 Task: Get directions from Chichen Itza, Mexico to Tulum, Quintana Roo, Mexico and explore the nearby restaurants with rating 4.5 and open @ 5:00 Sunday and cuisine any
Action: Mouse moved to (296, 71)
Screenshot: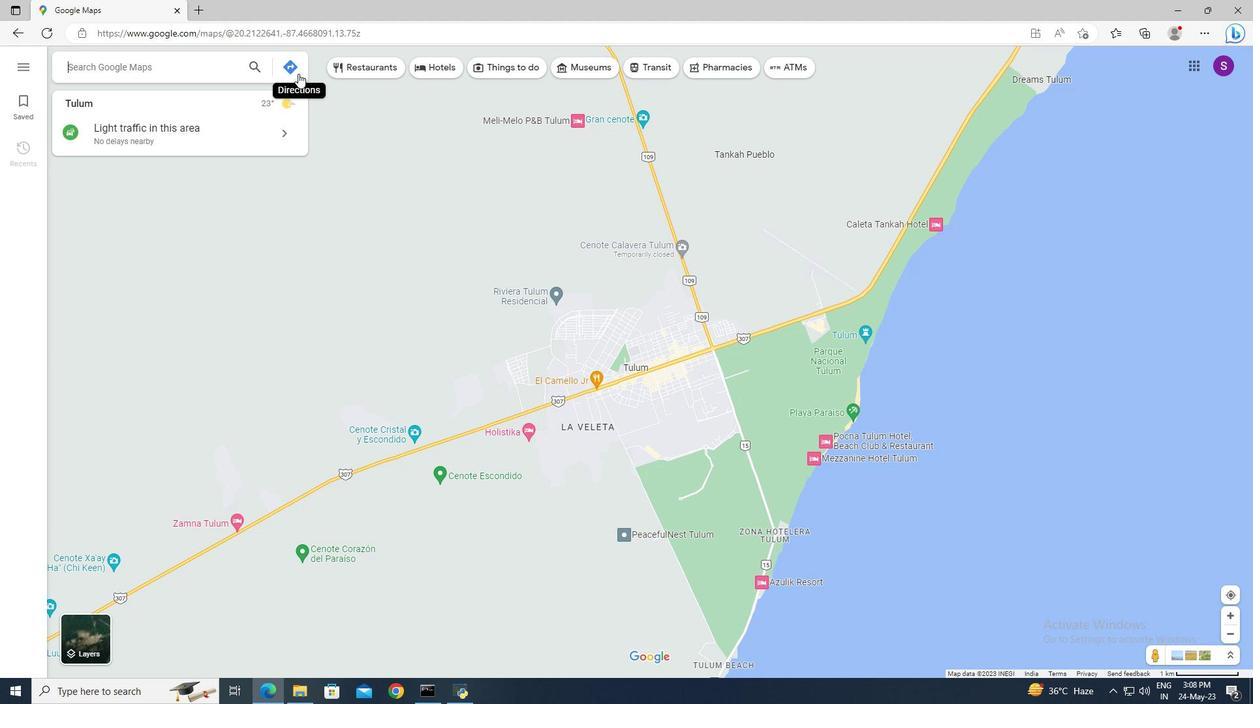 
Action: Mouse pressed left at (296, 71)
Screenshot: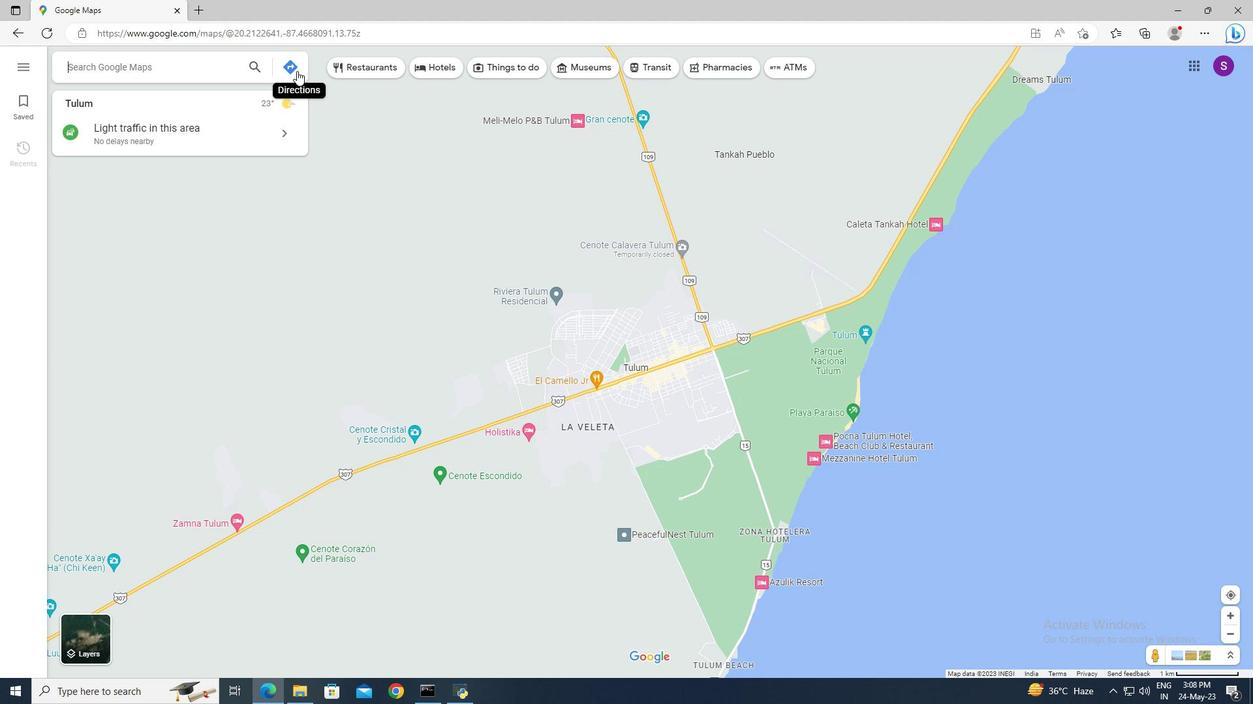 
Action: Mouse moved to (141, 105)
Screenshot: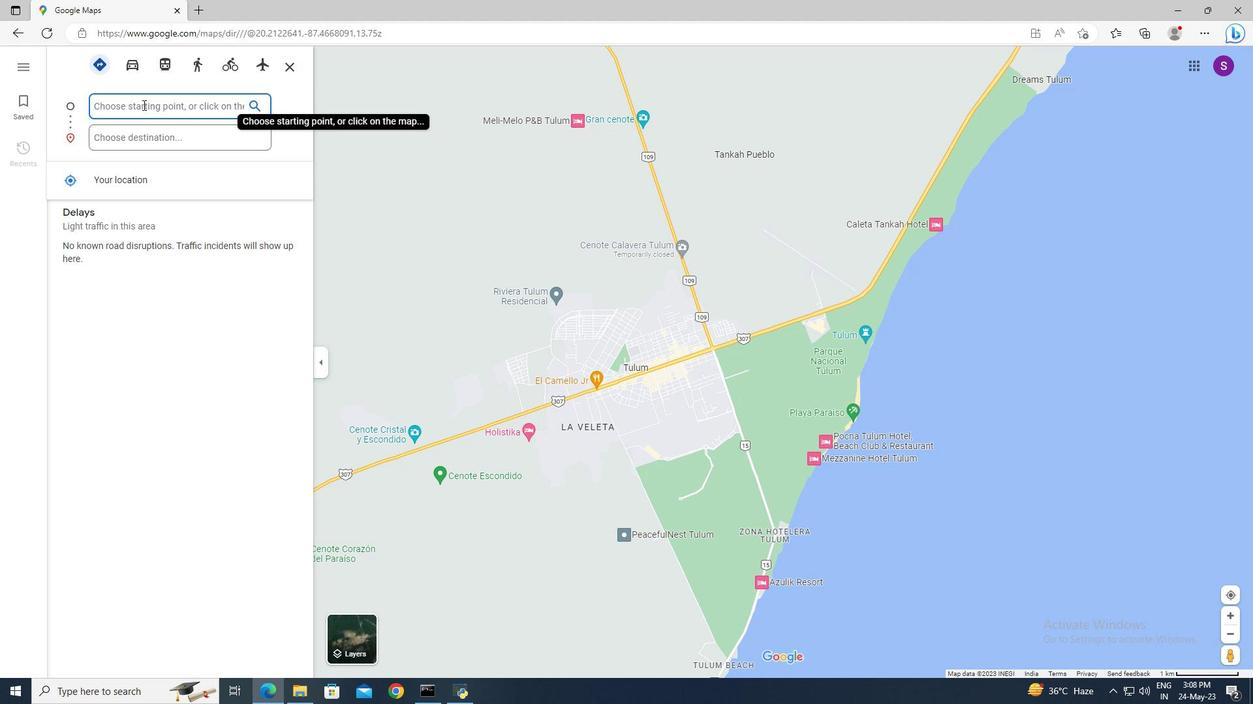 
Action: Mouse pressed left at (141, 105)
Screenshot: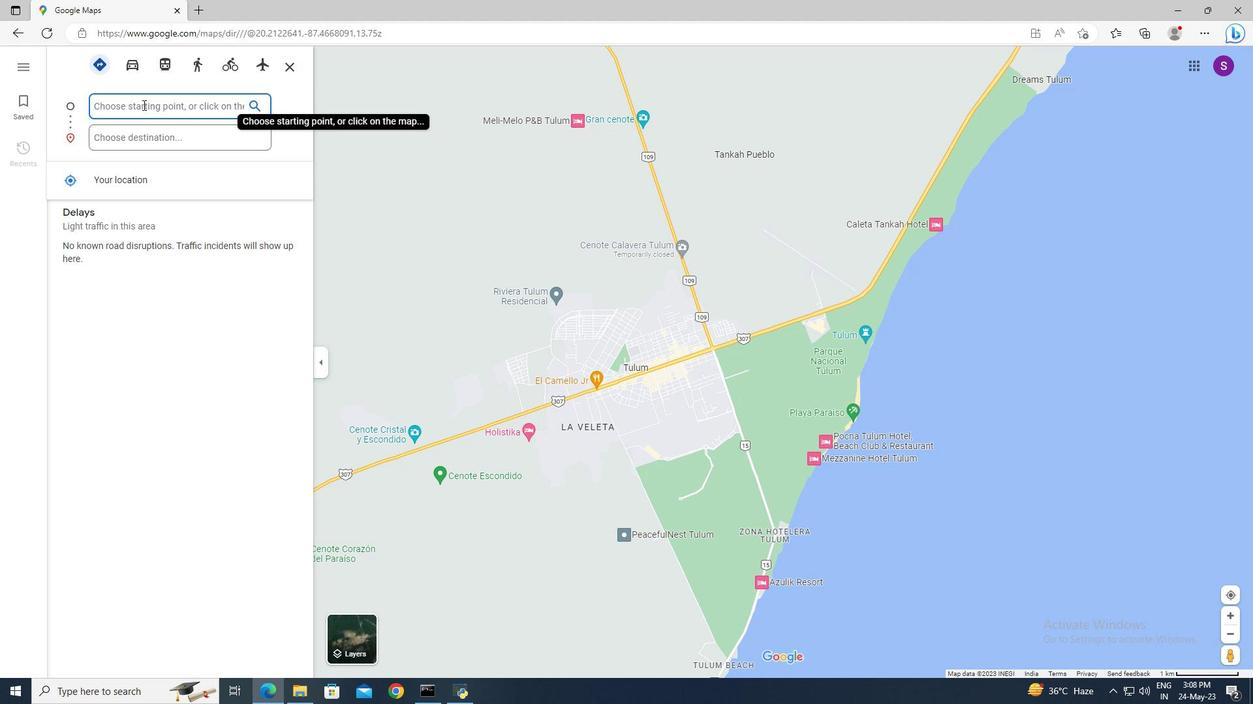 
Action: Mouse moved to (141, 105)
Screenshot: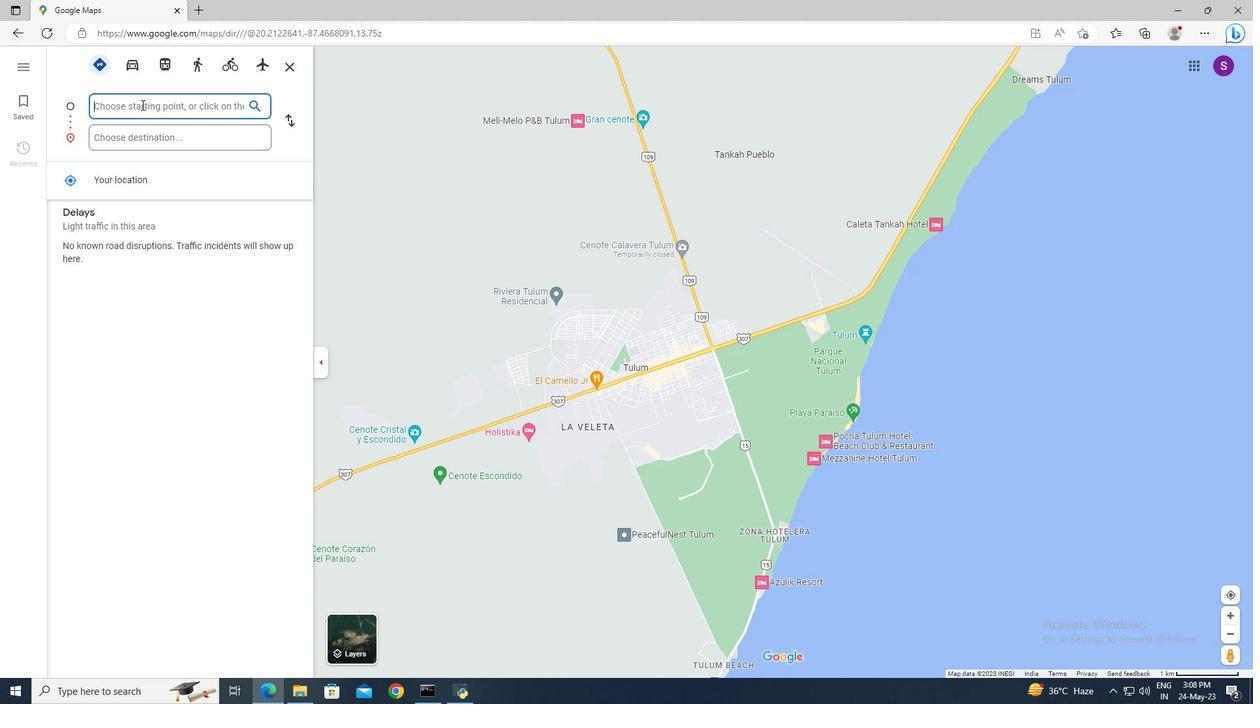 
Action: Key pressed <Key.shift>Chichen<Key.space><Key.shift>Itza,<Key.space><Key.shift>Mexico
Screenshot: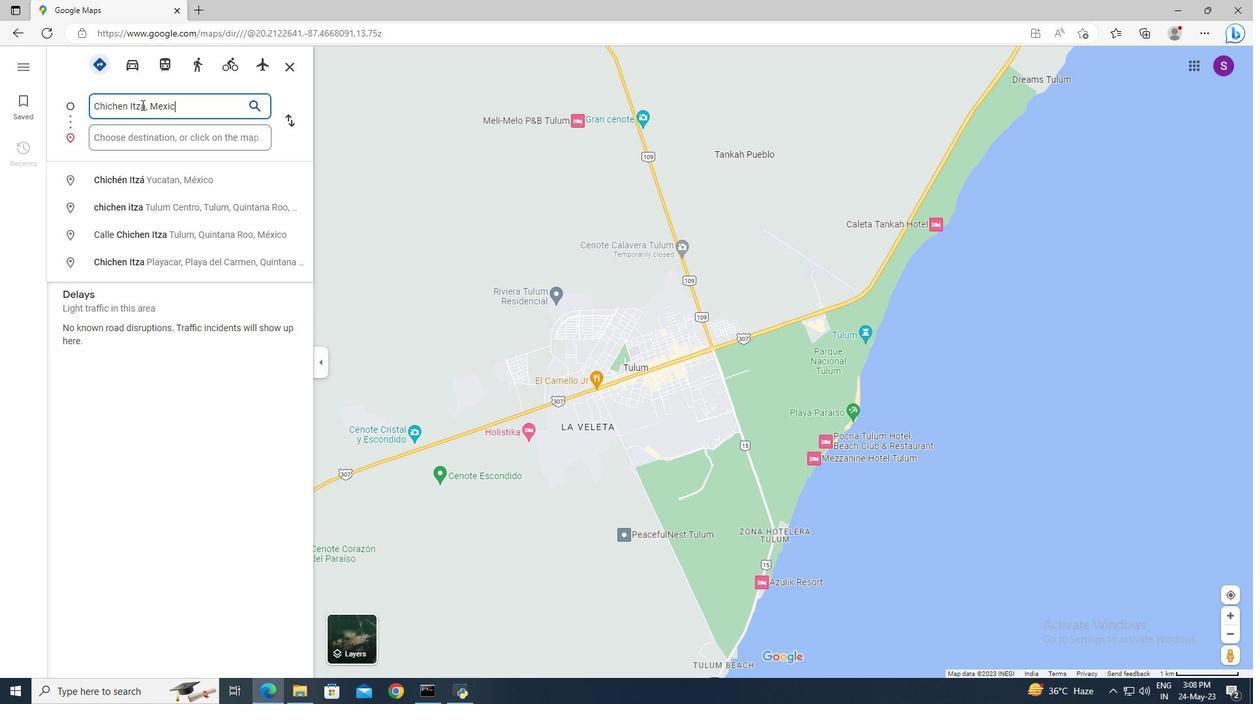 
Action: Mouse moved to (147, 137)
Screenshot: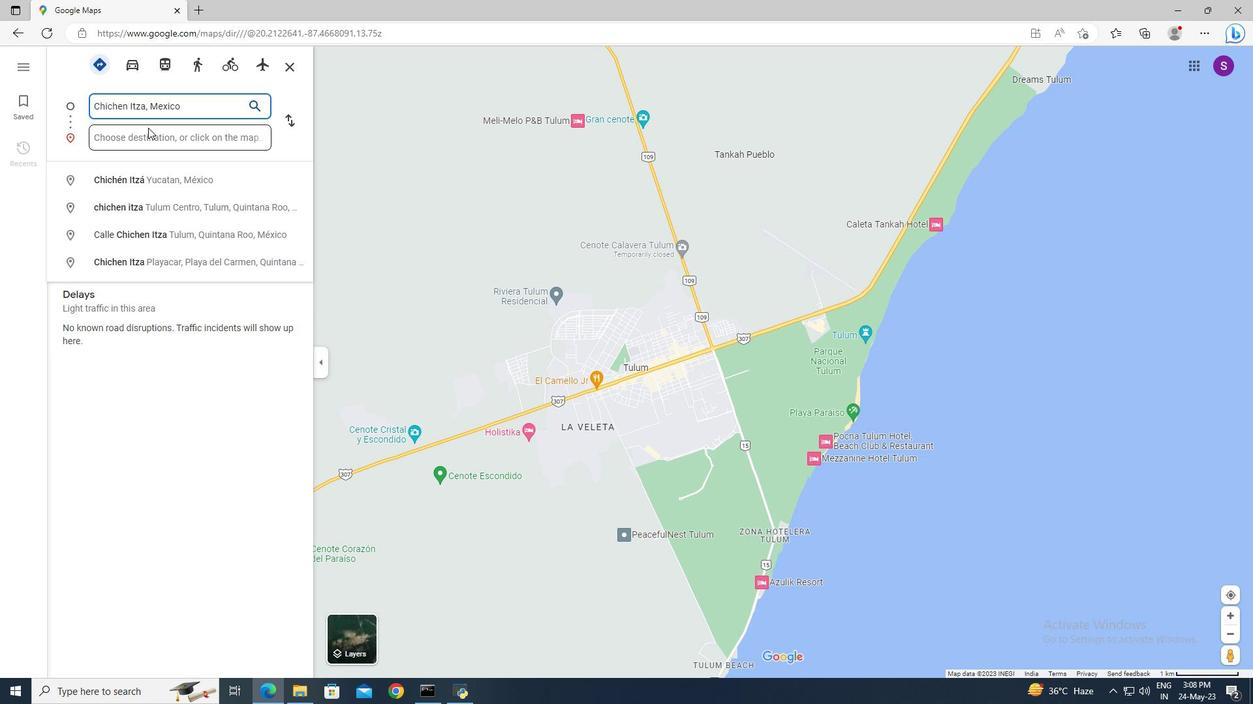 
Action: Mouse pressed left at (147, 137)
Screenshot: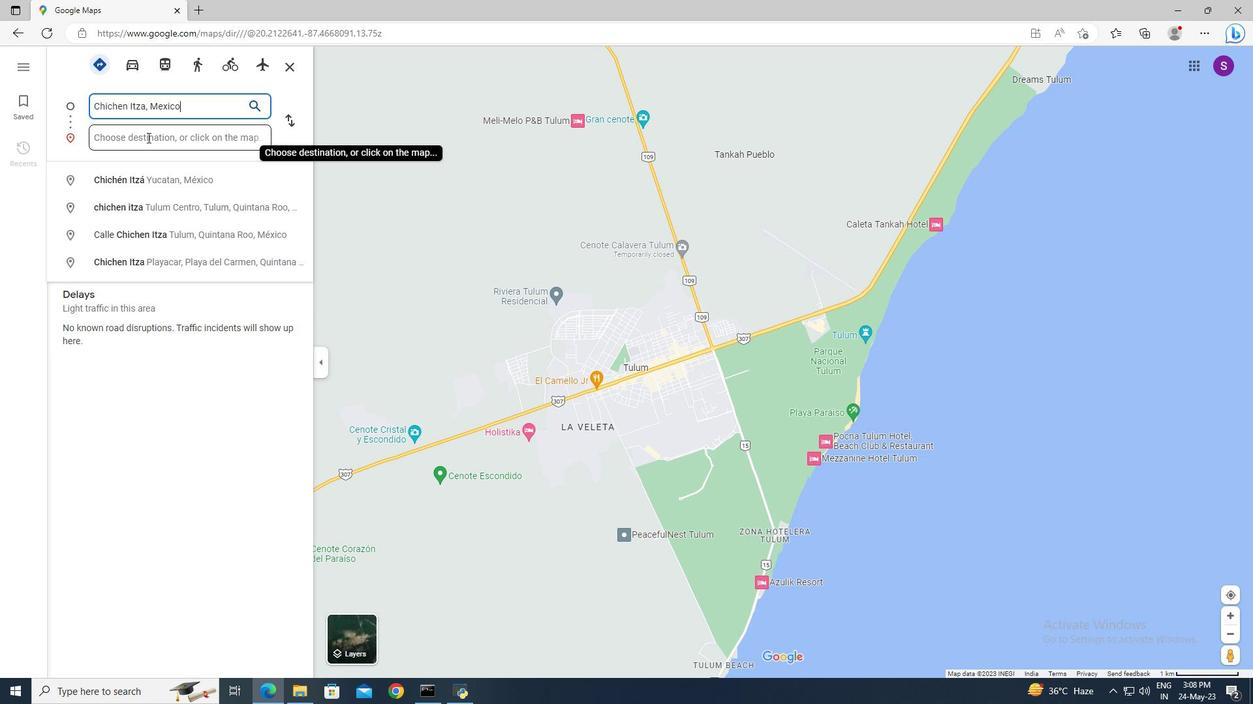 
Action: Key pressed <Key.shift><Key.shift>Tulu,<Key.backspace>m,<Key.space><Key.shift_r><Key.shift_r>Qui
Screenshot: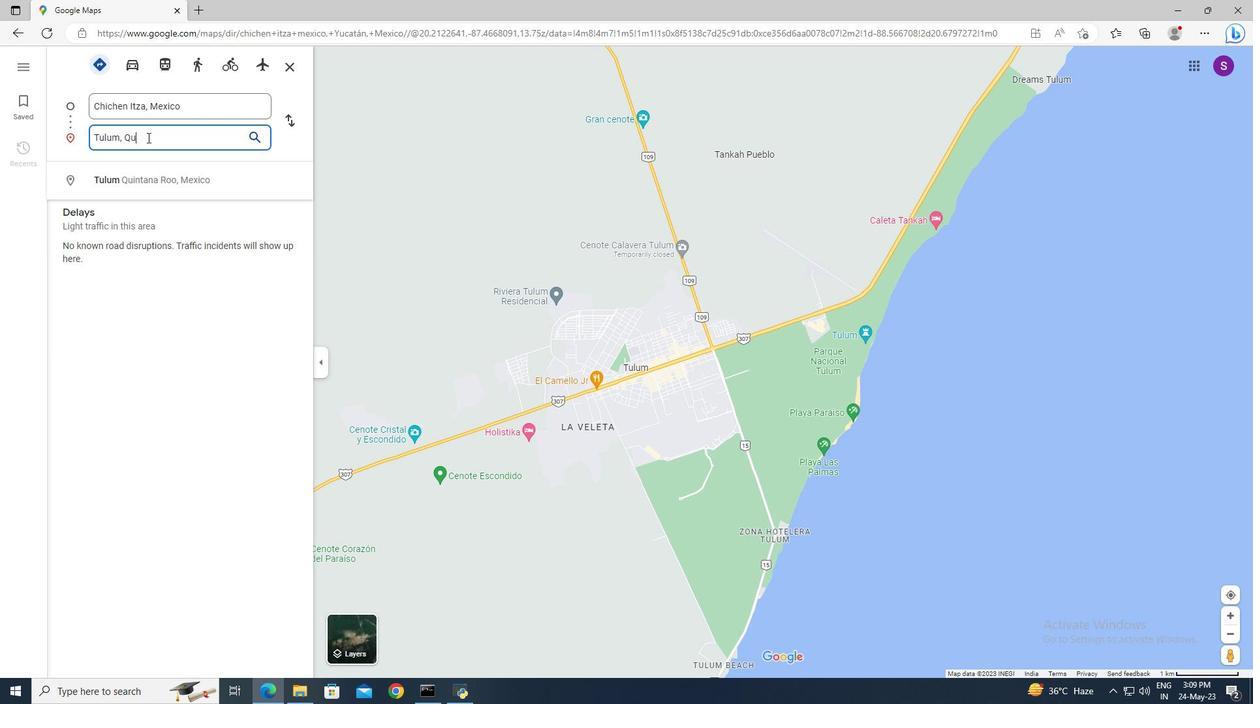 
Action: Mouse moved to (147, 171)
Screenshot: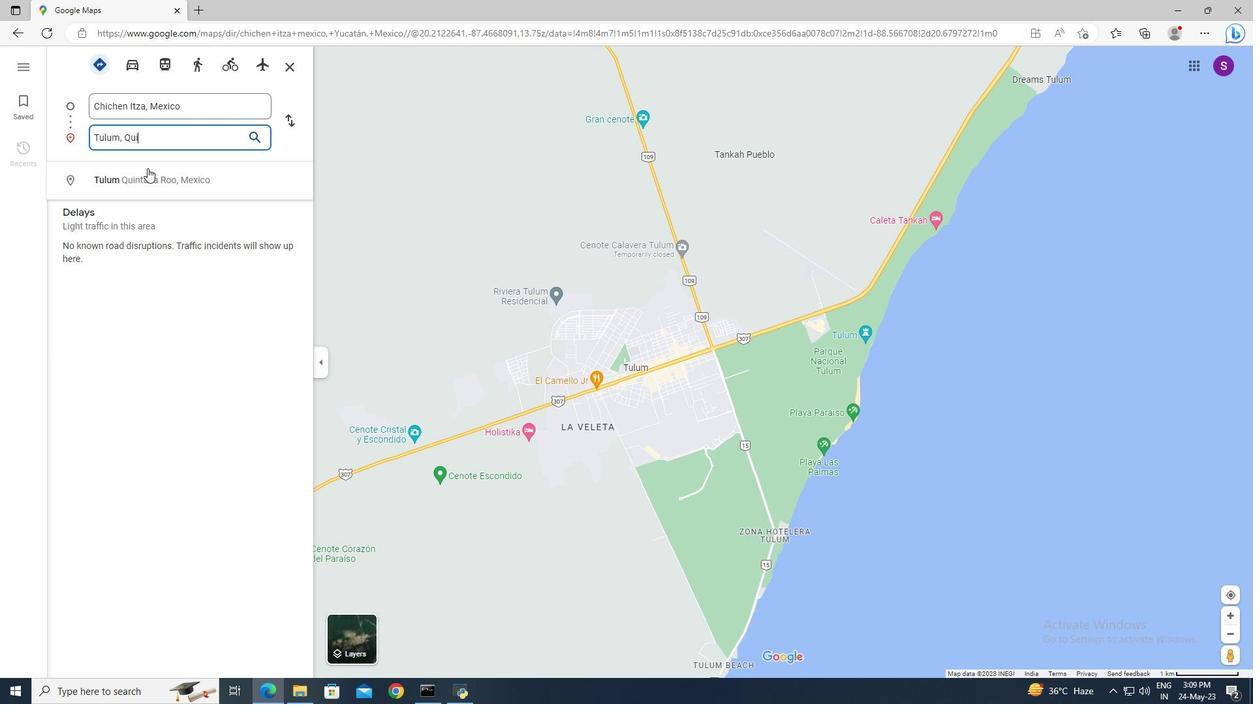 
Action: Mouse pressed left at (147, 171)
Screenshot: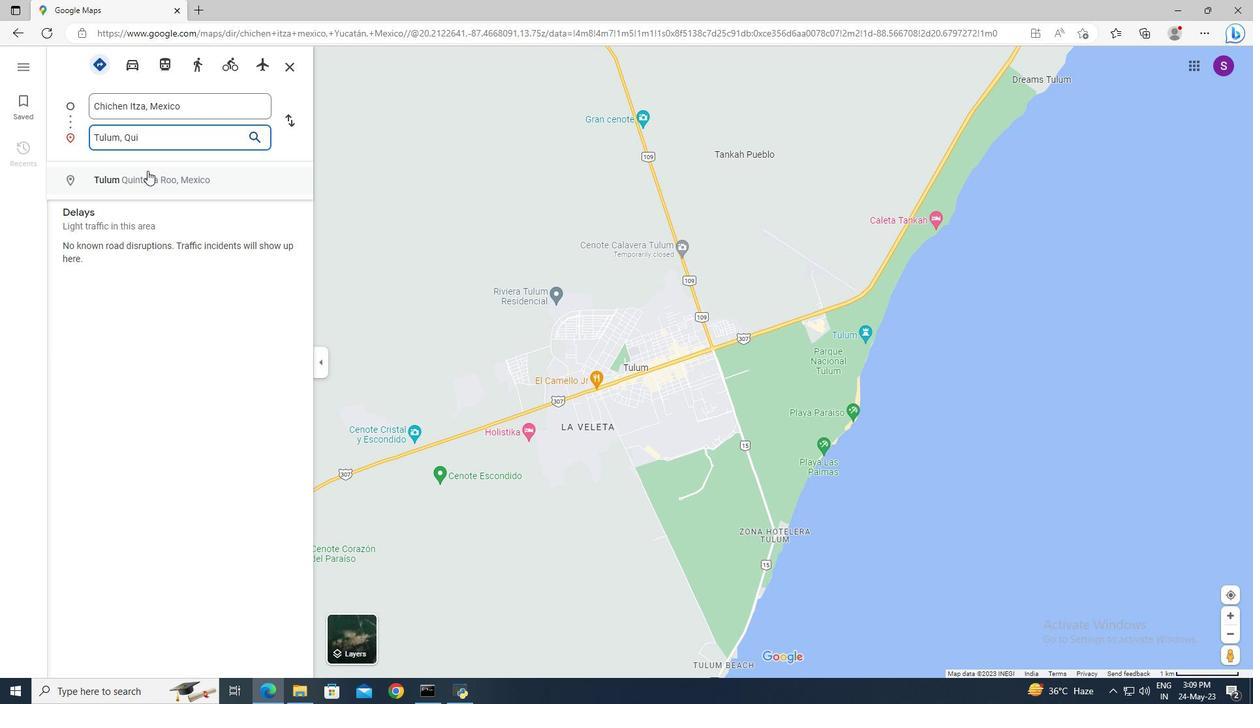 
Action: Mouse moved to (573, 313)
Screenshot: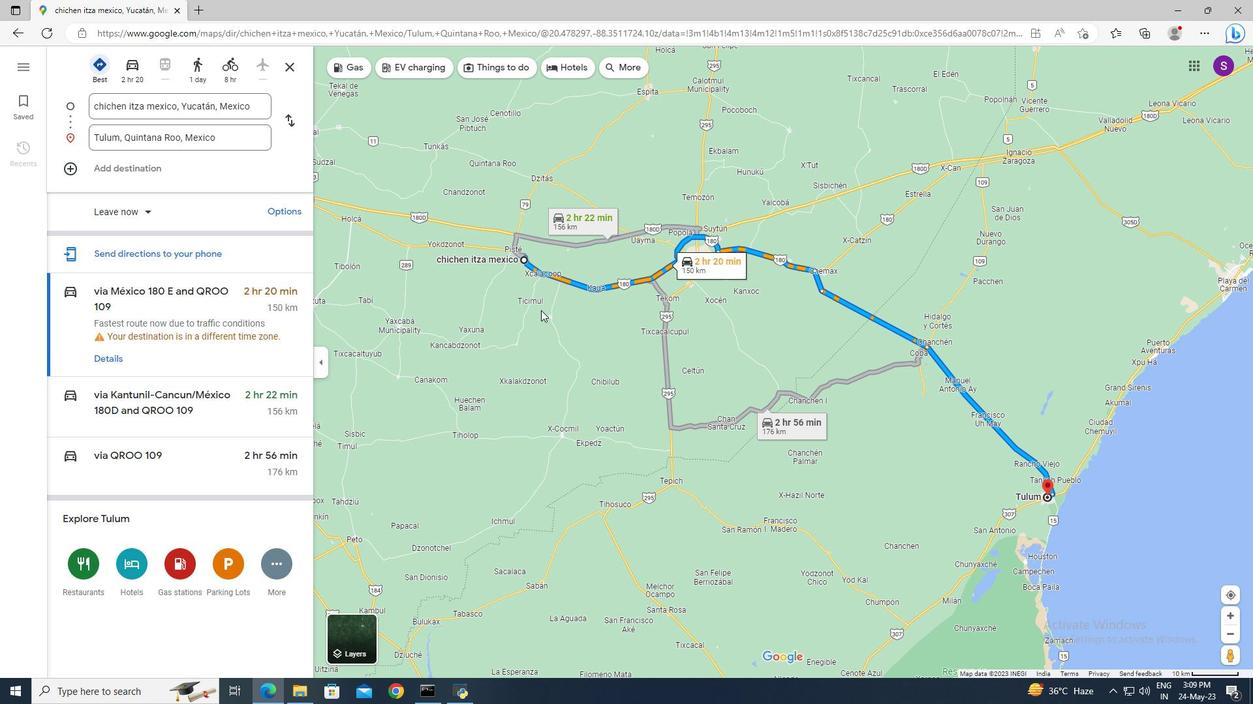 
Action: Mouse scrolled (573, 313) with delta (0, 0)
Screenshot: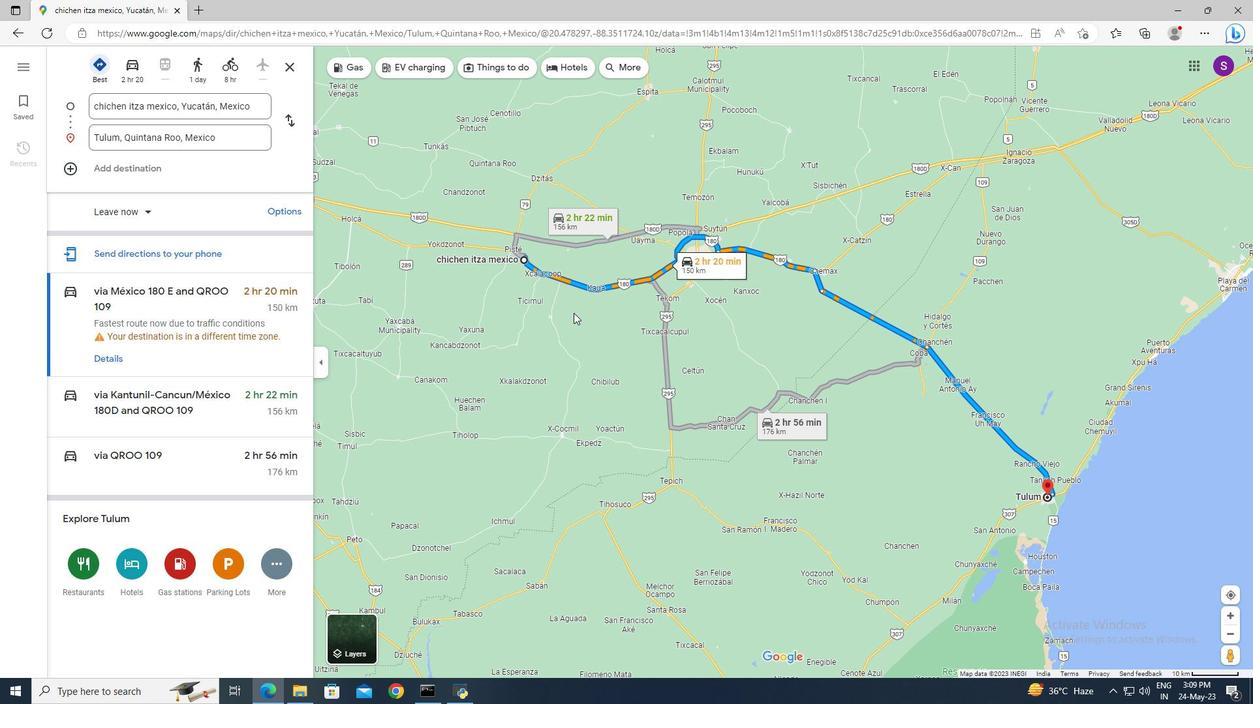 
Action: Mouse scrolled (573, 313) with delta (0, 0)
Screenshot: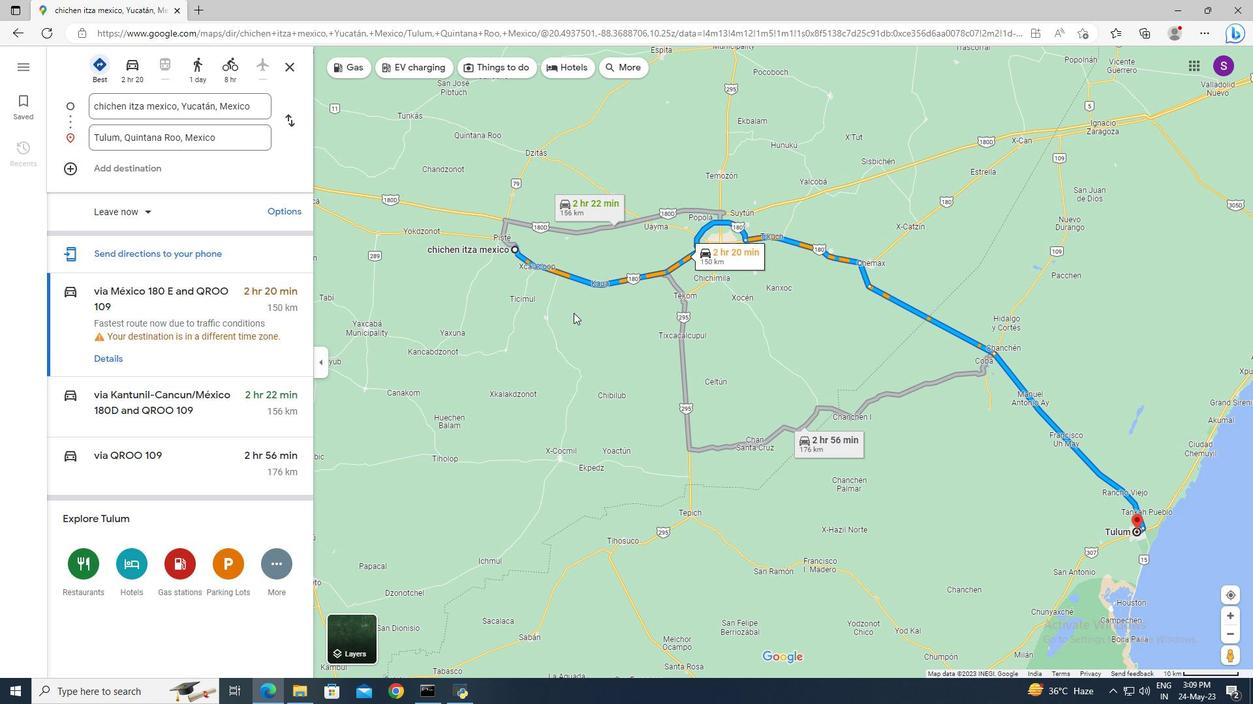 
Action: Mouse moved to (80, 558)
Screenshot: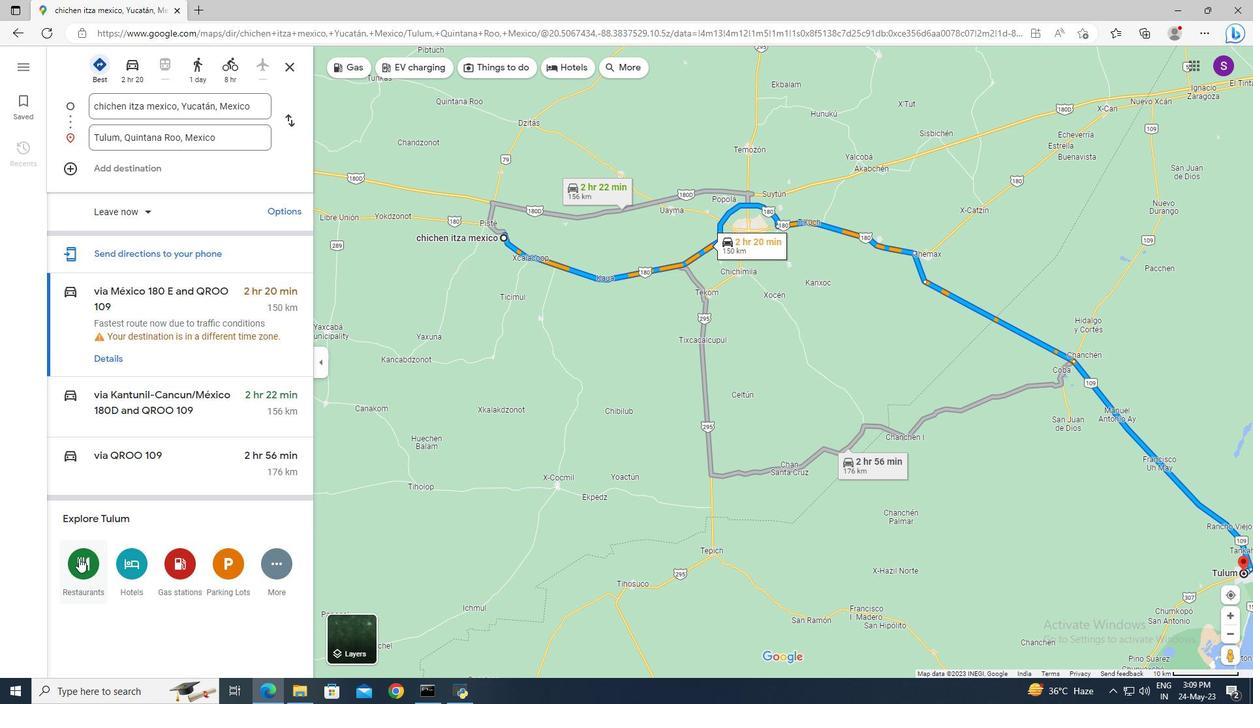 
Action: Mouse pressed left at (80, 558)
Screenshot: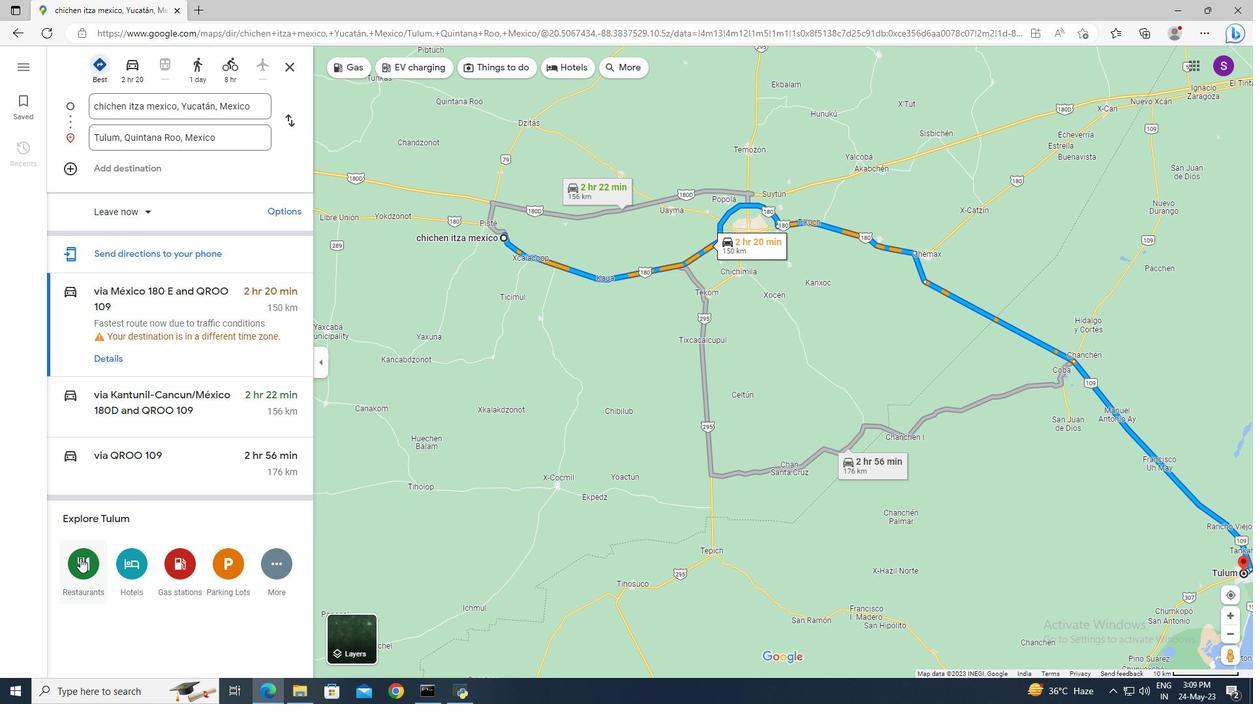 
Action: Mouse moved to (385, 69)
Screenshot: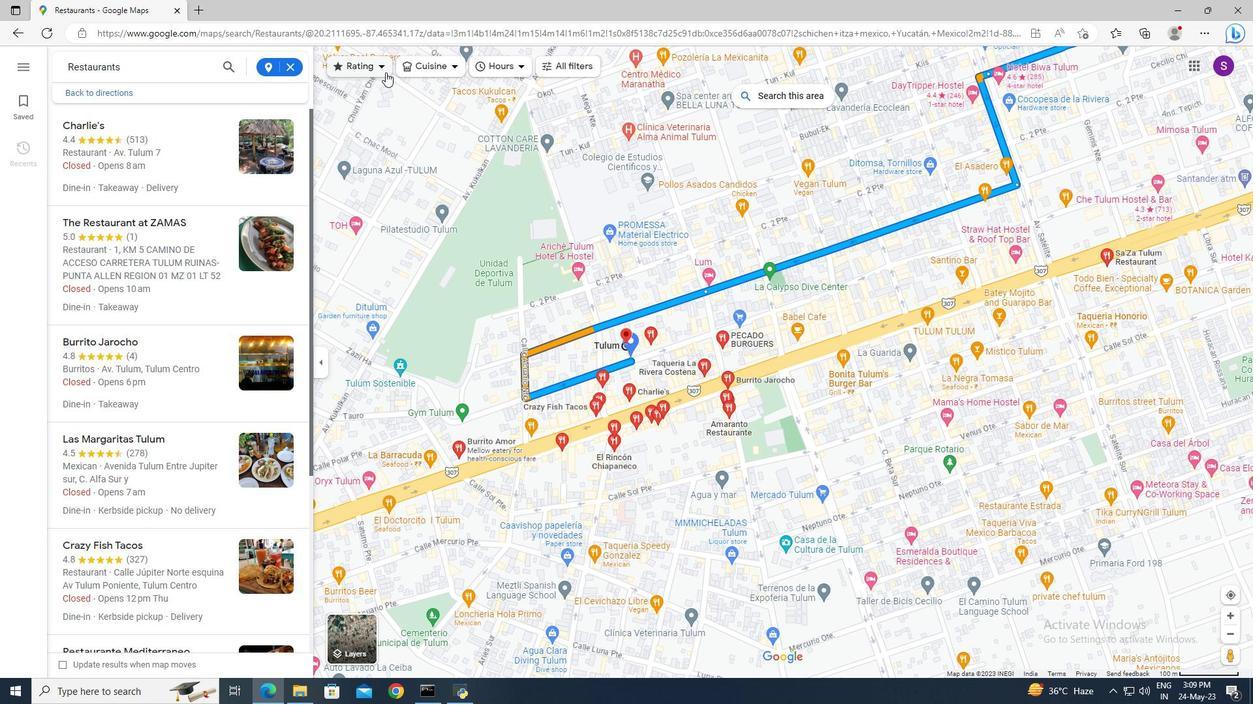 
Action: Mouse pressed left at (385, 69)
Screenshot: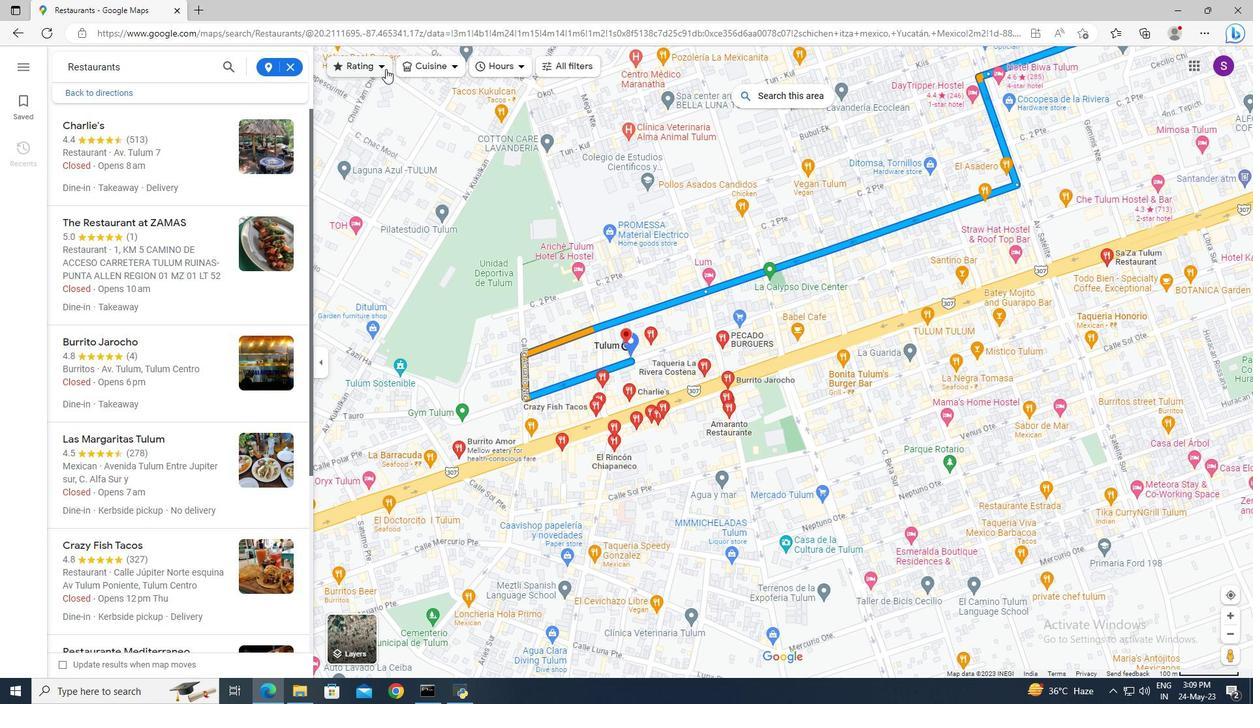 
Action: Mouse moved to (381, 222)
Screenshot: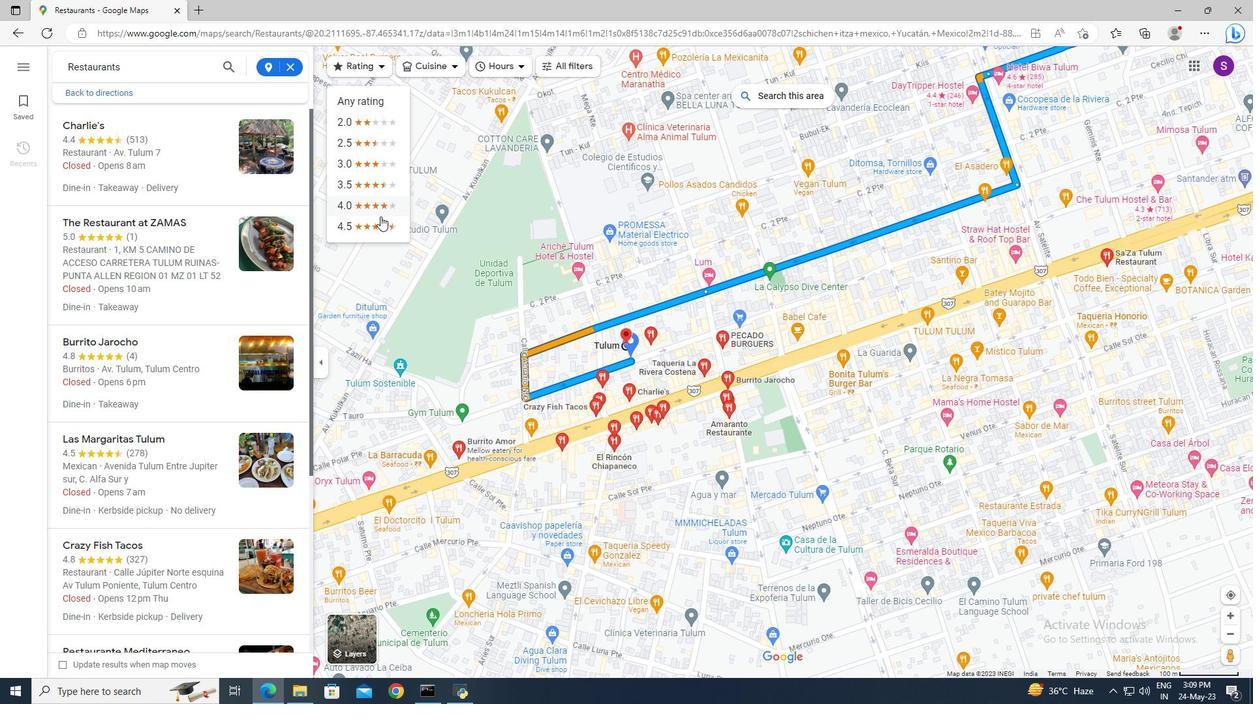 
Action: Mouse pressed left at (381, 222)
Screenshot: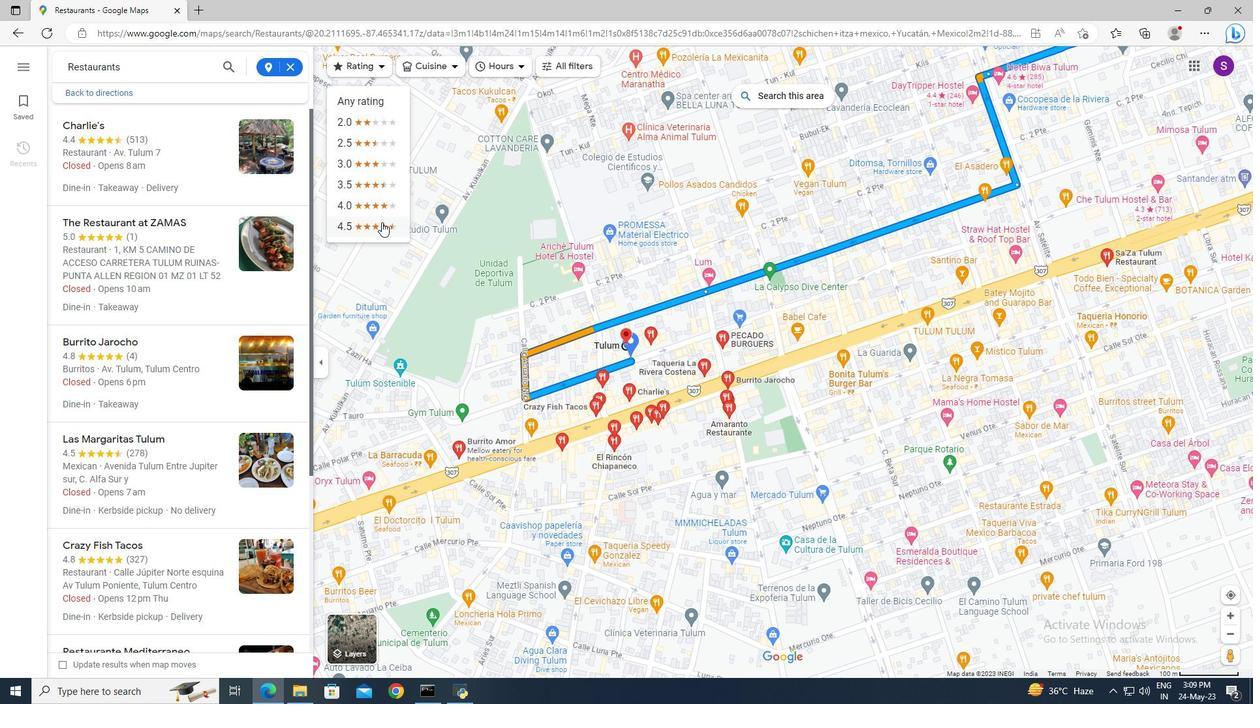 
Action: Mouse moved to (530, 69)
Screenshot: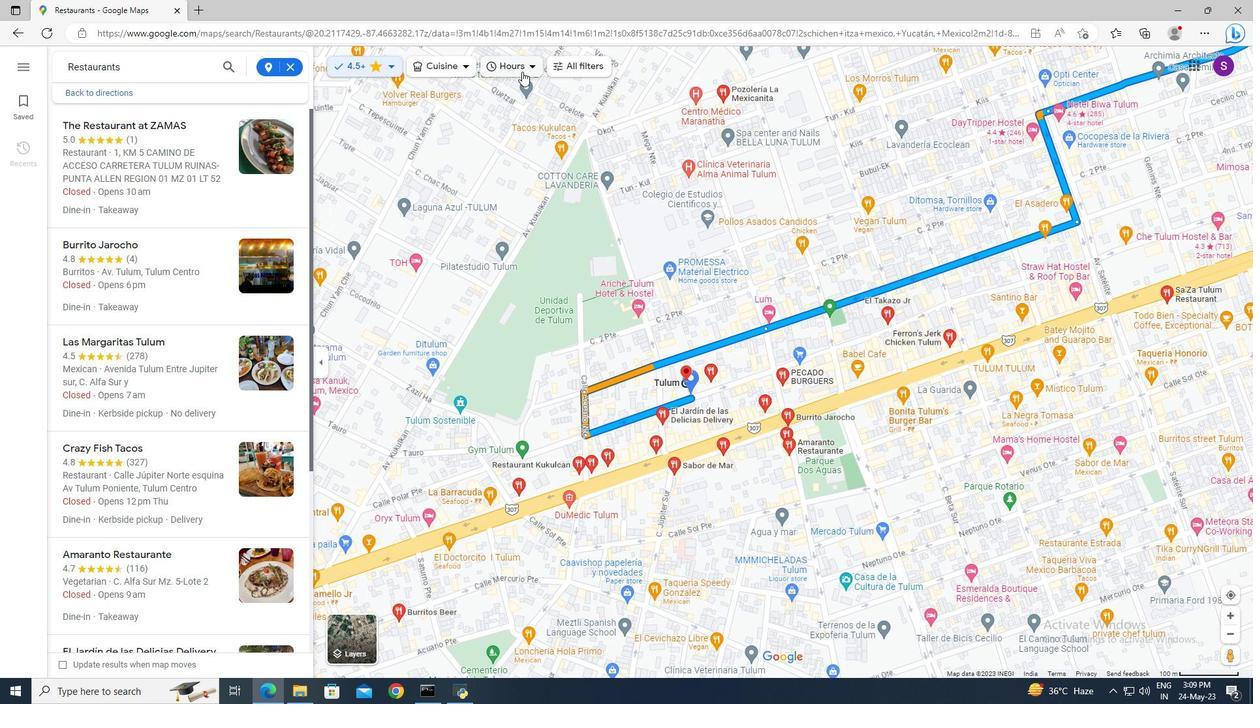 
Action: Mouse pressed left at (530, 69)
Screenshot: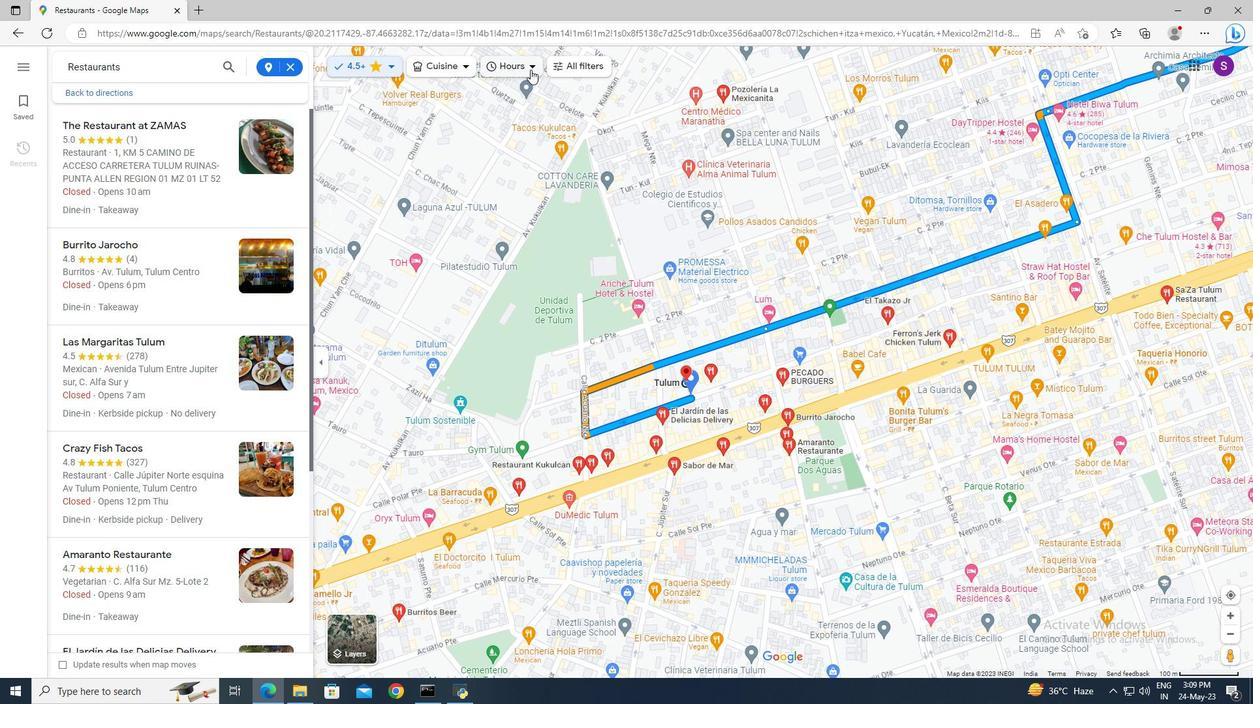 
Action: Mouse moved to (537, 188)
Screenshot: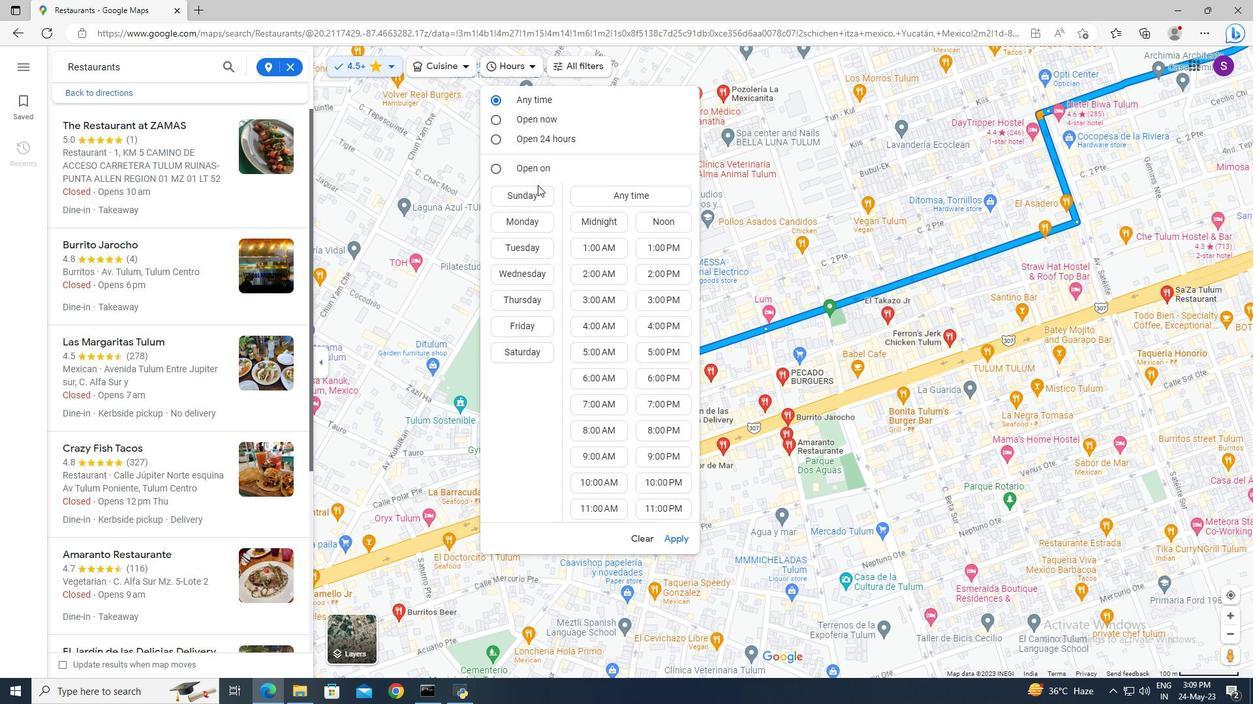 
Action: Mouse pressed left at (537, 188)
Screenshot: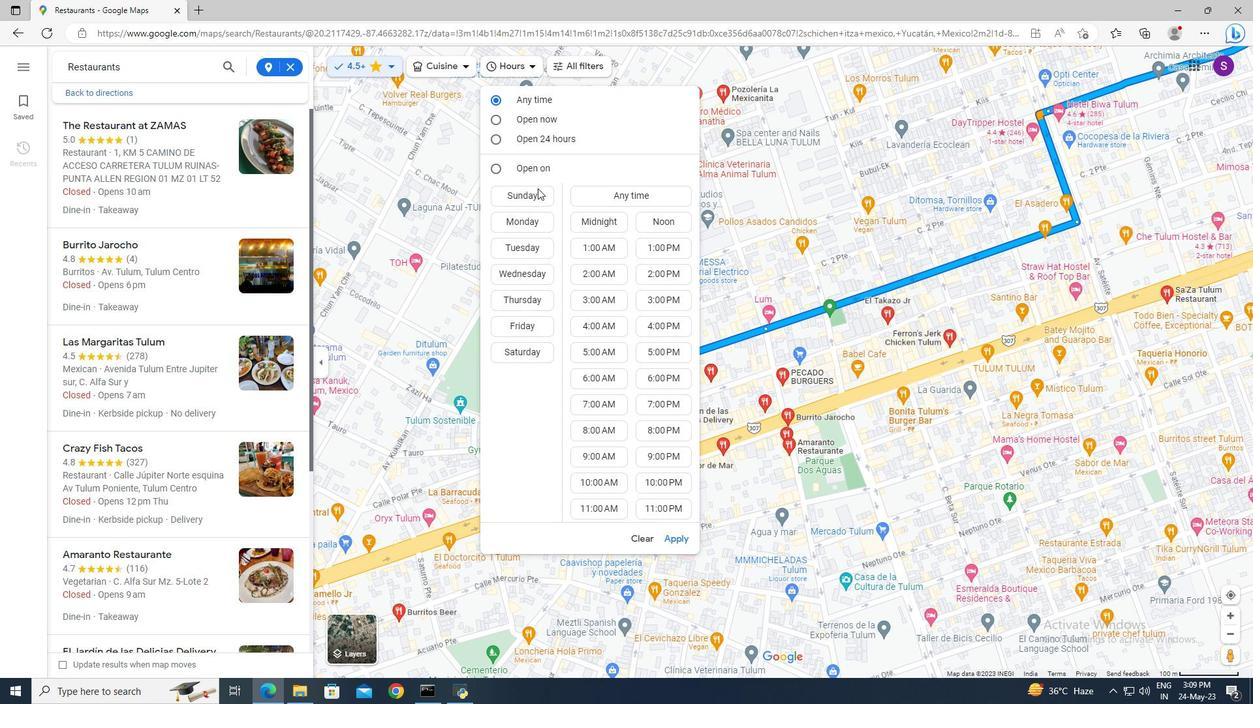 
Action: Mouse moved to (541, 192)
Screenshot: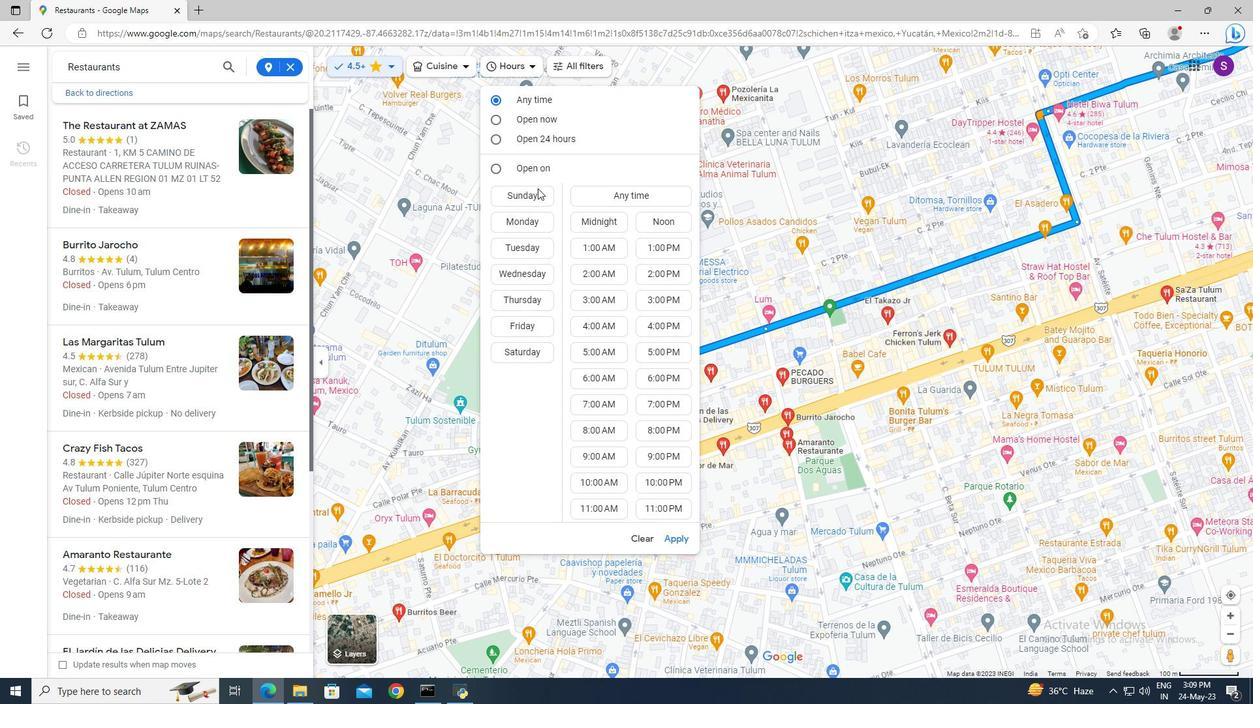 
Action: Mouse pressed left at (541, 192)
Screenshot: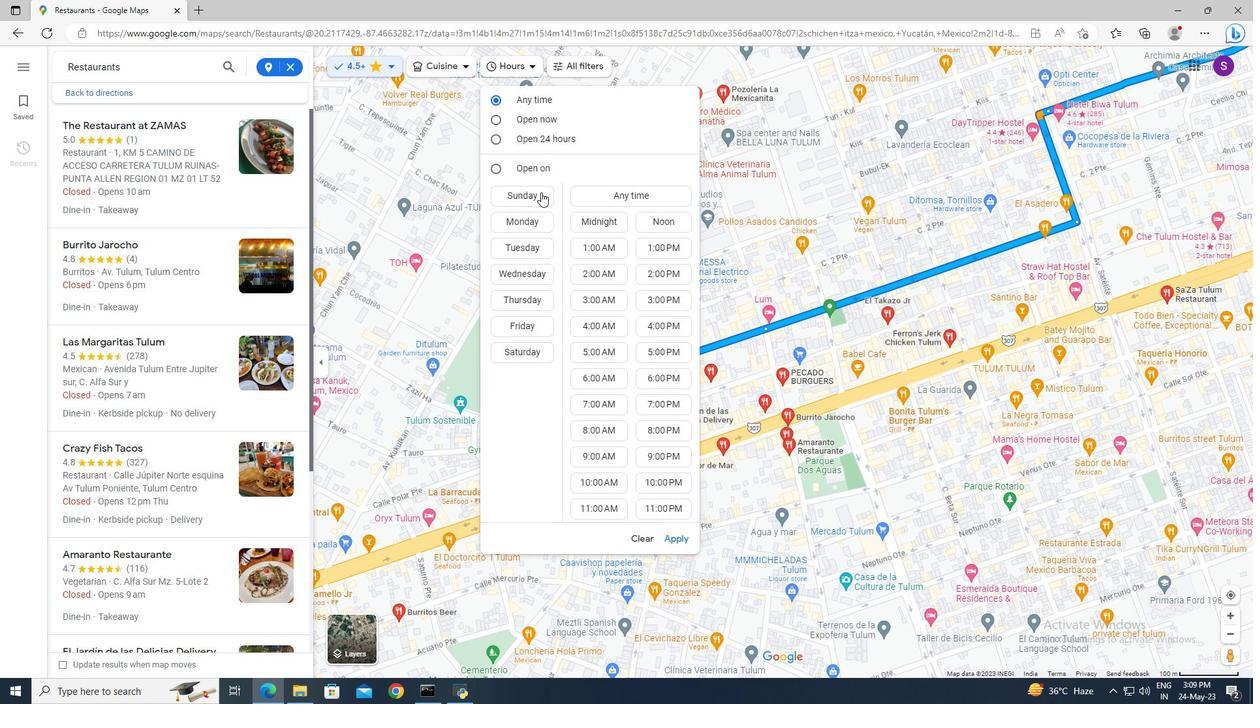 
Action: Mouse moved to (645, 345)
Screenshot: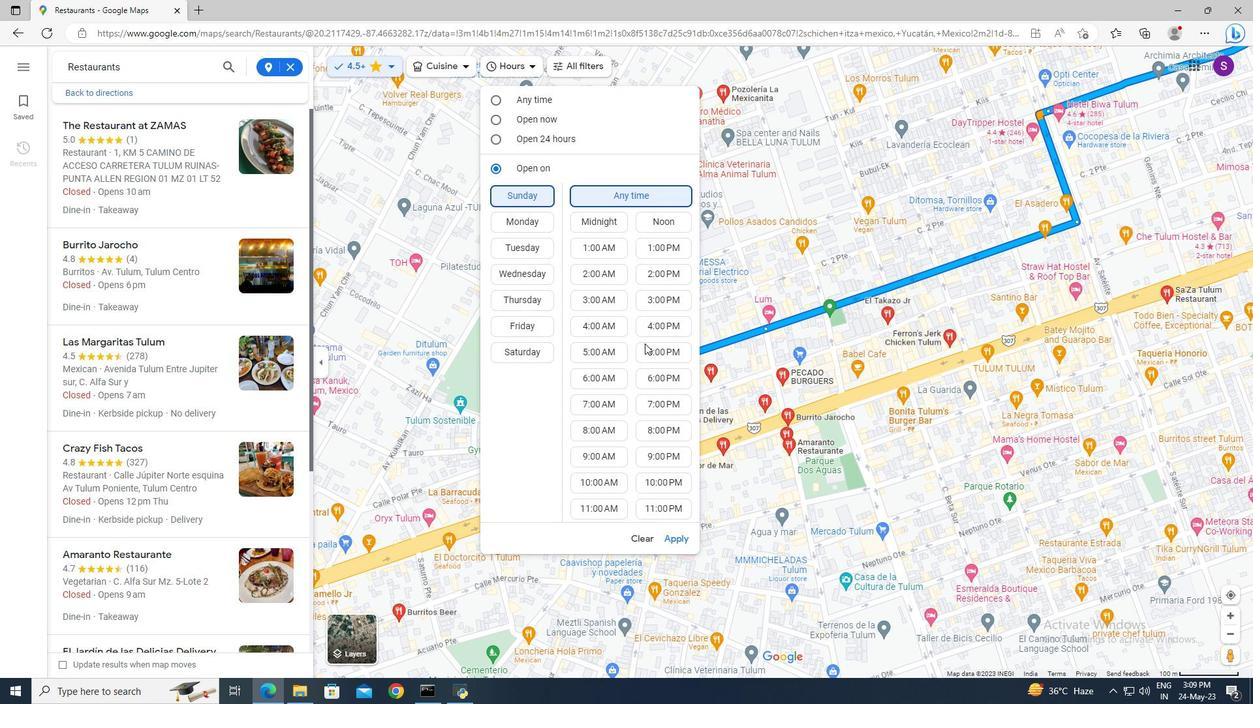 
Action: Mouse pressed left at (645, 345)
Screenshot: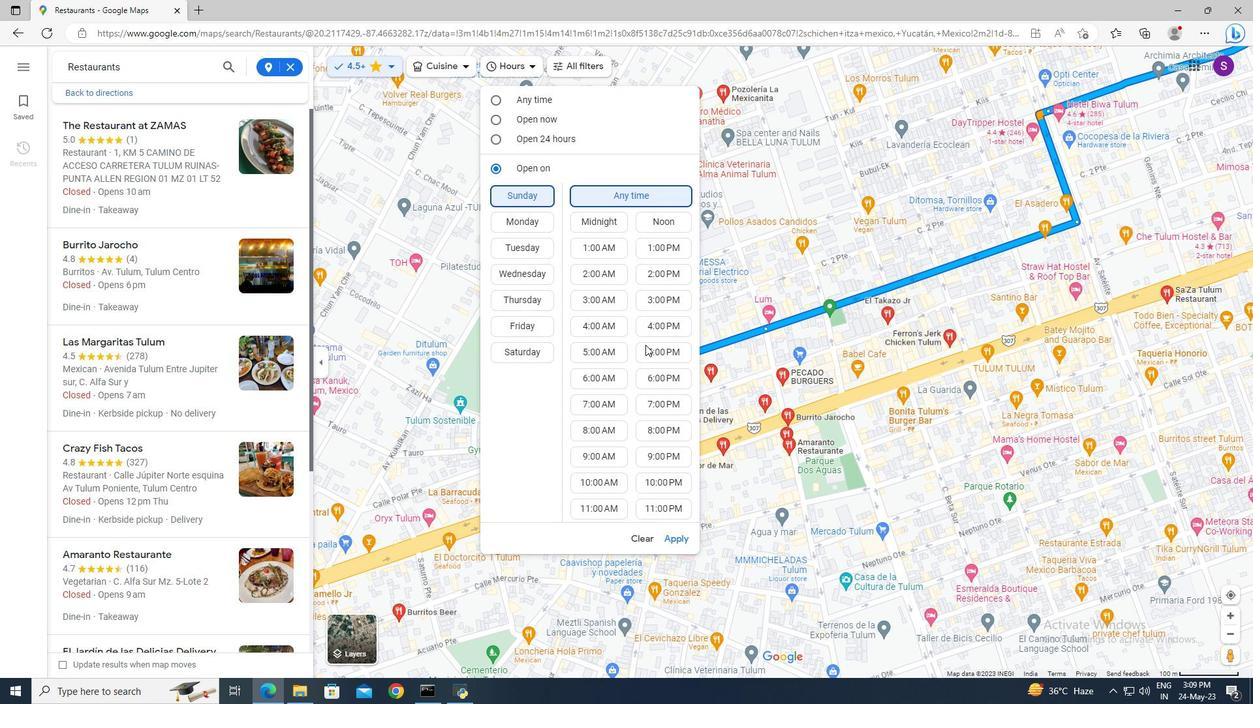 
Action: Mouse moved to (652, 351)
Screenshot: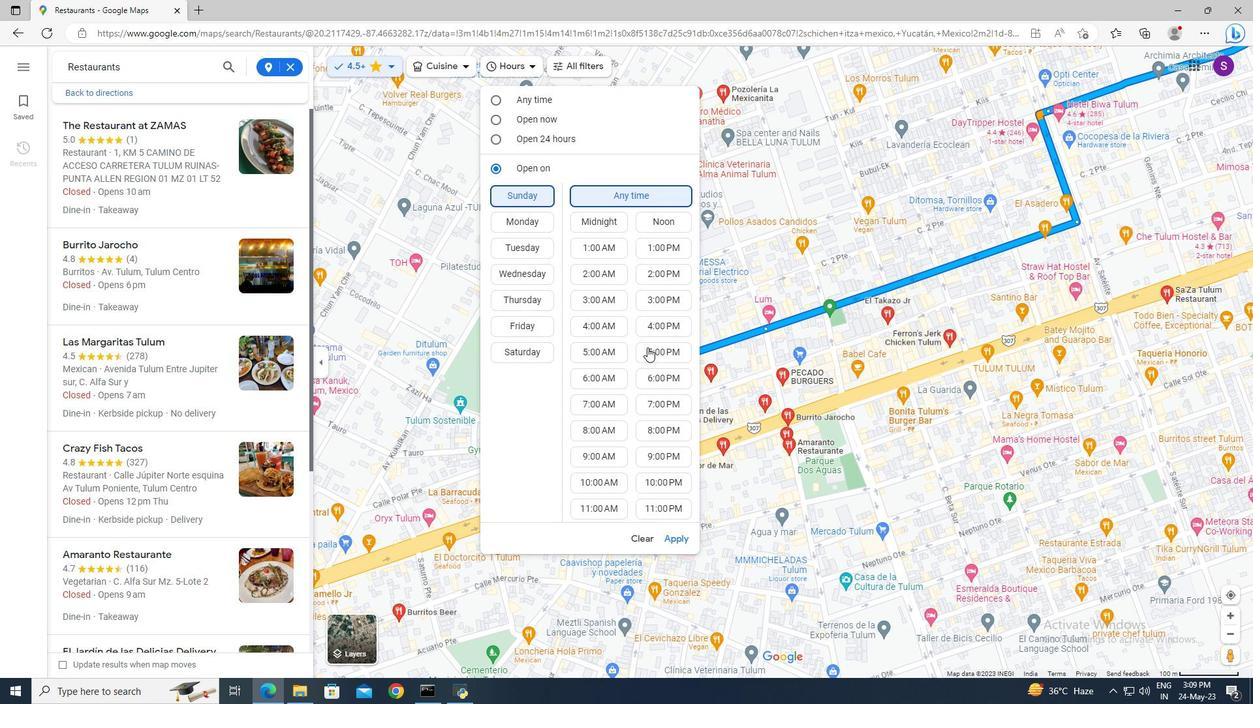 
Action: Mouse pressed left at (652, 351)
Screenshot: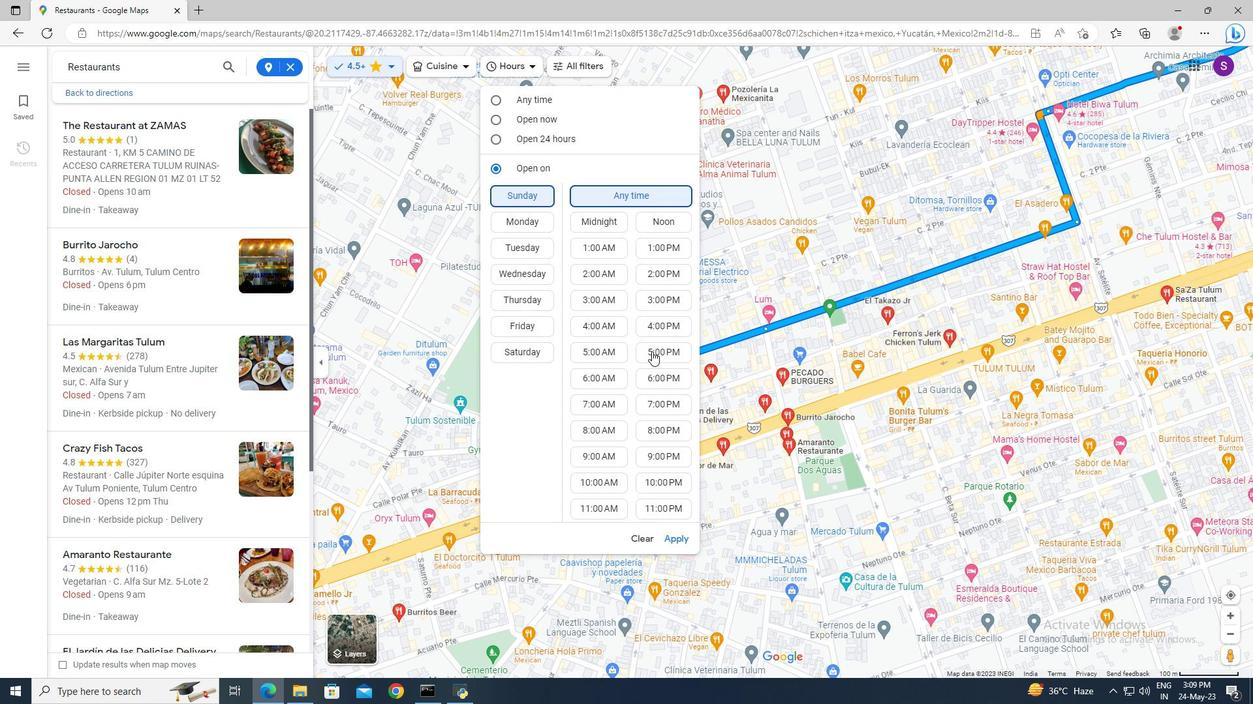 
Action: Mouse moved to (676, 539)
Screenshot: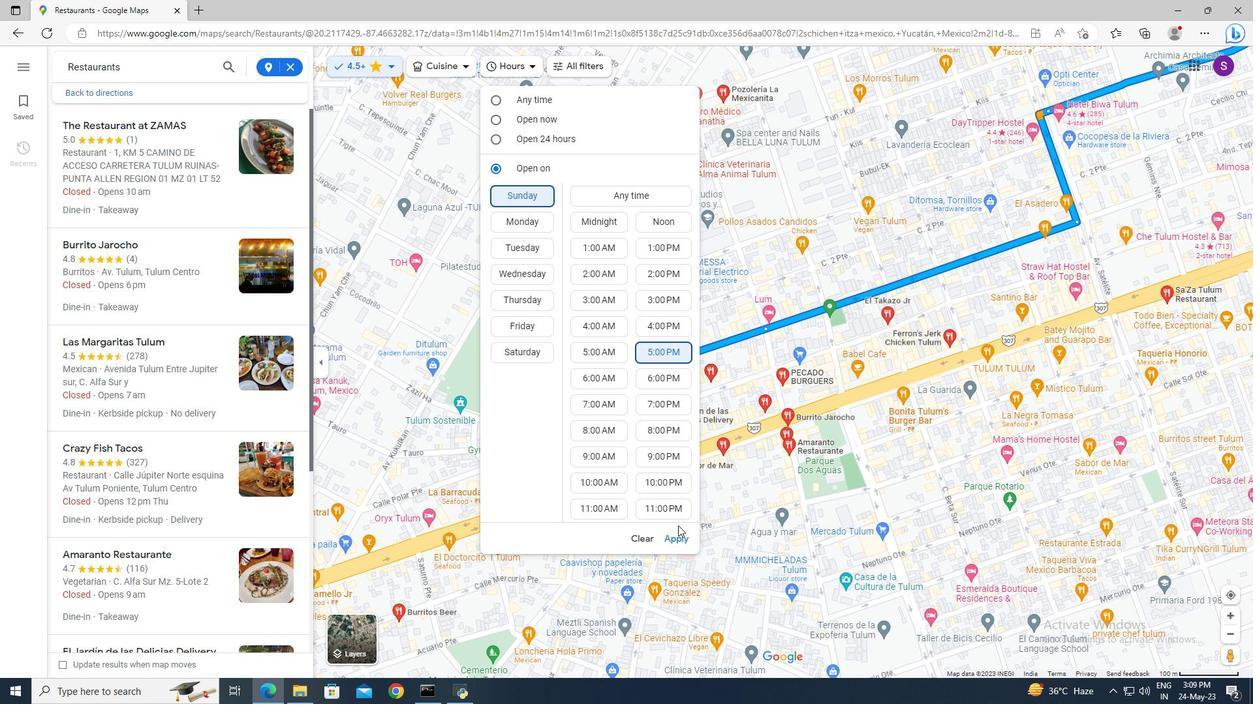 
Action: Mouse pressed left at (676, 539)
Screenshot: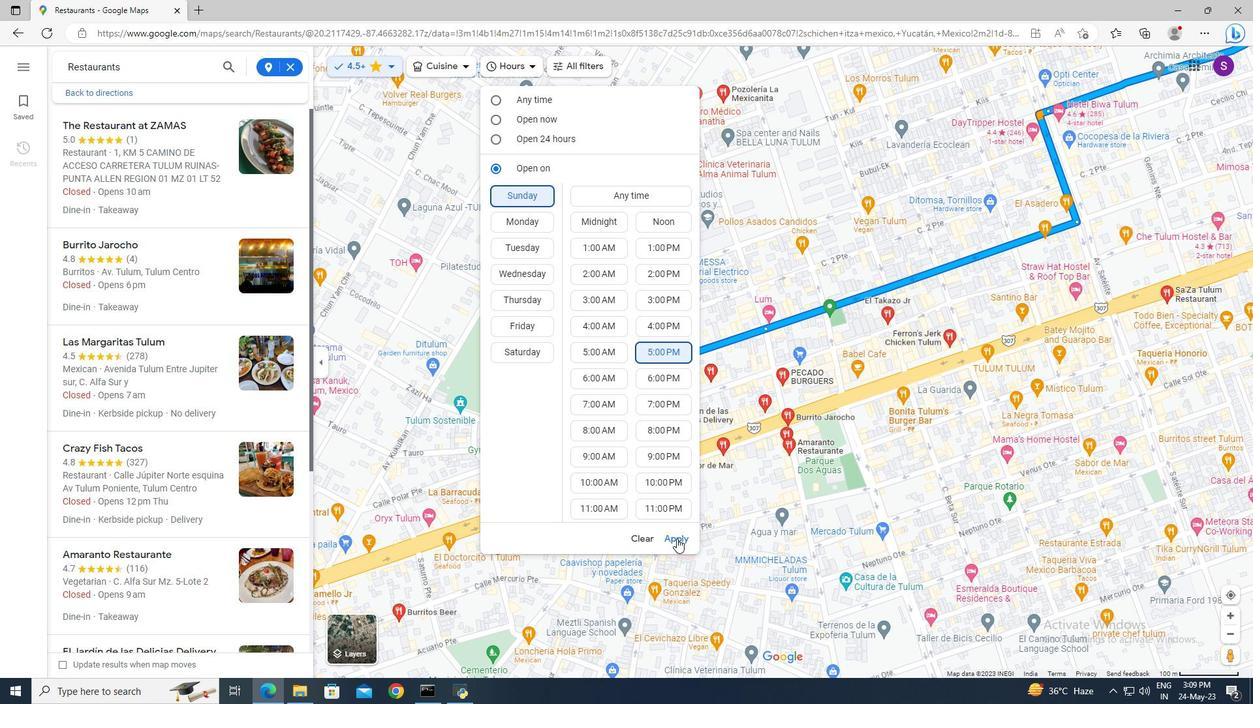 
Action: Mouse moved to (469, 69)
Screenshot: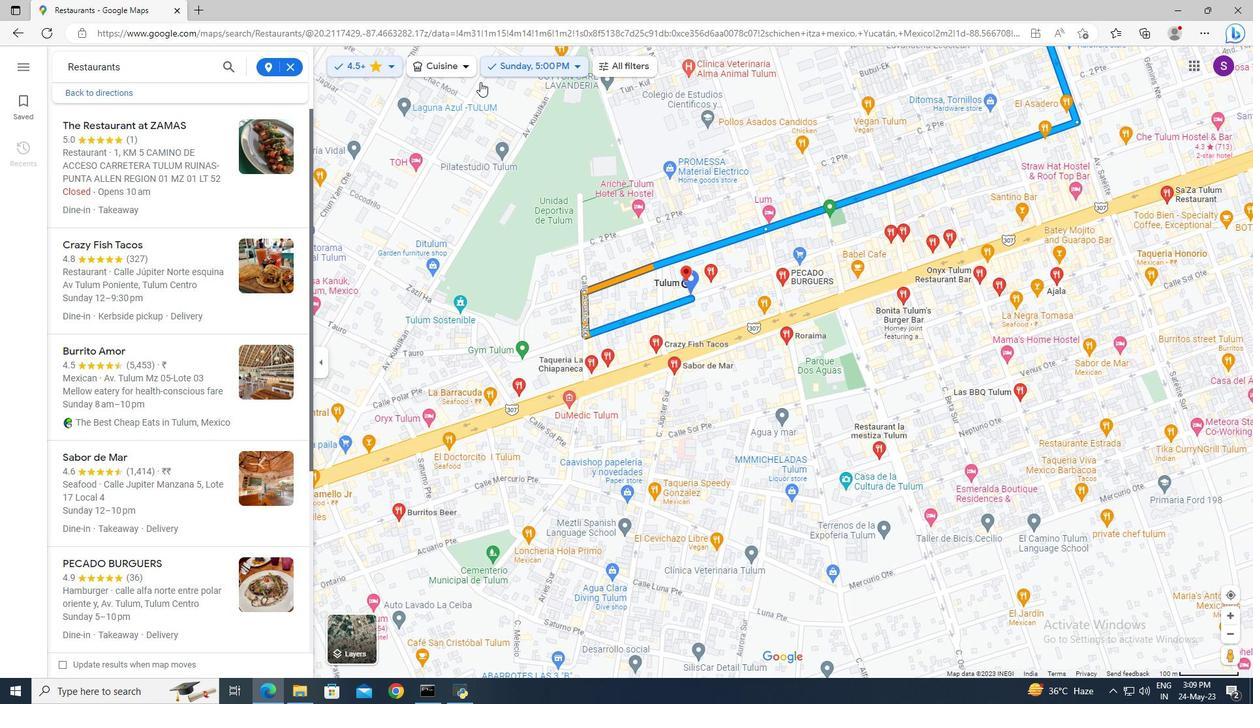 
Action: Mouse pressed left at (469, 69)
Screenshot: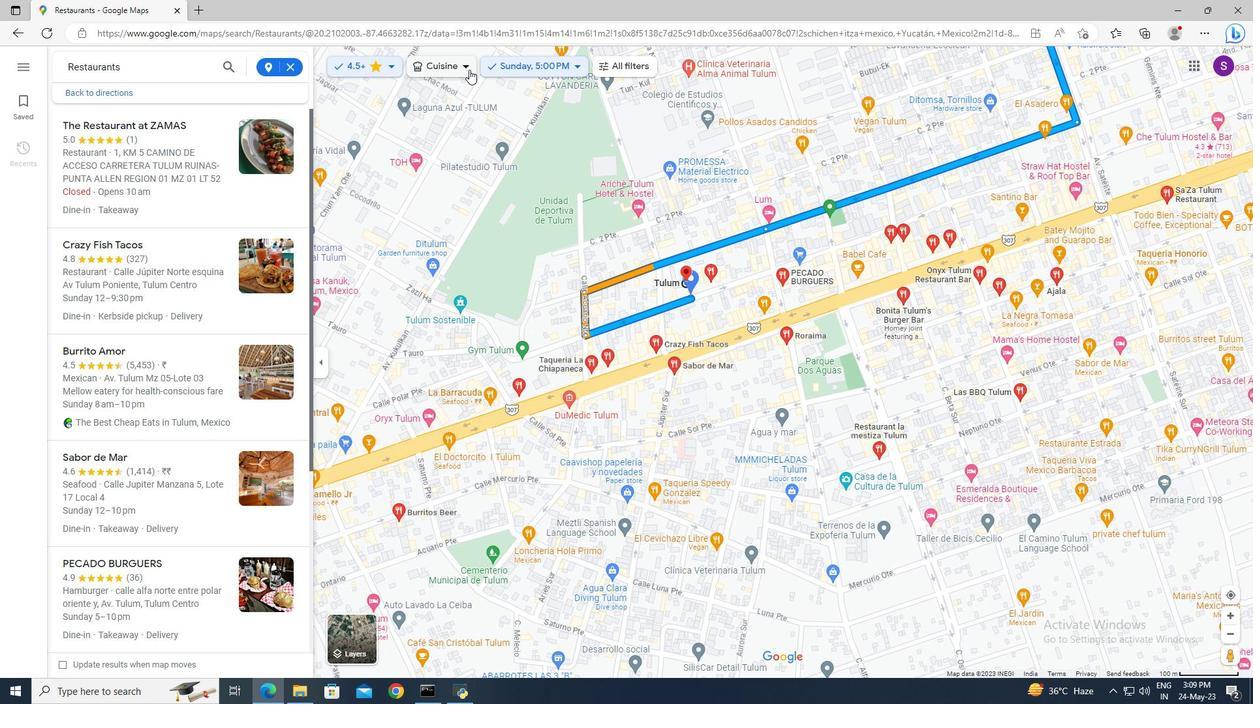 
Action: Mouse moved to (459, 96)
Screenshot: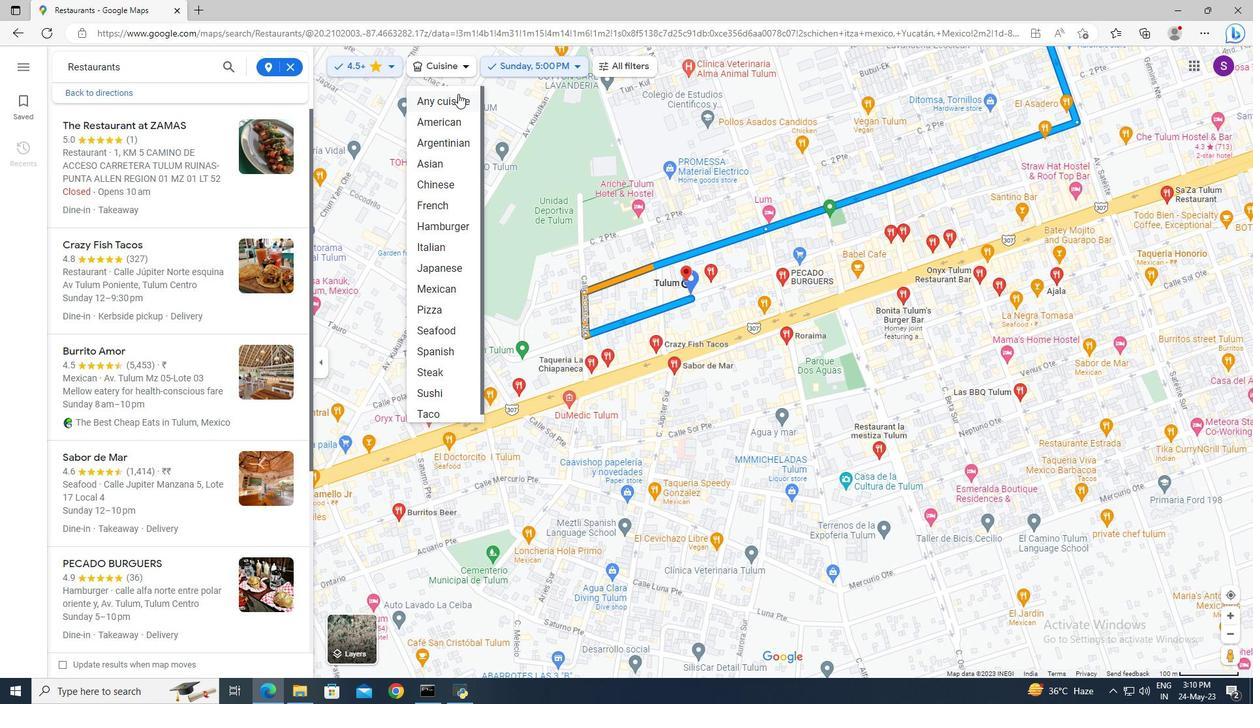 
Action: Mouse pressed left at (459, 96)
Screenshot: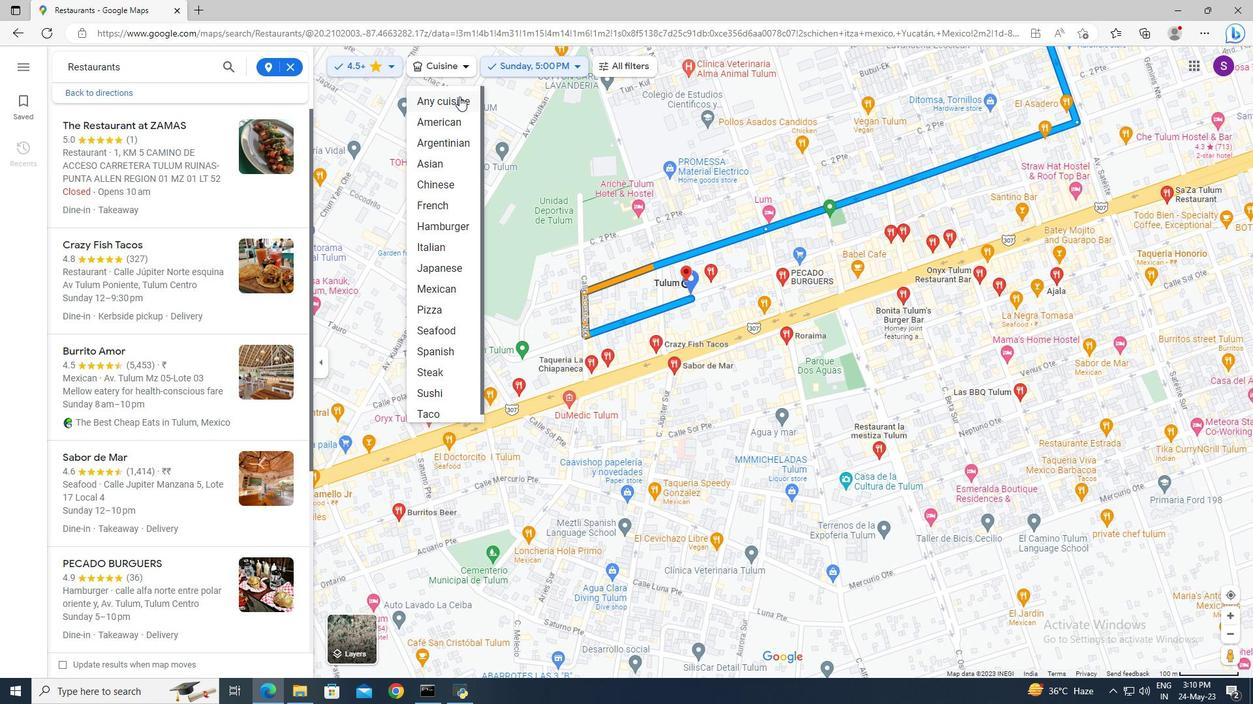 
Action: Mouse moved to (163, 123)
Screenshot: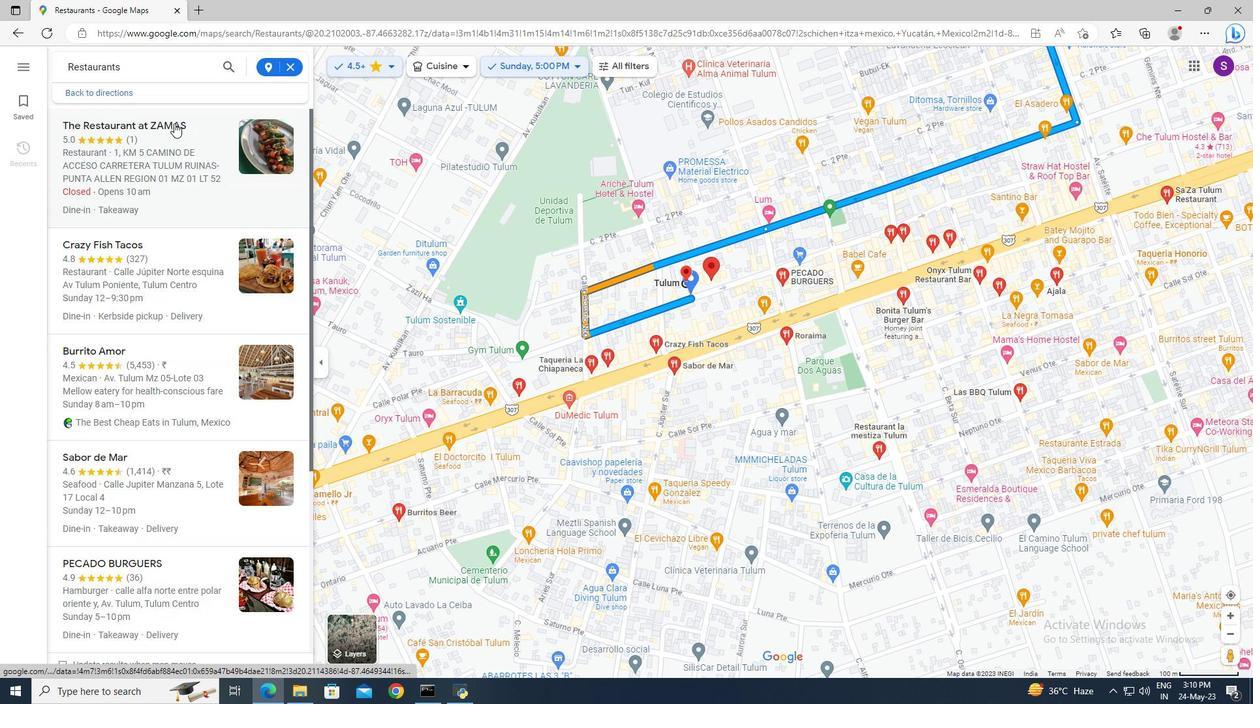 
Action: Mouse pressed left at (163, 123)
Screenshot: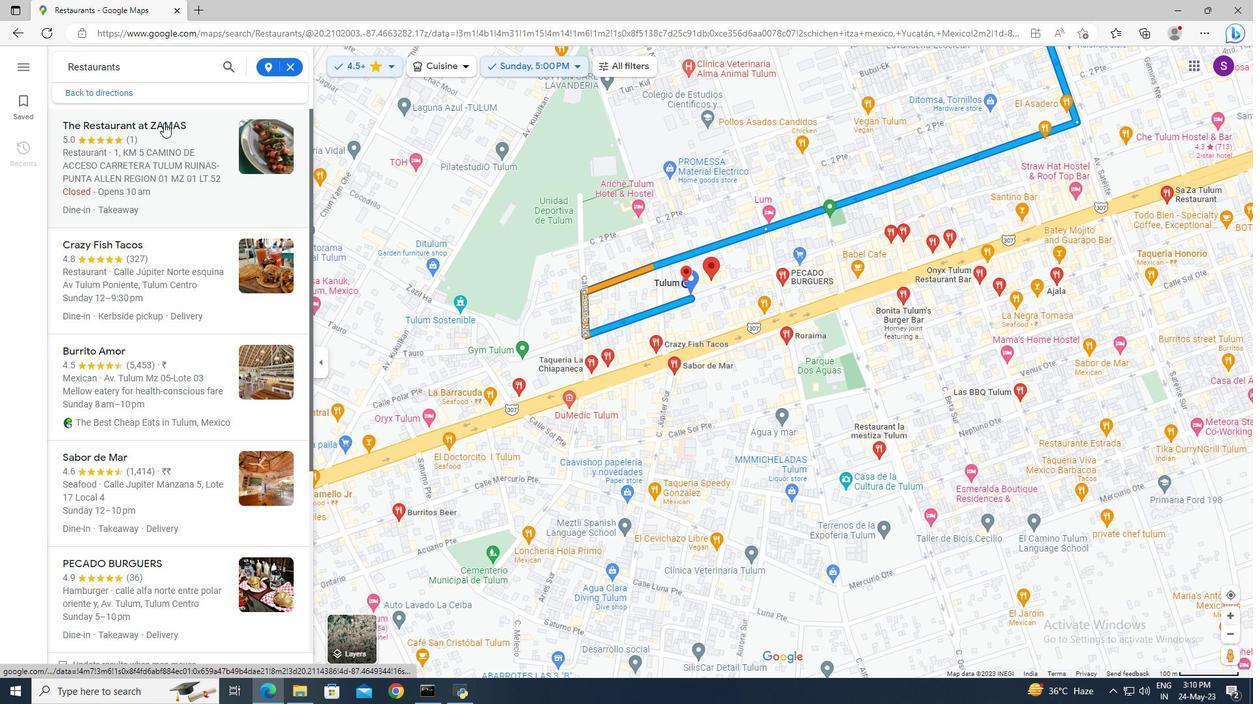 
Action: Mouse moved to (435, 413)
Screenshot: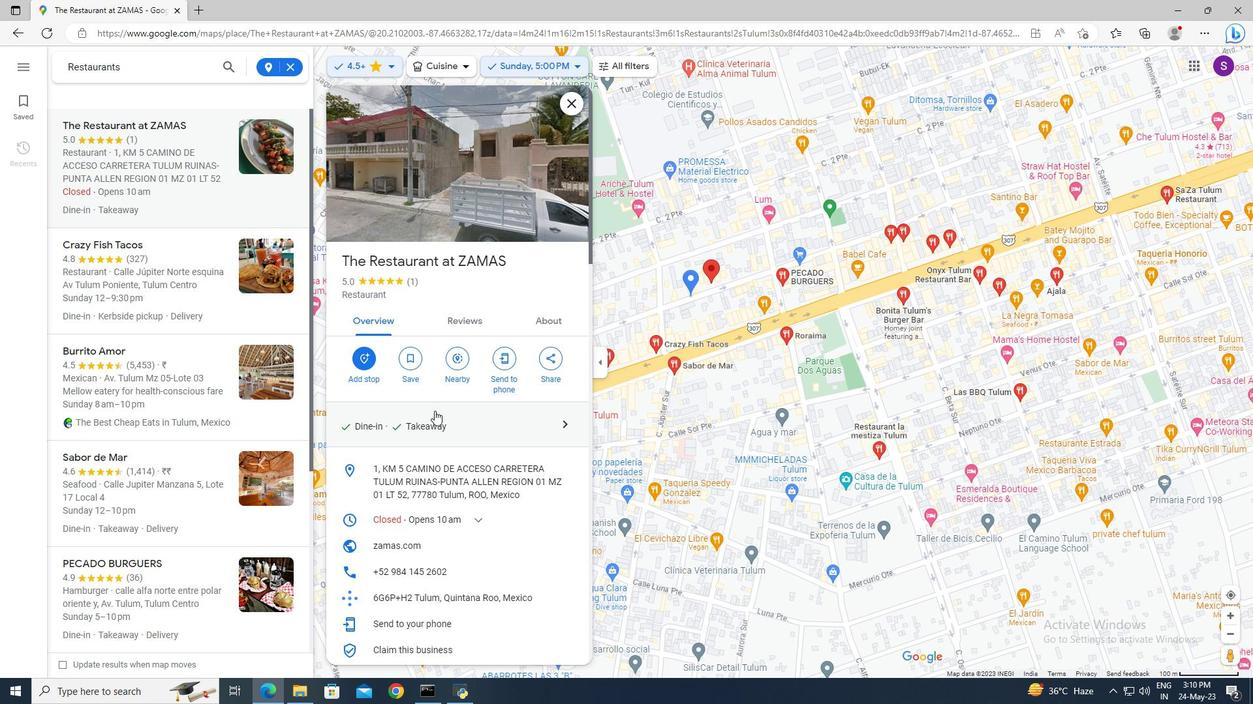 
Action: Mouse scrolled (435, 413) with delta (0, 0)
Screenshot: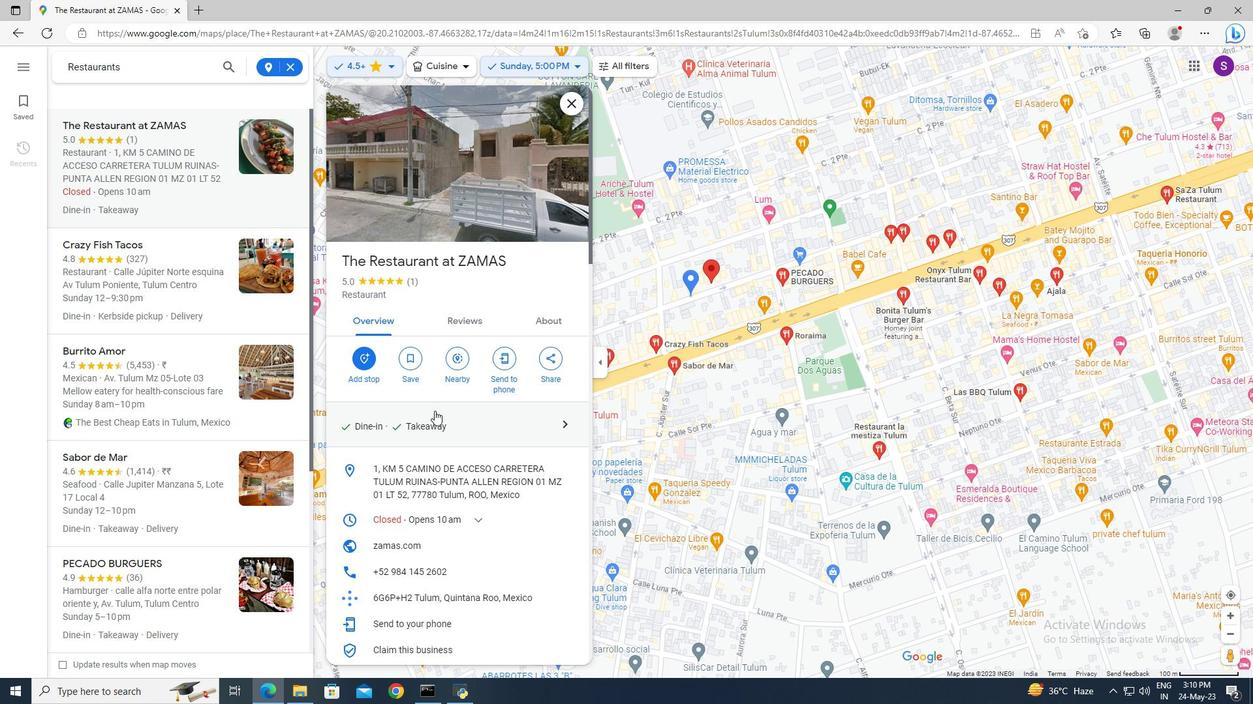 
Action: Mouse scrolled (435, 413) with delta (0, 0)
Screenshot: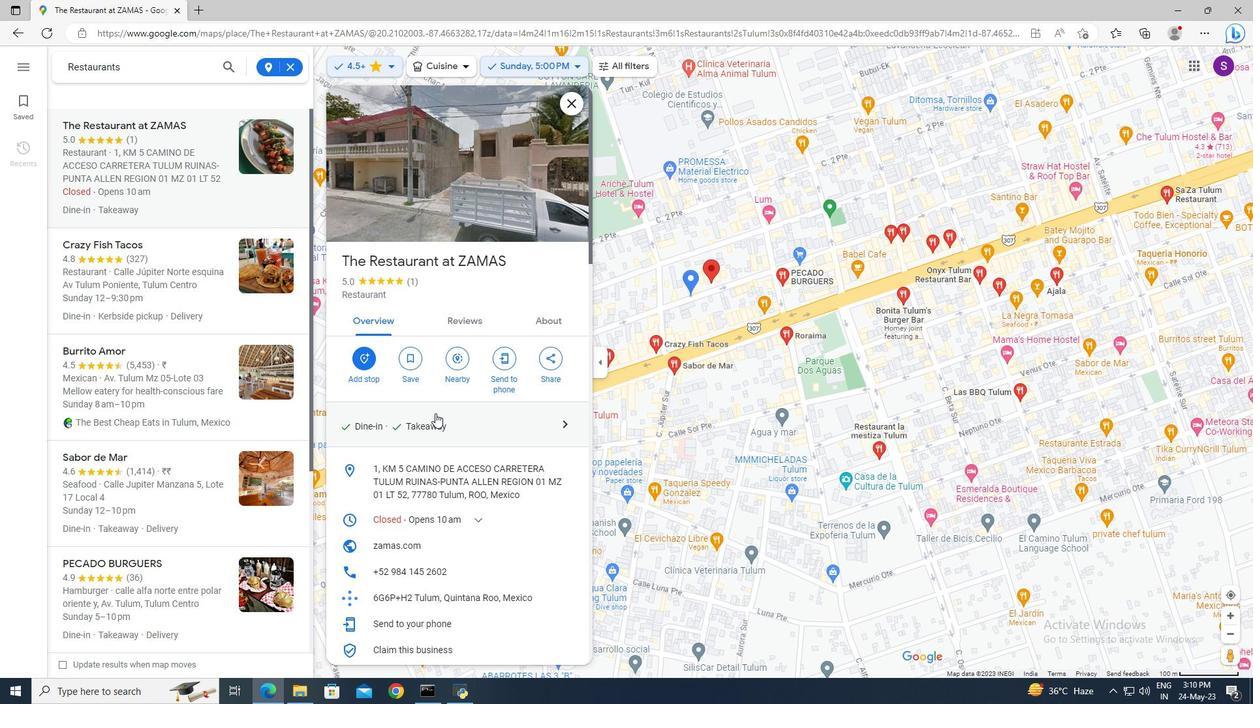 
Action: Mouse scrolled (435, 413) with delta (0, 0)
Screenshot: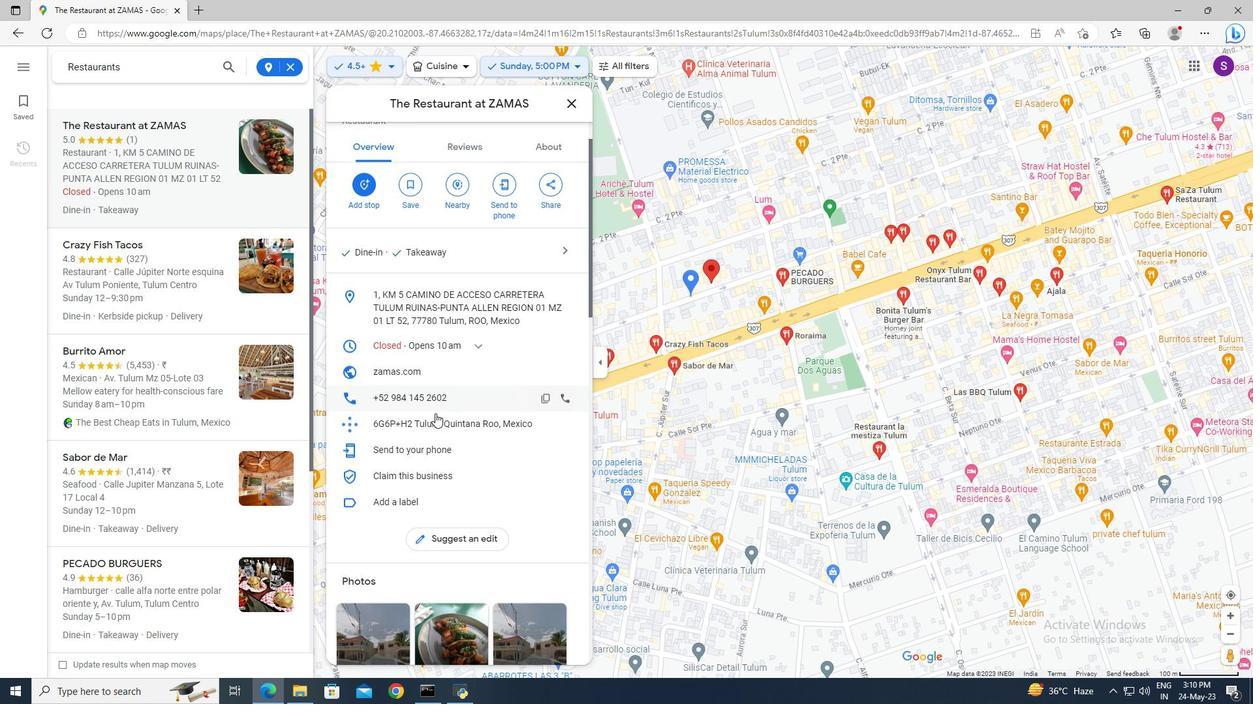 
Action: Mouse scrolled (435, 413) with delta (0, 0)
Screenshot: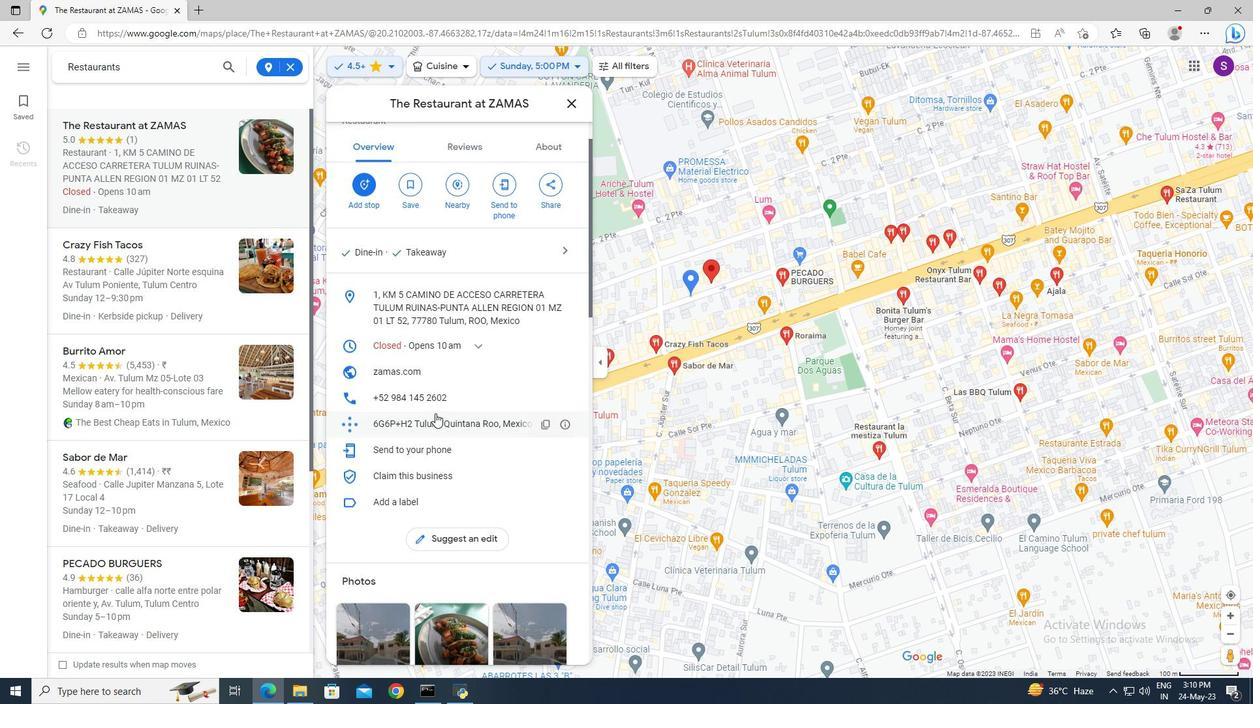 
Action: Mouse scrolled (435, 413) with delta (0, 0)
Screenshot: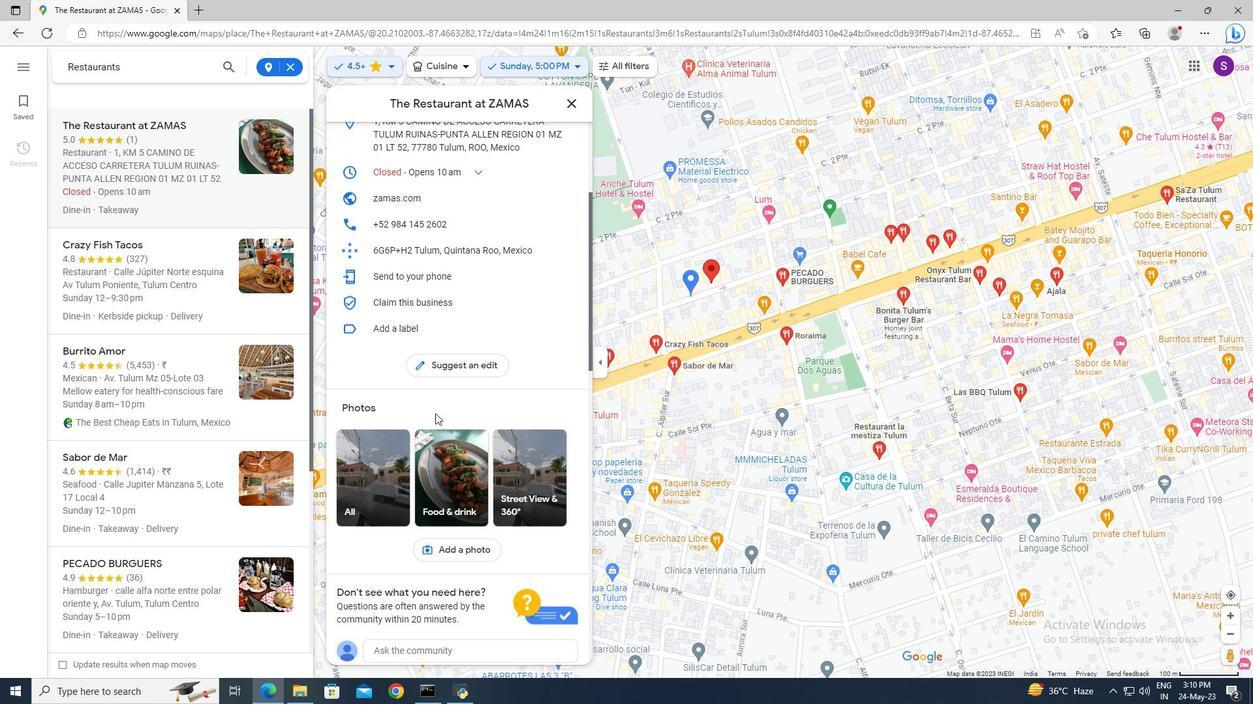 
Action: Mouse moved to (435, 415)
Screenshot: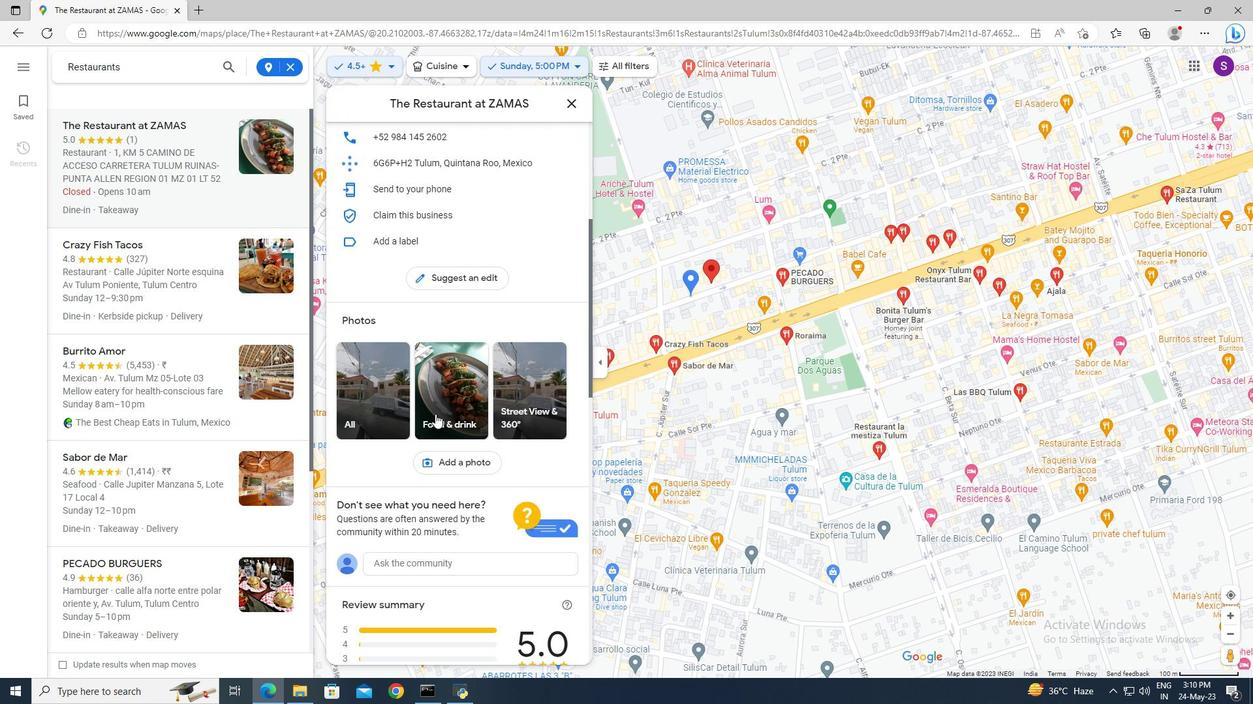 
Action: Mouse scrolled (435, 414) with delta (0, 0)
Screenshot: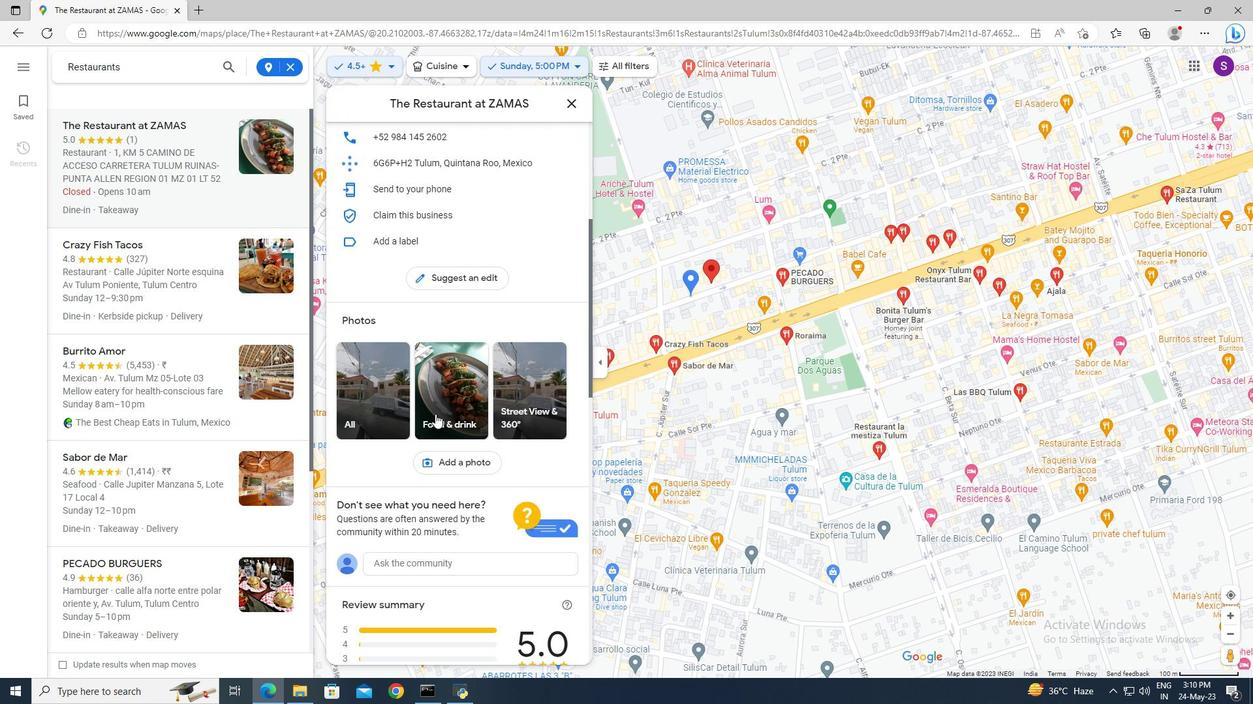 
Action: Mouse scrolled (435, 414) with delta (0, 0)
Screenshot: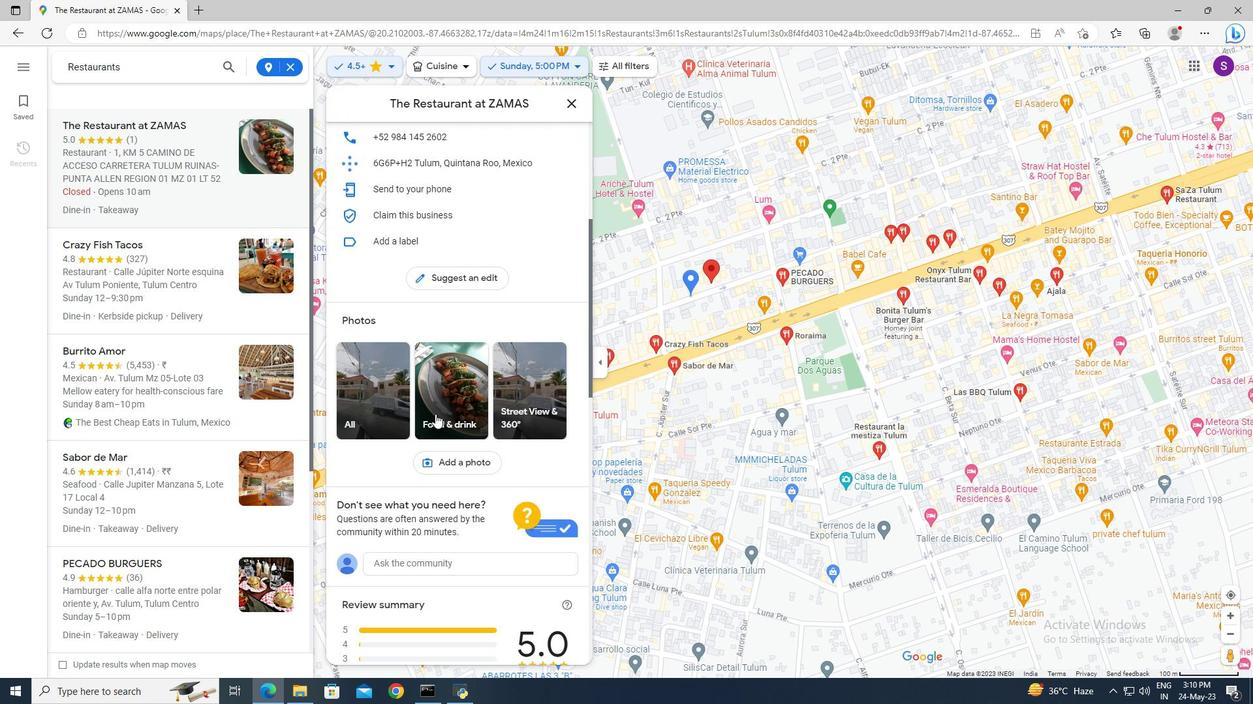 
Action: Mouse scrolled (435, 414) with delta (0, 0)
Screenshot: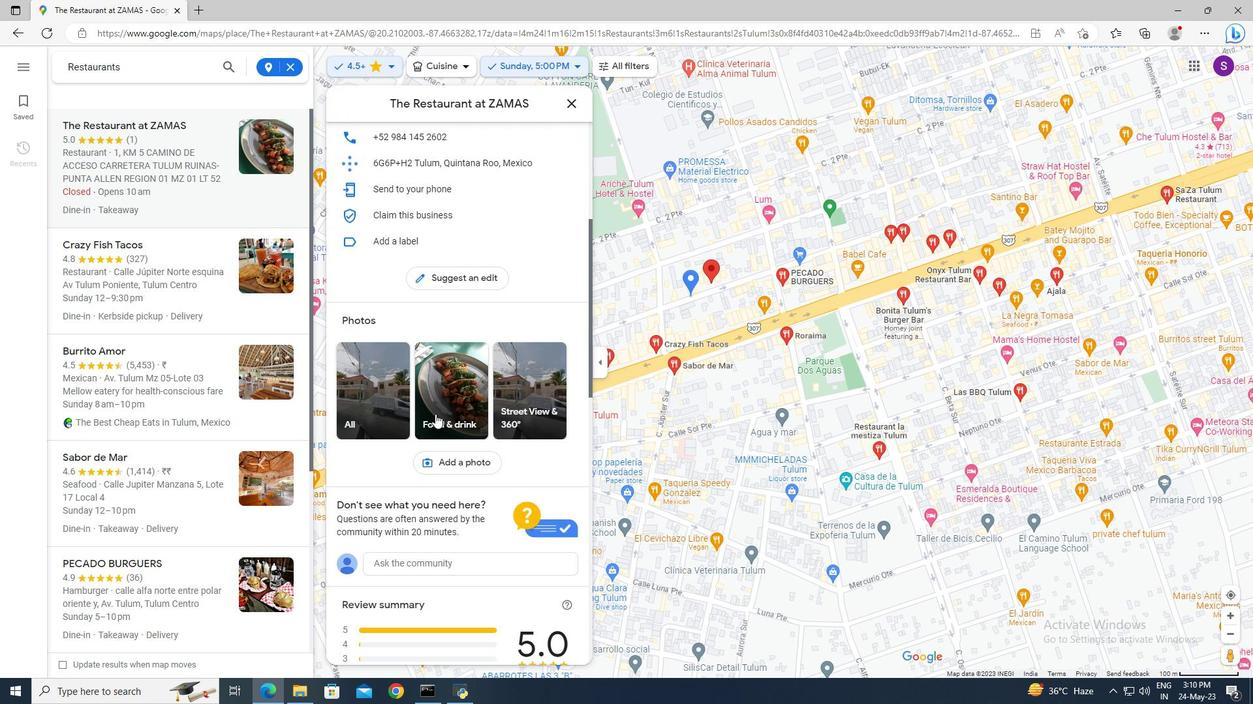 
Action: Mouse scrolled (435, 414) with delta (0, 0)
Screenshot: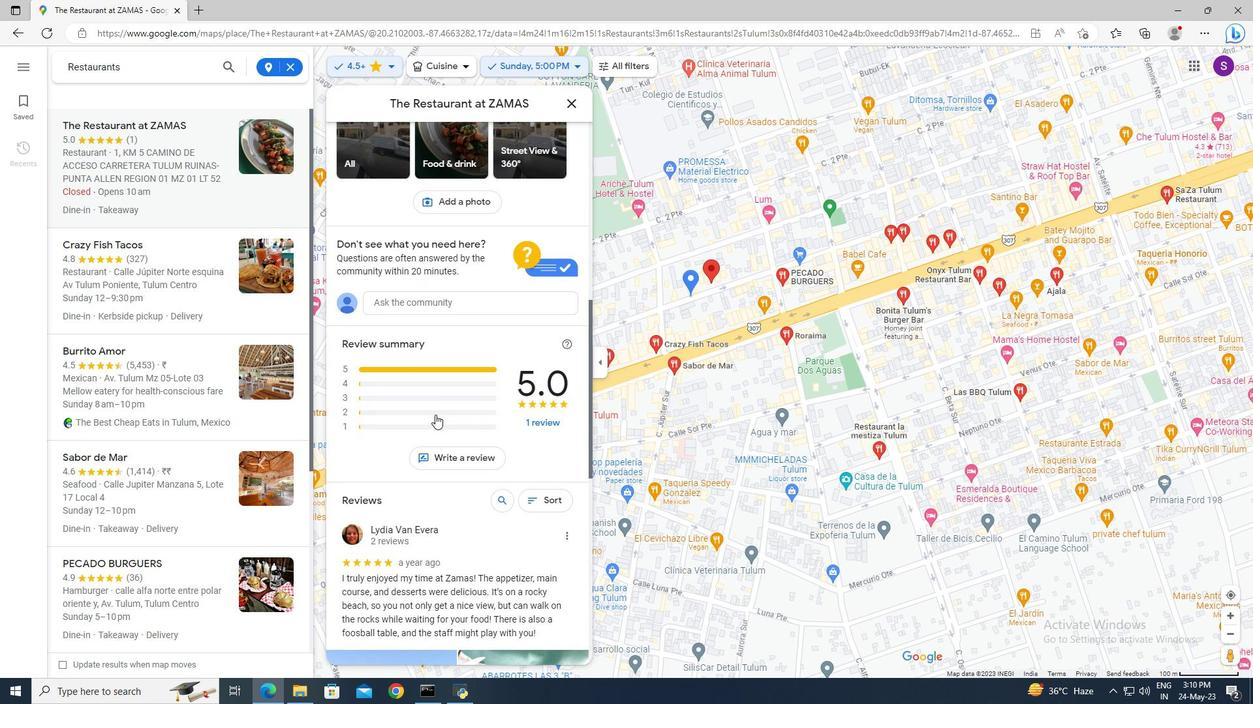 
Action: Mouse scrolled (435, 414) with delta (0, 0)
Screenshot: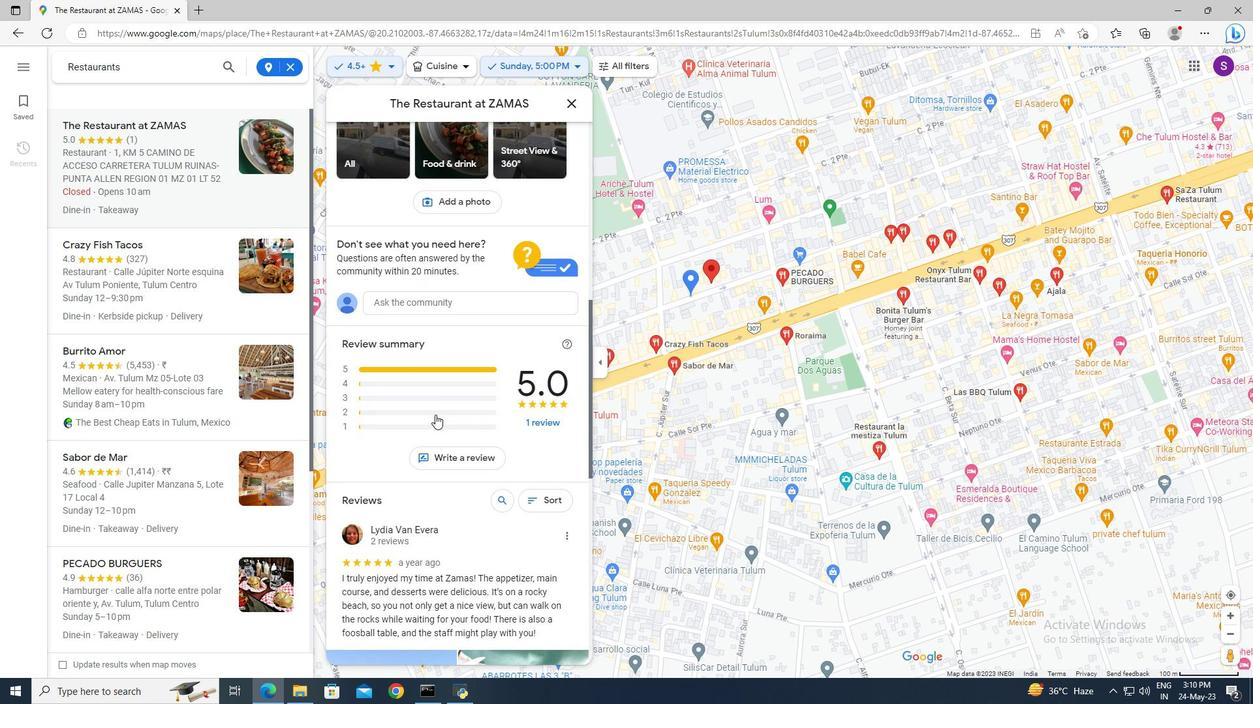 
Action: Mouse scrolled (435, 414) with delta (0, 0)
Screenshot: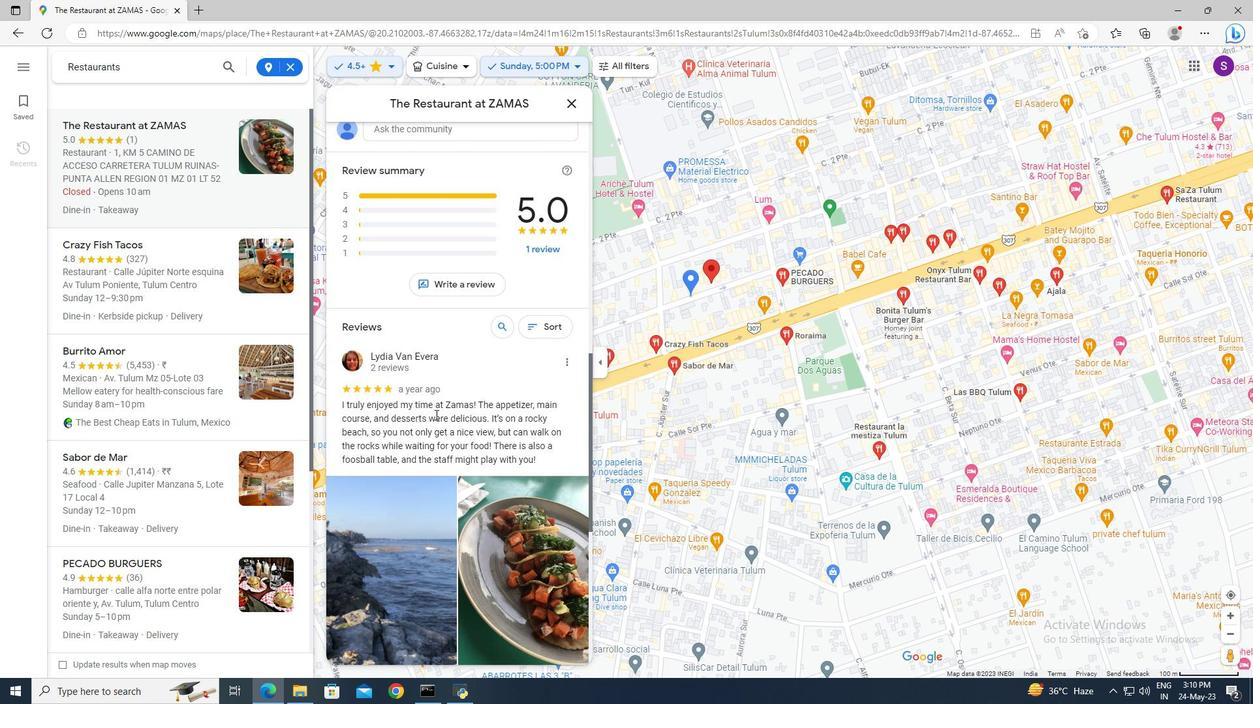 
Action: Mouse scrolled (435, 415) with delta (0, 0)
Screenshot: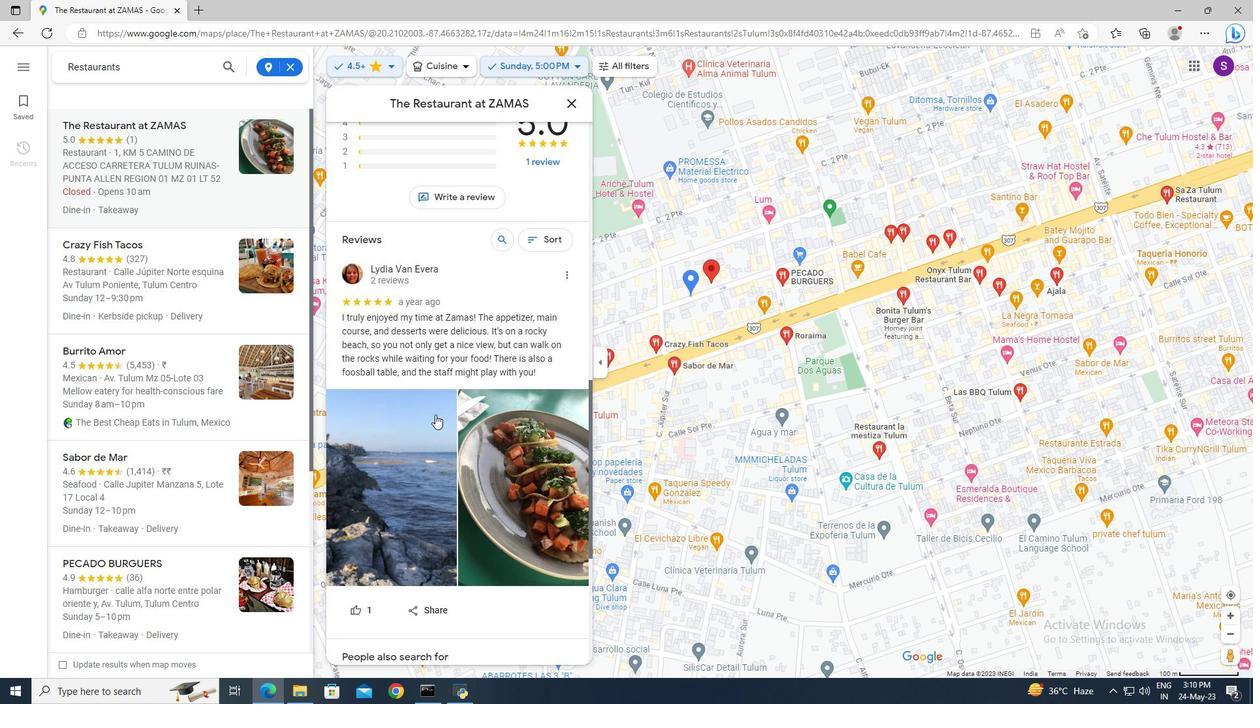 
Action: Mouse scrolled (435, 414) with delta (0, 0)
Screenshot: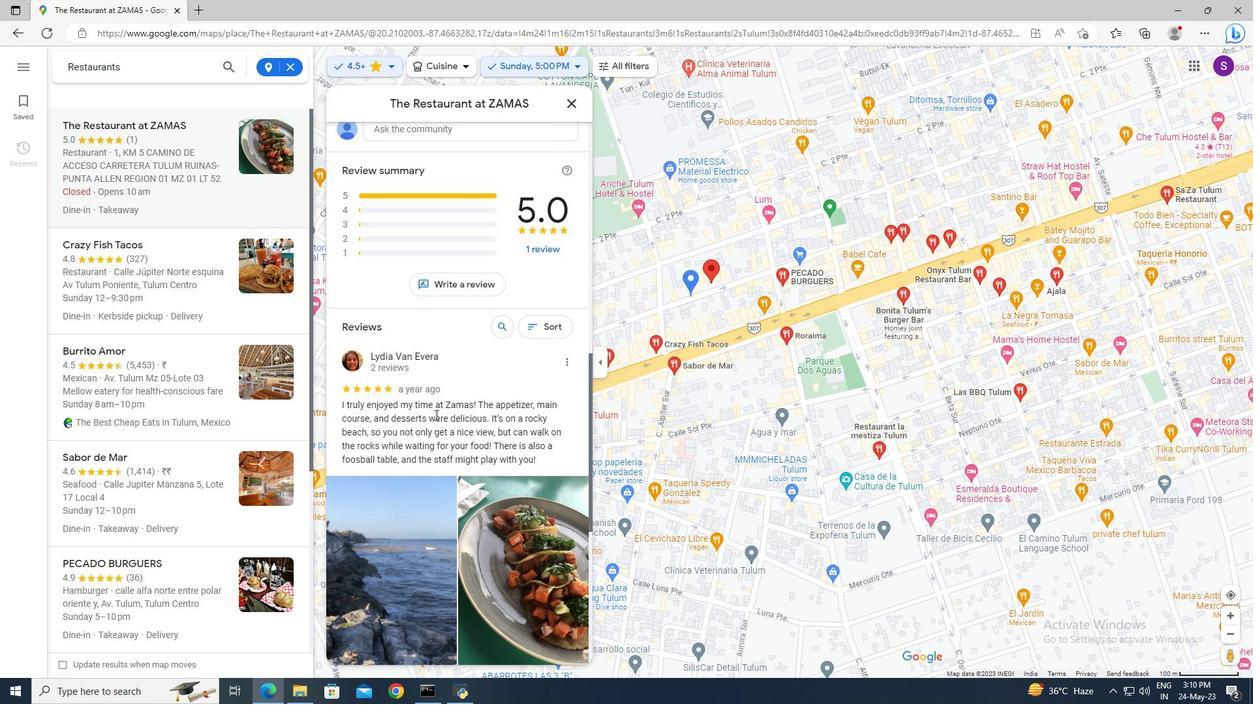 
Action: Mouse scrolled (435, 414) with delta (0, 0)
Screenshot: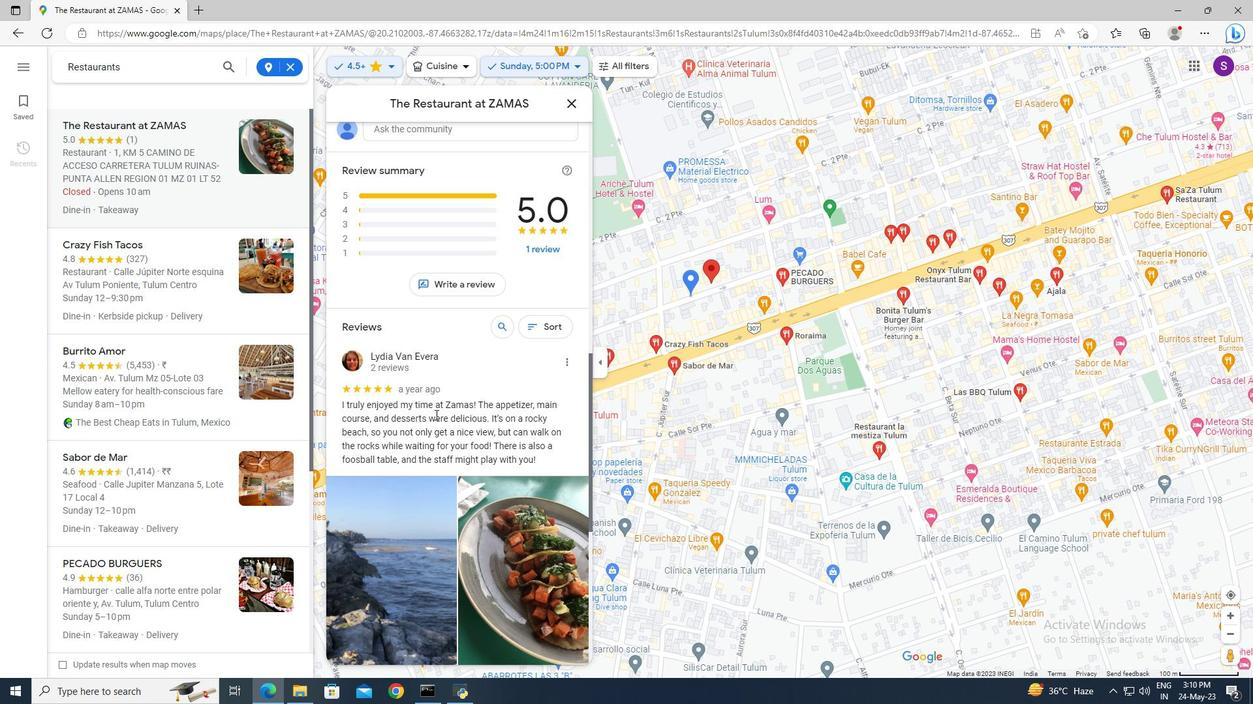 
Action: Mouse scrolled (435, 414) with delta (0, 0)
Screenshot: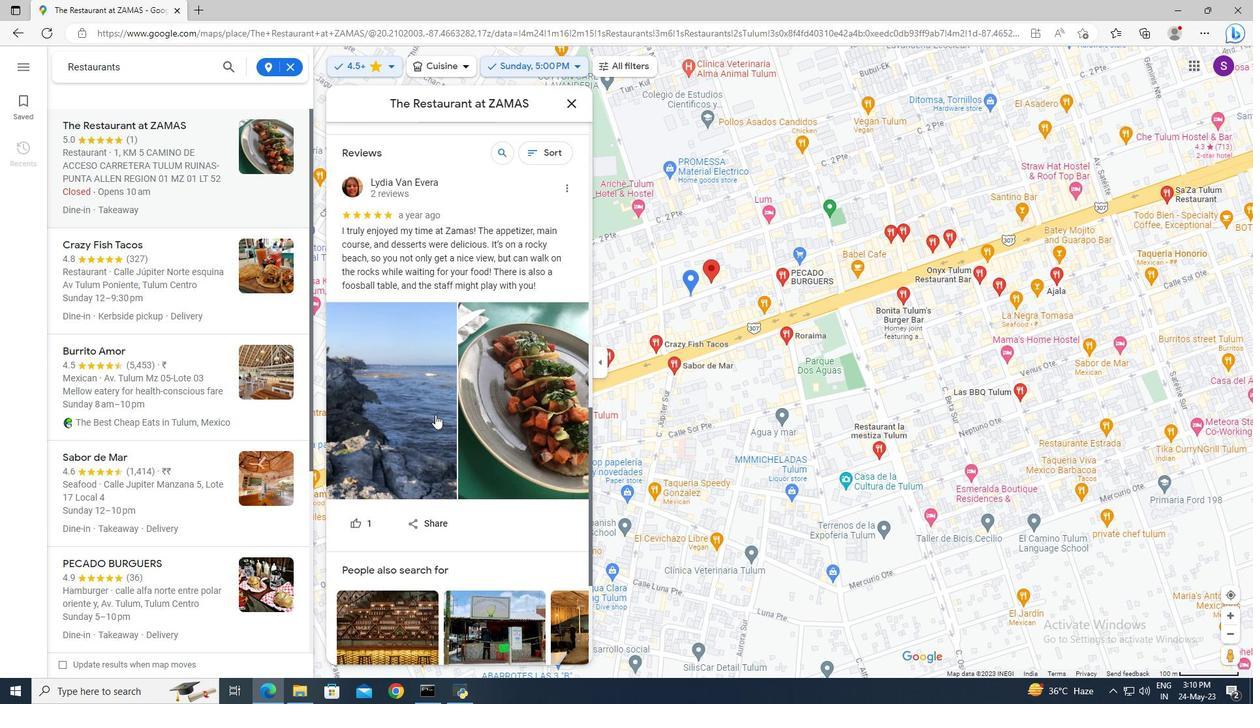 
Action: Mouse scrolled (435, 414) with delta (0, 0)
Screenshot: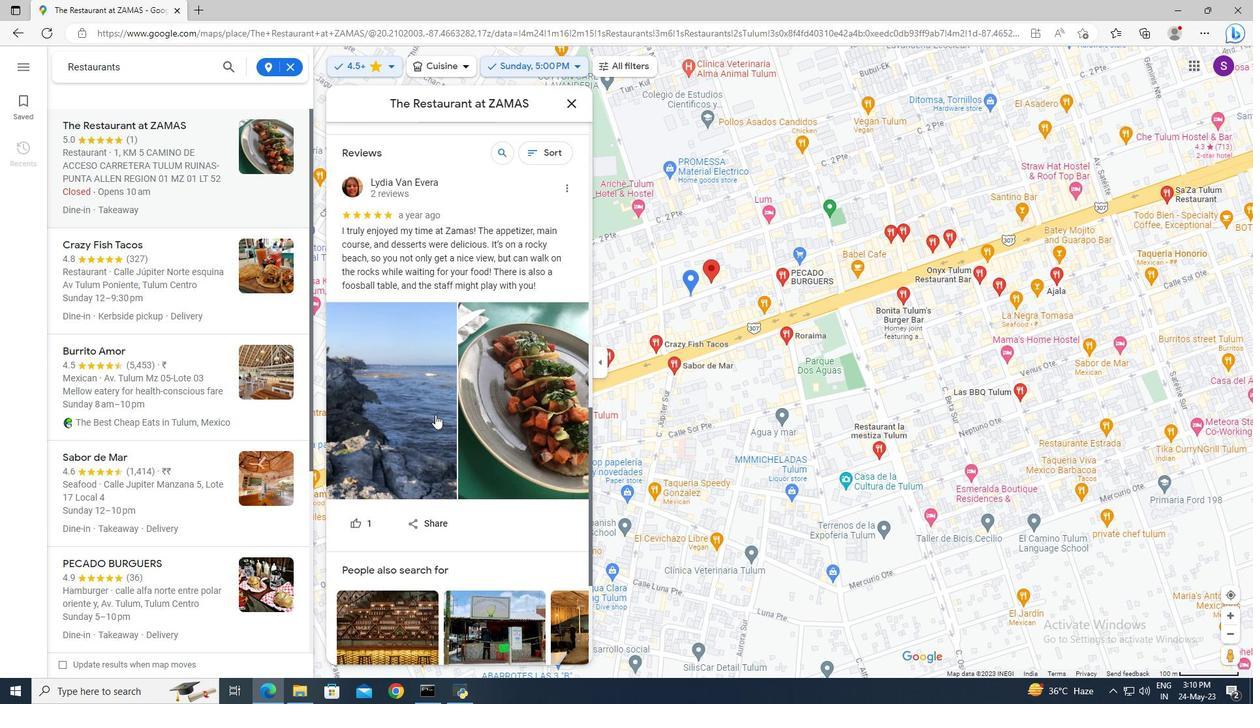 
Action: Mouse scrolled (435, 414) with delta (0, 0)
Screenshot: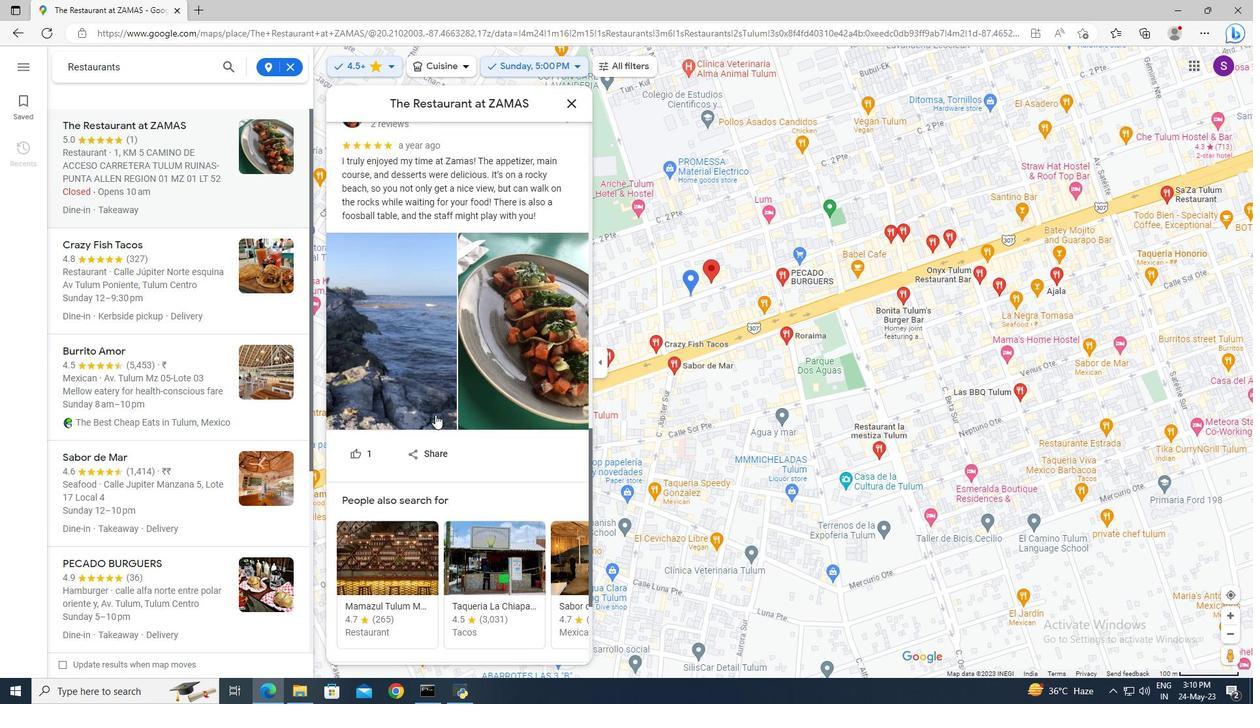 
Action: Mouse scrolled (435, 414) with delta (0, 0)
Screenshot: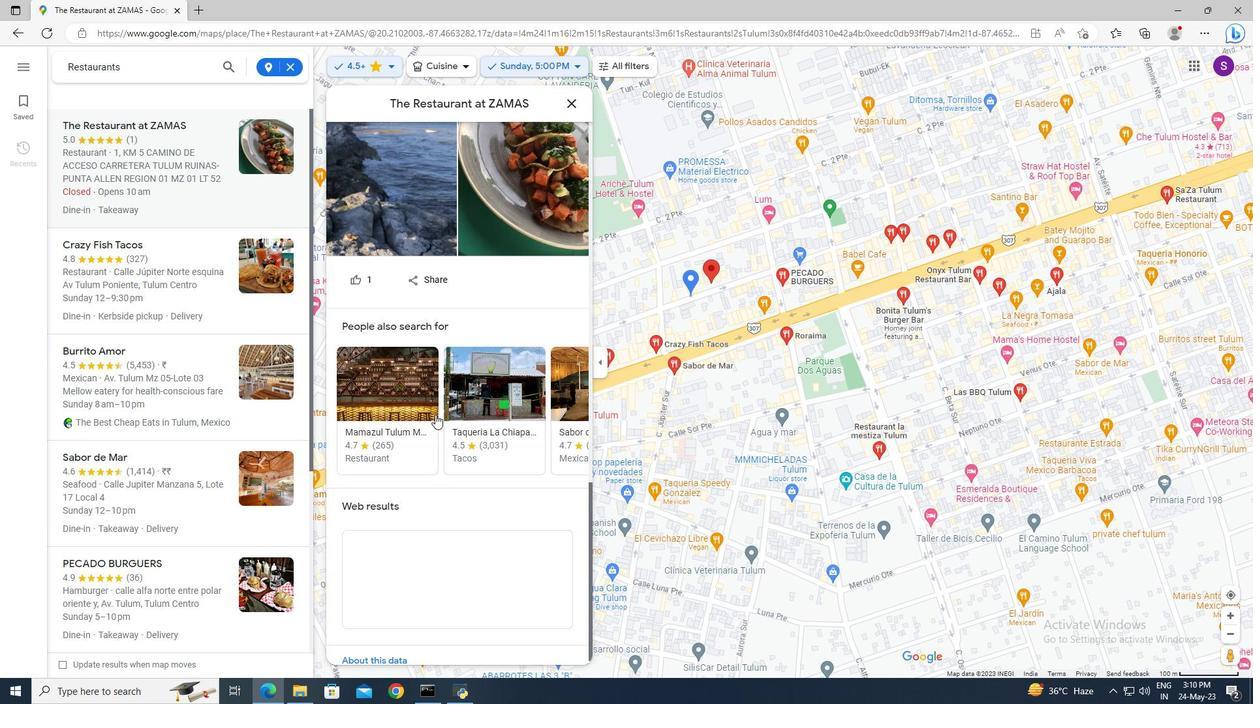 
Action: Mouse scrolled (435, 414) with delta (0, 0)
Screenshot: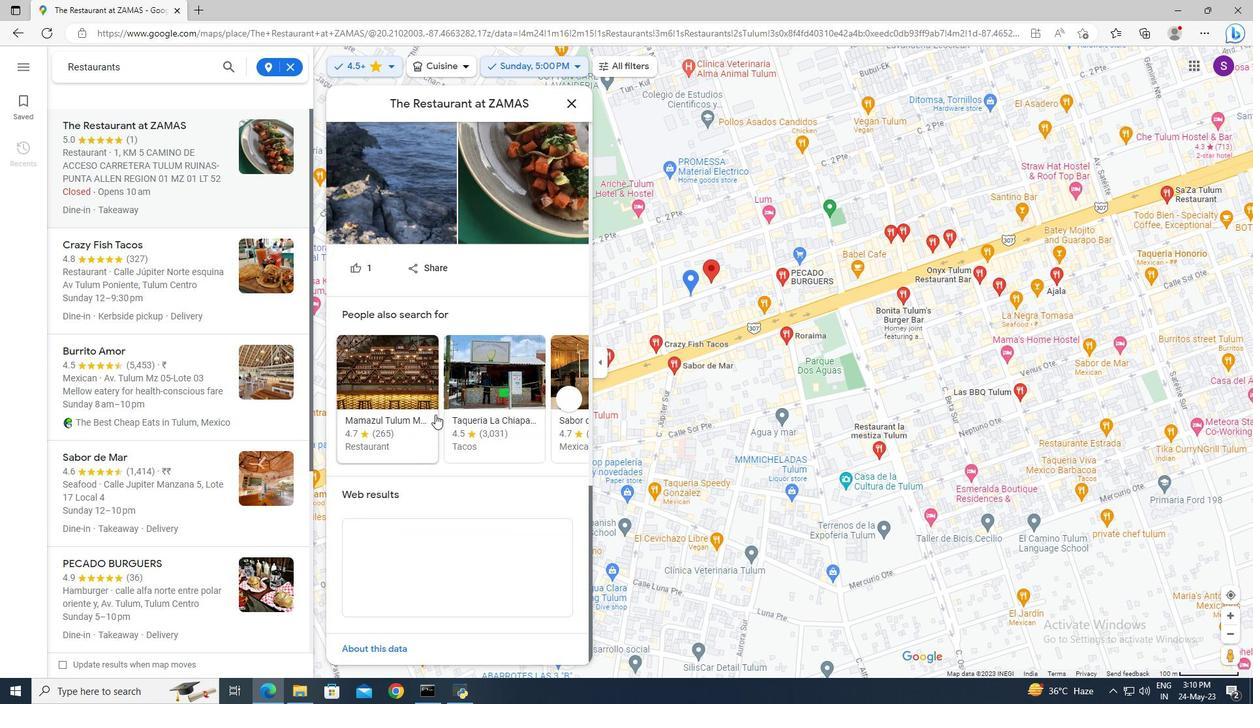 
Action: Mouse scrolled (435, 415) with delta (0, 0)
Screenshot: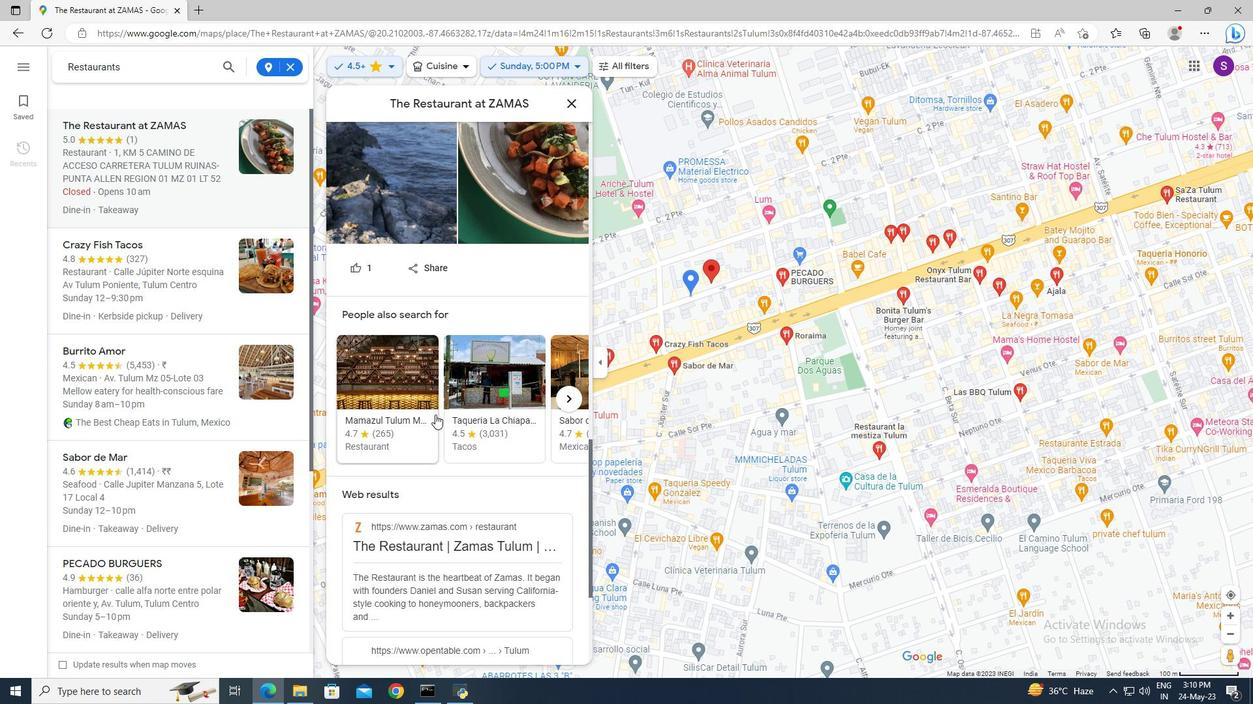 
Action: Mouse scrolled (435, 415) with delta (0, 0)
Screenshot: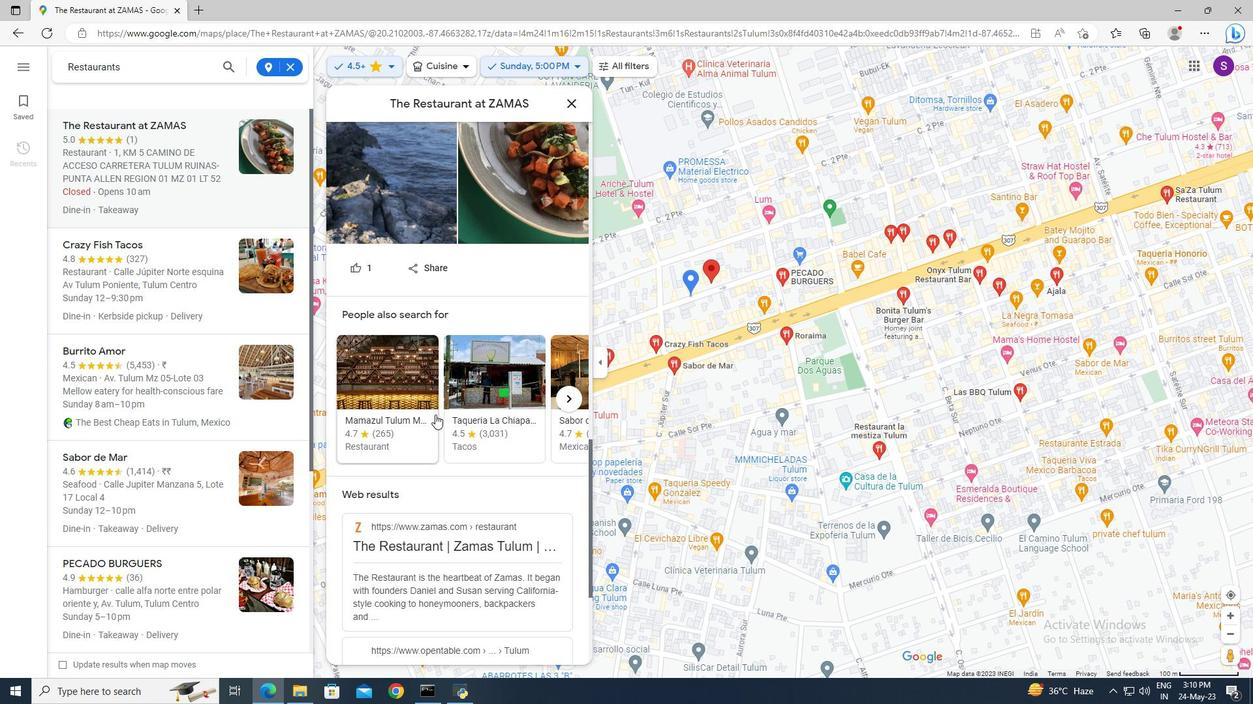 
Action: Mouse scrolled (435, 415) with delta (0, 0)
Screenshot: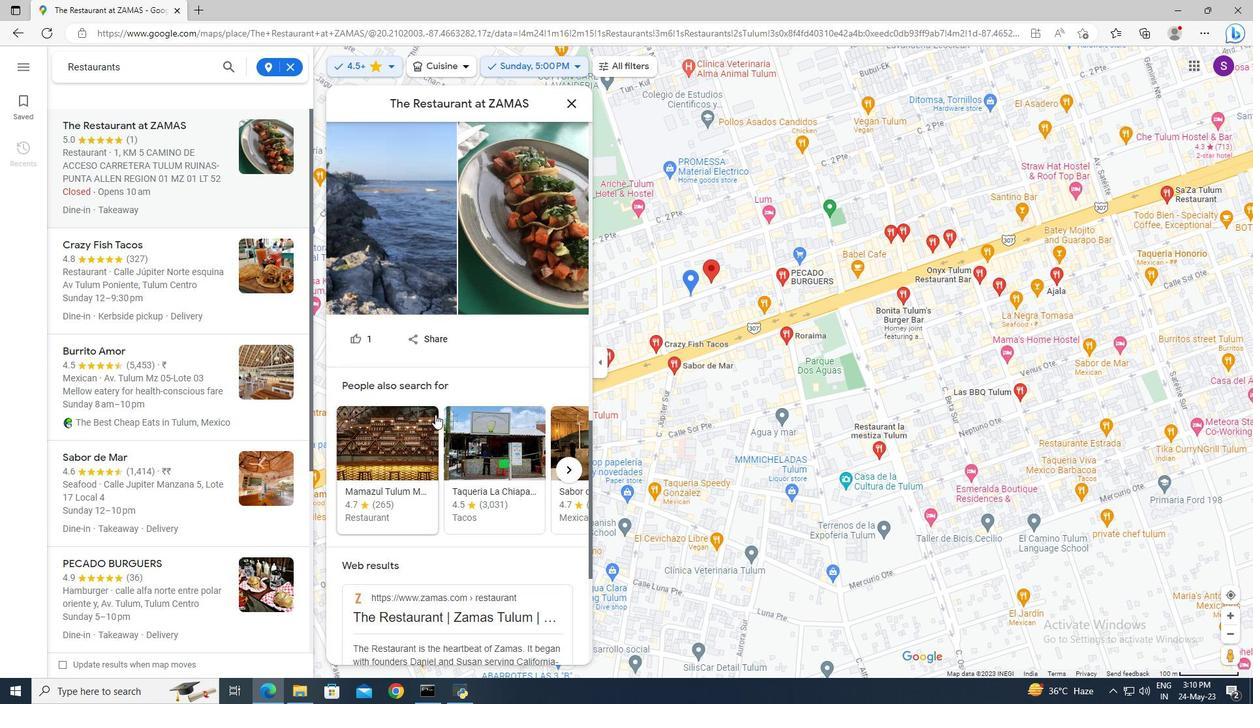 
Action: Mouse scrolled (435, 415) with delta (0, 0)
Screenshot: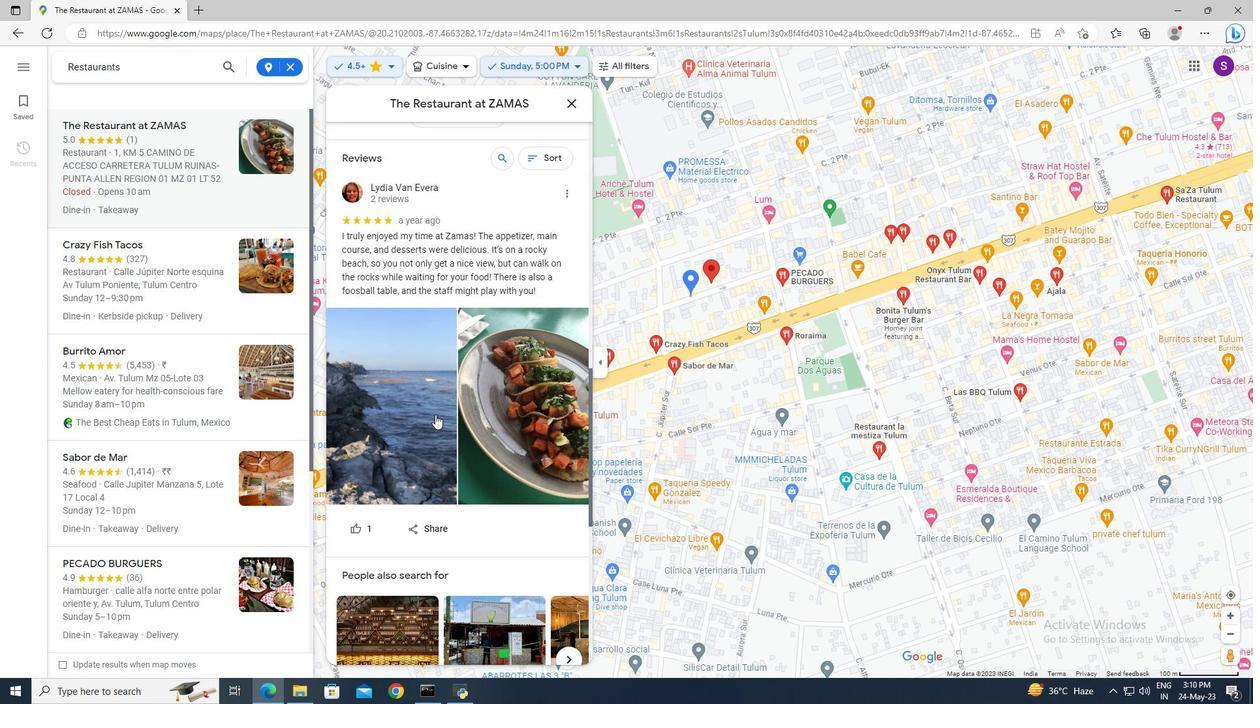 
Action: Mouse scrolled (435, 415) with delta (0, 0)
Screenshot: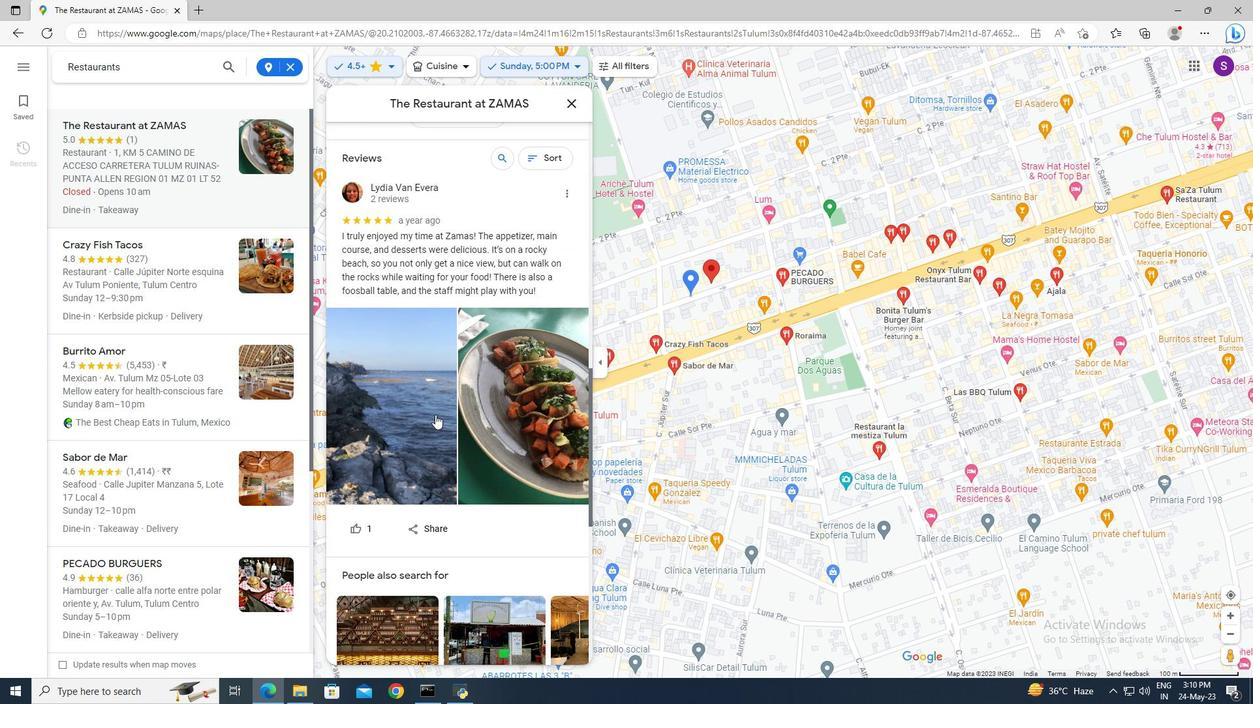 
Action: Mouse scrolled (435, 415) with delta (0, 0)
Screenshot: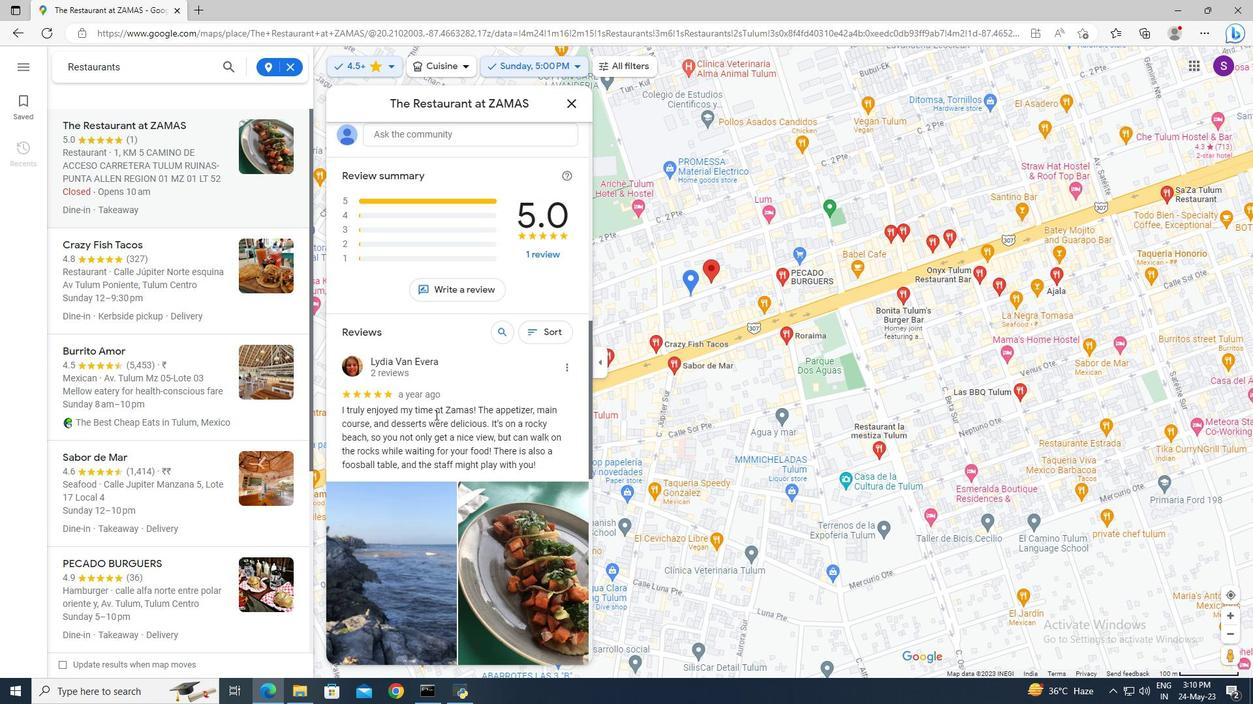 
Action: Mouse scrolled (435, 415) with delta (0, 0)
Screenshot: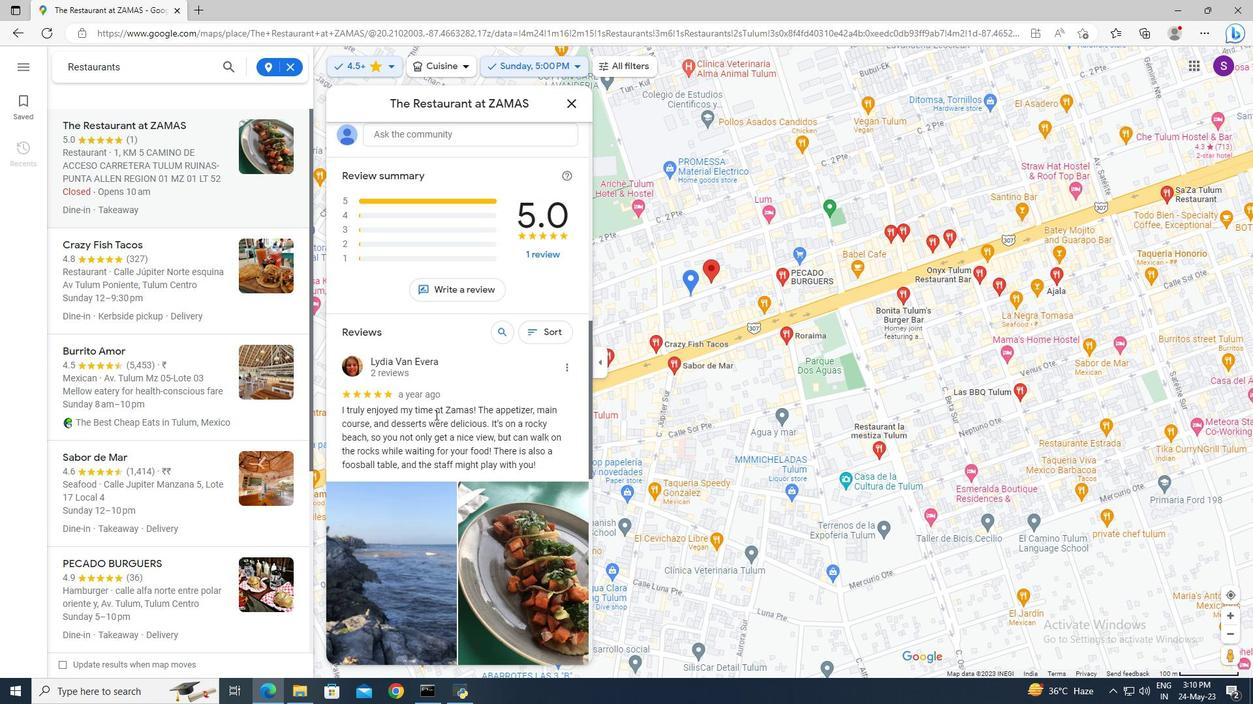 
Action: Mouse scrolled (435, 415) with delta (0, 0)
Screenshot: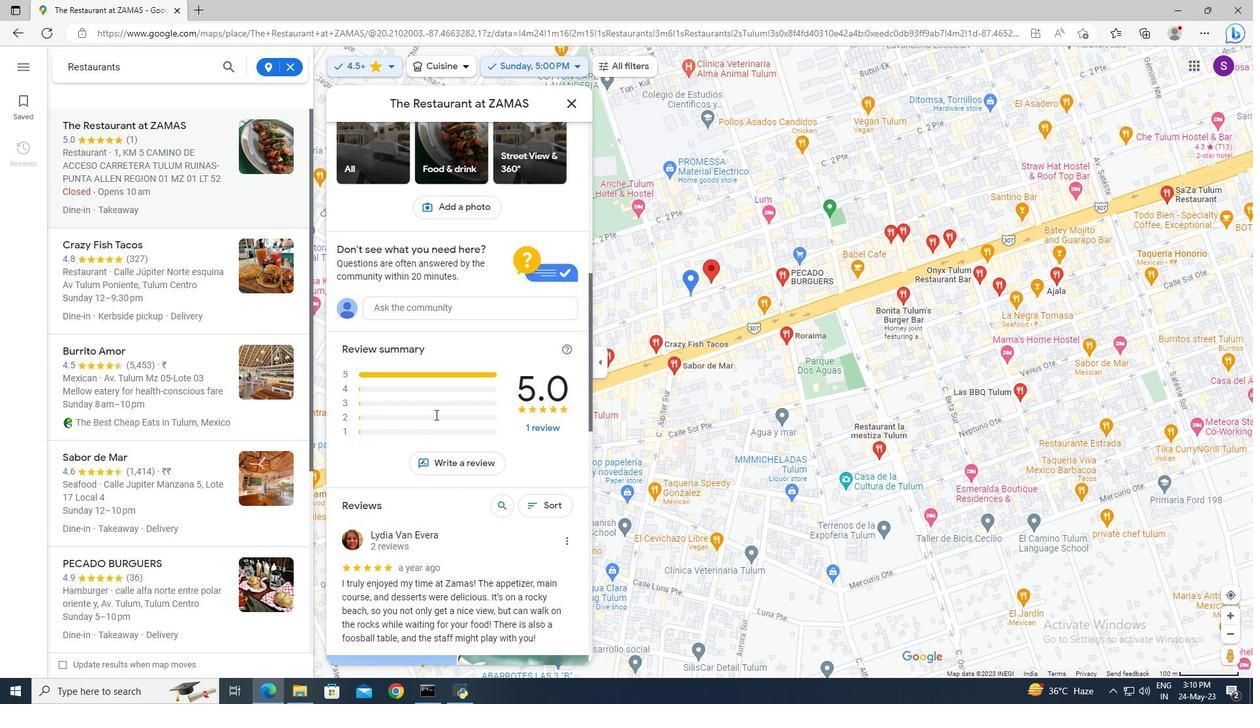 
Action: Mouse scrolled (435, 415) with delta (0, 0)
Screenshot: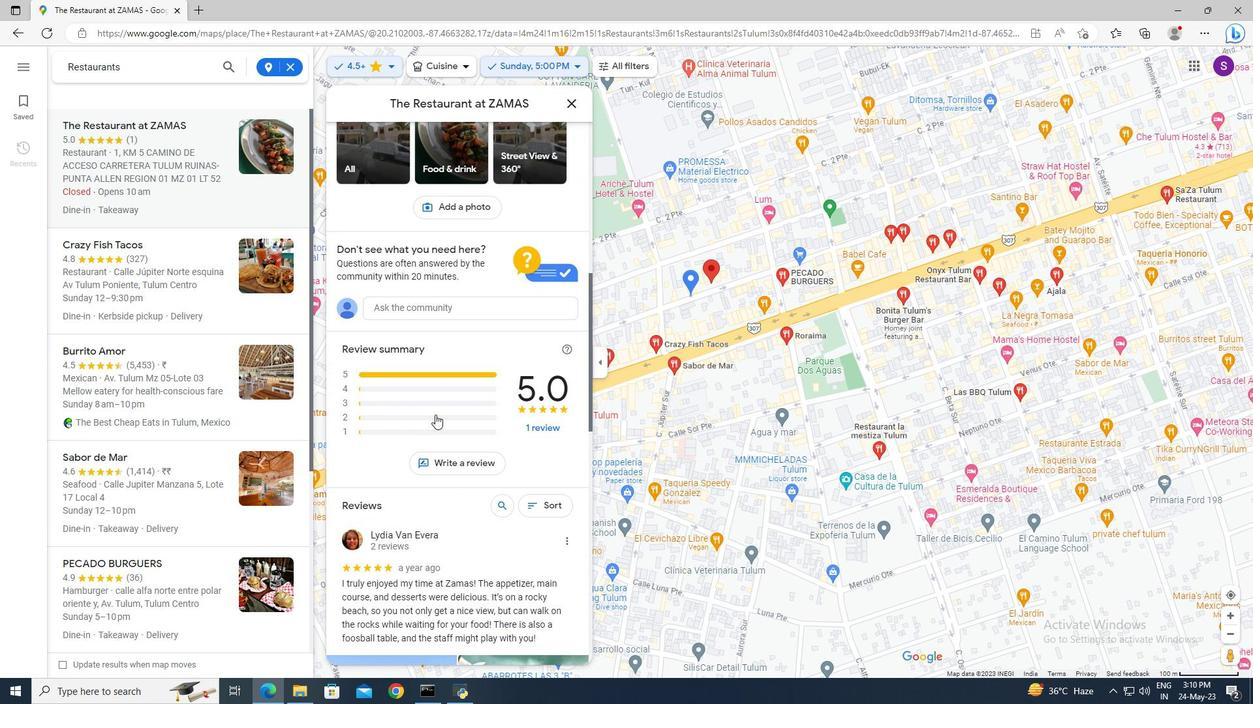 
Action: Mouse scrolled (435, 415) with delta (0, 0)
Screenshot: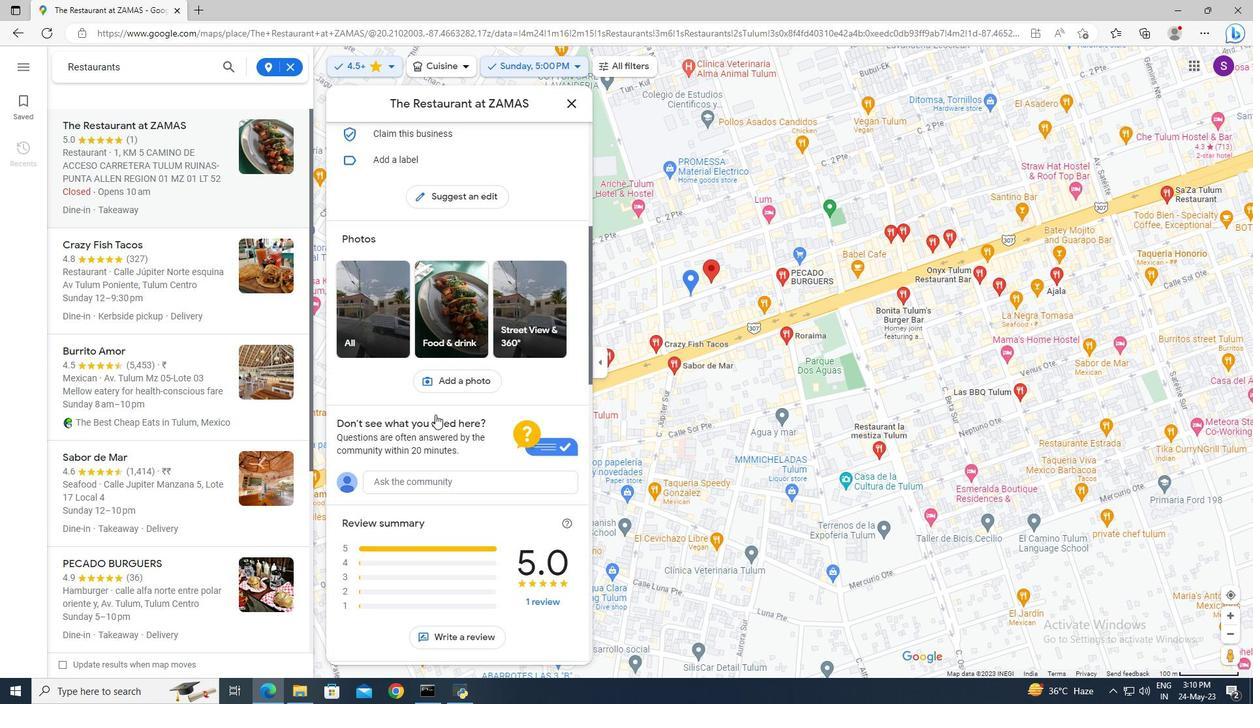 
Action: Mouse scrolled (435, 415) with delta (0, 0)
Screenshot: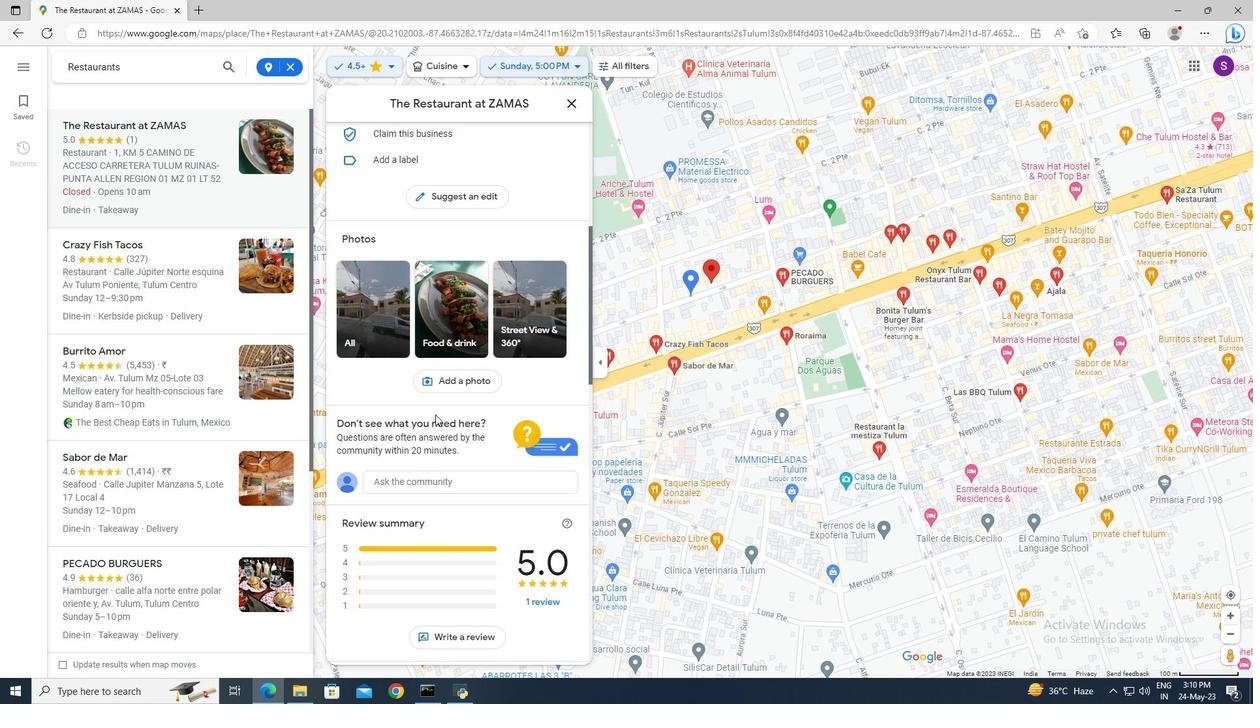 
Action: Mouse scrolled (435, 415) with delta (0, 0)
Screenshot: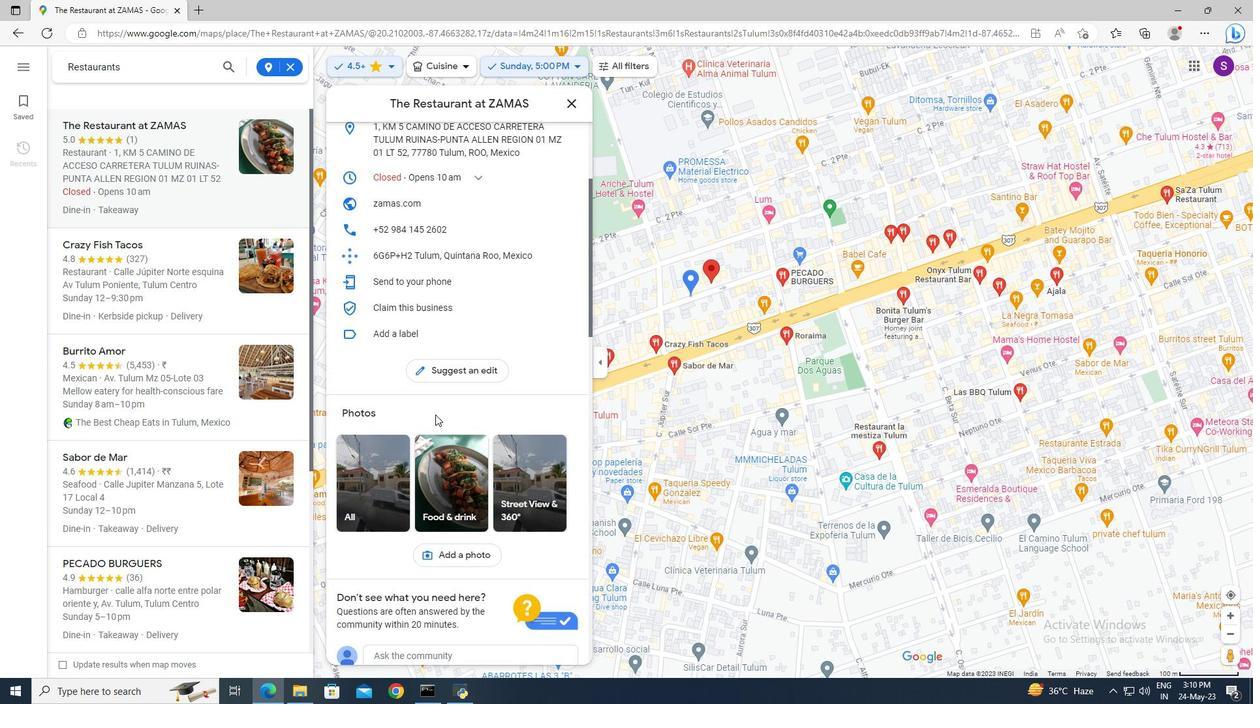 
Action: Mouse scrolled (435, 415) with delta (0, 0)
Screenshot: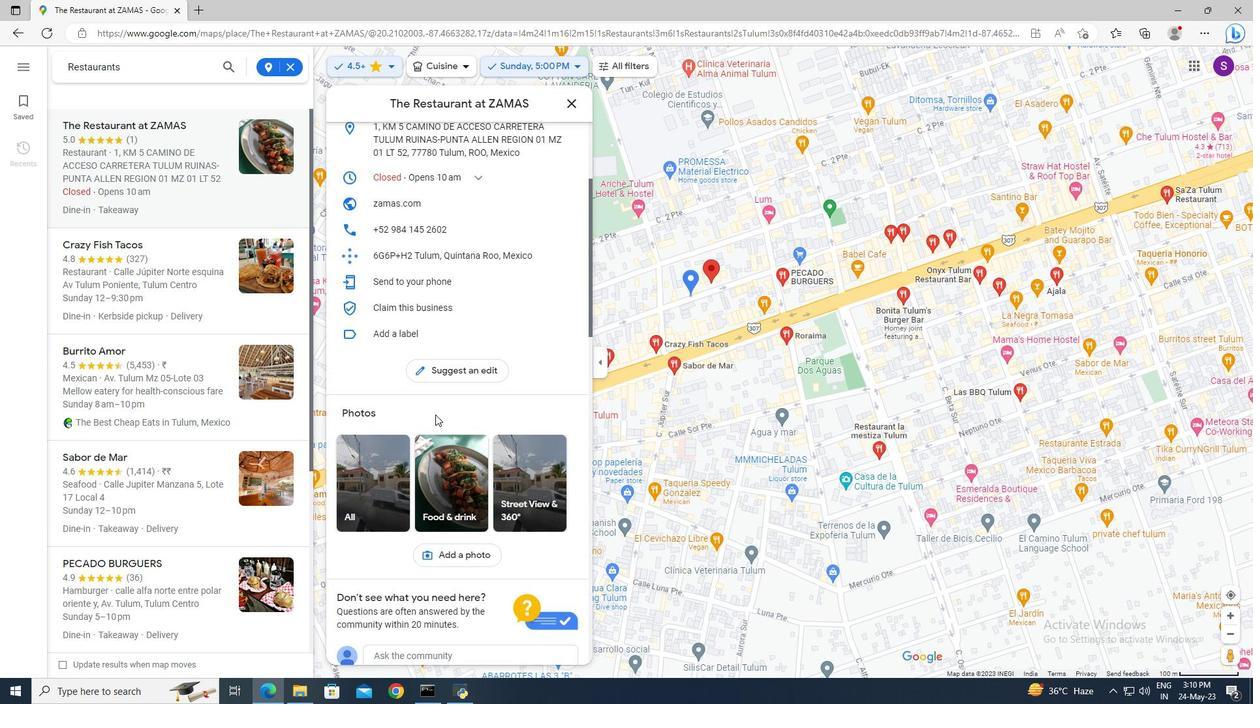 
Action: Mouse moved to (478, 353)
Screenshot: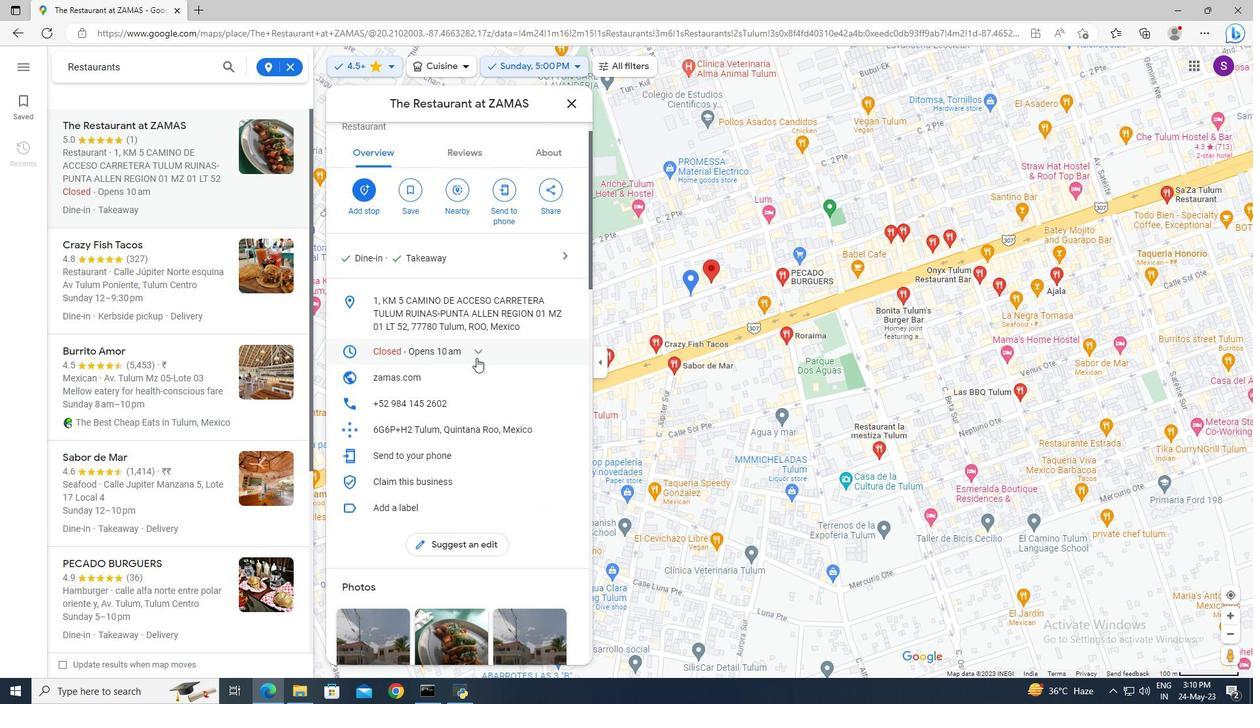 
Action: Mouse scrolled (478, 353) with delta (0, 0)
Screenshot: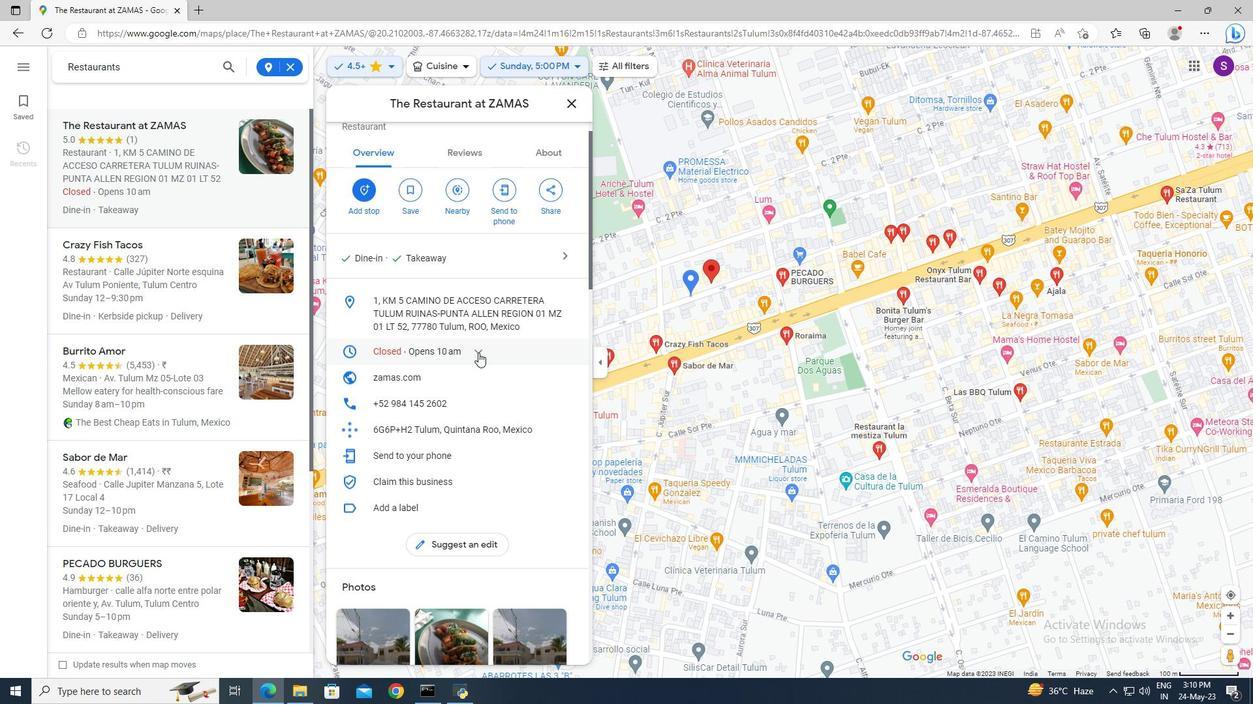 
Action: Mouse scrolled (478, 353) with delta (0, 0)
Screenshot: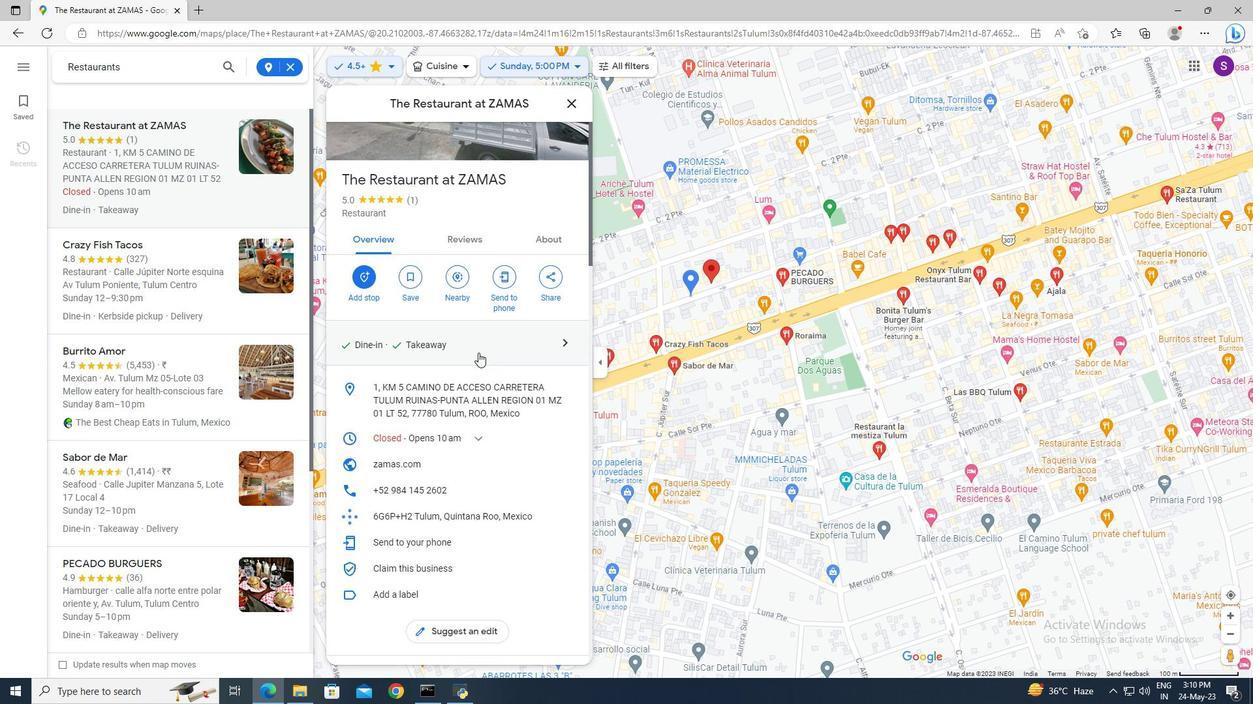 
Action: Mouse moved to (467, 225)
Screenshot: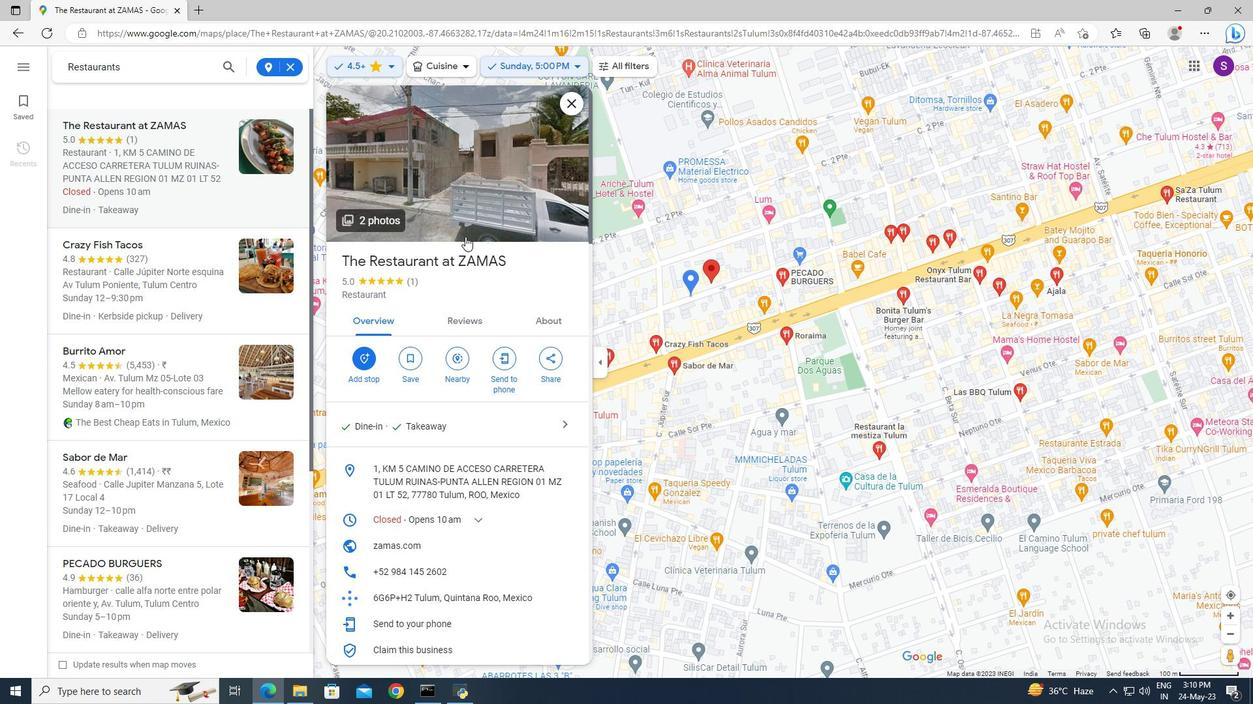 
Action: Mouse pressed left at (467, 225)
Screenshot: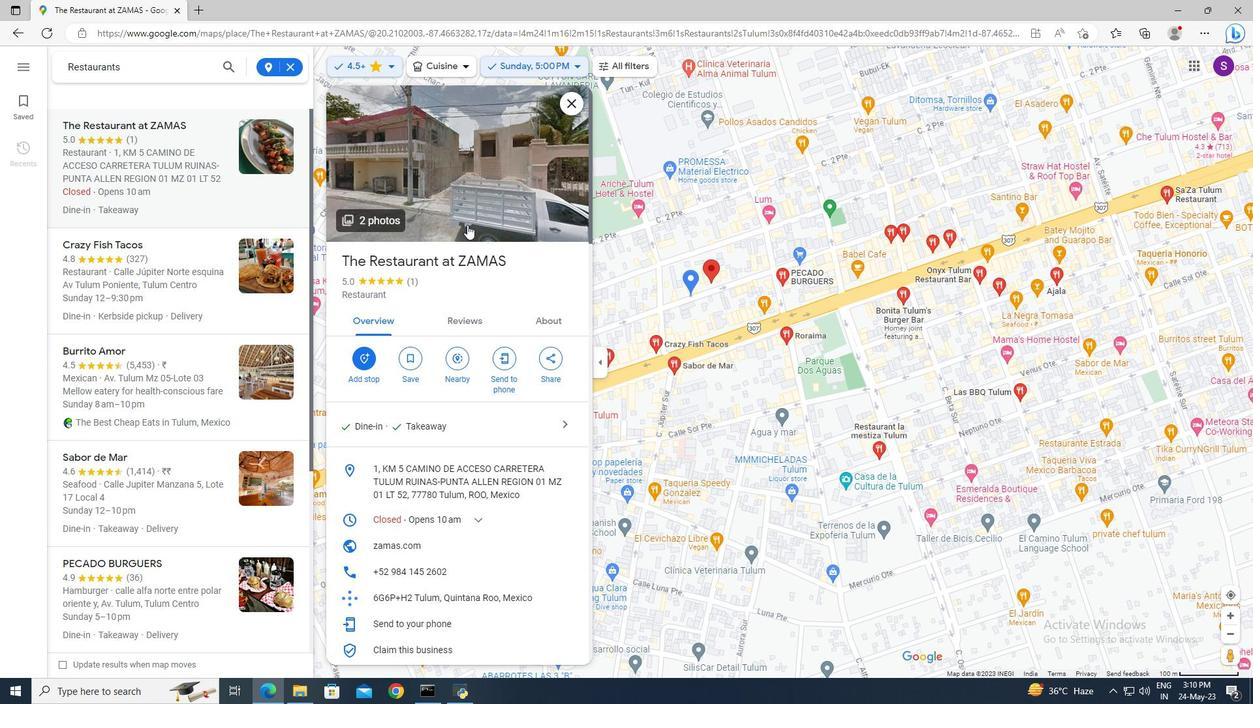 
Action: Mouse moved to (663, 380)
Screenshot: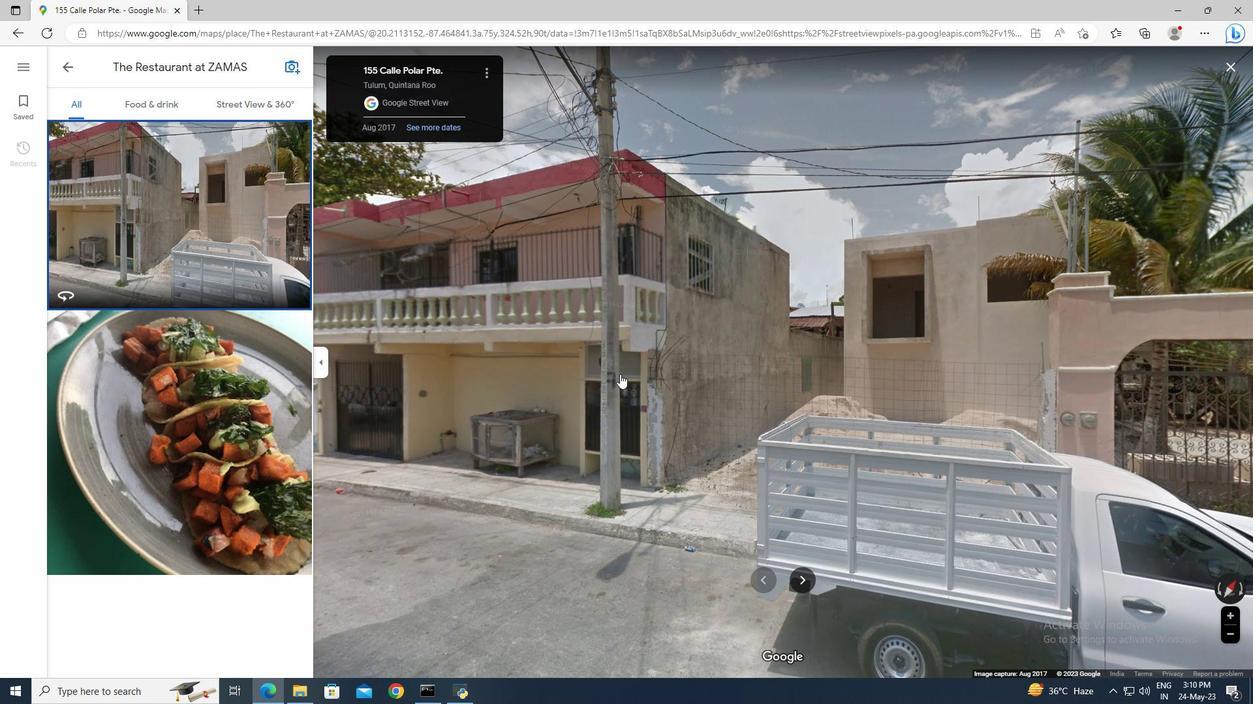 
Action: Mouse pressed left at (663, 380)
Screenshot: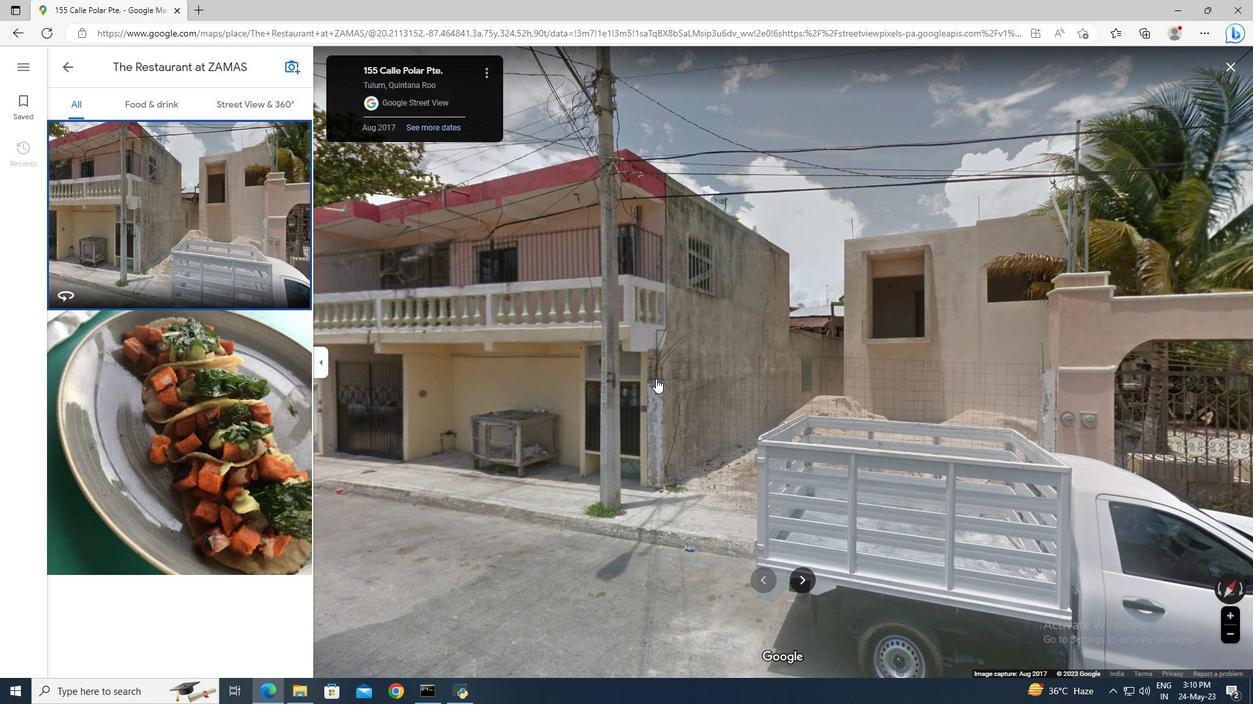 
Action: Mouse moved to (909, 406)
Screenshot: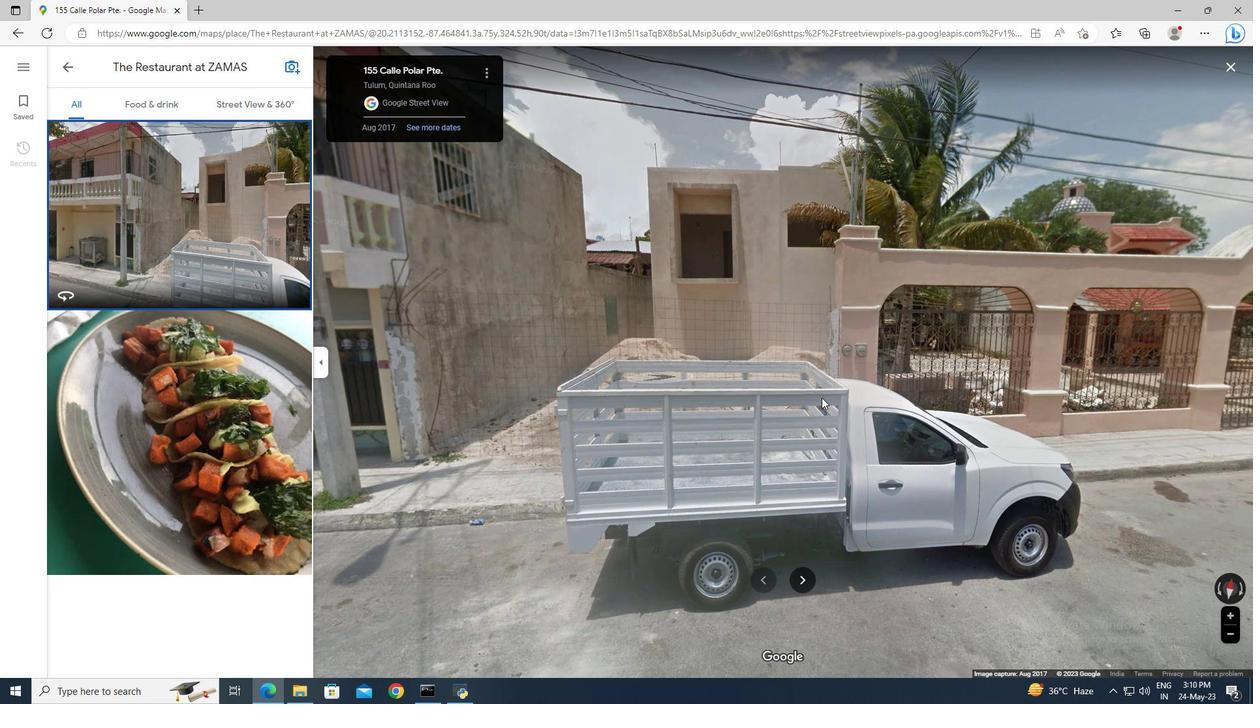 
Action: Mouse pressed left at (909, 406)
Screenshot: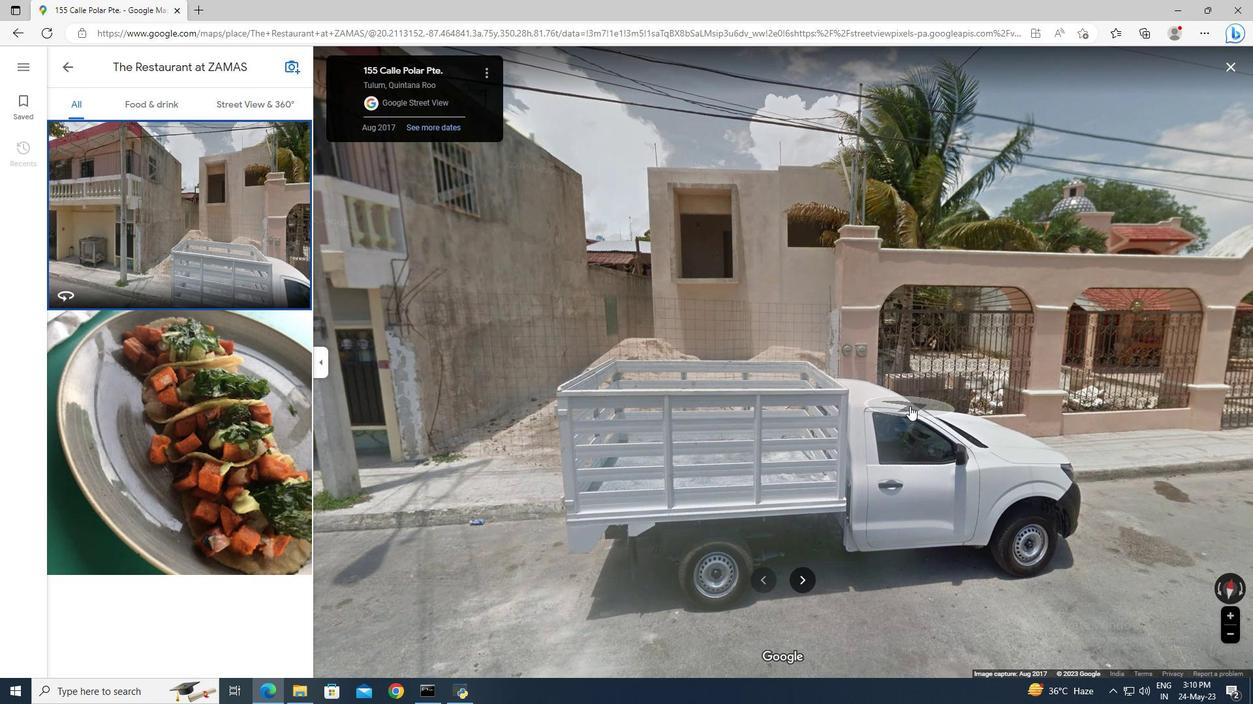 
Action: Mouse moved to (944, 321)
Screenshot: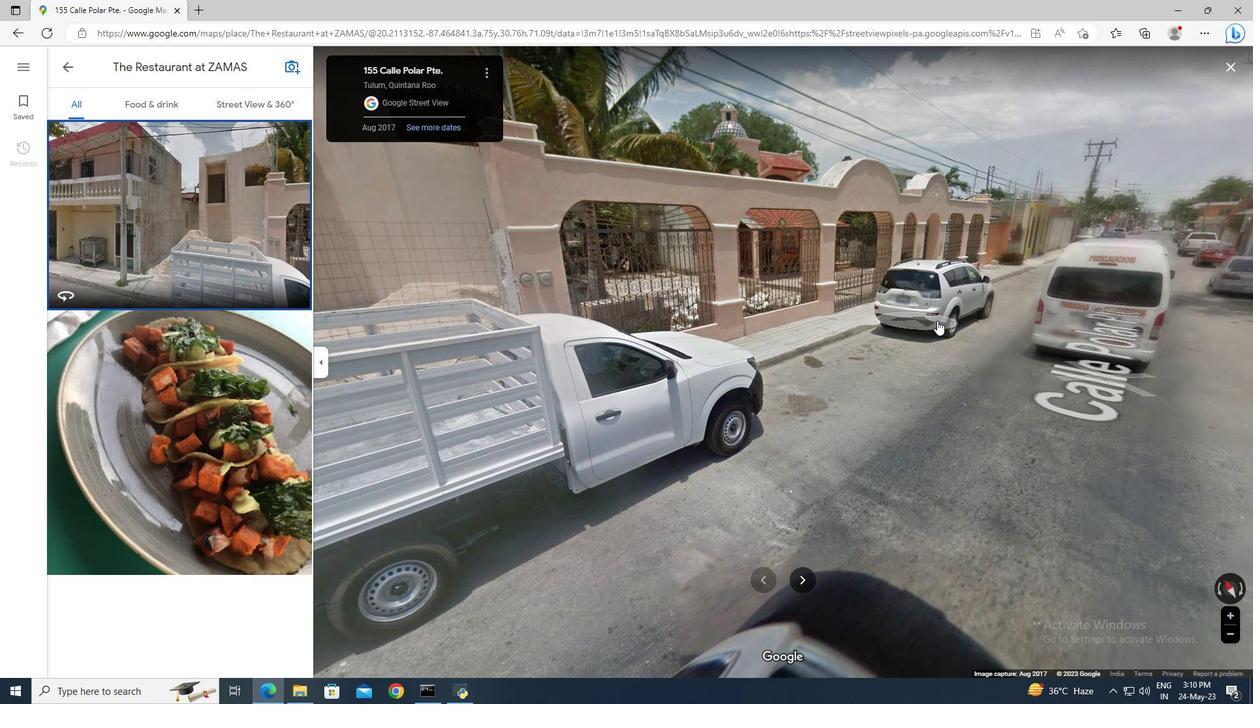 
Action: Mouse pressed left at (944, 321)
Screenshot: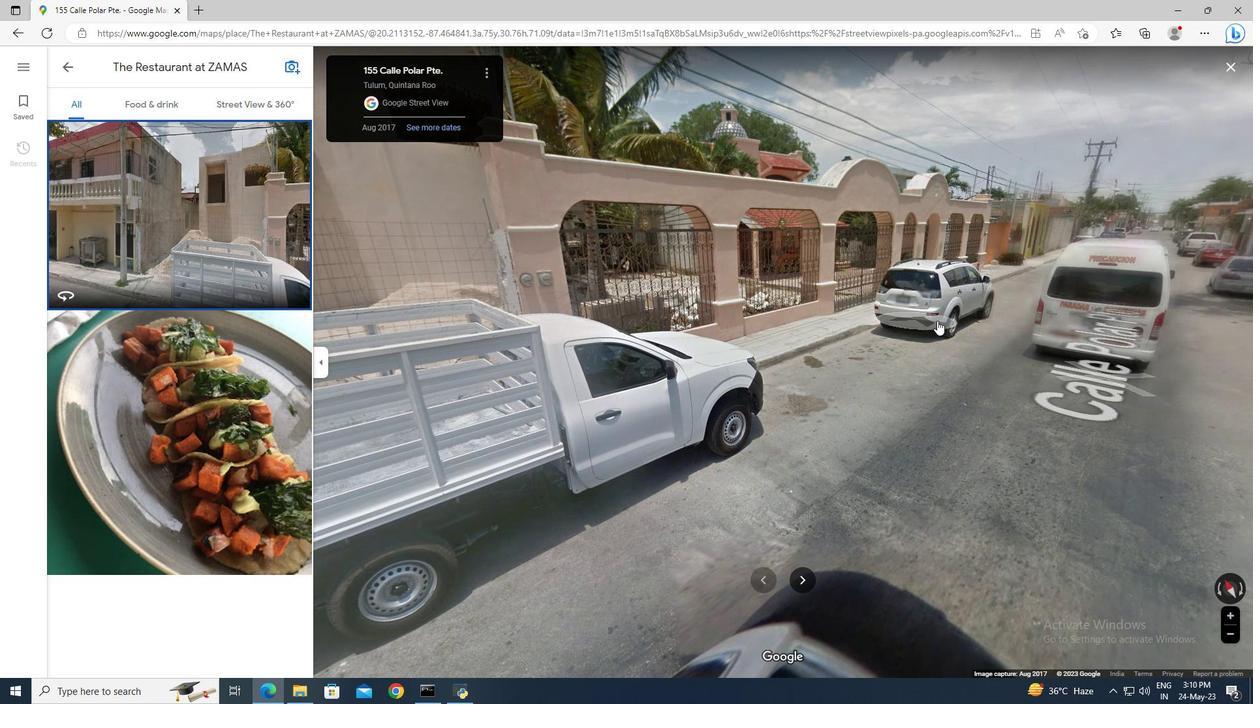 
Action: Mouse moved to (721, 339)
Screenshot: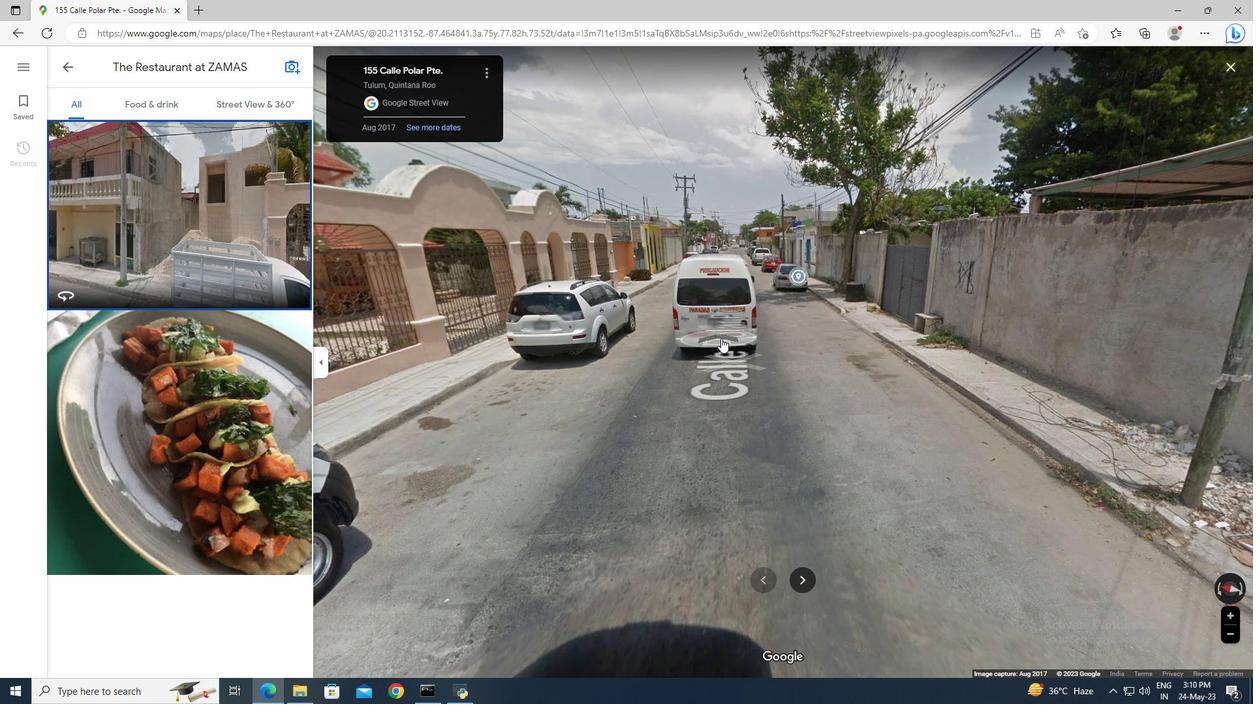 
Action: Mouse pressed left at (721, 339)
Screenshot: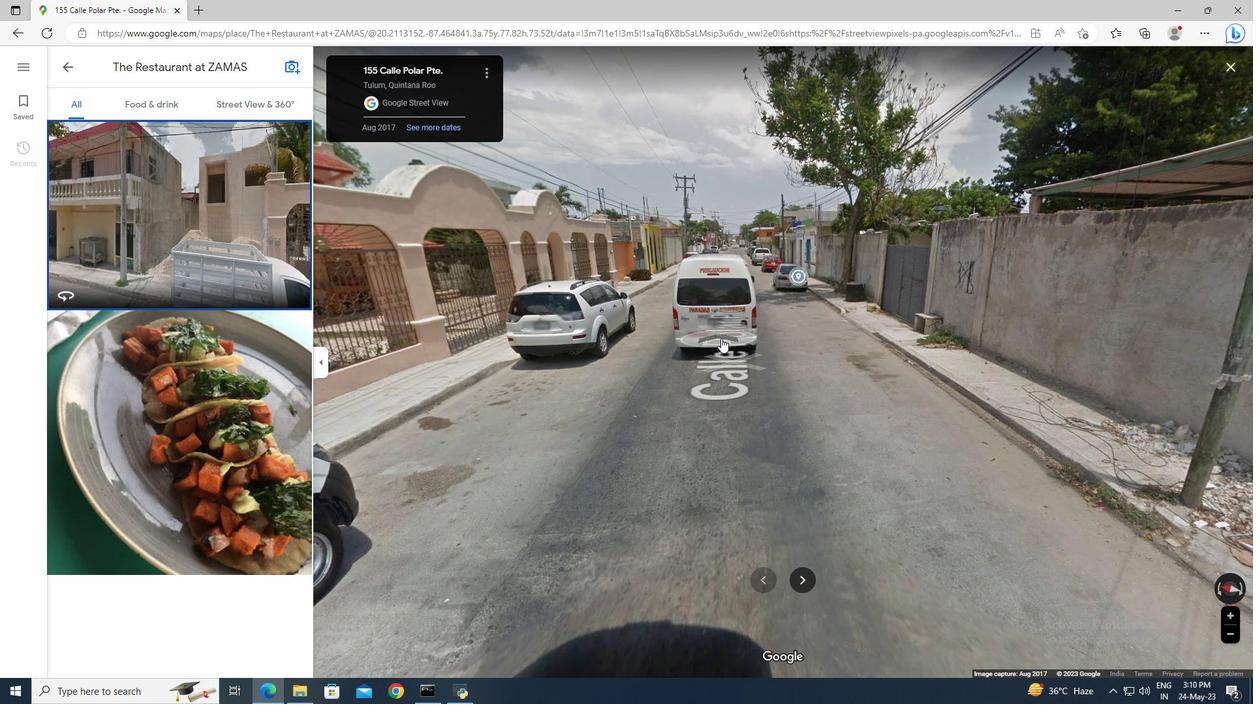 
Action: Mouse moved to (757, 417)
Screenshot: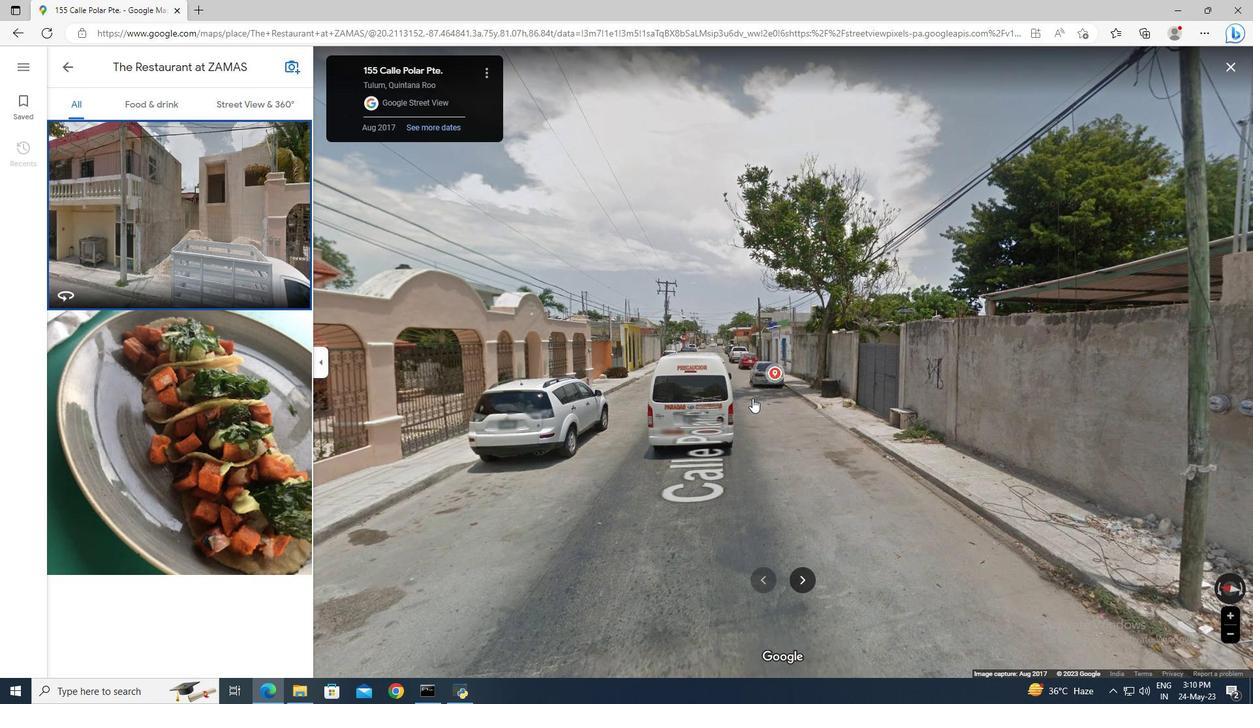 
Action: Mouse pressed left at (752, 402)
Screenshot: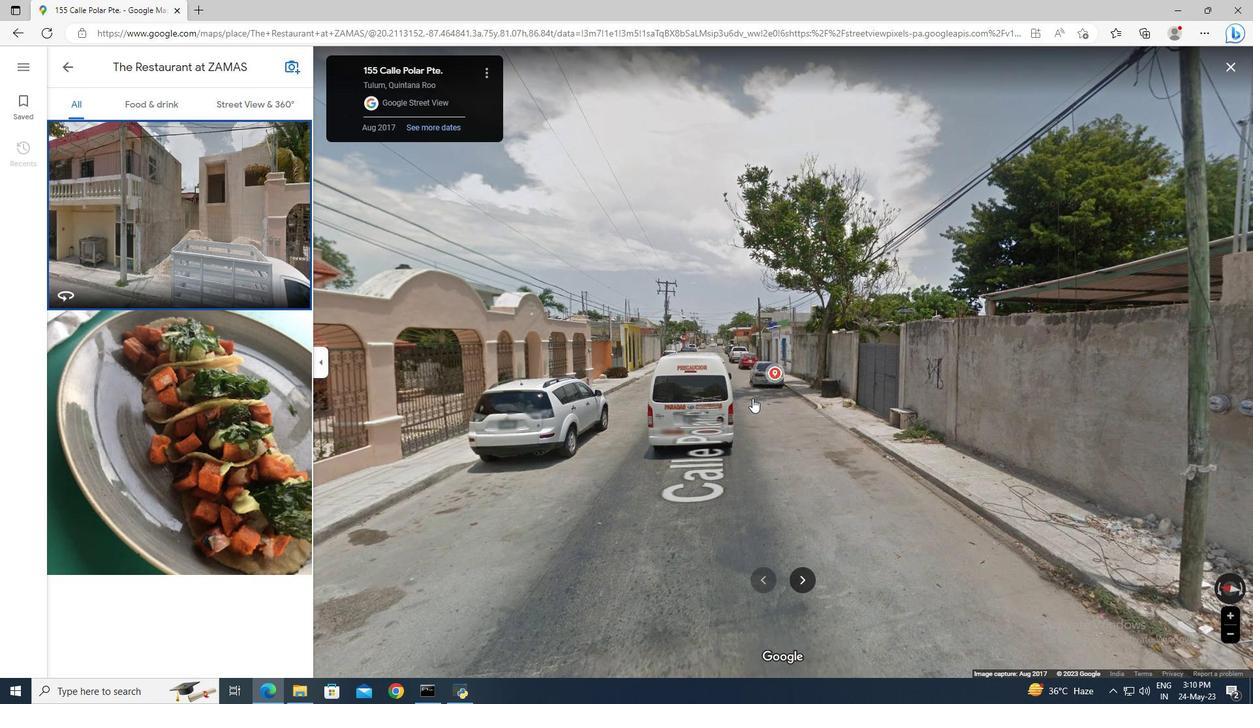 
Action: Mouse moved to (830, 400)
Screenshot: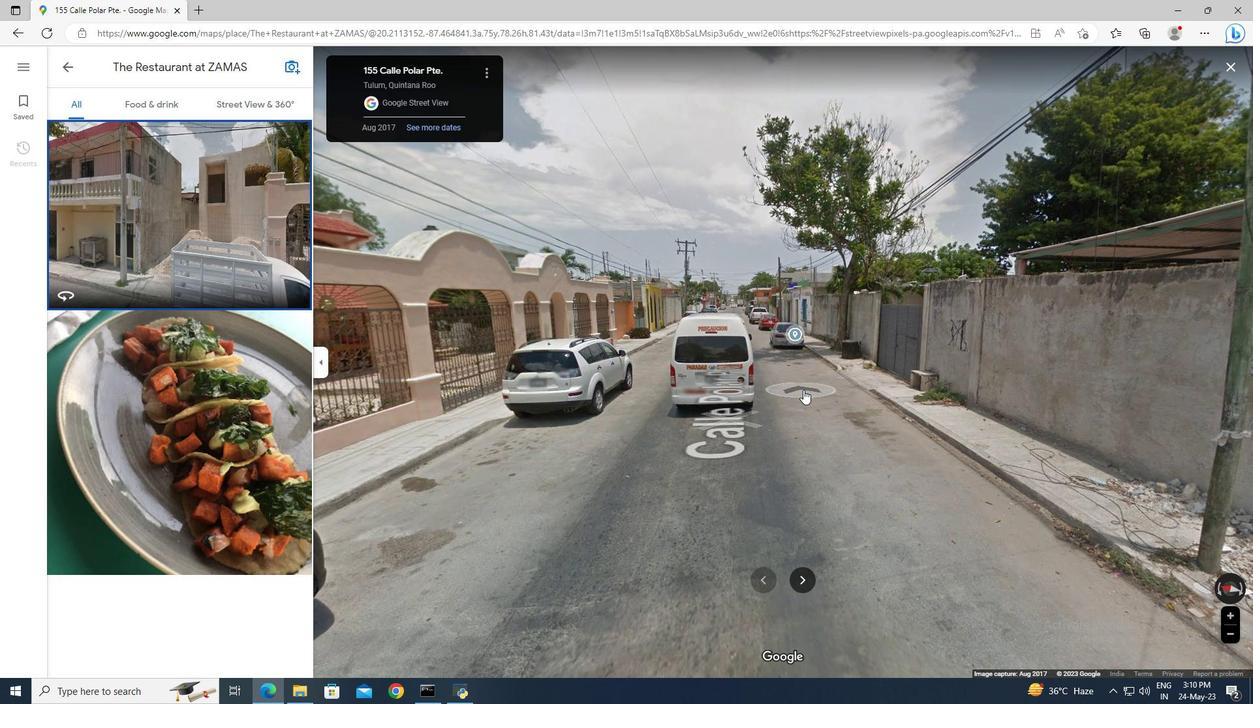 
Action: Mouse pressed left at (830, 400)
Screenshot: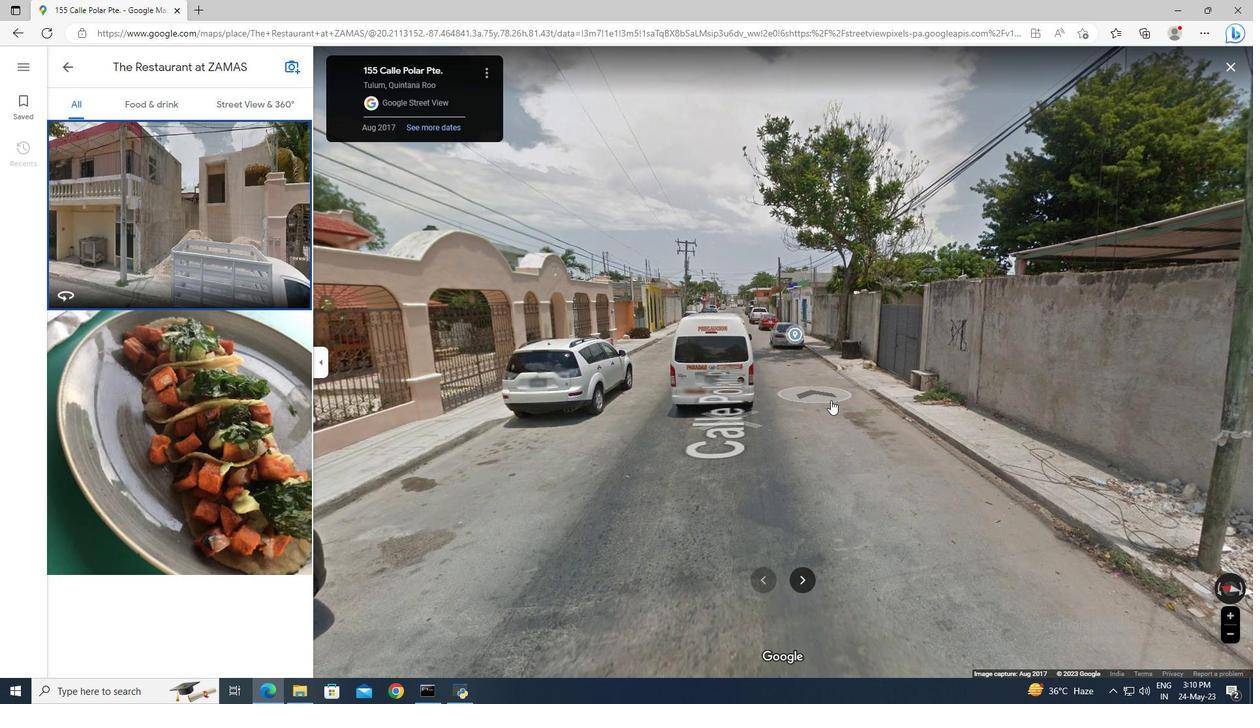 
Action: Mouse moved to (537, 396)
Screenshot: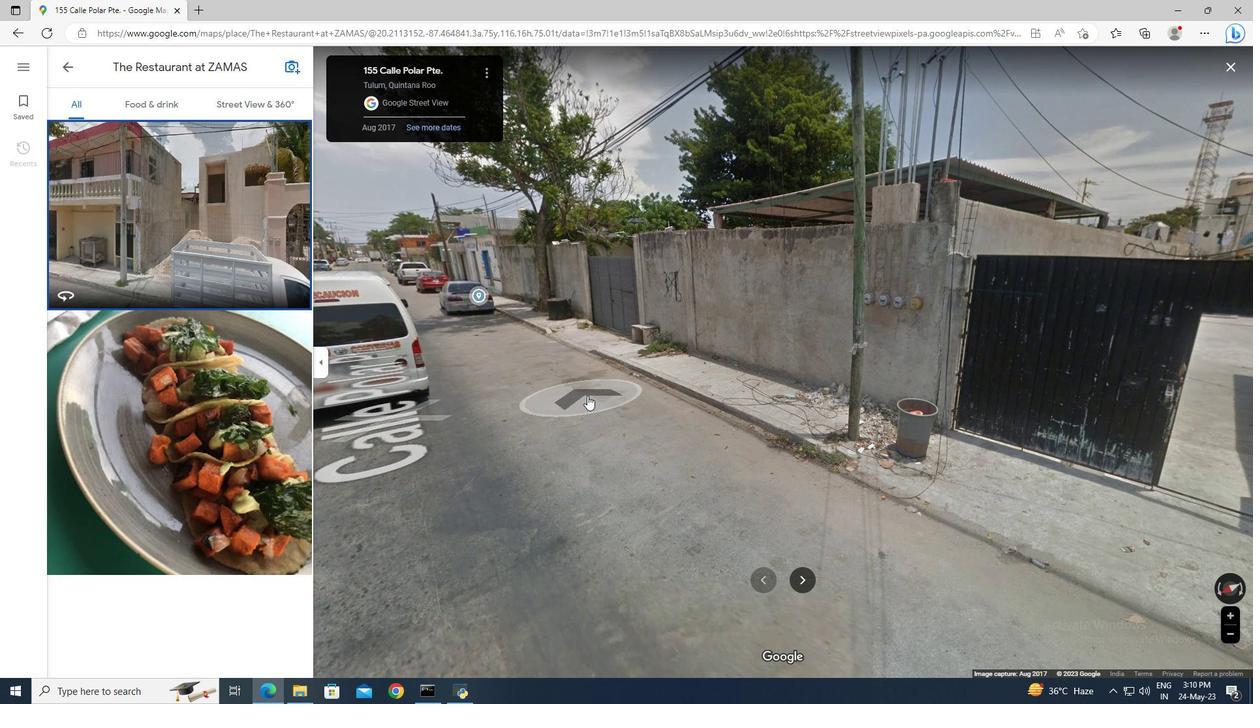 
Action: Mouse pressed left at (537, 396)
Screenshot: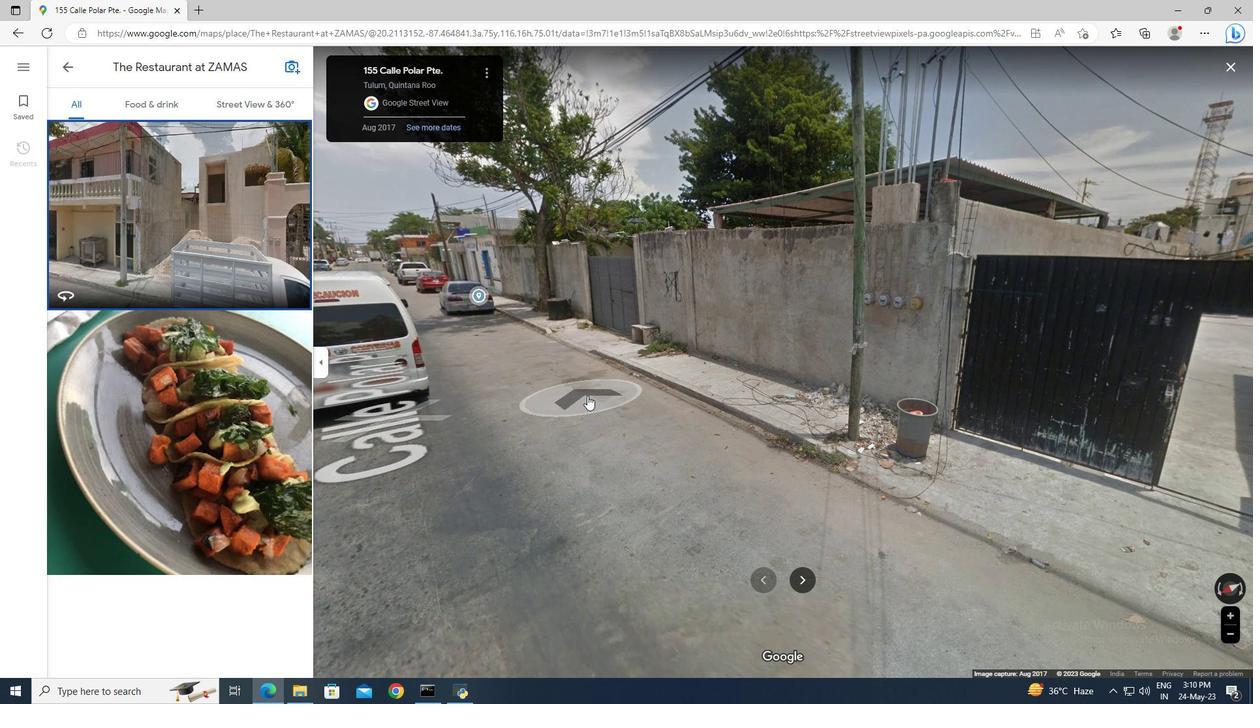 
Action: Mouse moved to (633, 301)
Screenshot: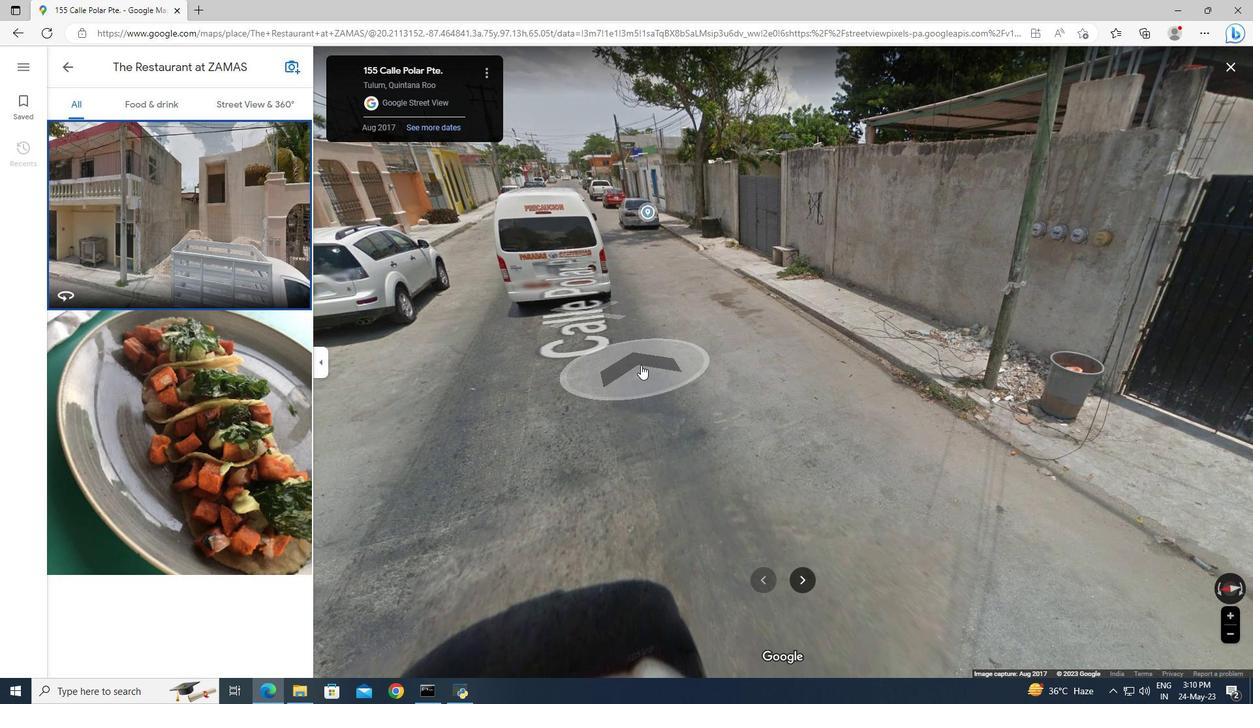 
Action: Mouse pressed left at (633, 301)
Screenshot: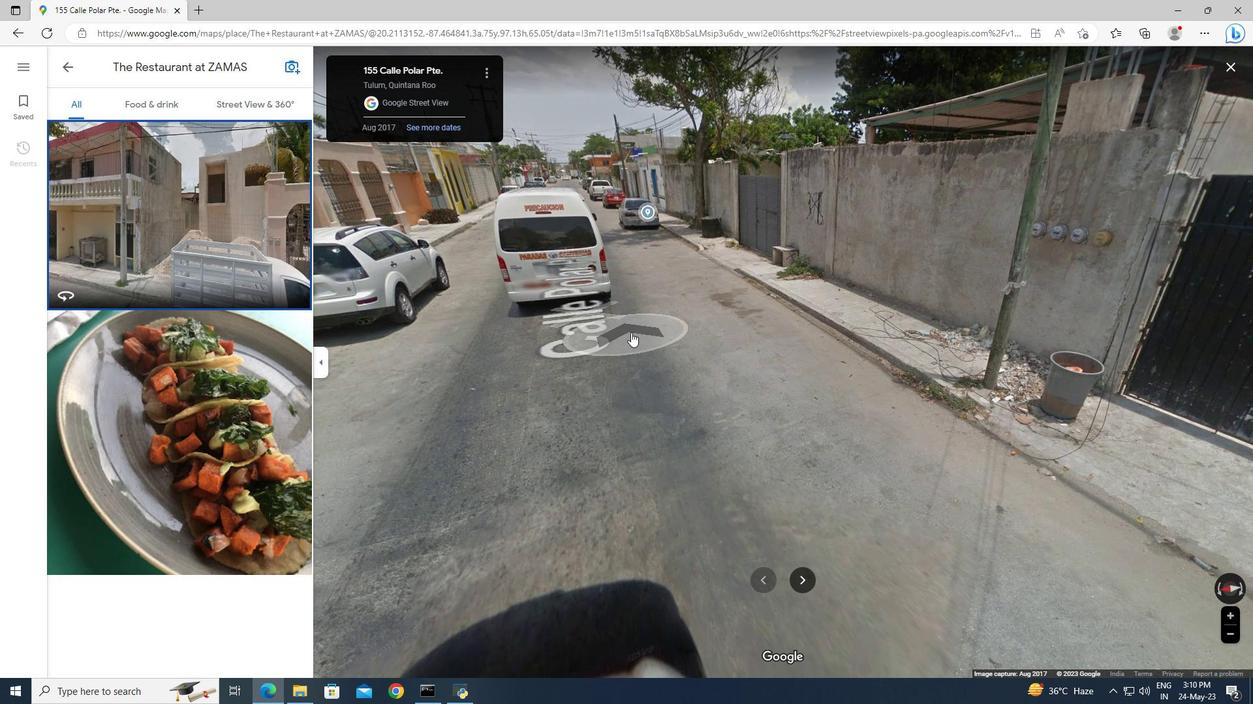 
Action: Mouse moved to (582, 396)
Screenshot: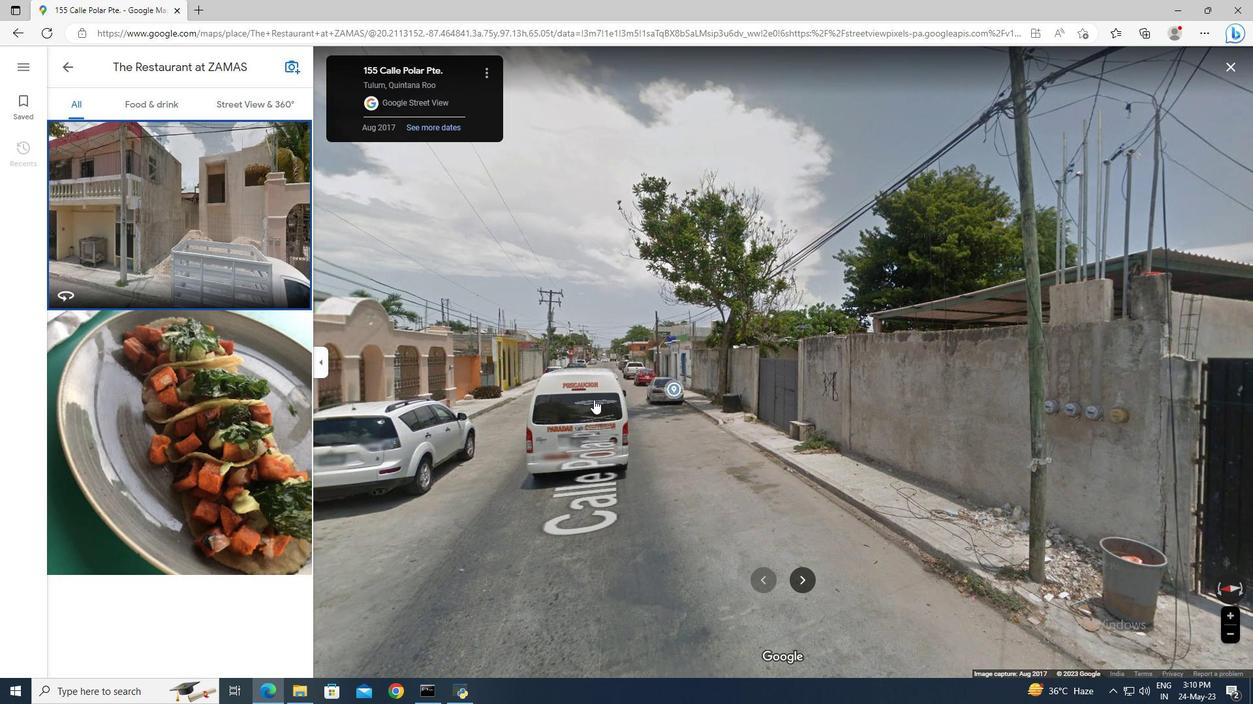 
Action: Mouse pressed left at (582, 396)
Screenshot: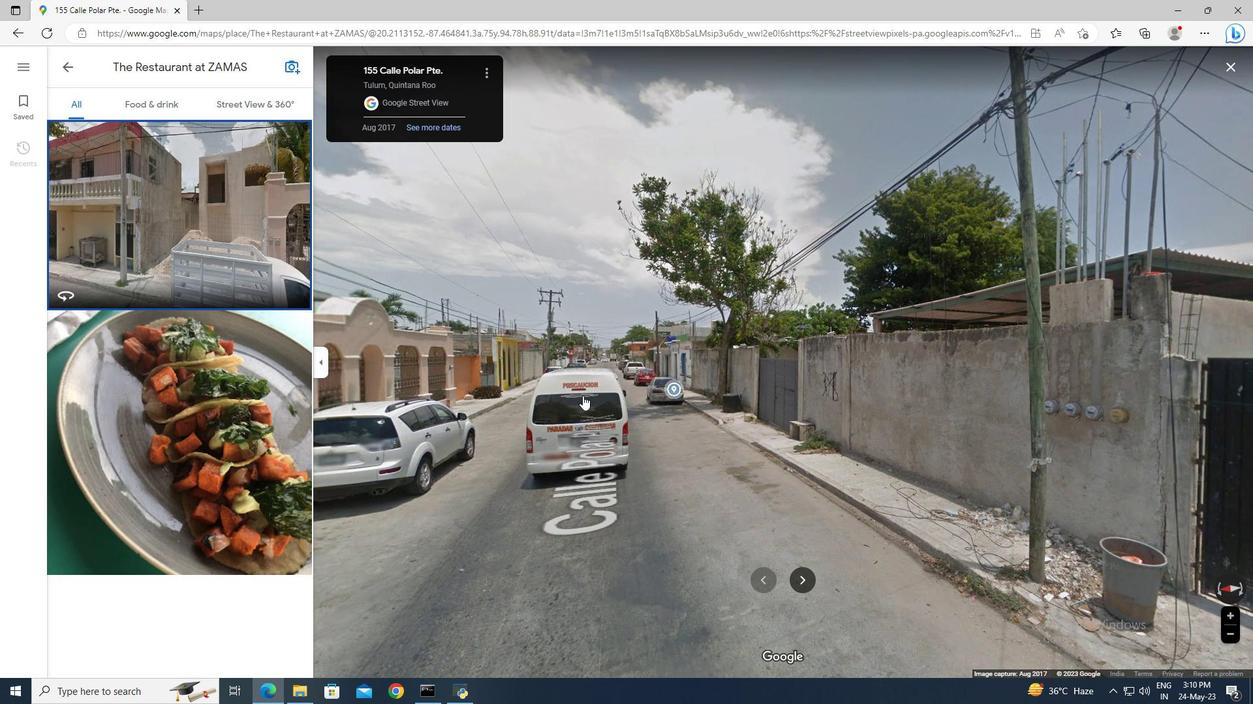 
Action: Mouse moved to (488, 398)
Screenshot: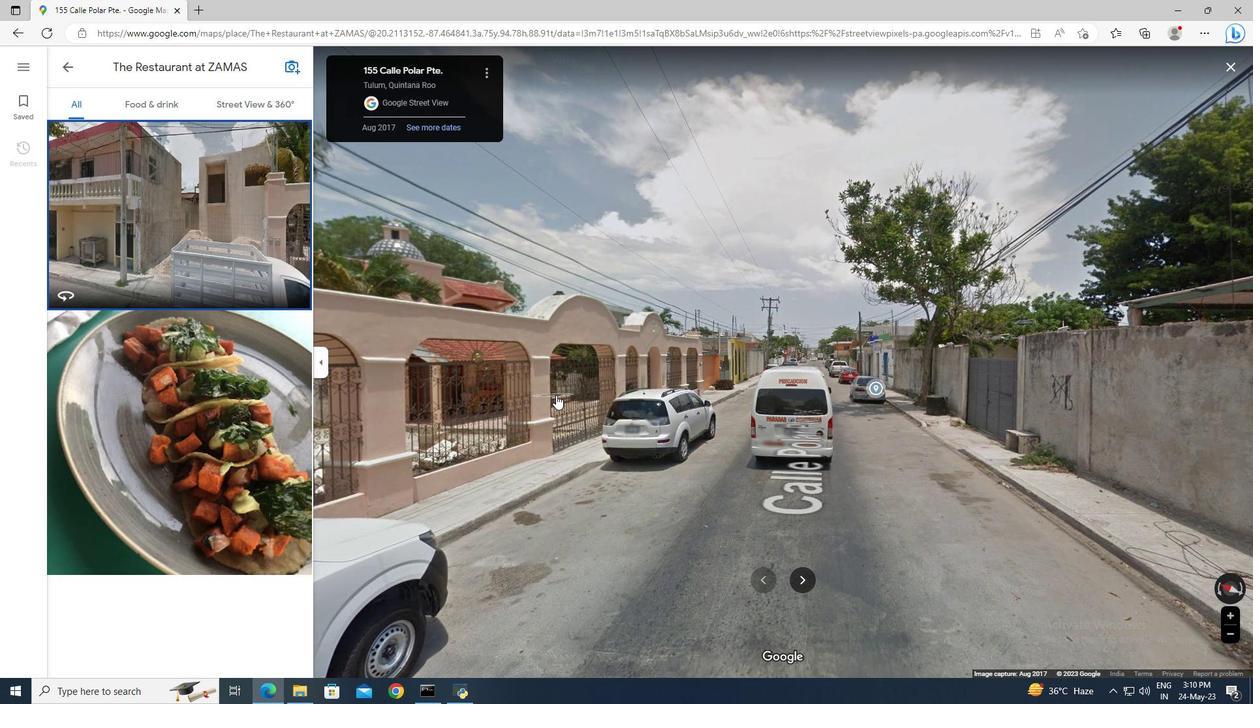 
Action: Mouse pressed left at (488, 398)
Screenshot: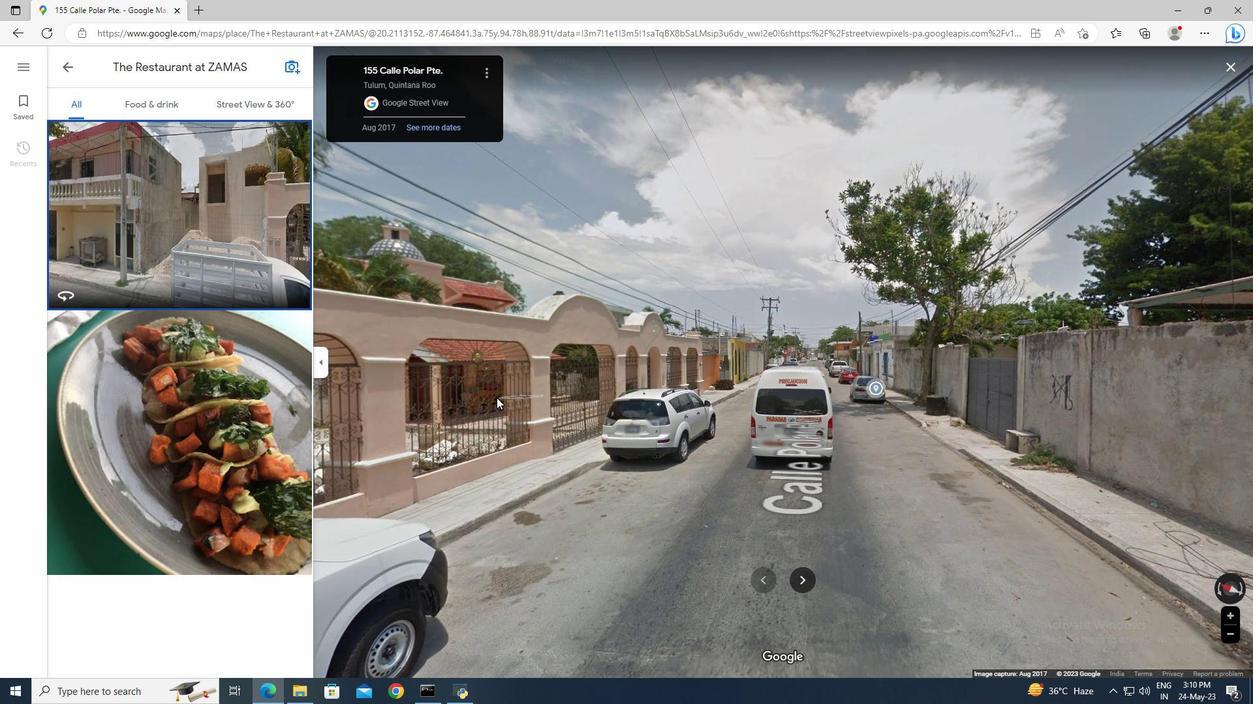 
Action: Mouse moved to (272, 403)
Screenshot: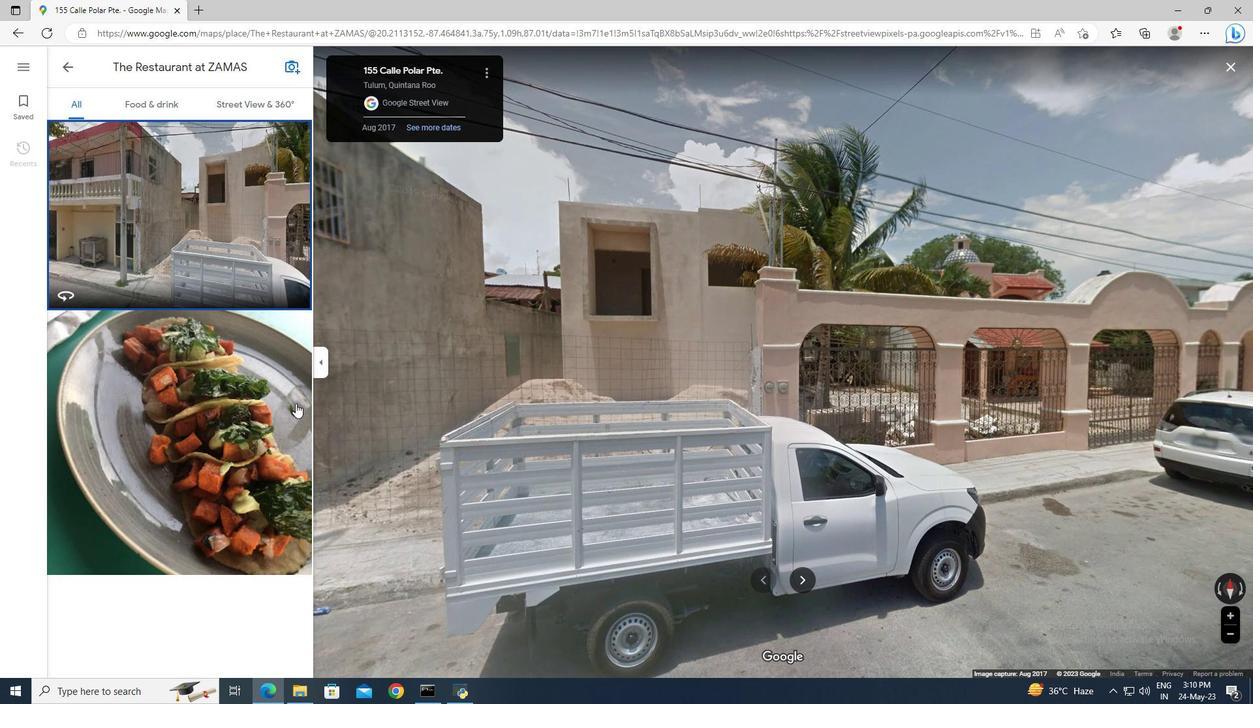 
Action: Mouse pressed left at (272, 403)
Screenshot: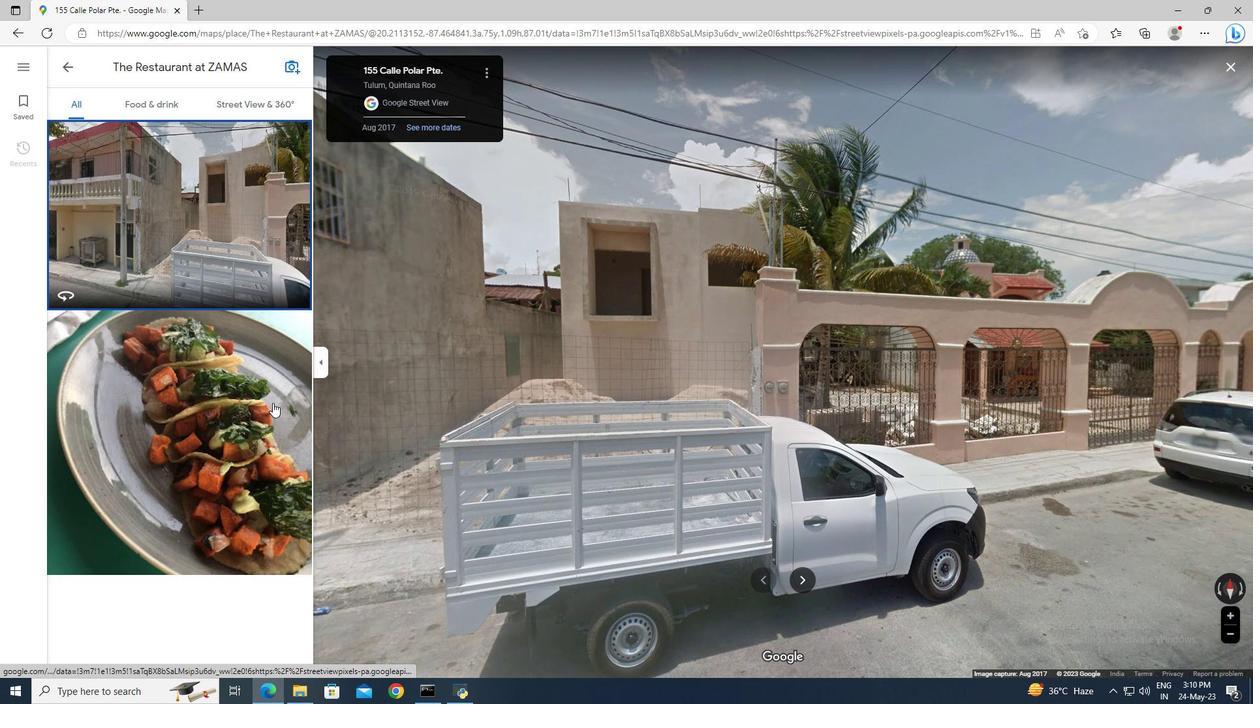 
Action: Mouse moved to (1232, 62)
Screenshot: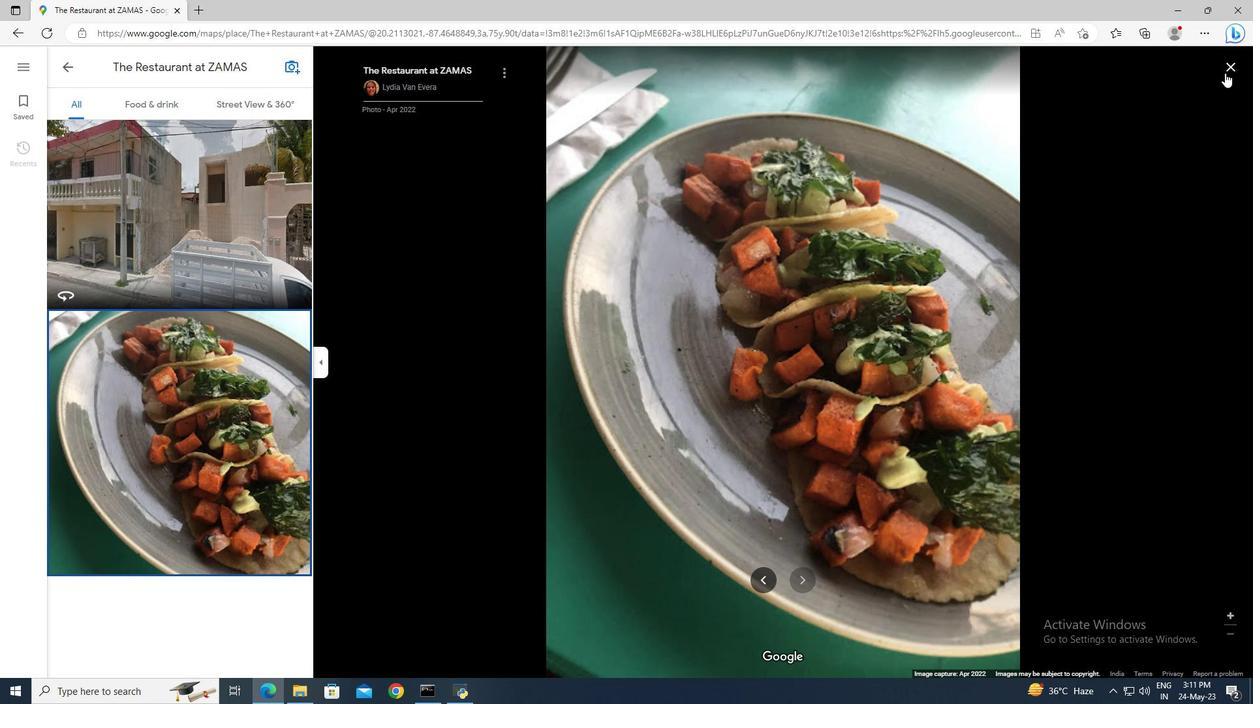 
Action: Mouse pressed left at (1232, 62)
Screenshot: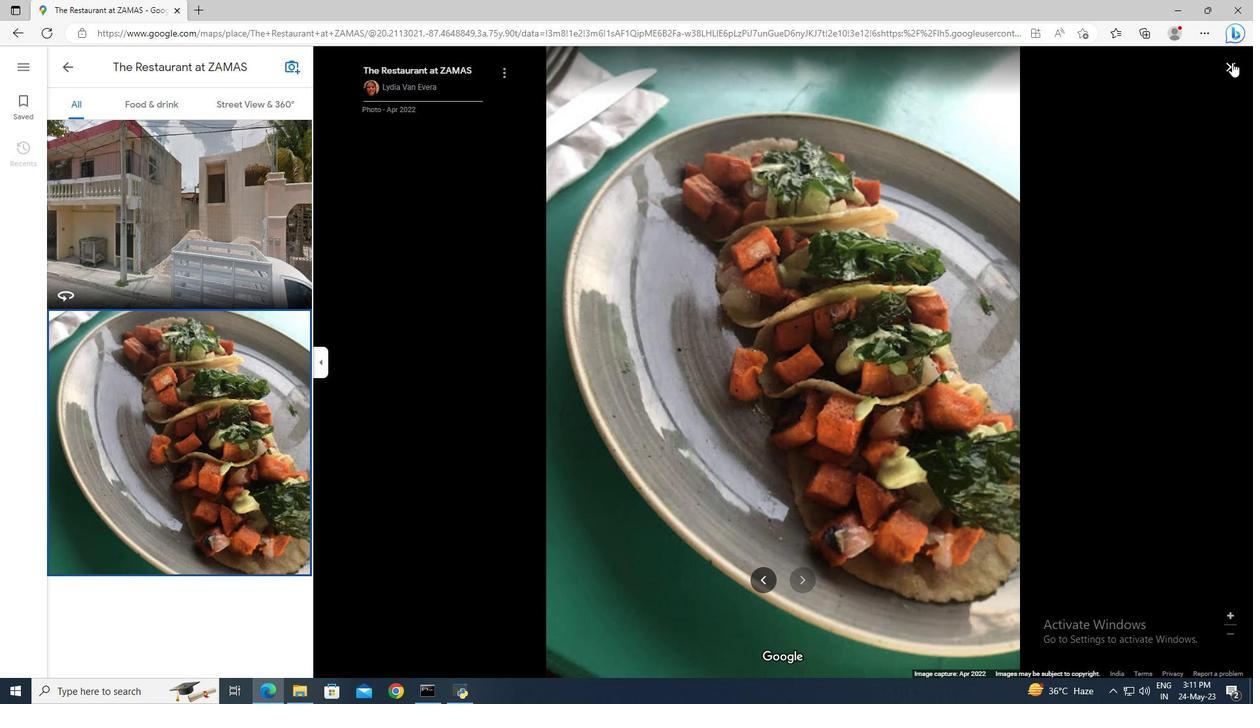 
Action: Mouse moved to (129, 250)
Screenshot: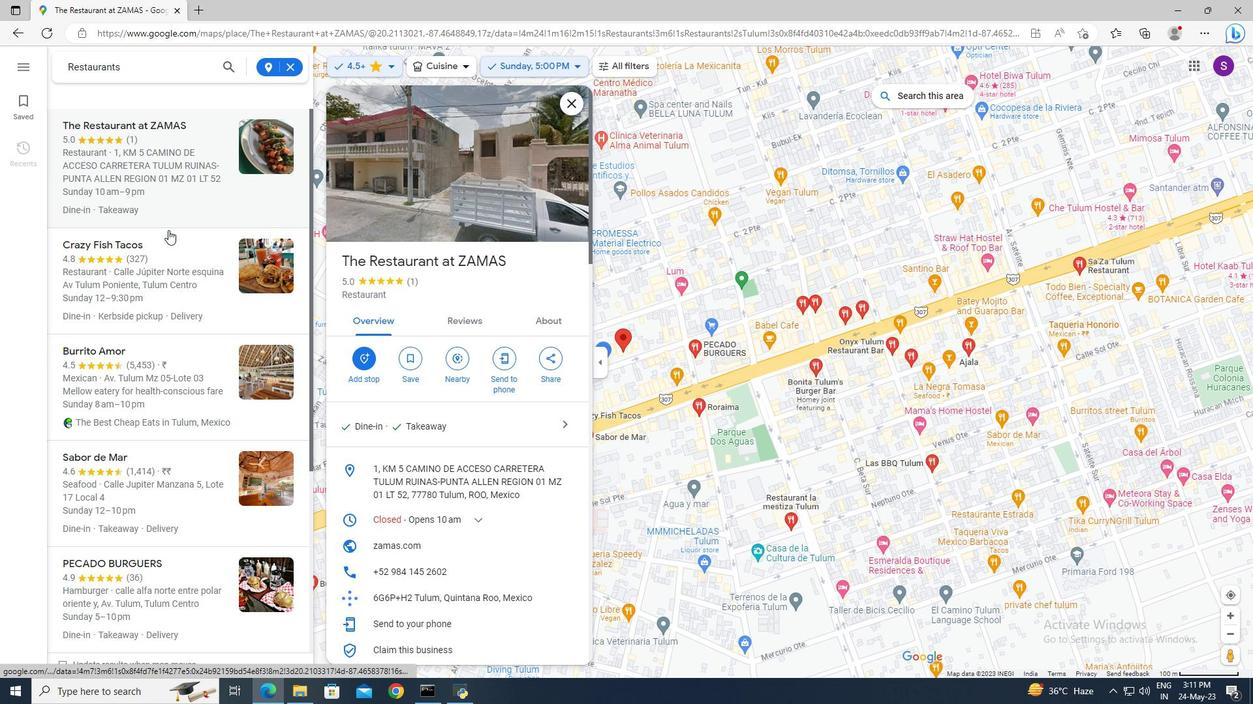 
Action: Mouse pressed left at (129, 250)
Screenshot: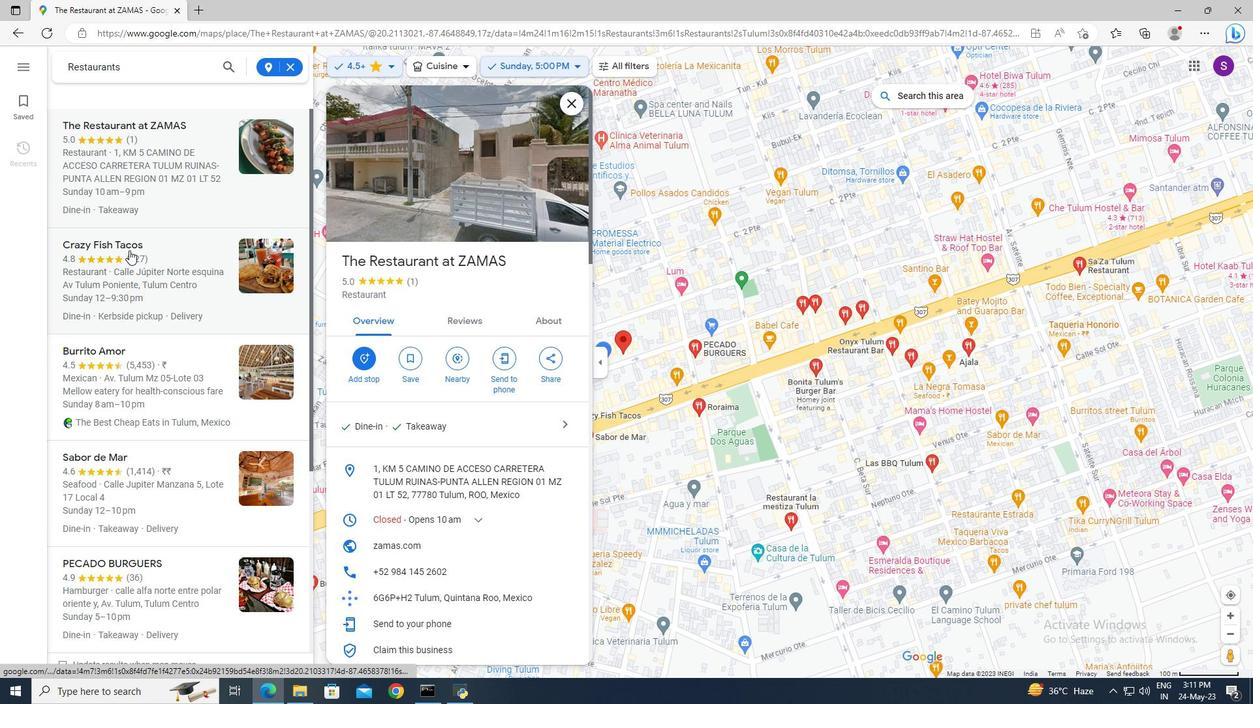 
Action: Mouse moved to (412, 274)
Screenshot: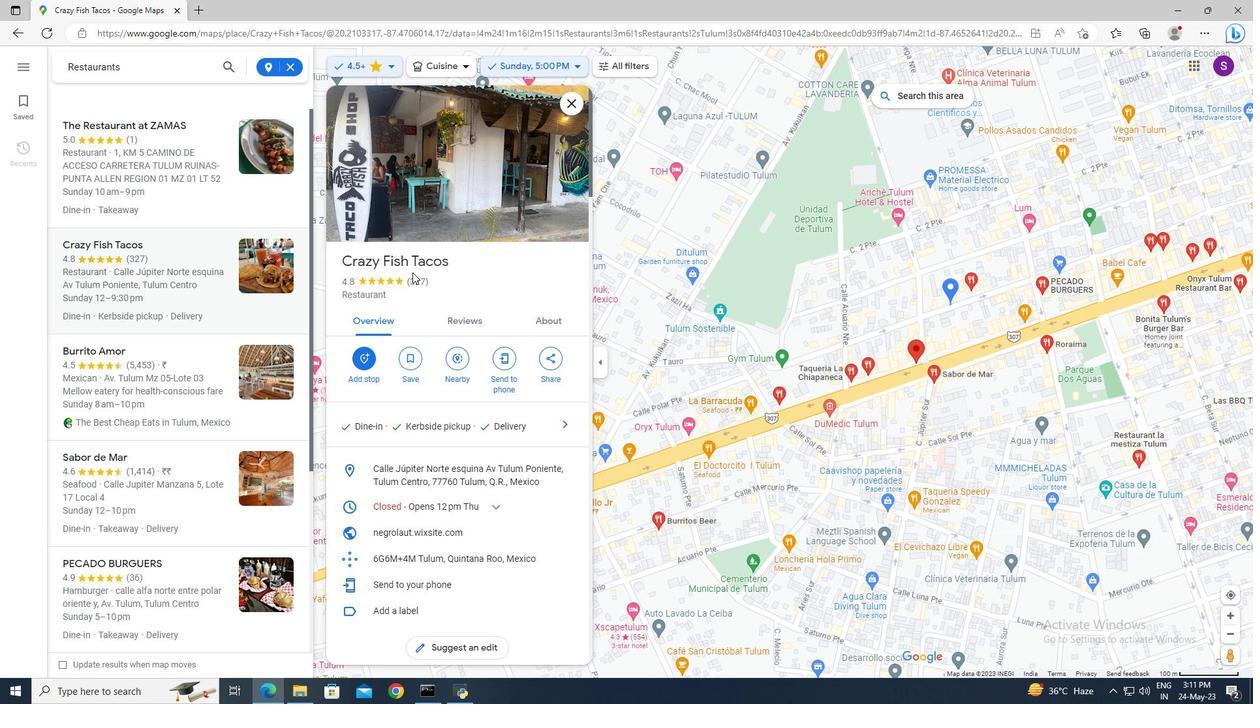 
Action: Mouse scrolled (412, 273) with delta (0, 0)
Screenshot: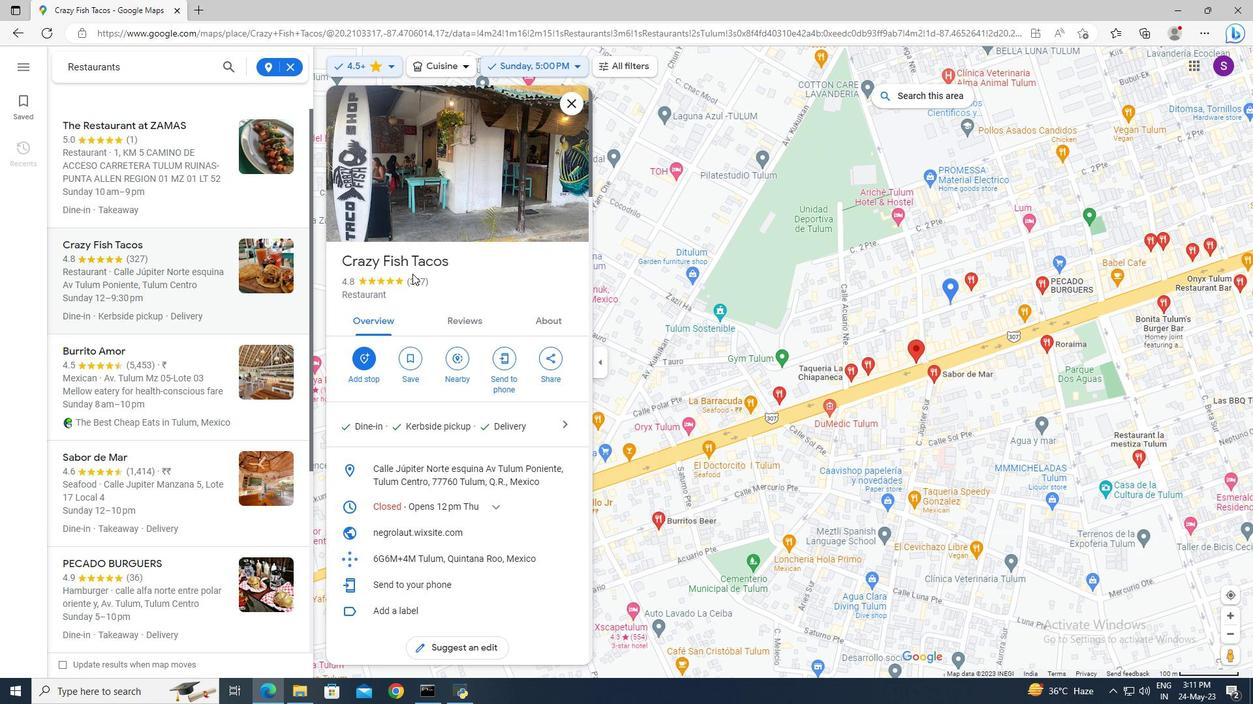 
Action: Mouse scrolled (412, 273) with delta (0, 0)
Screenshot: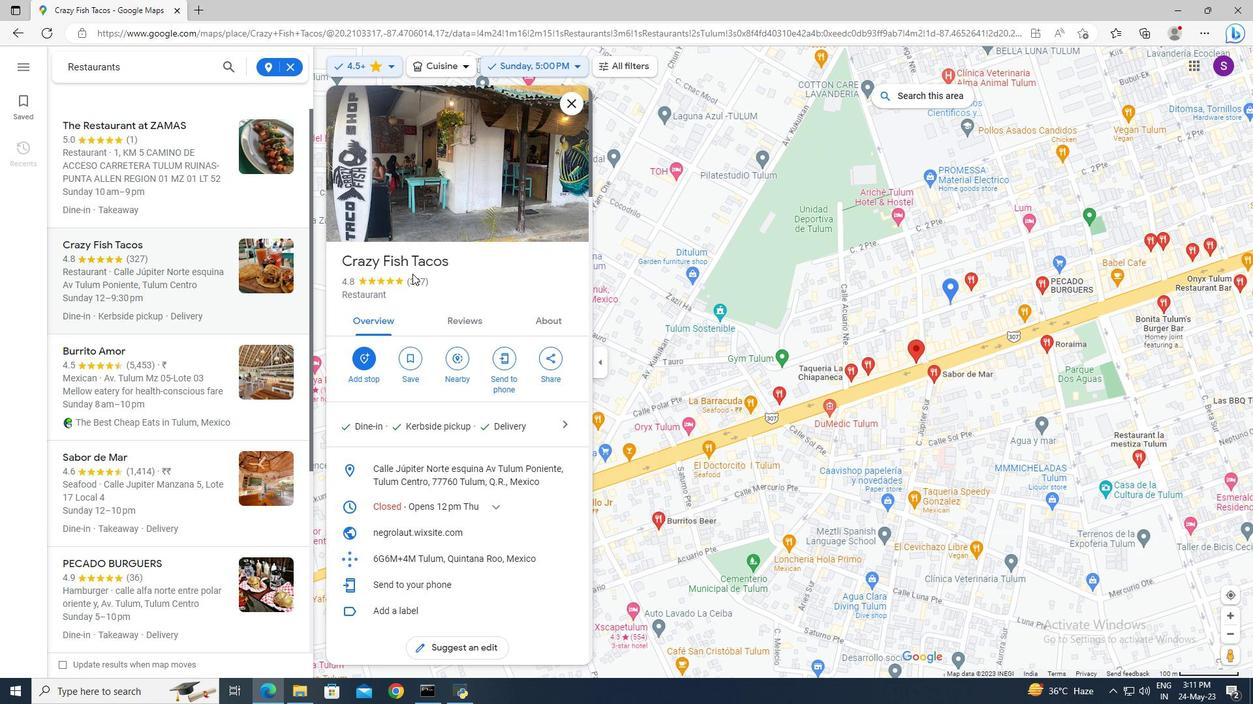 
Action: Mouse scrolled (412, 274) with delta (0, 0)
Screenshot: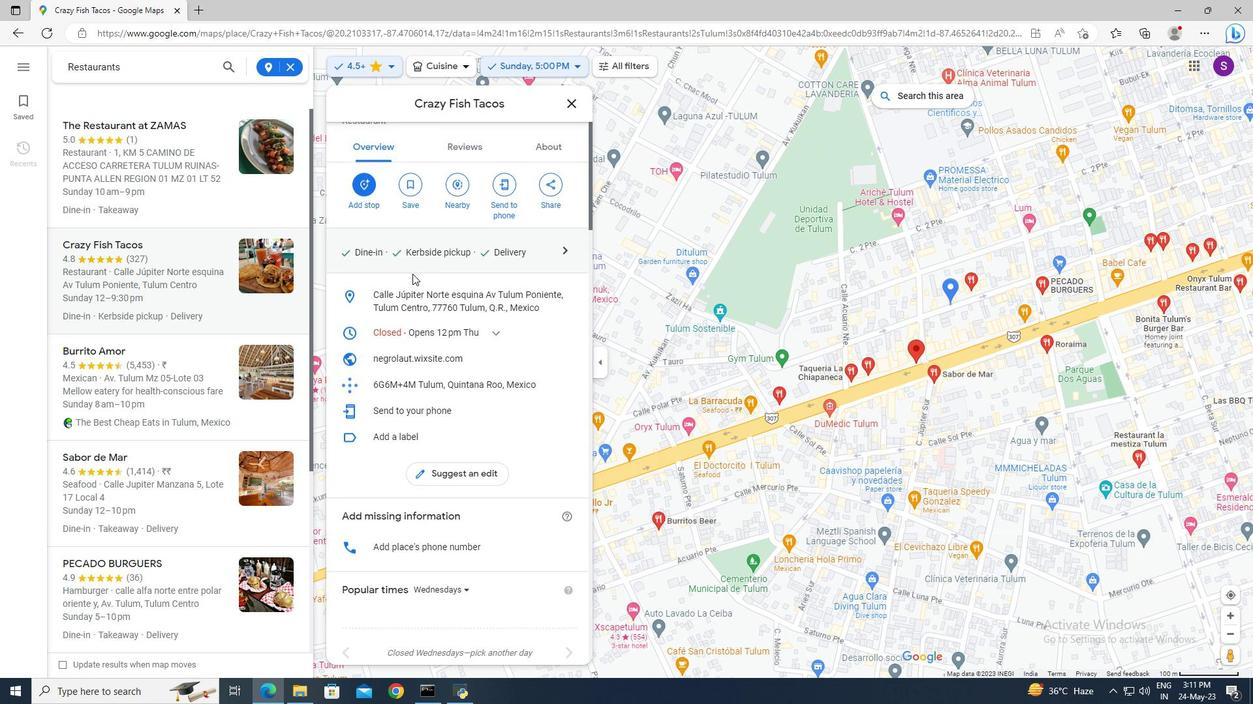 
Action: Mouse scrolled (412, 273) with delta (0, 0)
Screenshot: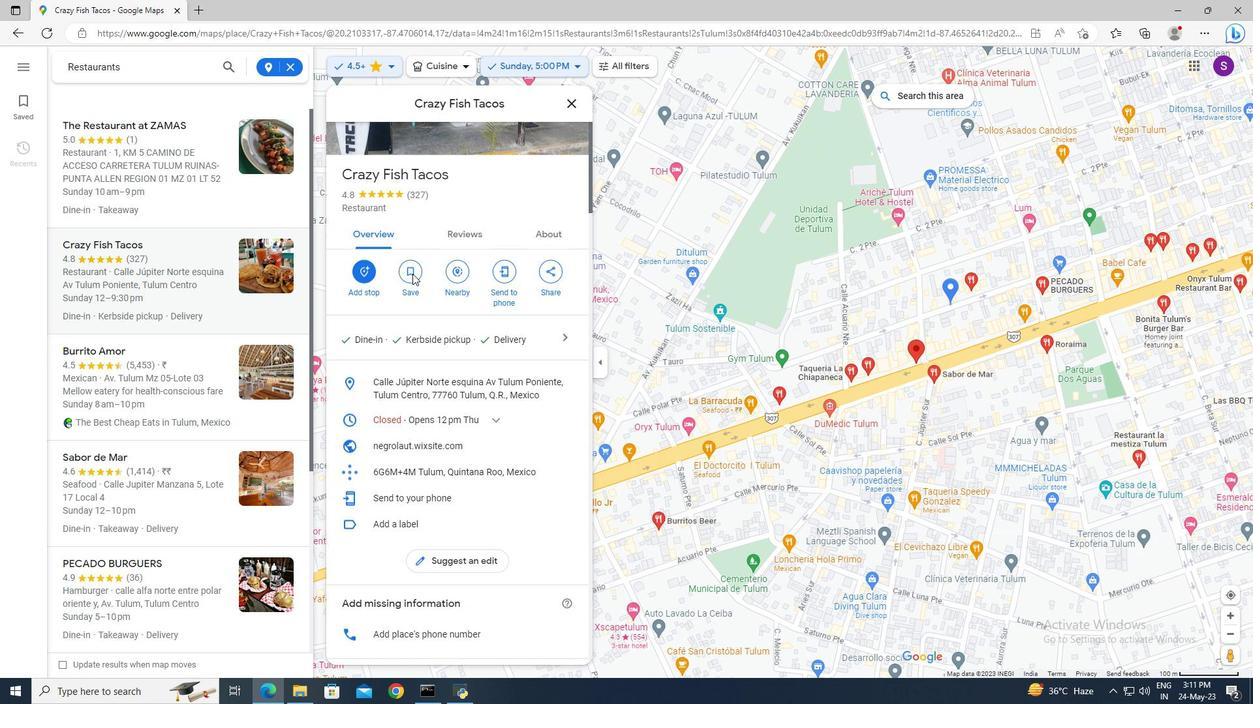 
Action: Mouse scrolled (412, 273) with delta (0, 0)
Screenshot: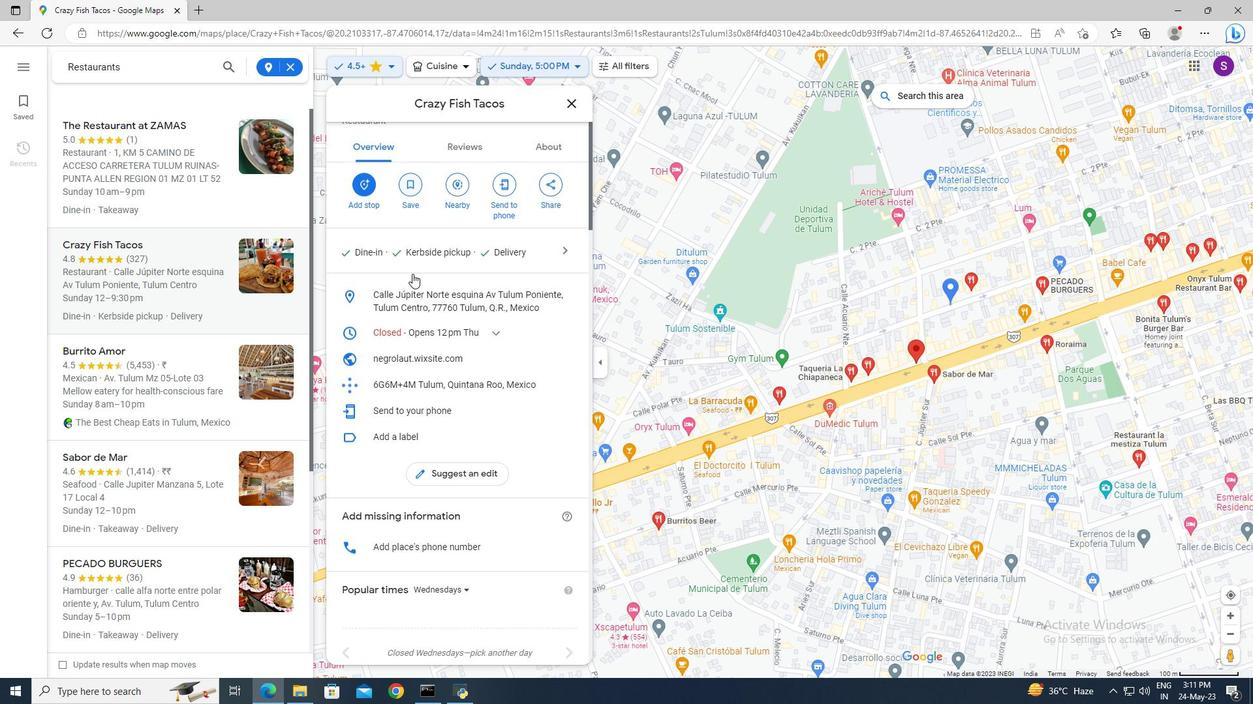 
Action: Mouse scrolled (412, 273) with delta (0, 0)
Screenshot: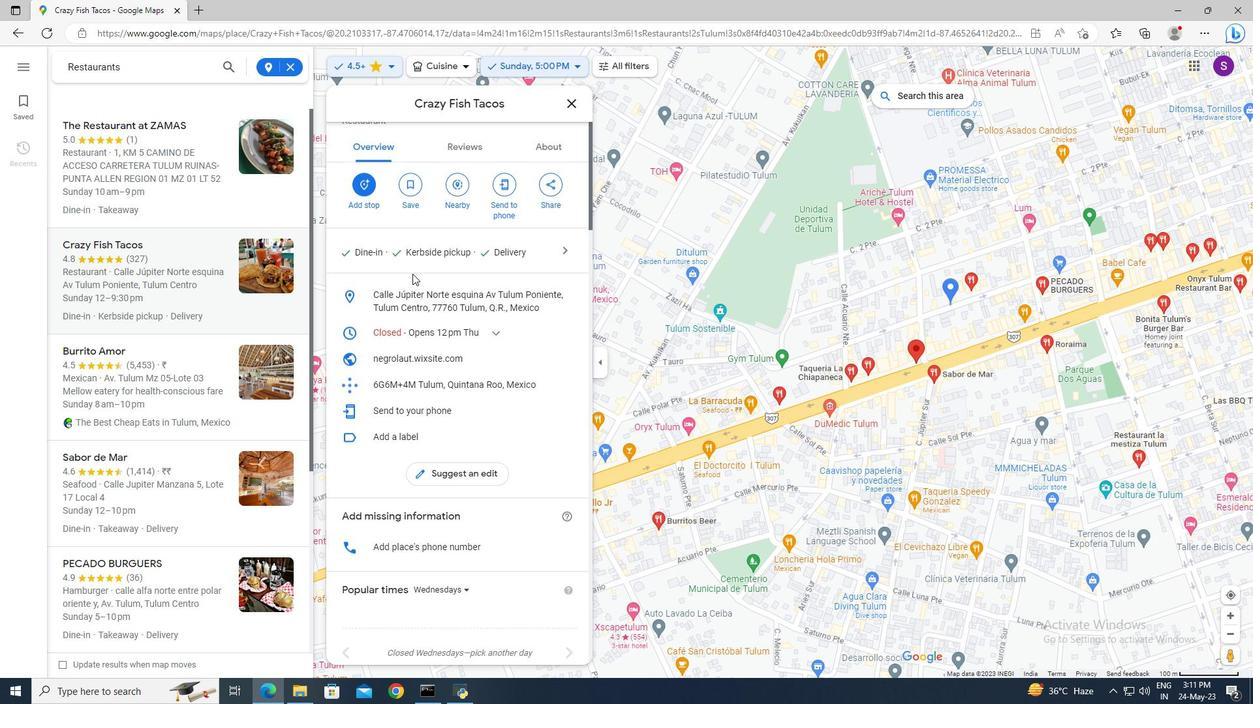 
Action: Mouse scrolled (412, 273) with delta (0, 0)
Screenshot: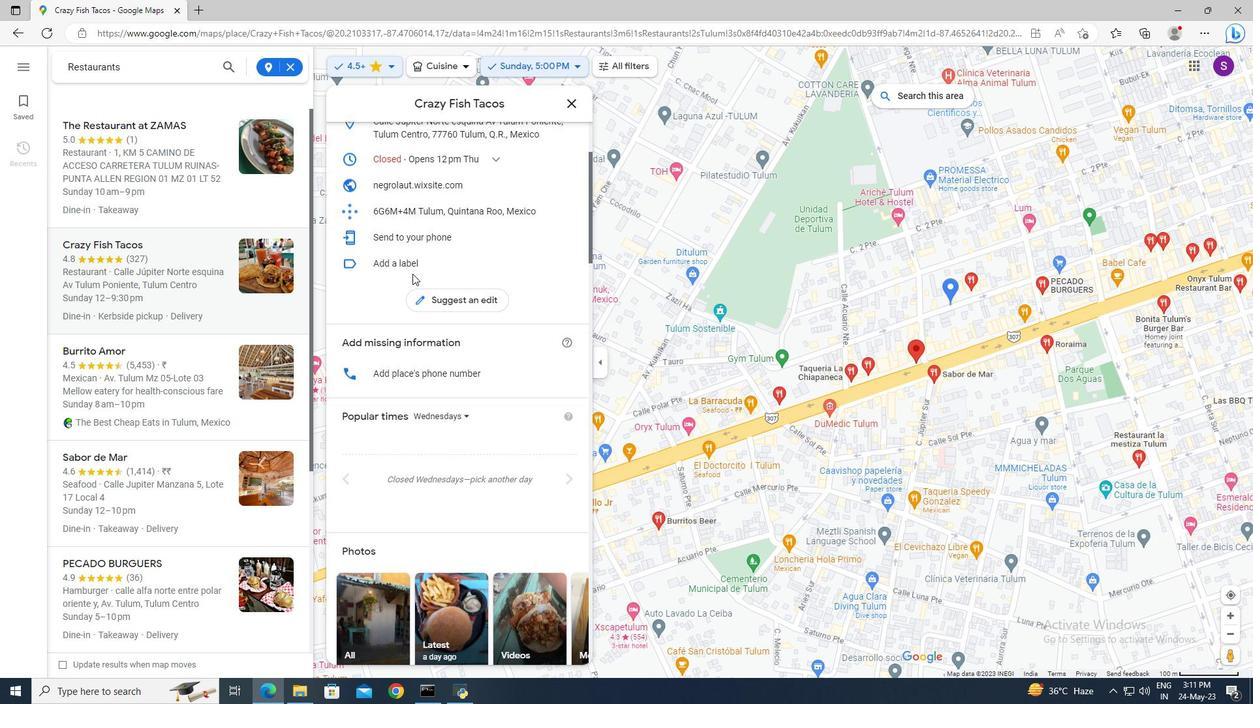 
Action: Mouse moved to (409, 278)
Screenshot: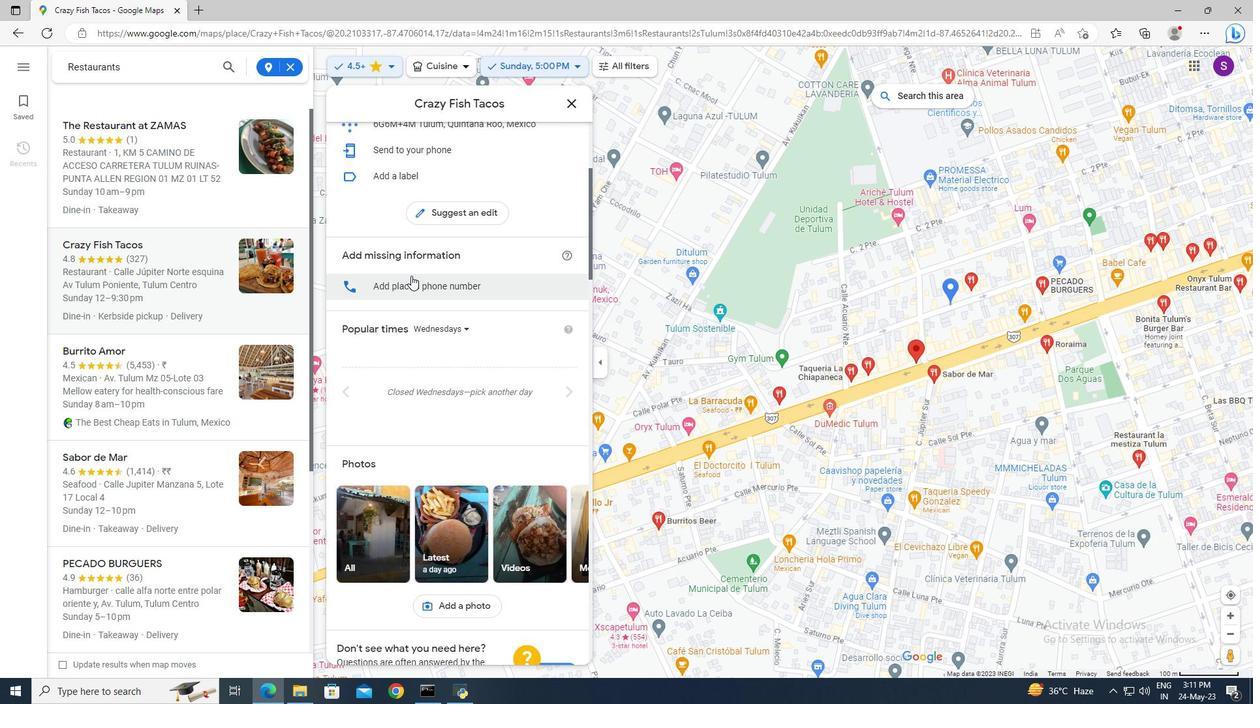 
Action: Mouse scrolled (409, 277) with delta (0, 0)
Screenshot: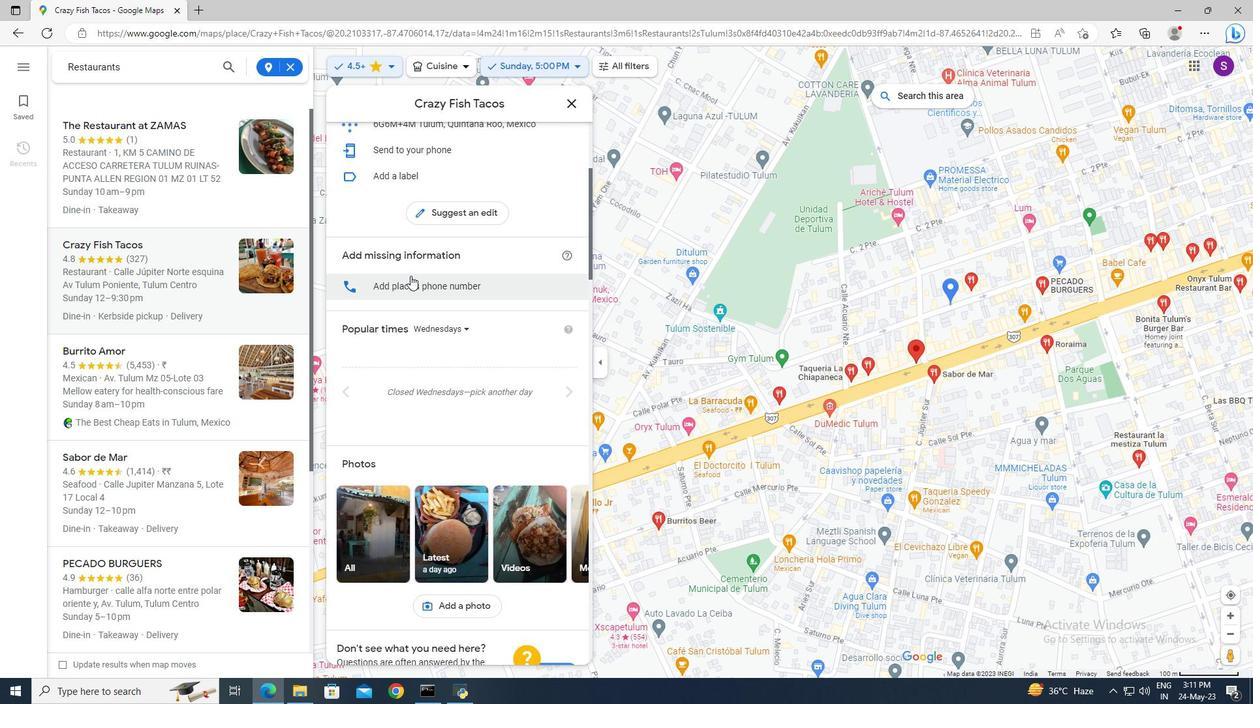 
Action: Mouse moved to (408, 278)
Screenshot: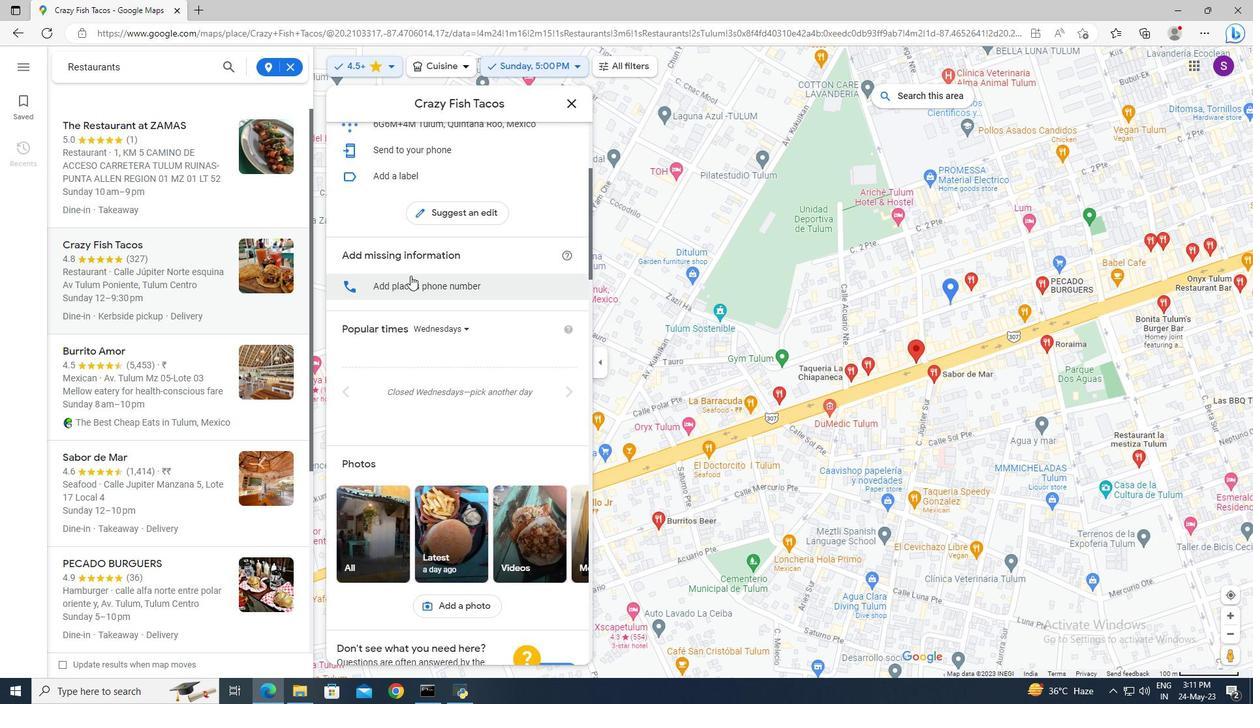 
Action: Mouse scrolled (408, 277) with delta (0, 0)
Screenshot: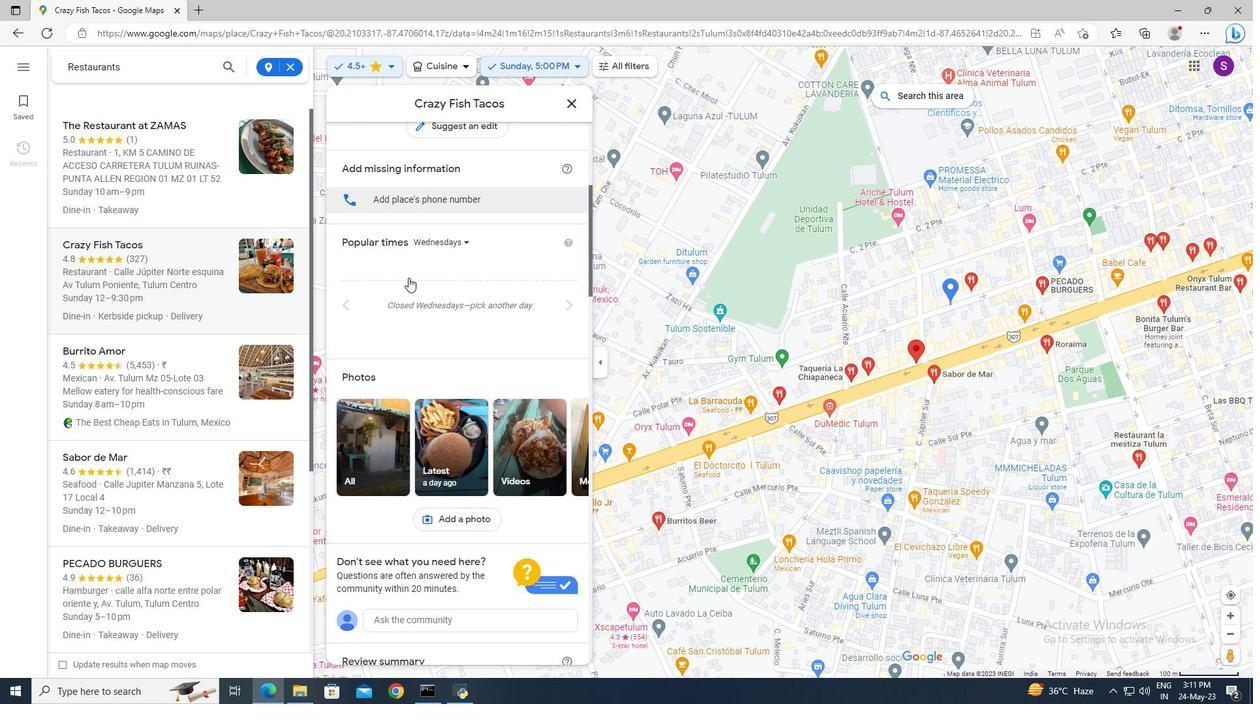 
Action: Mouse scrolled (408, 277) with delta (0, 0)
Screenshot: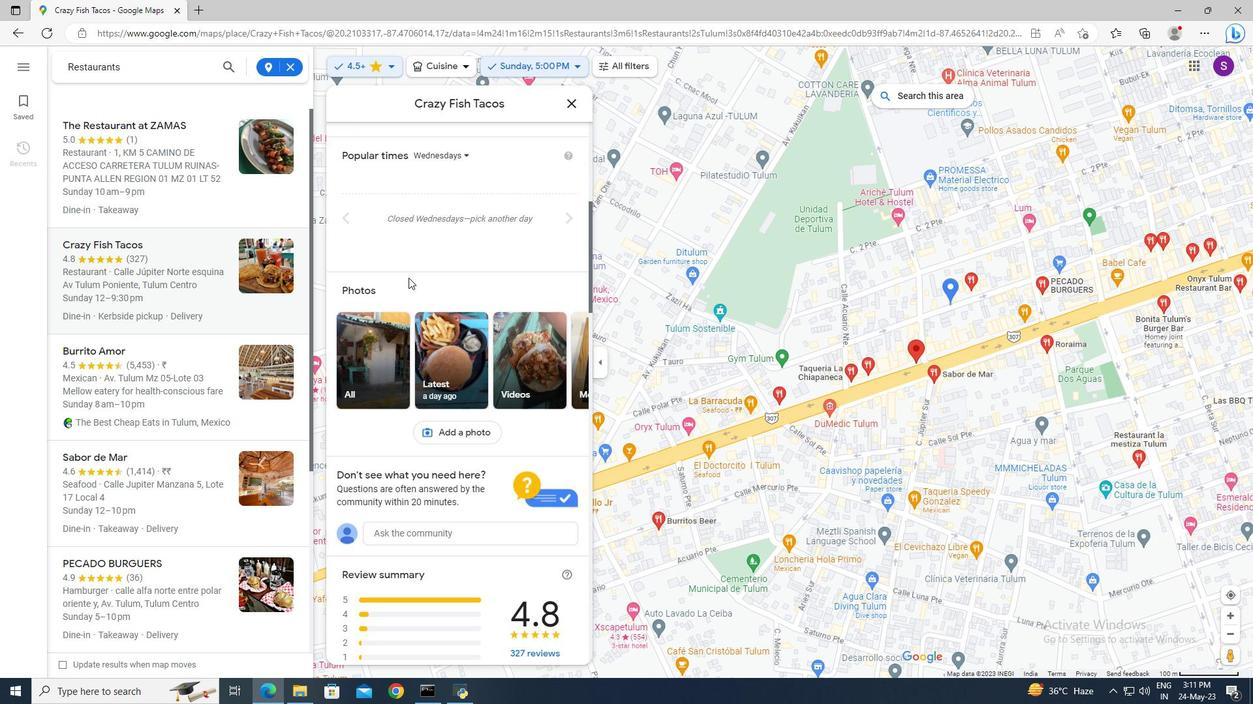 
Action: Mouse moved to (407, 278)
Screenshot: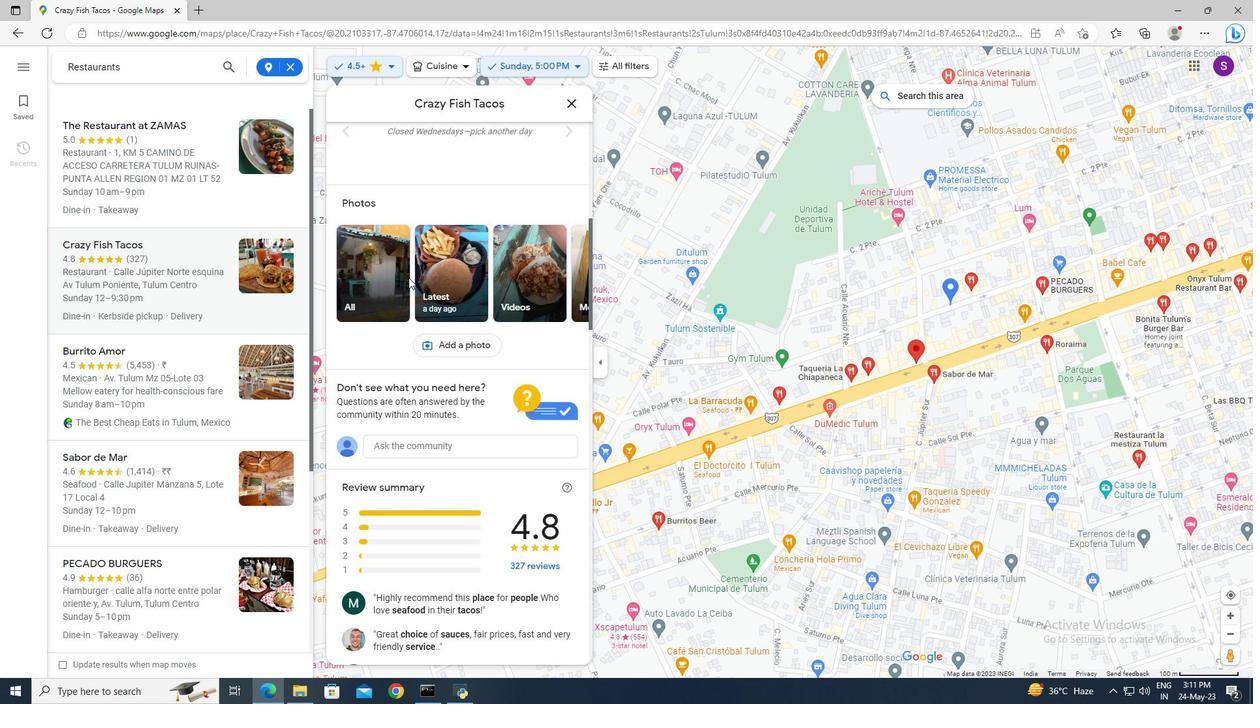 
Action: Mouse scrolled (407, 277) with delta (0, 0)
Screenshot: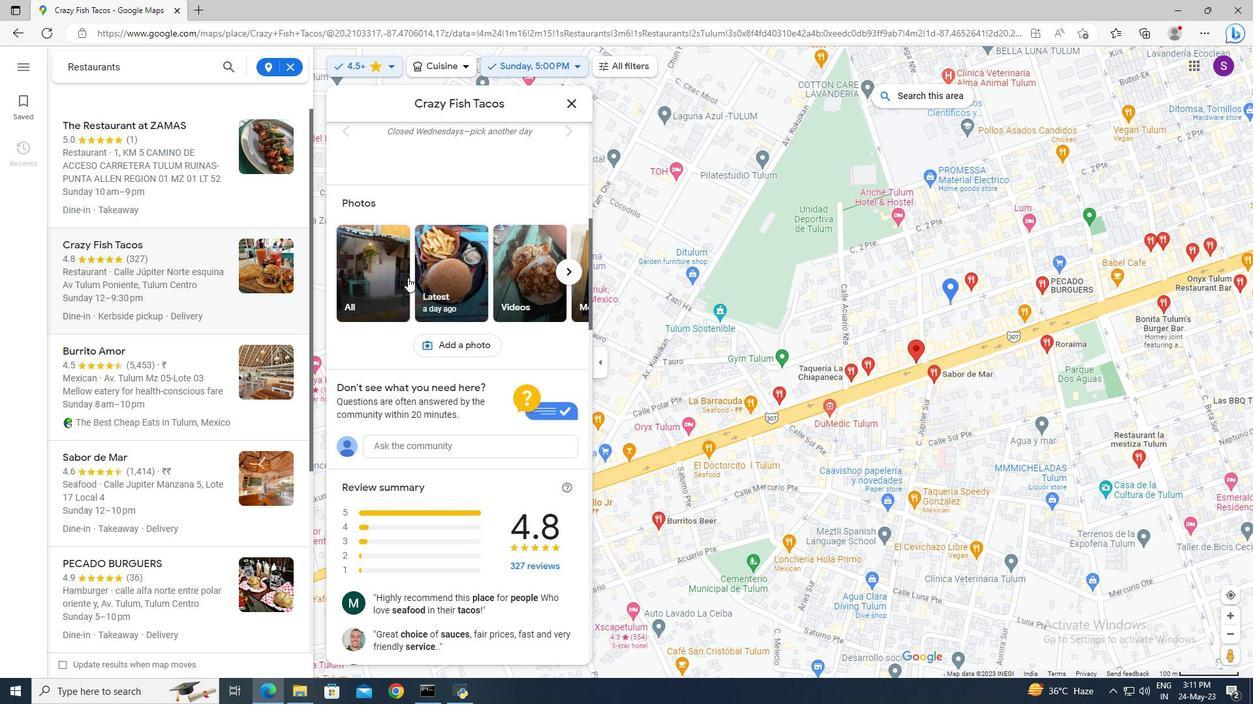 
Action: Mouse scrolled (407, 277) with delta (0, 0)
Screenshot: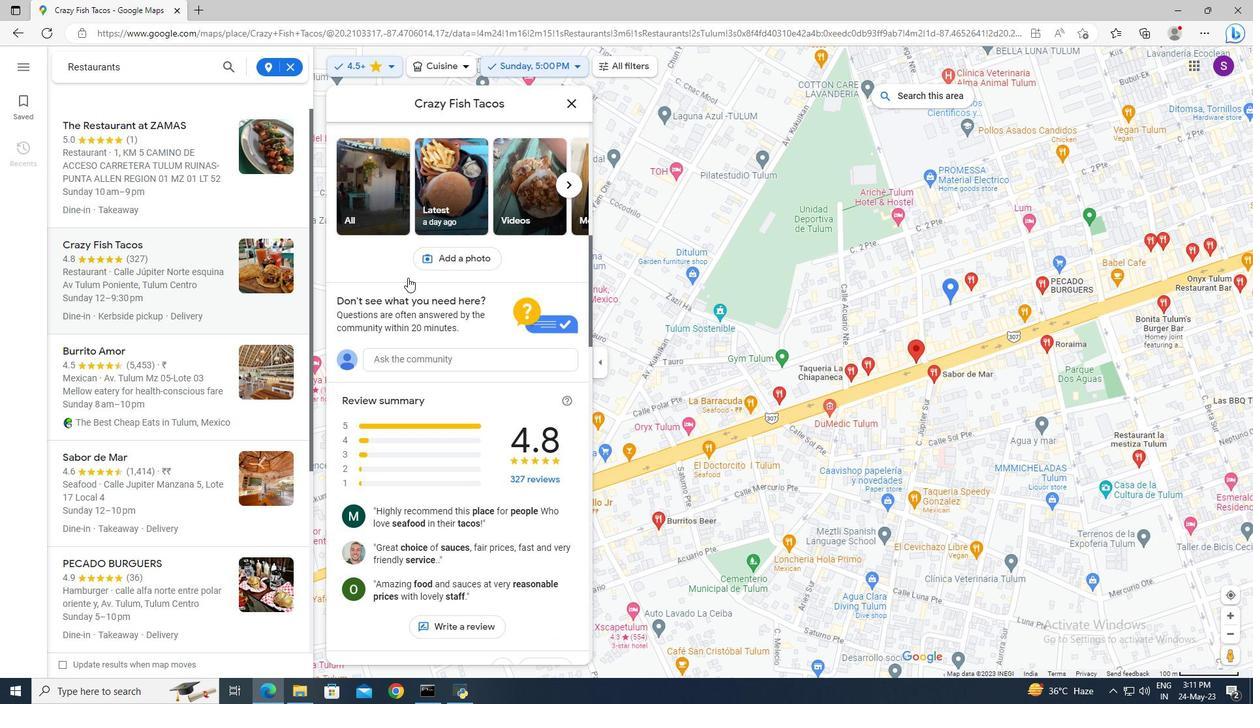 
Action: Mouse moved to (407, 278)
Screenshot: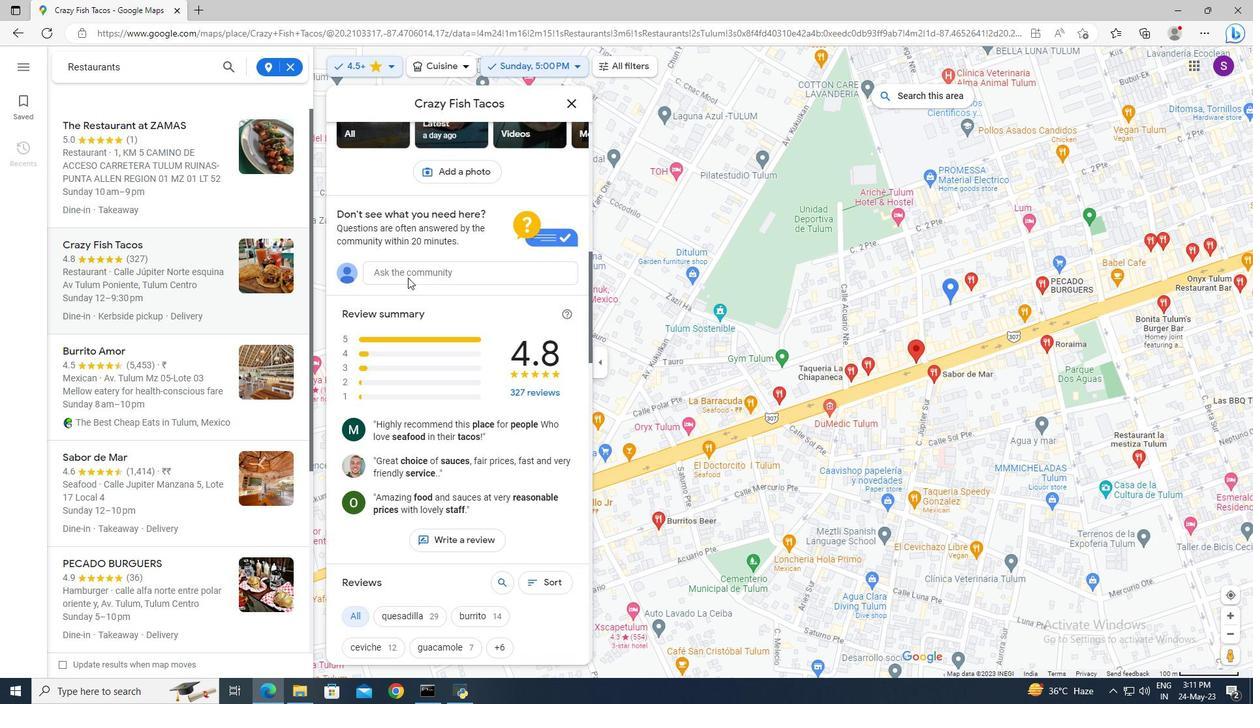 
Action: Mouse scrolled (407, 277) with delta (0, 0)
Screenshot: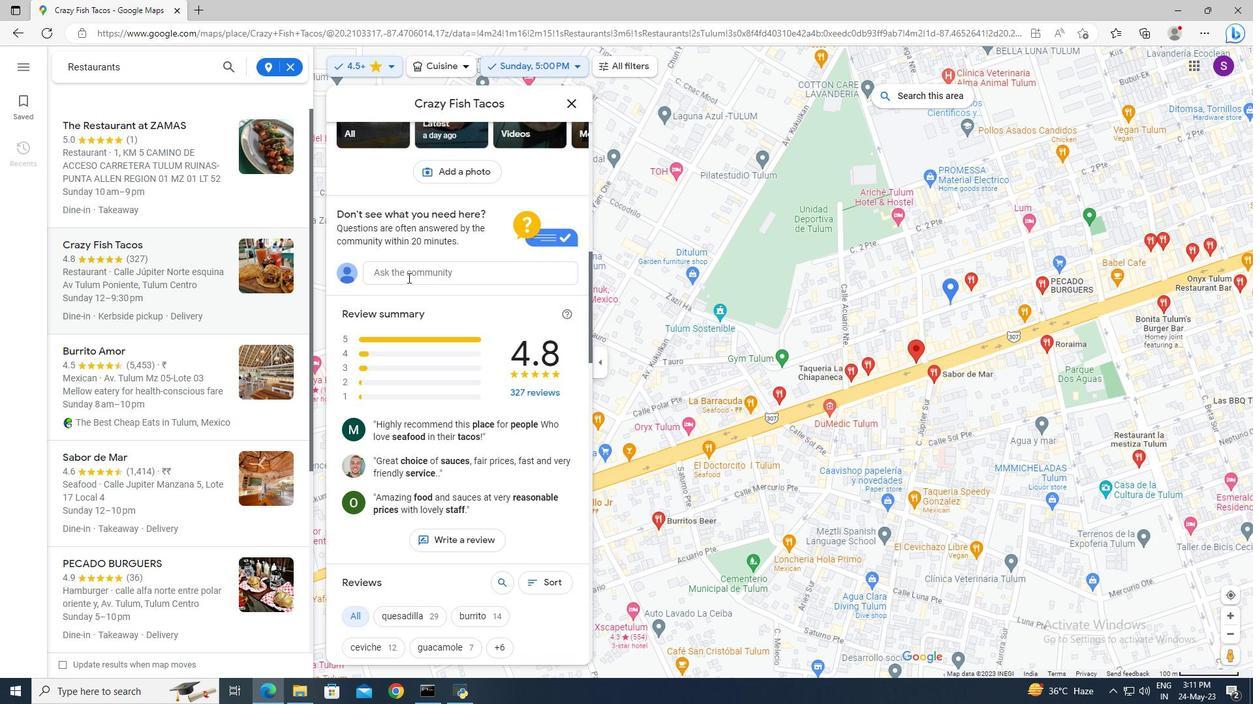 
Action: Mouse moved to (408, 278)
Screenshot: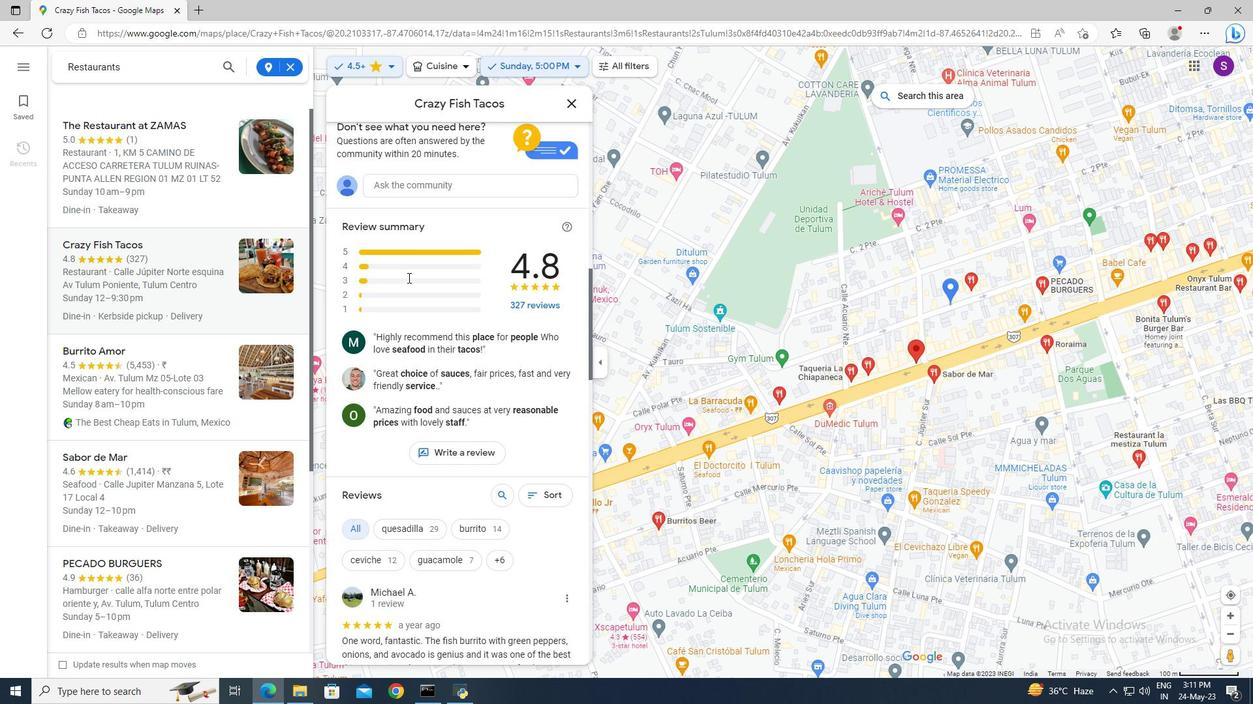 
Action: Mouse scrolled (408, 277) with delta (0, 0)
Screenshot: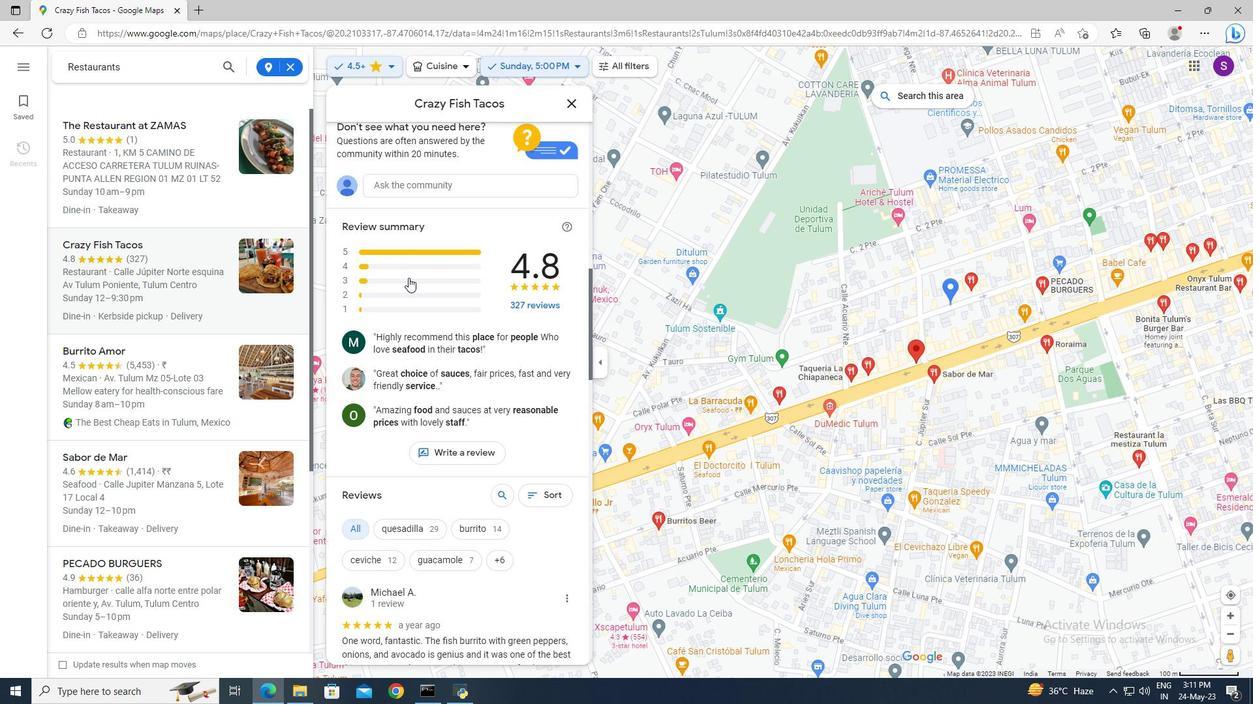
Action: Mouse moved to (411, 275)
Screenshot: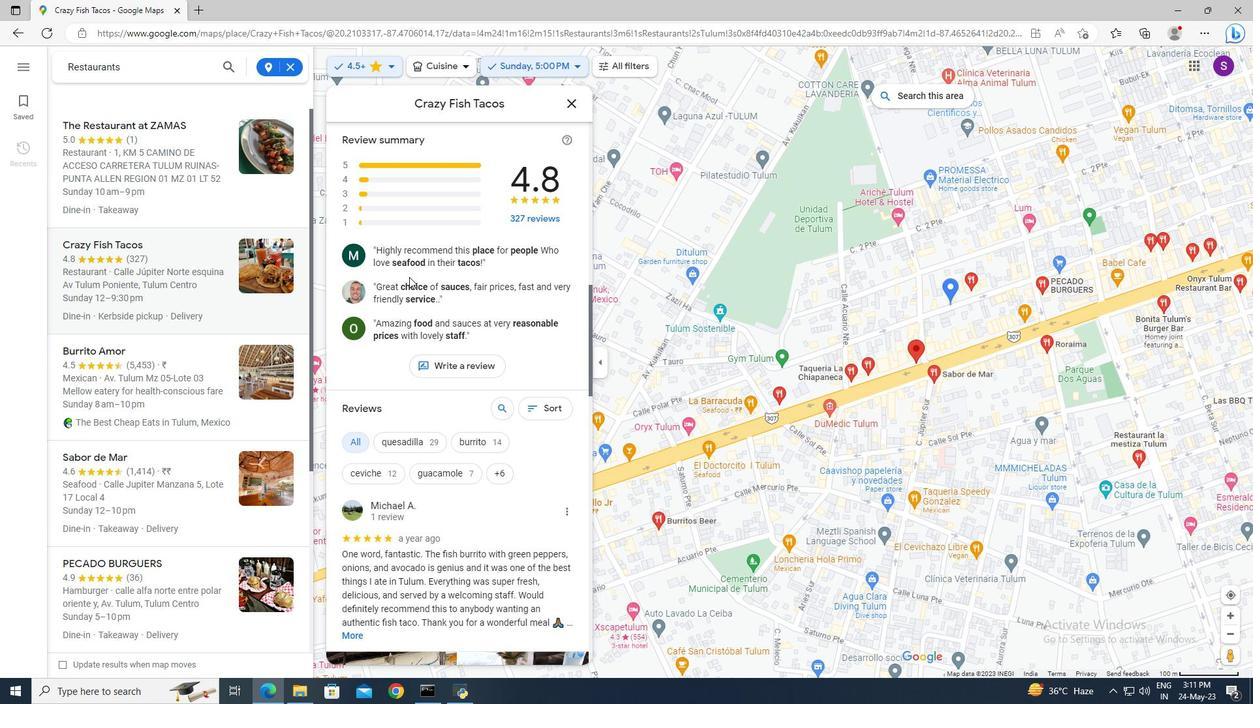 
Action: Mouse scrolled (411, 274) with delta (0, 0)
Screenshot: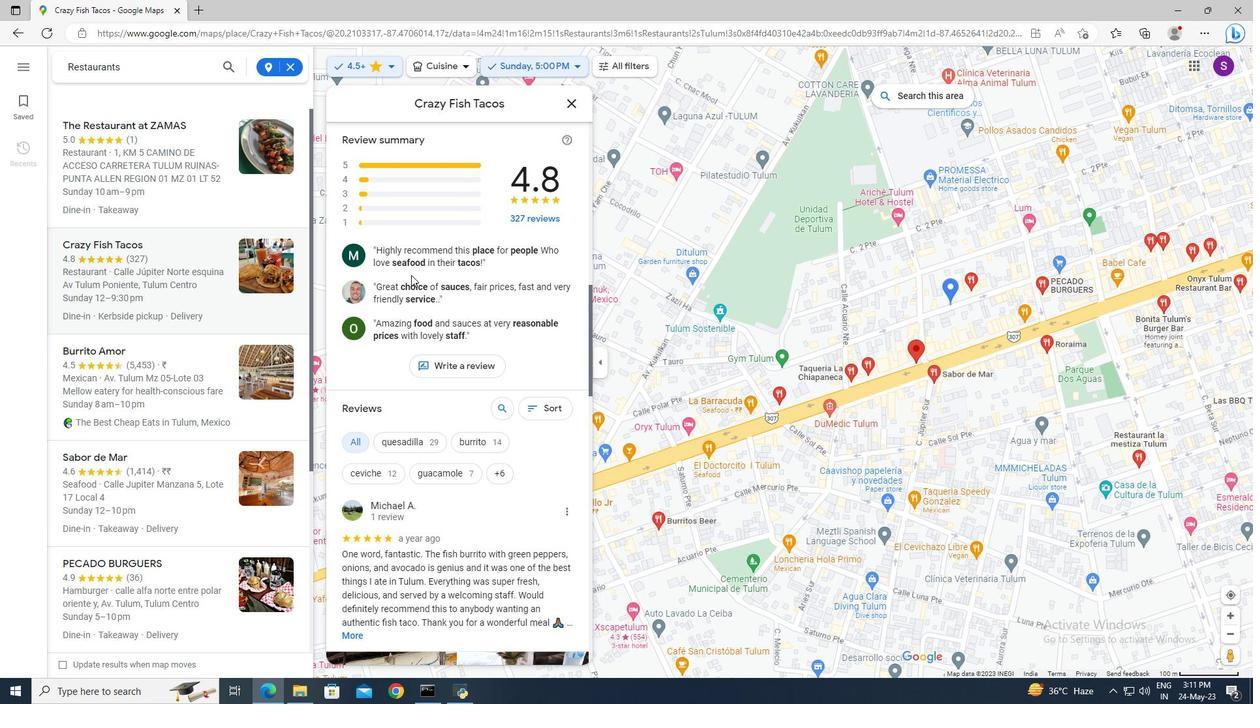 
Action: Mouse scrolled (411, 274) with delta (0, 0)
Screenshot: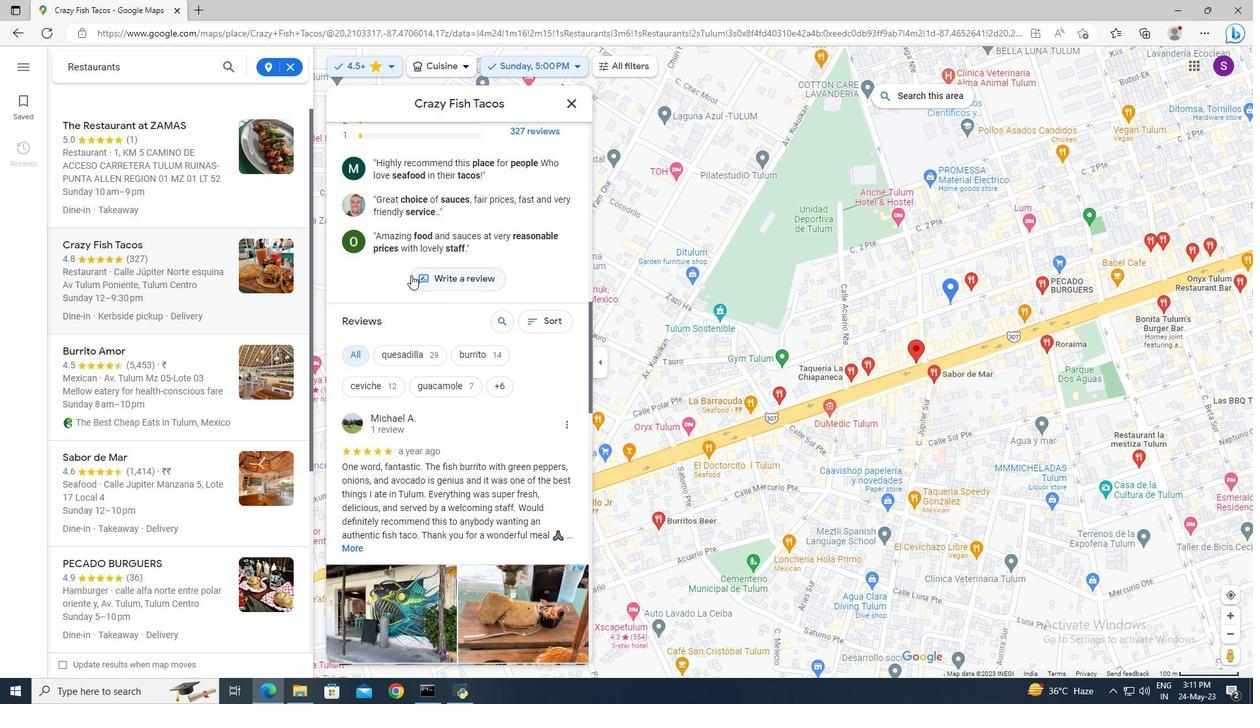 
Action: Mouse scrolled (411, 274) with delta (0, 0)
Screenshot: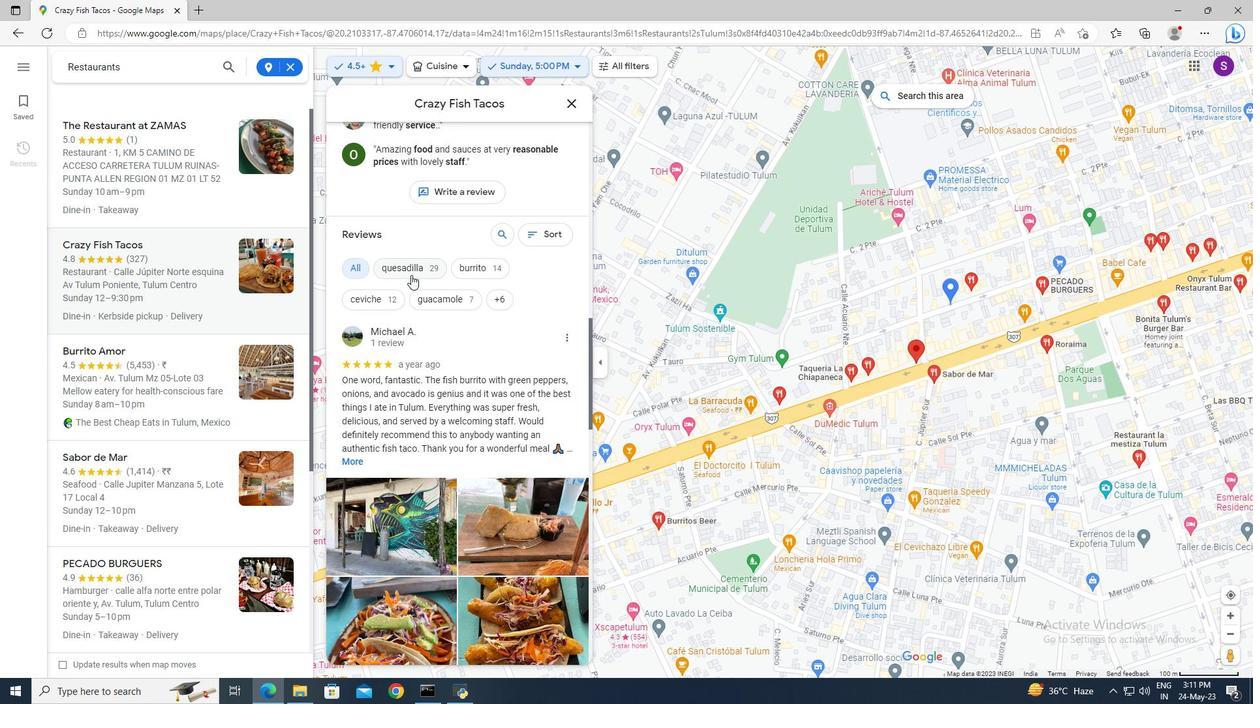 
Action: Mouse scrolled (411, 274) with delta (0, 0)
Screenshot: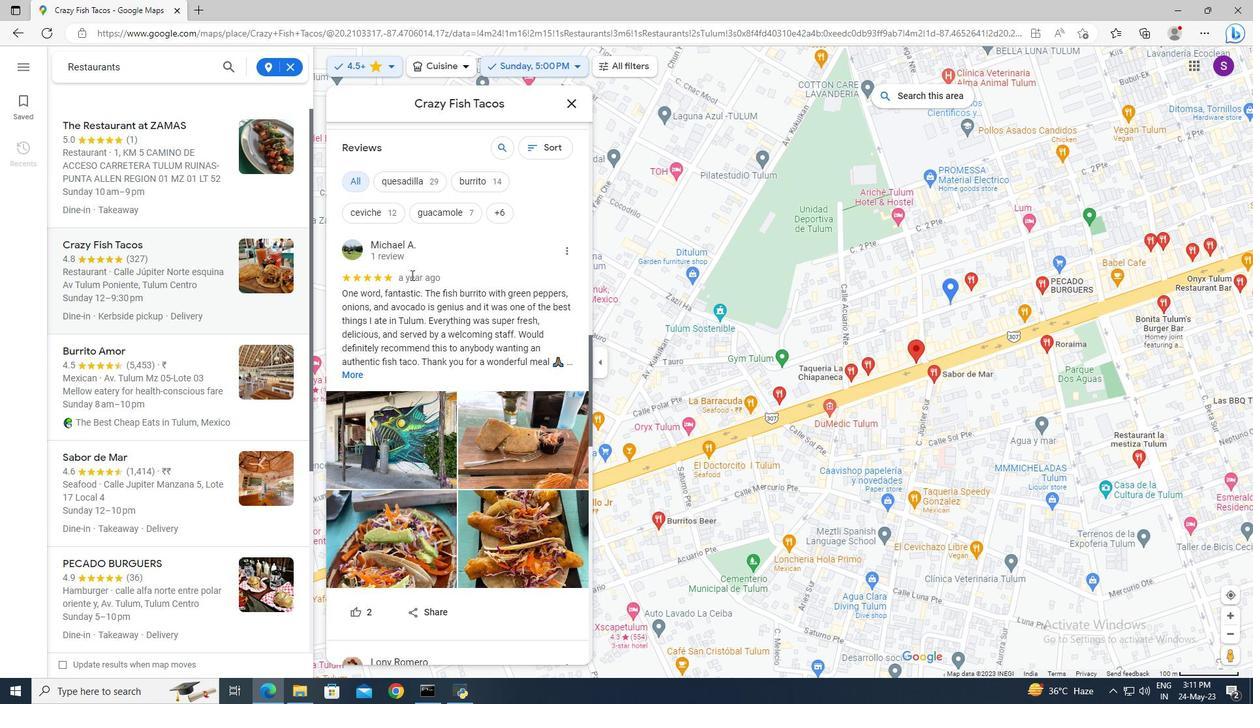
Action: Mouse scrolled (411, 274) with delta (0, 0)
Screenshot: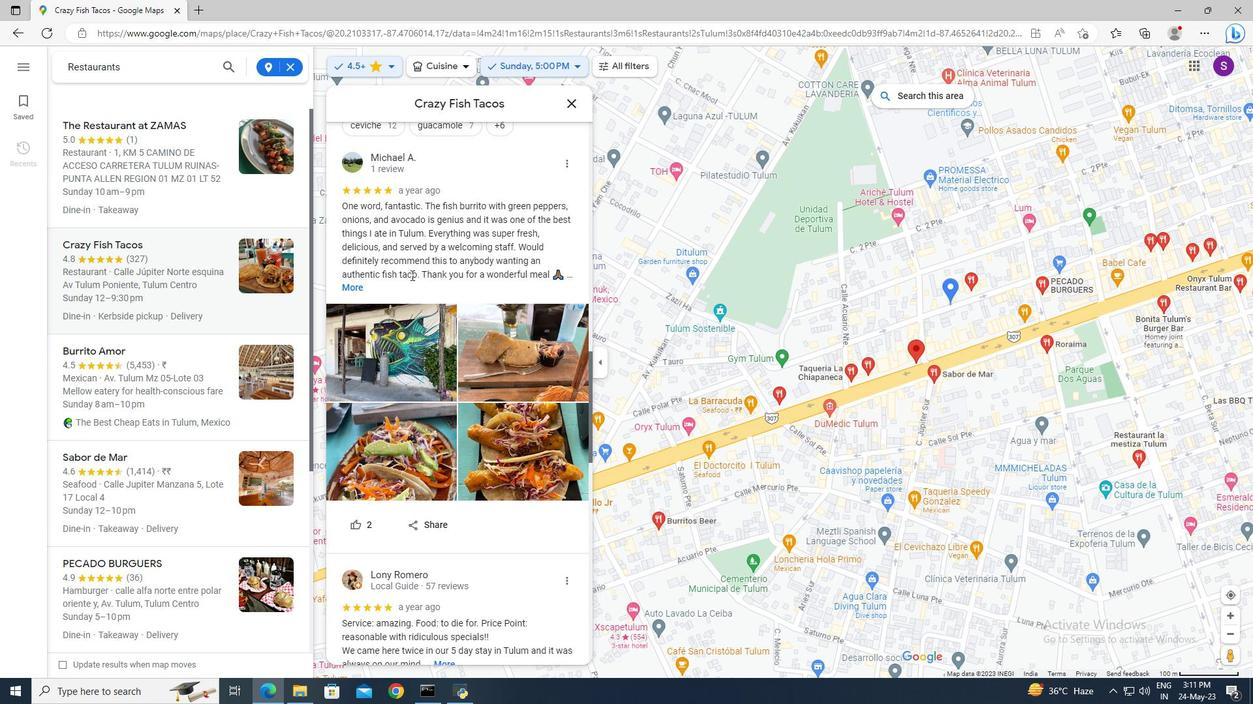 
Action: Mouse scrolled (411, 274) with delta (0, 0)
Screenshot: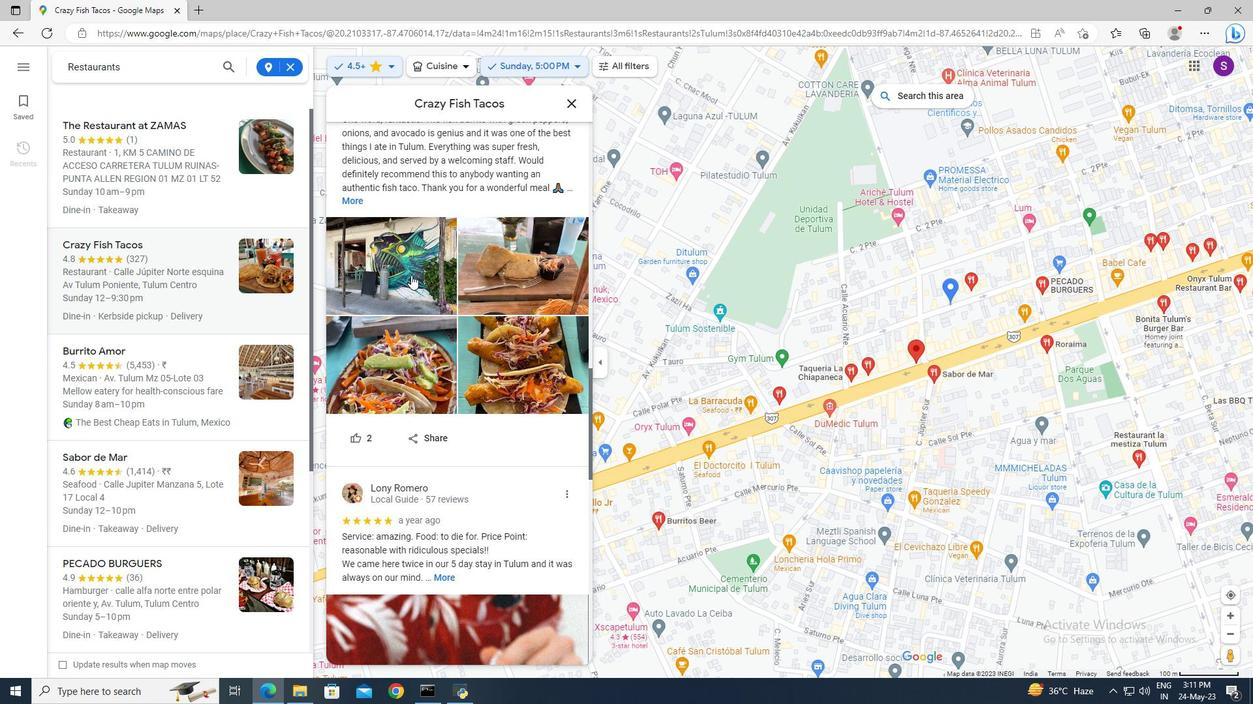 
Action: Mouse scrolled (411, 274) with delta (0, 0)
Screenshot: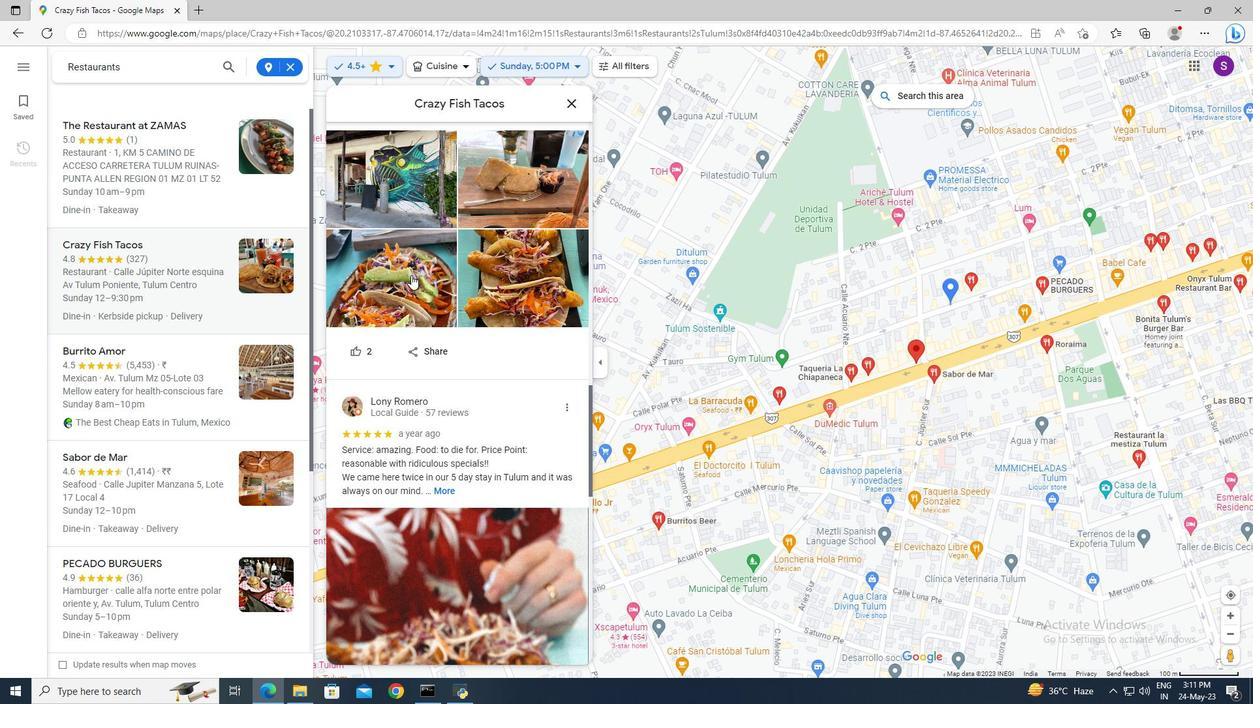 
Action: Mouse scrolled (411, 276) with delta (0, 0)
Screenshot: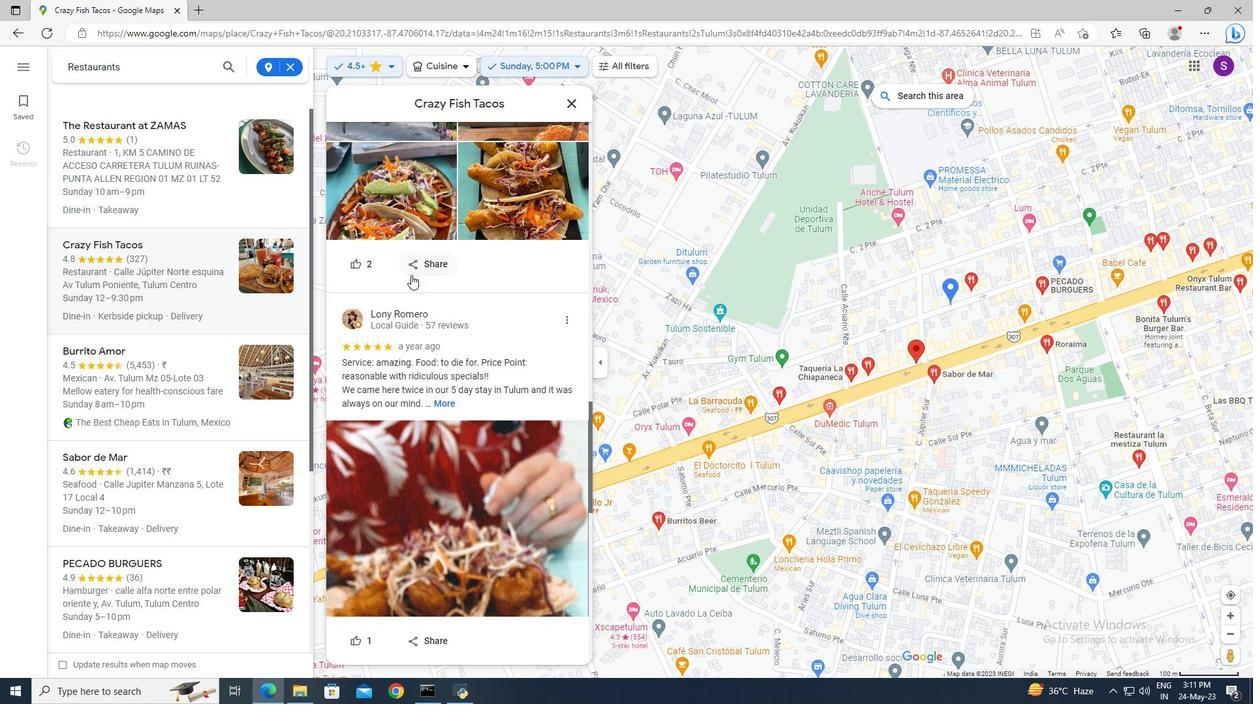 
Action: Mouse scrolled (411, 276) with delta (0, 0)
Screenshot: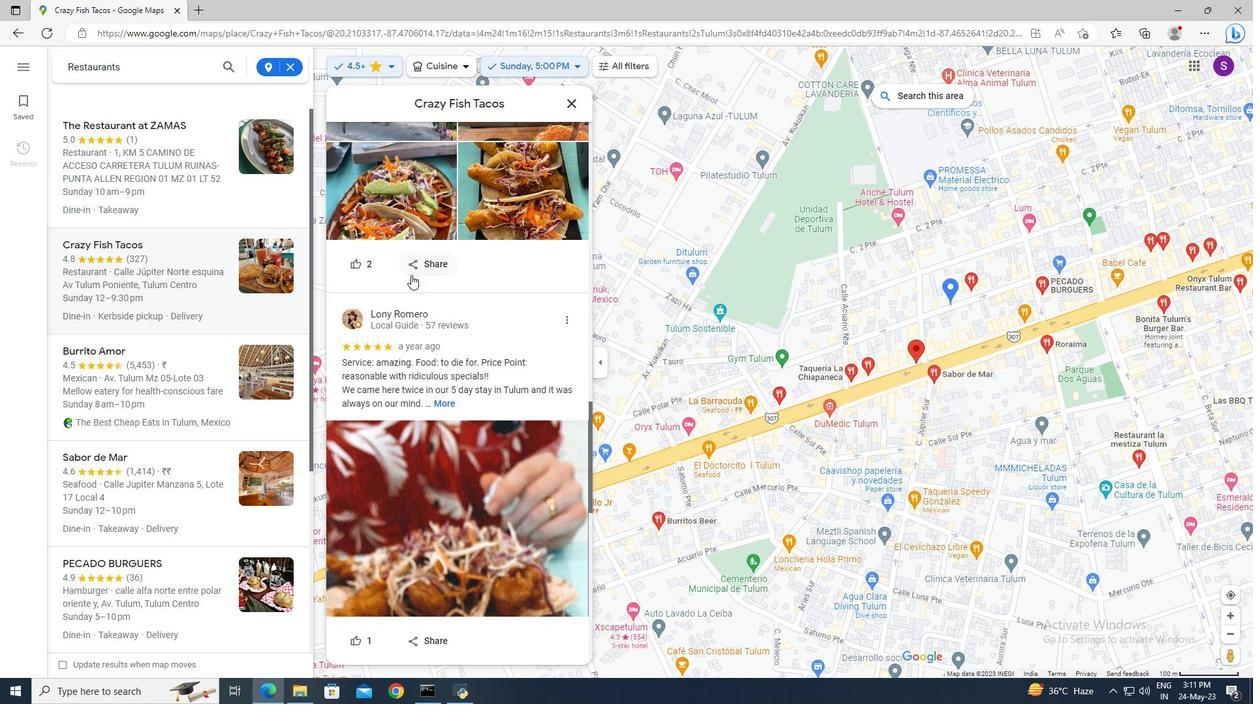 
Action: Mouse scrolled (411, 276) with delta (0, 0)
Screenshot: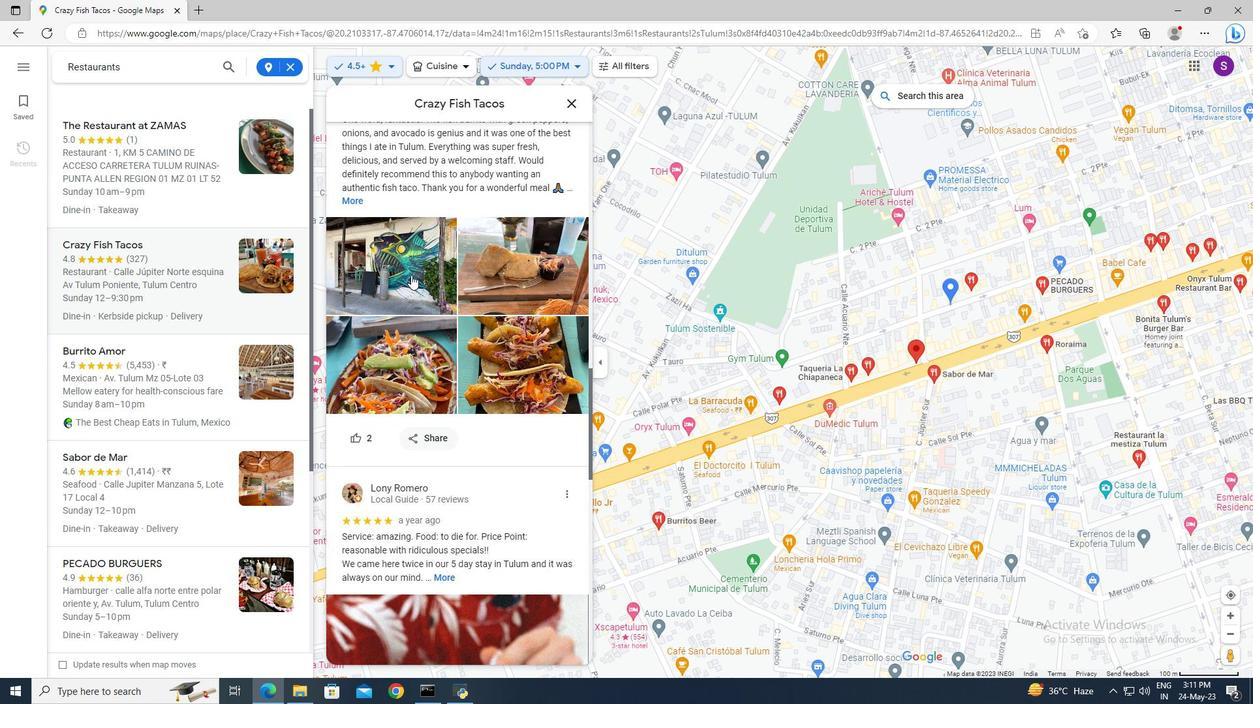 
Action: Mouse scrolled (411, 276) with delta (0, 0)
Screenshot: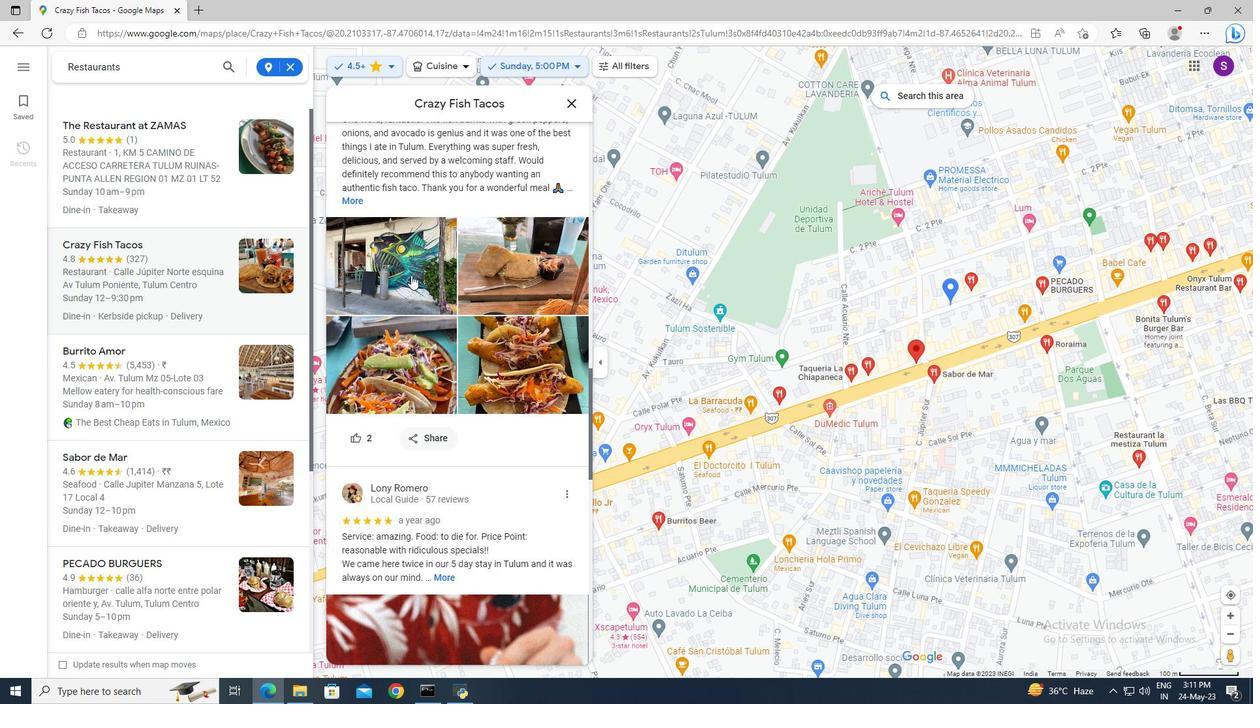 
Action: Mouse scrolled (411, 276) with delta (0, 0)
Screenshot: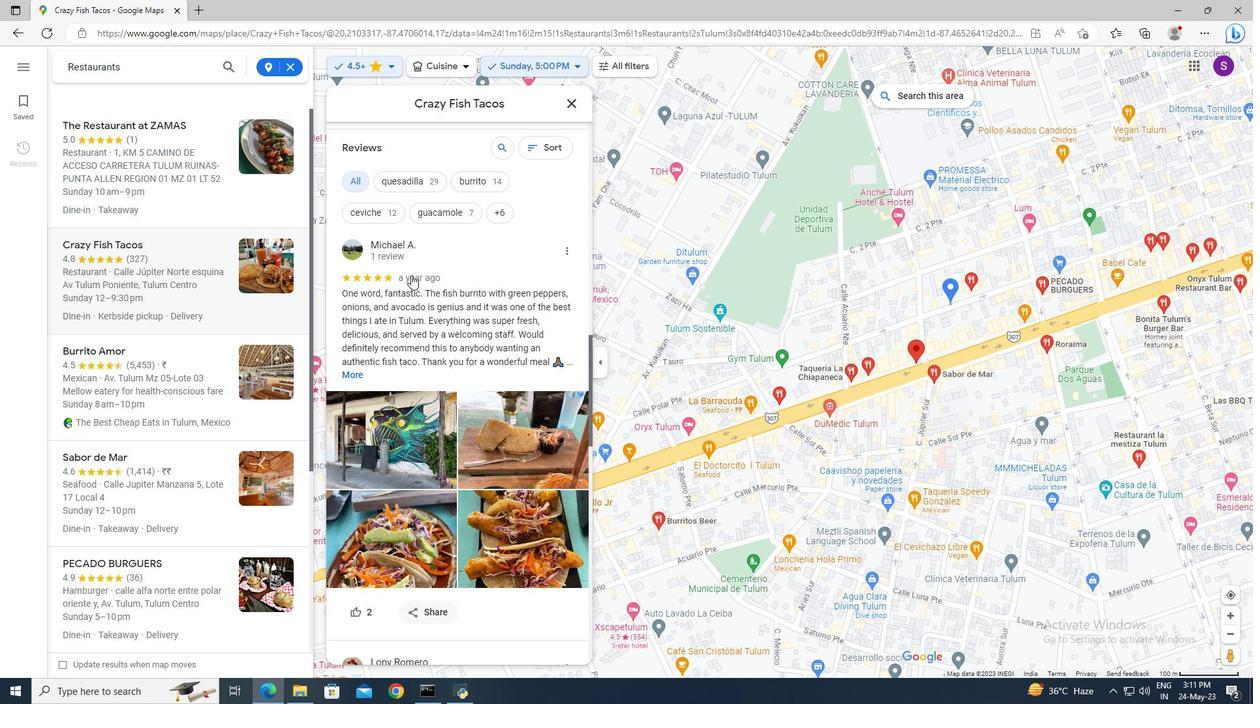 
Action: Mouse scrolled (411, 274) with delta (0, 0)
Screenshot: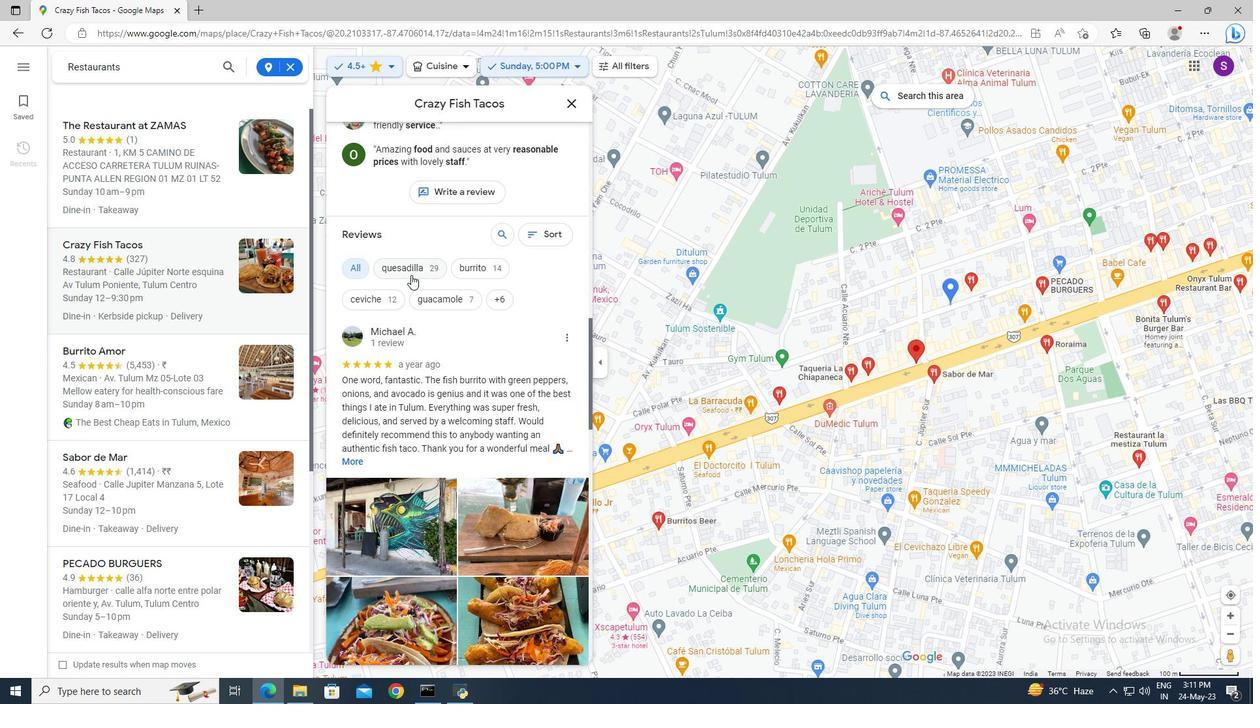 
Action: Mouse moved to (409, 275)
Screenshot: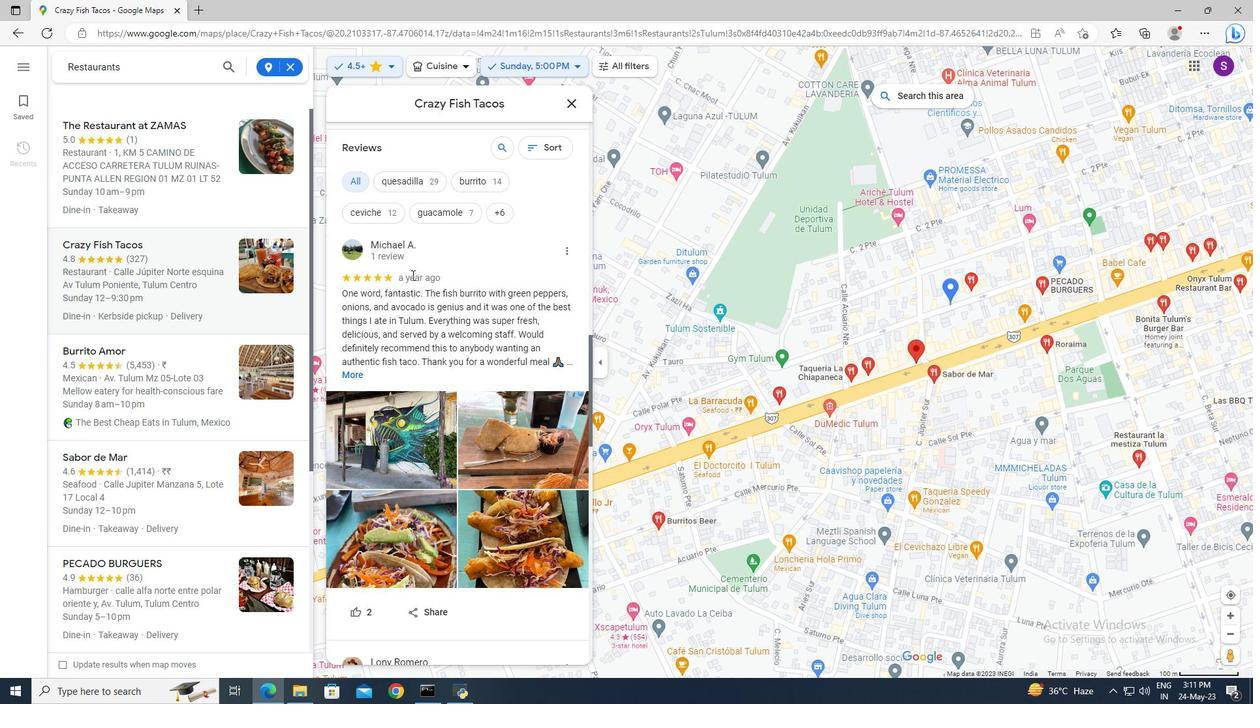 
Action: Mouse scrolled (409, 274) with delta (0, 0)
Screenshot: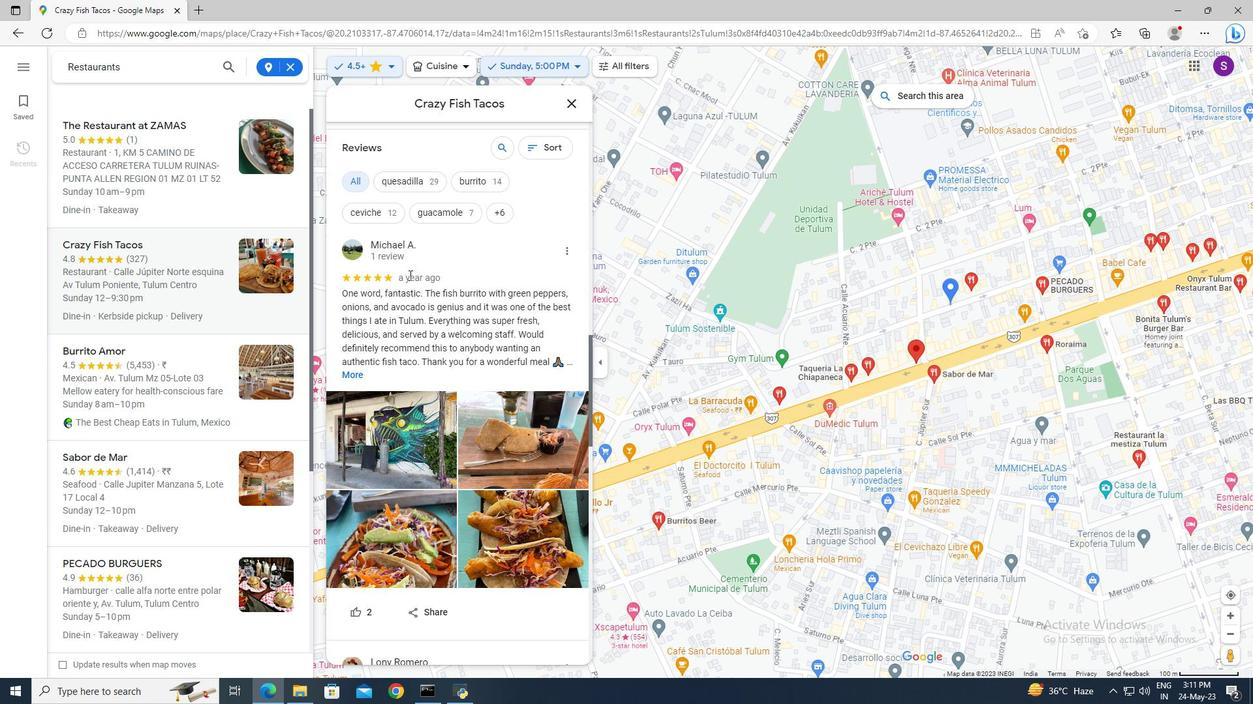 
Action: Mouse moved to (409, 276)
Screenshot: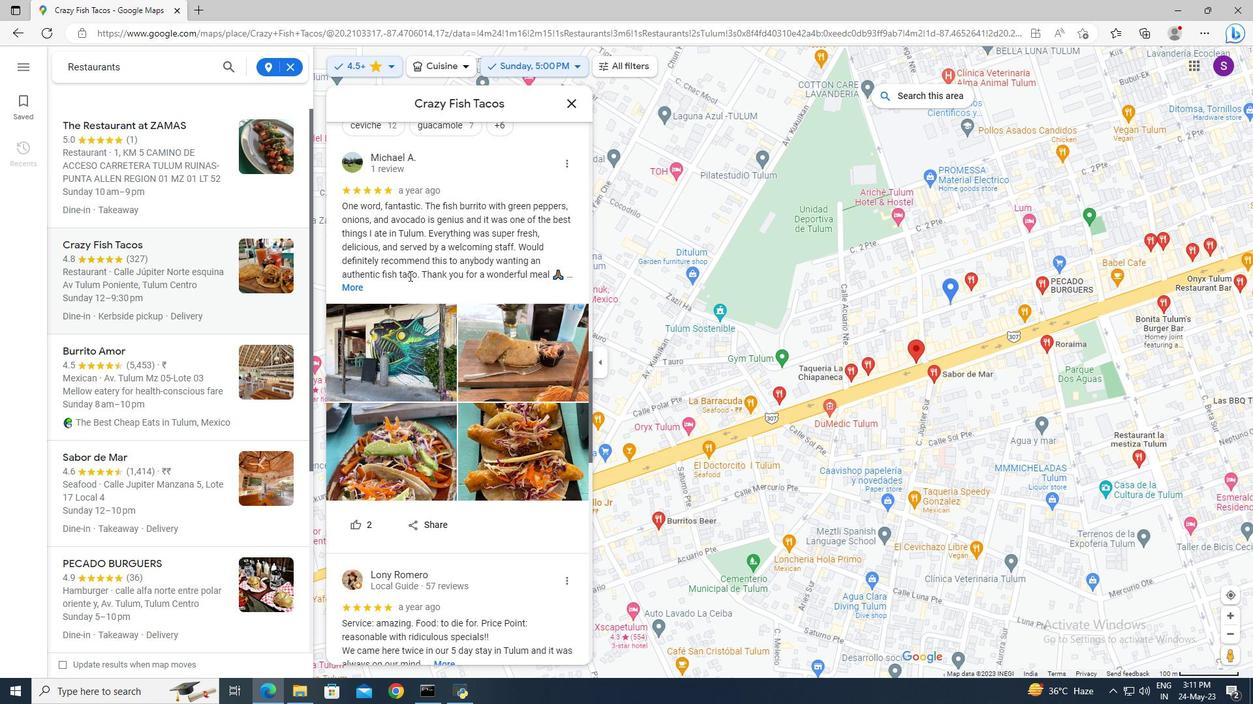 
Action: Mouse scrolled (409, 275) with delta (0, 0)
Screenshot: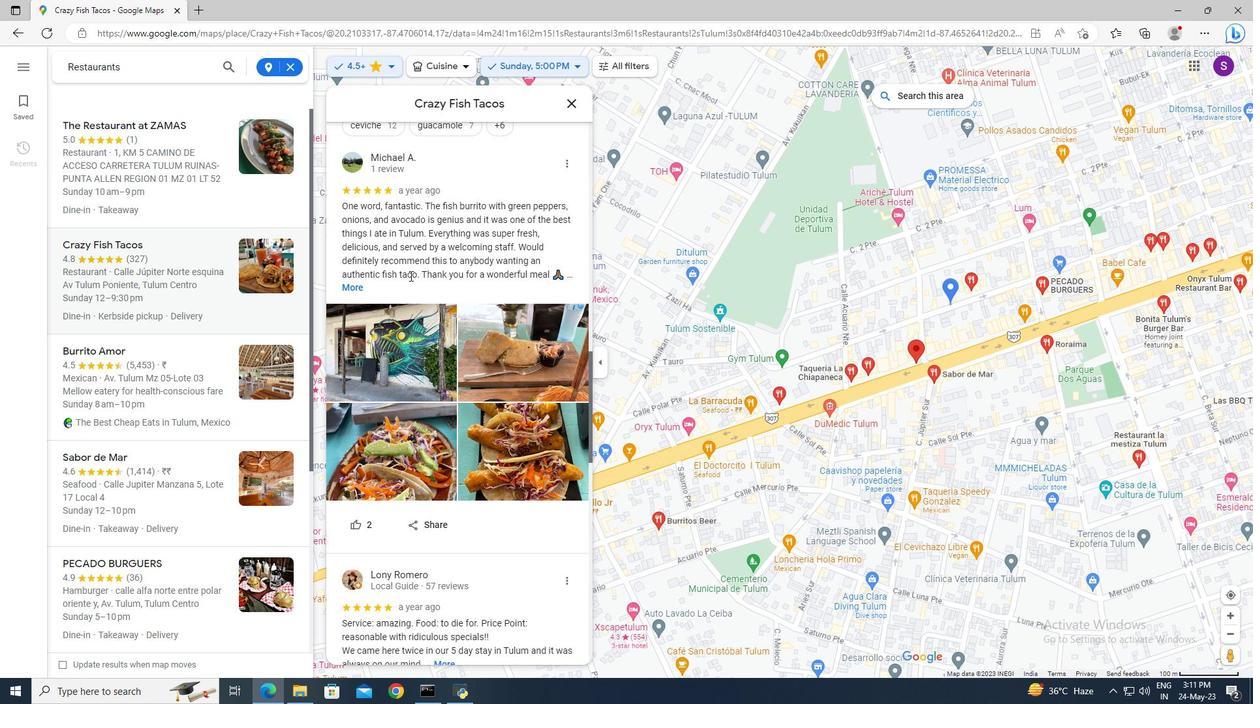 
Action: Mouse moved to (409, 276)
Screenshot: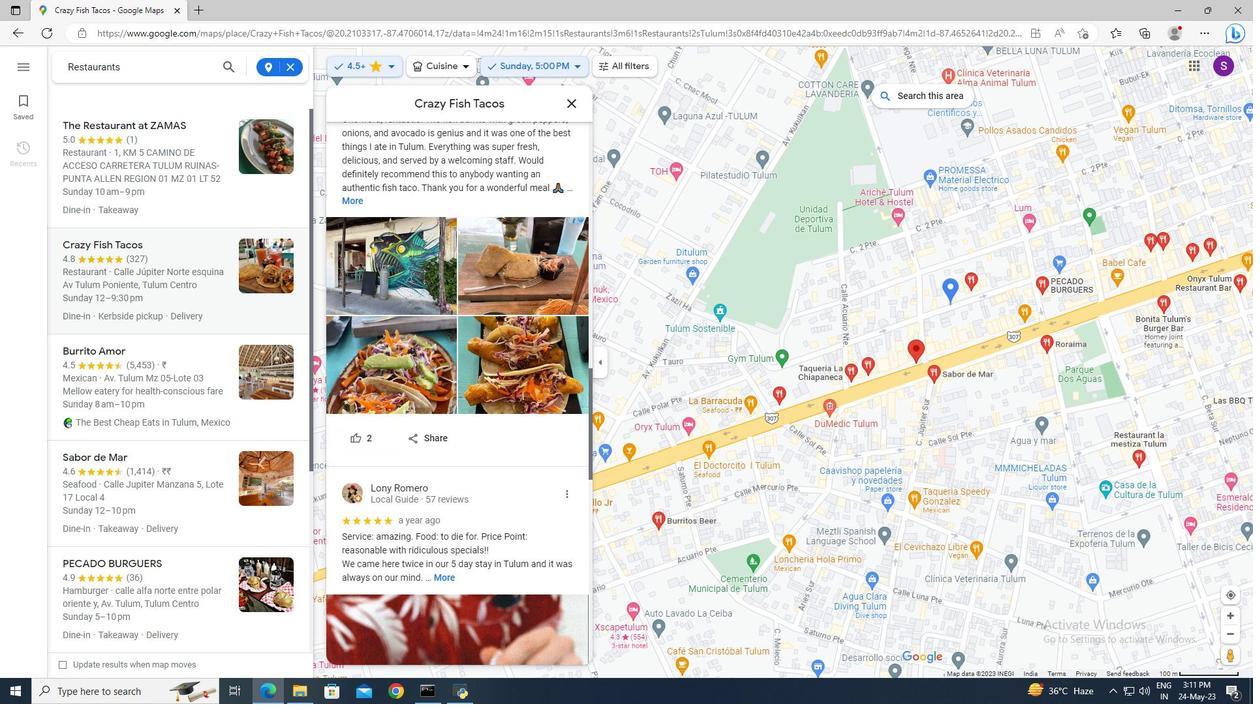 
Action: Mouse scrolled (409, 275) with delta (0, 0)
Screenshot: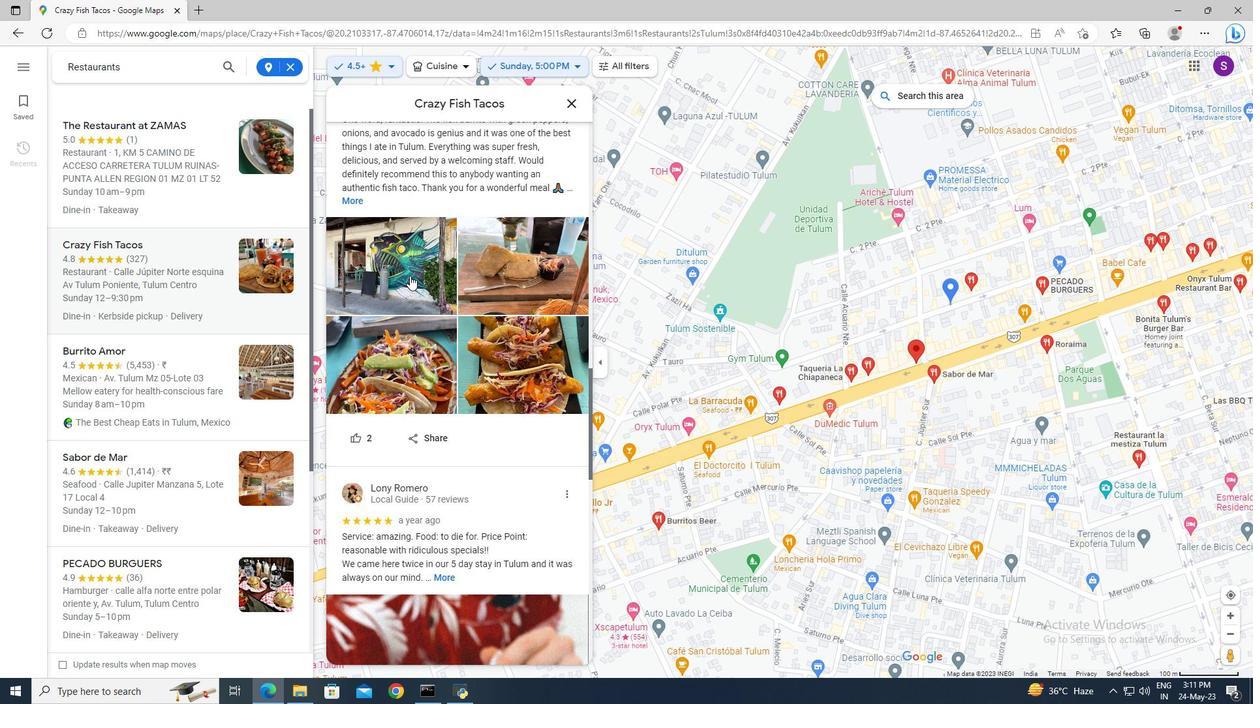 
Action: Mouse moved to (411, 275)
Screenshot: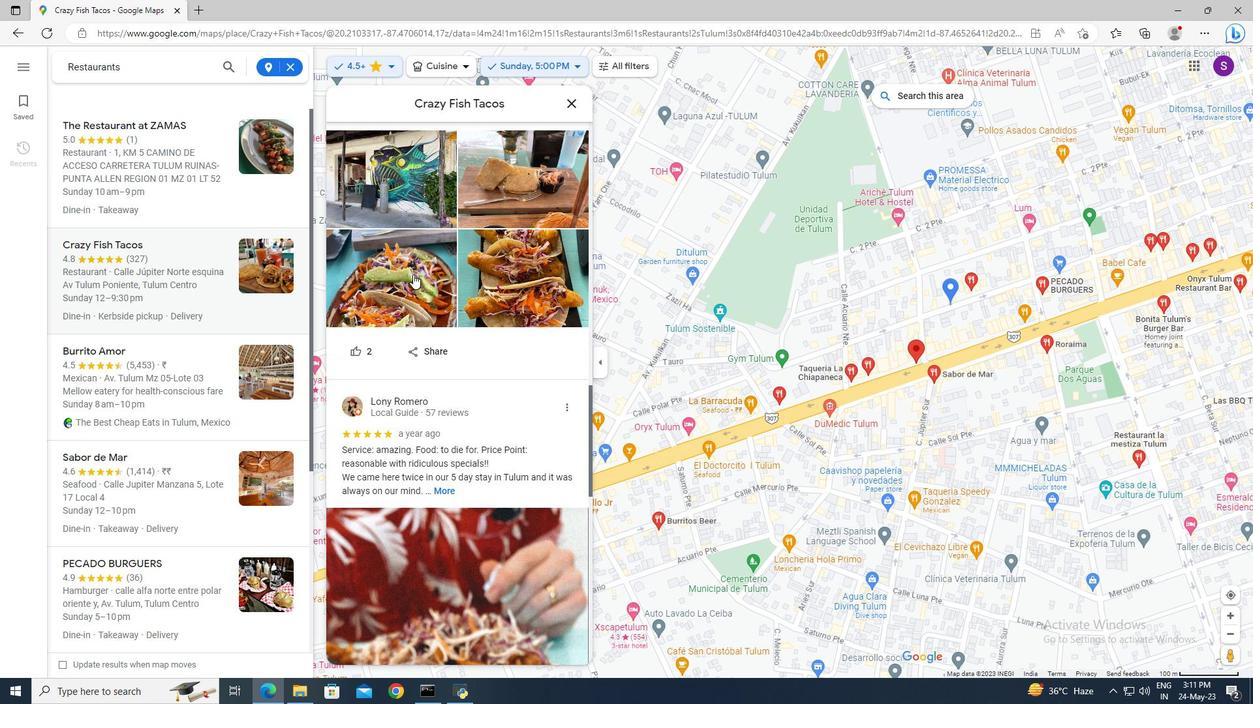 
Action: Mouse scrolled (411, 274) with delta (0, 0)
Screenshot: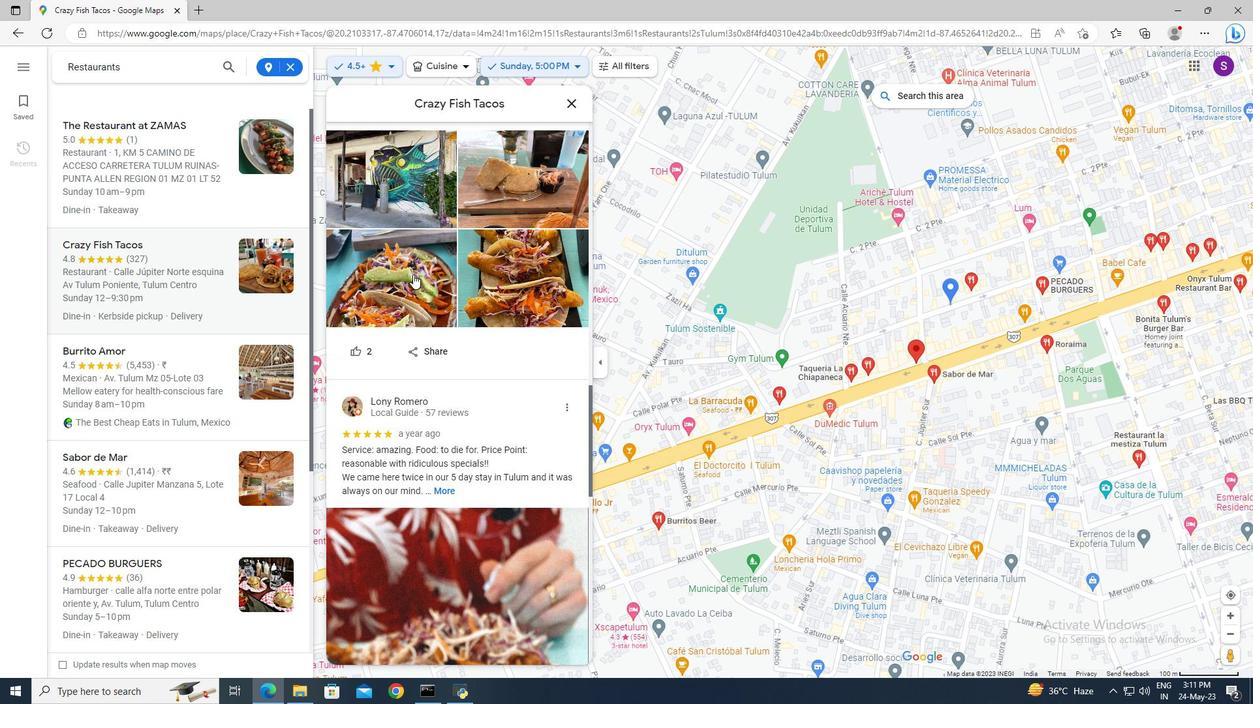 
Action: Mouse moved to (411, 276)
Screenshot: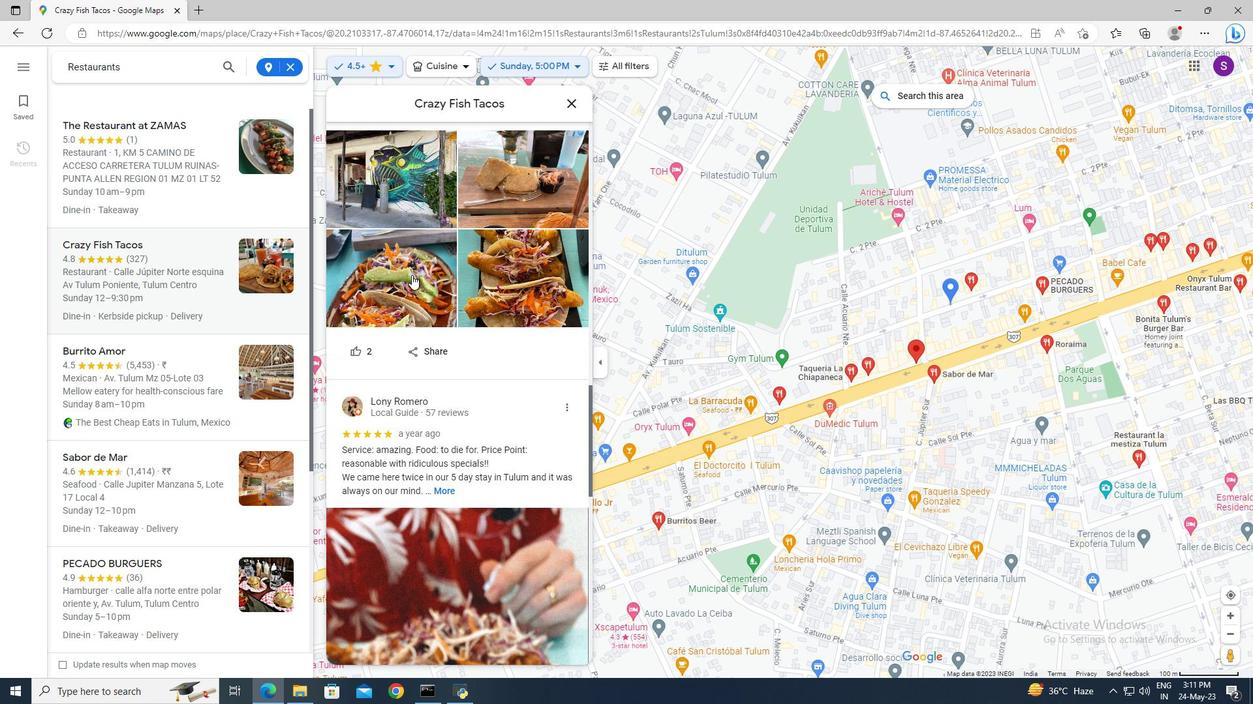 
Action: Mouse scrolled (411, 275) with delta (0, 0)
Screenshot: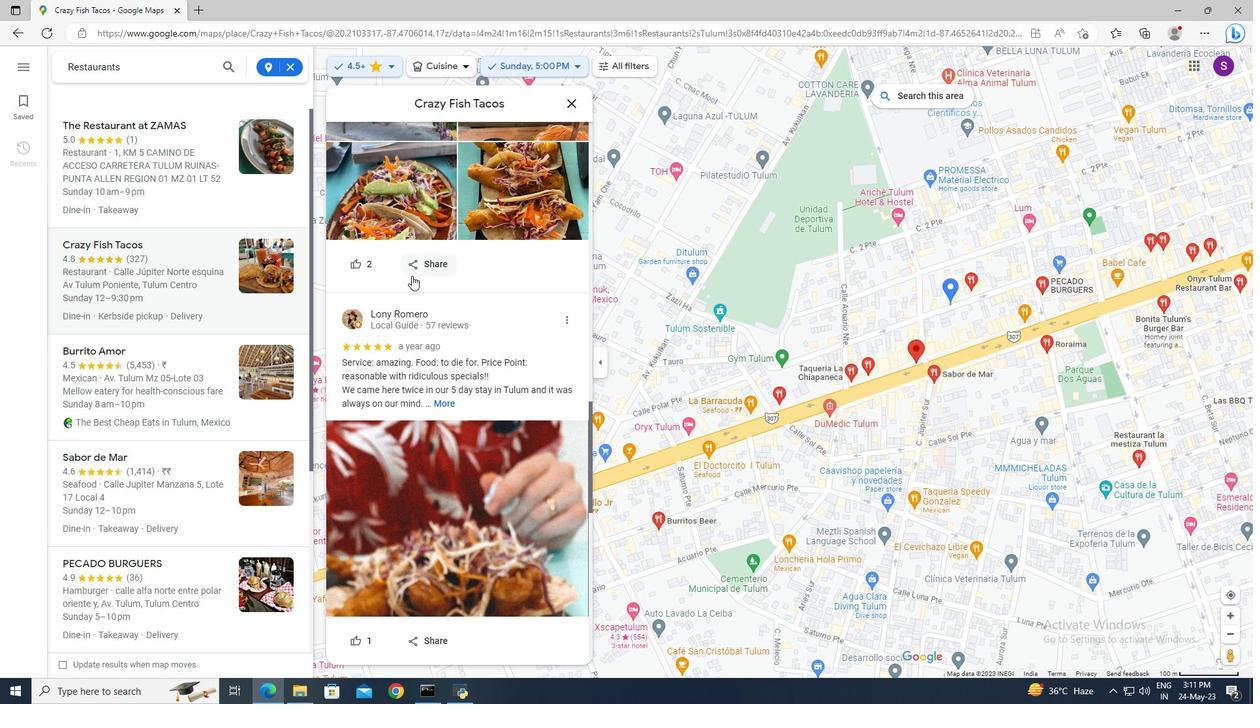 
Action: Mouse moved to (411, 275)
Screenshot: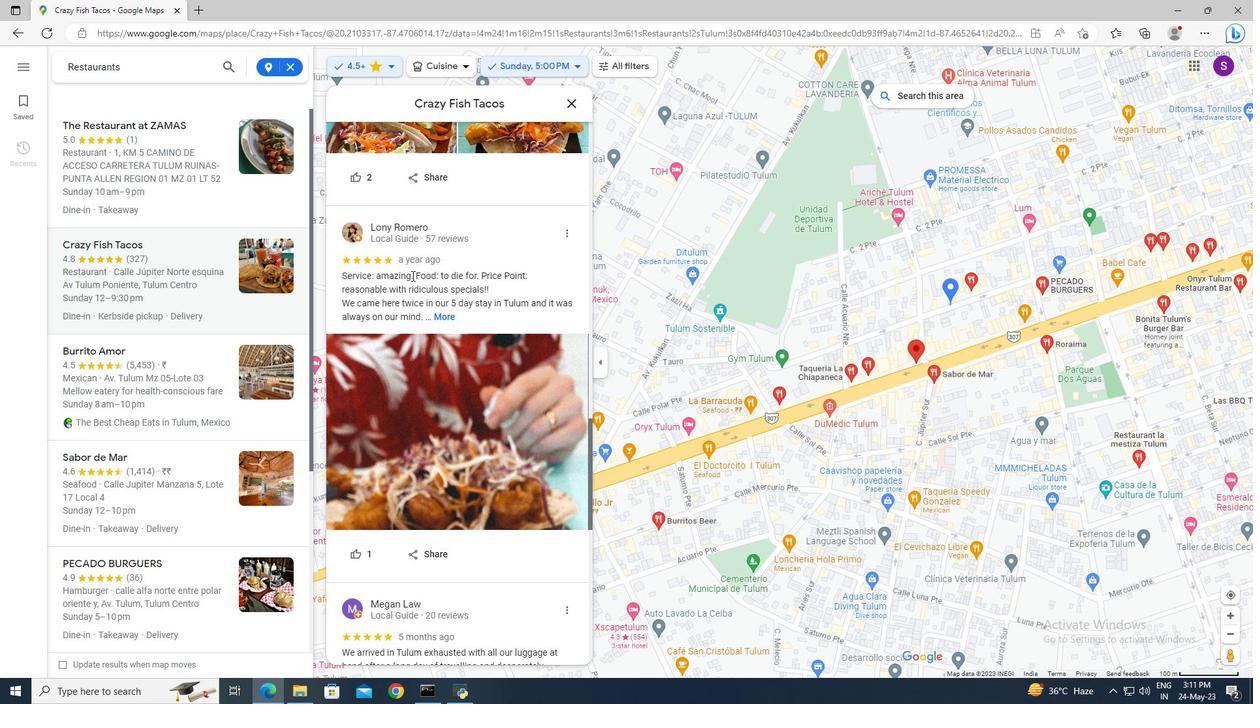 
Action: Mouse scrolled (411, 274) with delta (0, 0)
Screenshot: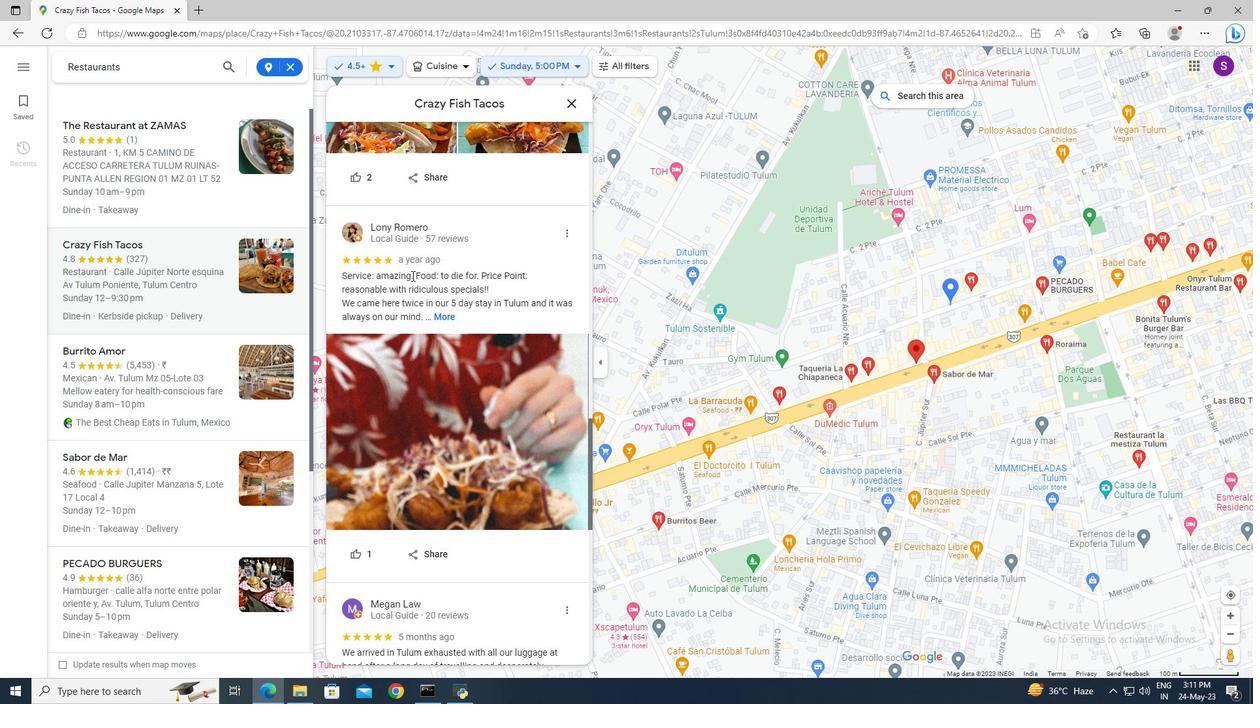 
Action: Mouse moved to (413, 275)
Screenshot: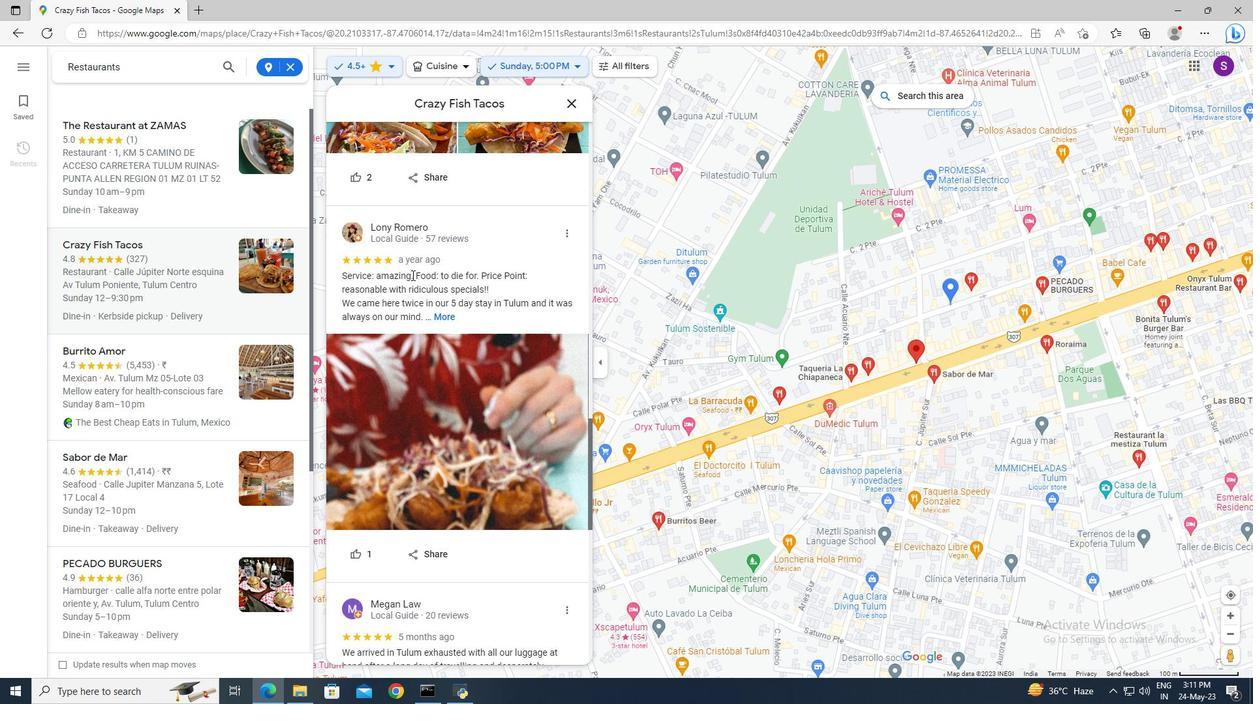 
Action: Mouse scrolled (413, 274) with delta (0, 0)
Screenshot: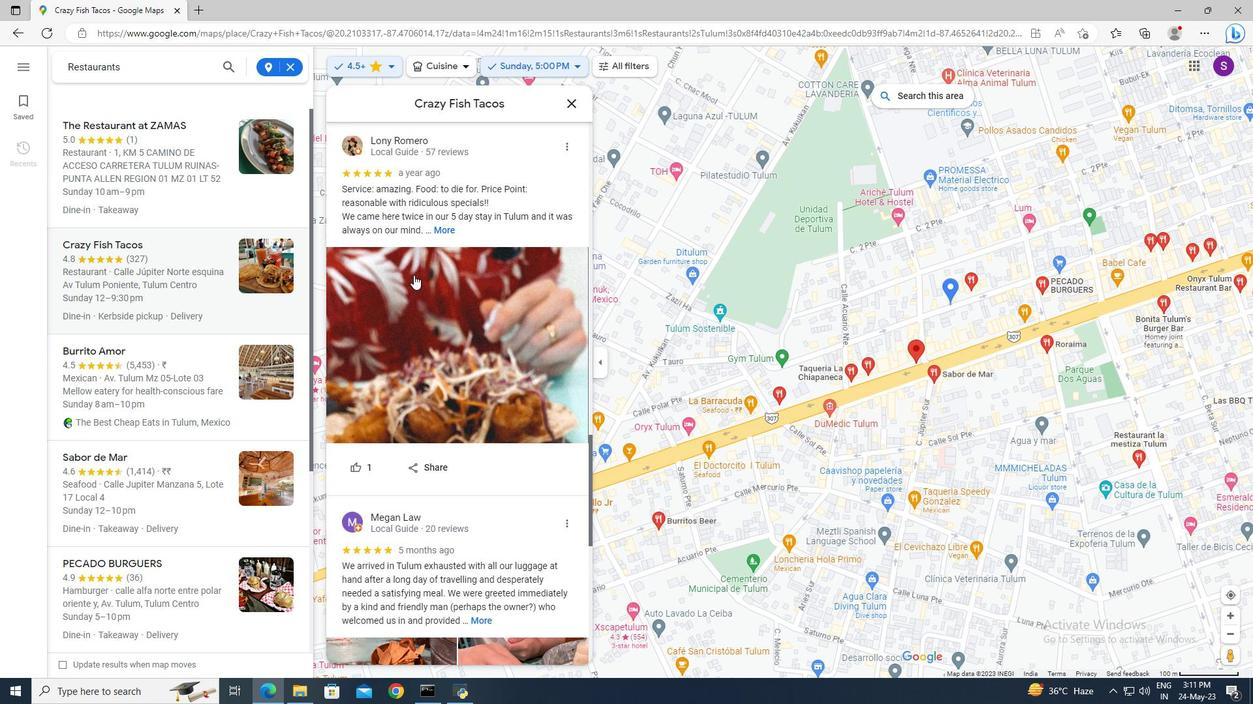 
Action: Mouse scrolled (413, 274) with delta (0, 0)
Screenshot: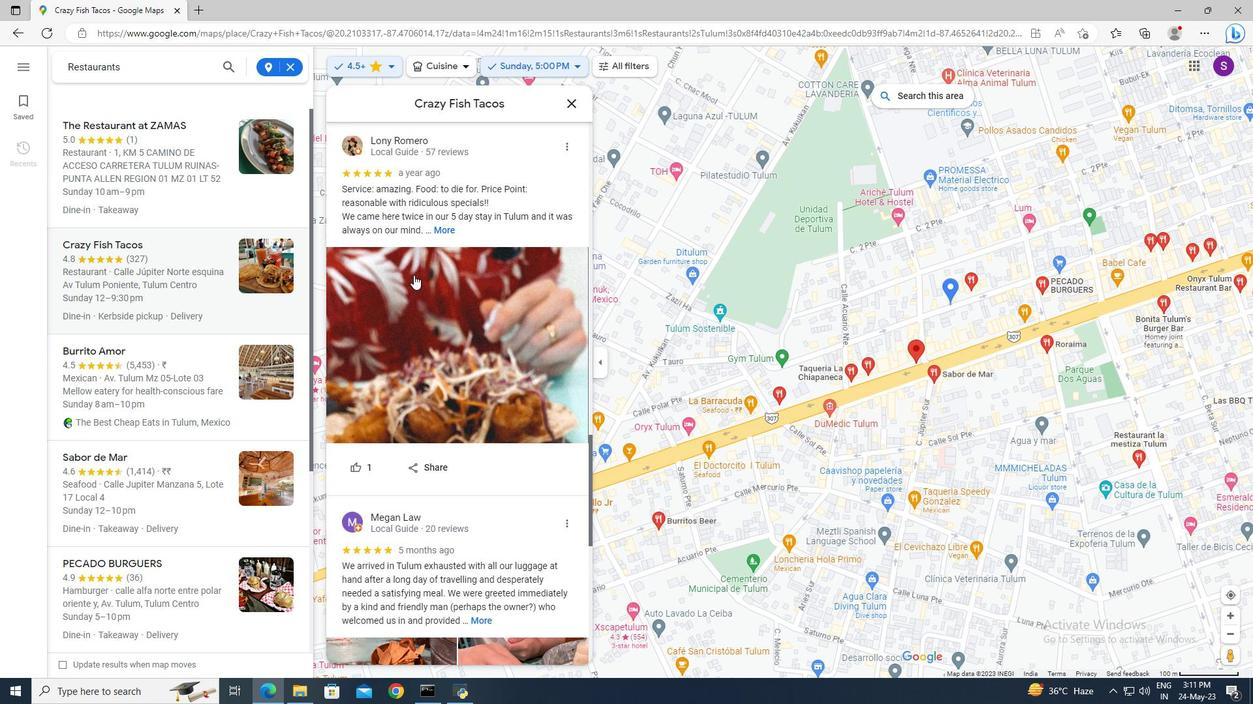 
Action: Mouse scrolled (413, 274) with delta (0, 0)
Screenshot: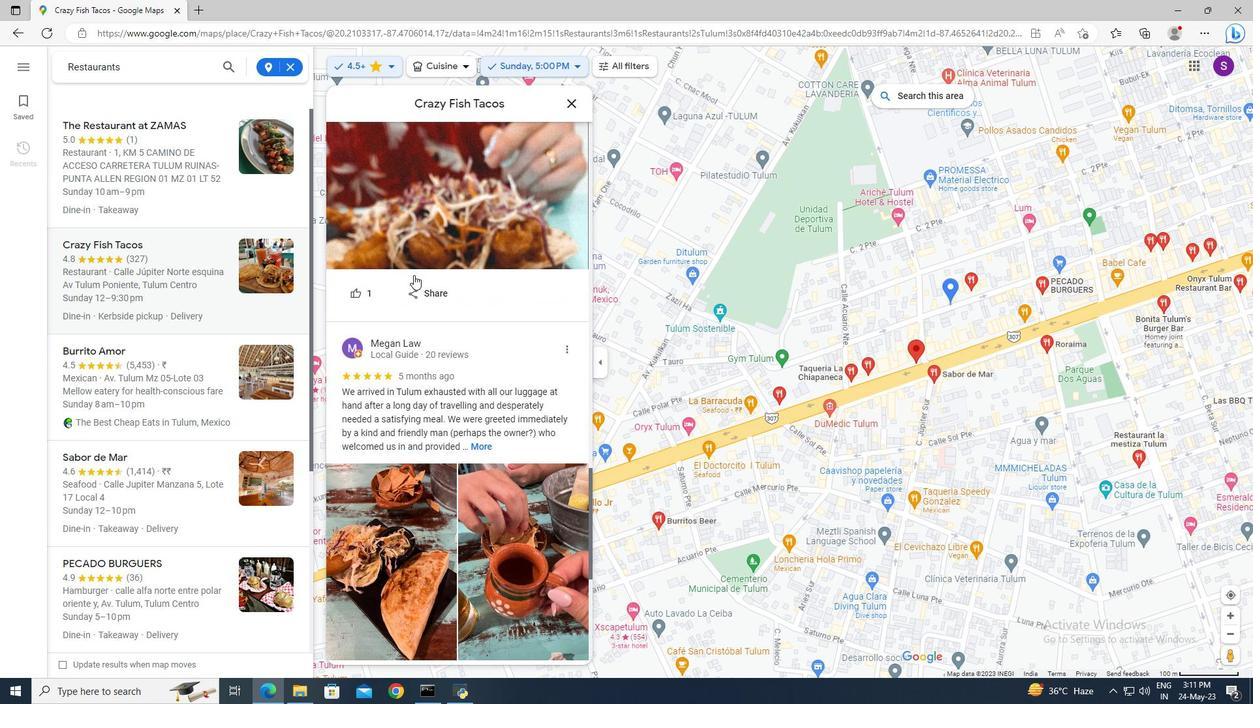 
Action: Mouse moved to (413, 275)
Screenshot: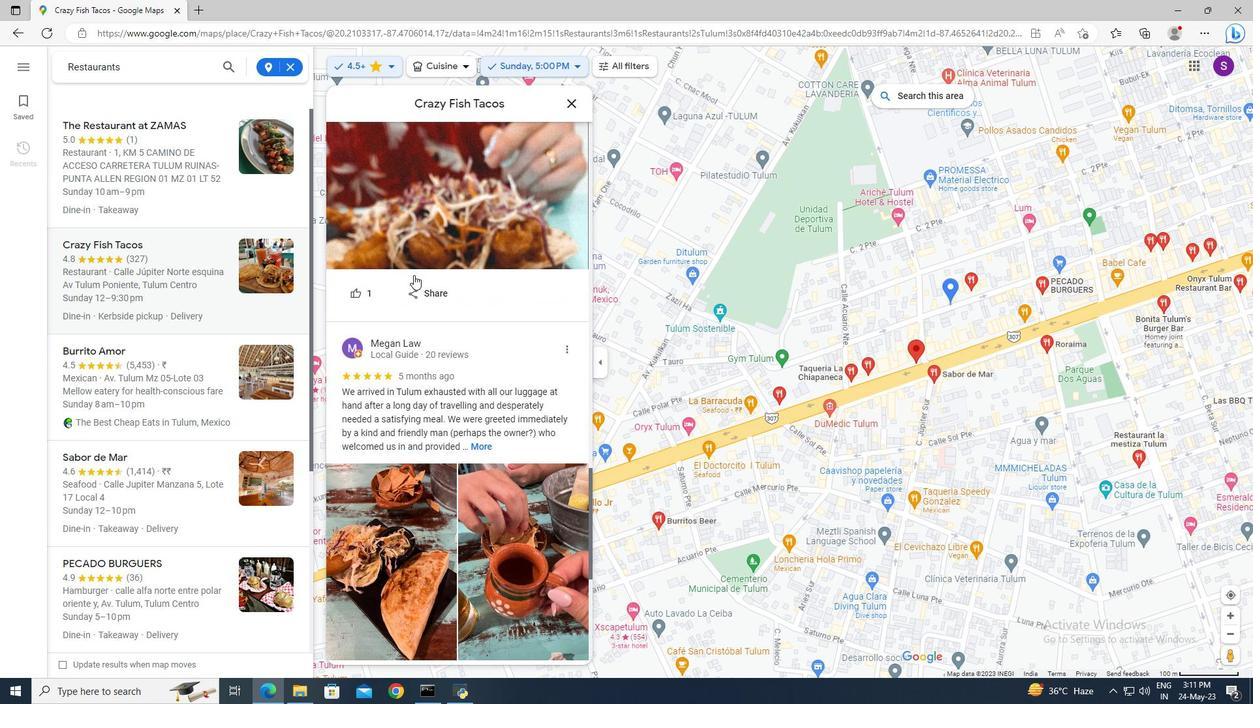 
Action: Mouse scrolled (413, 274) with delta (0, 0)
Screenshot: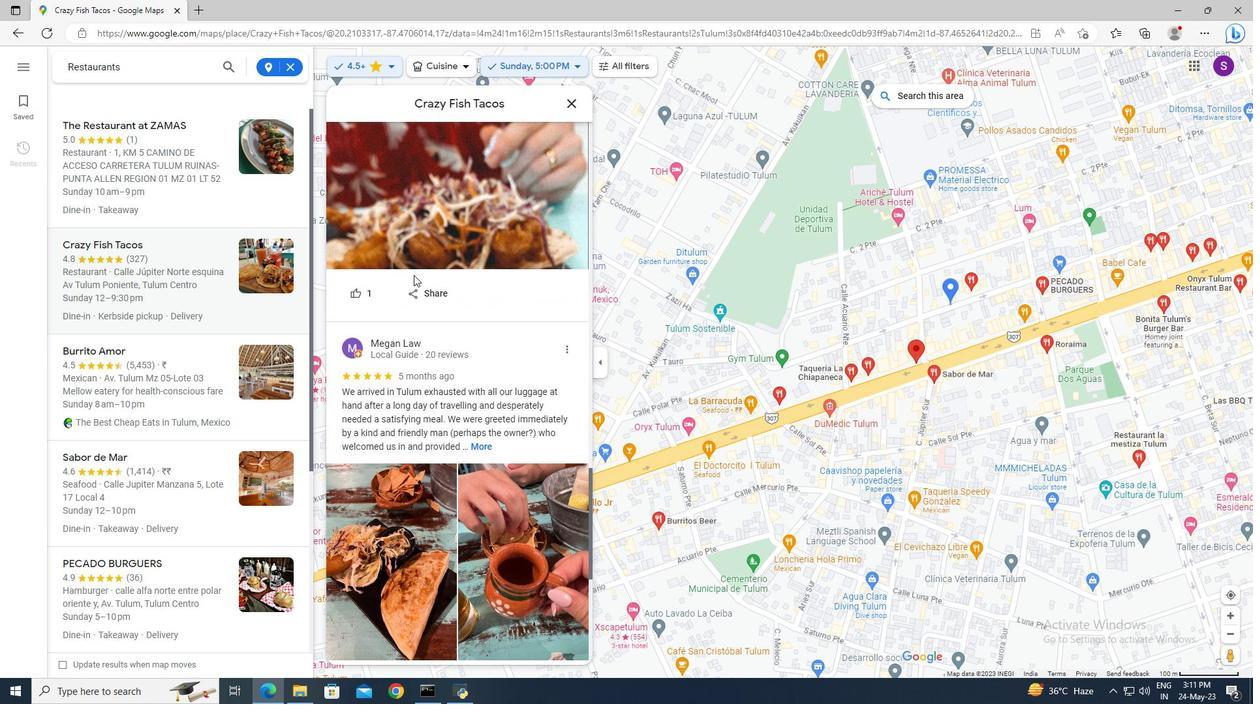 
Action: Mouse scrolled (413, 274) with delta (0, 0)
Screenshot: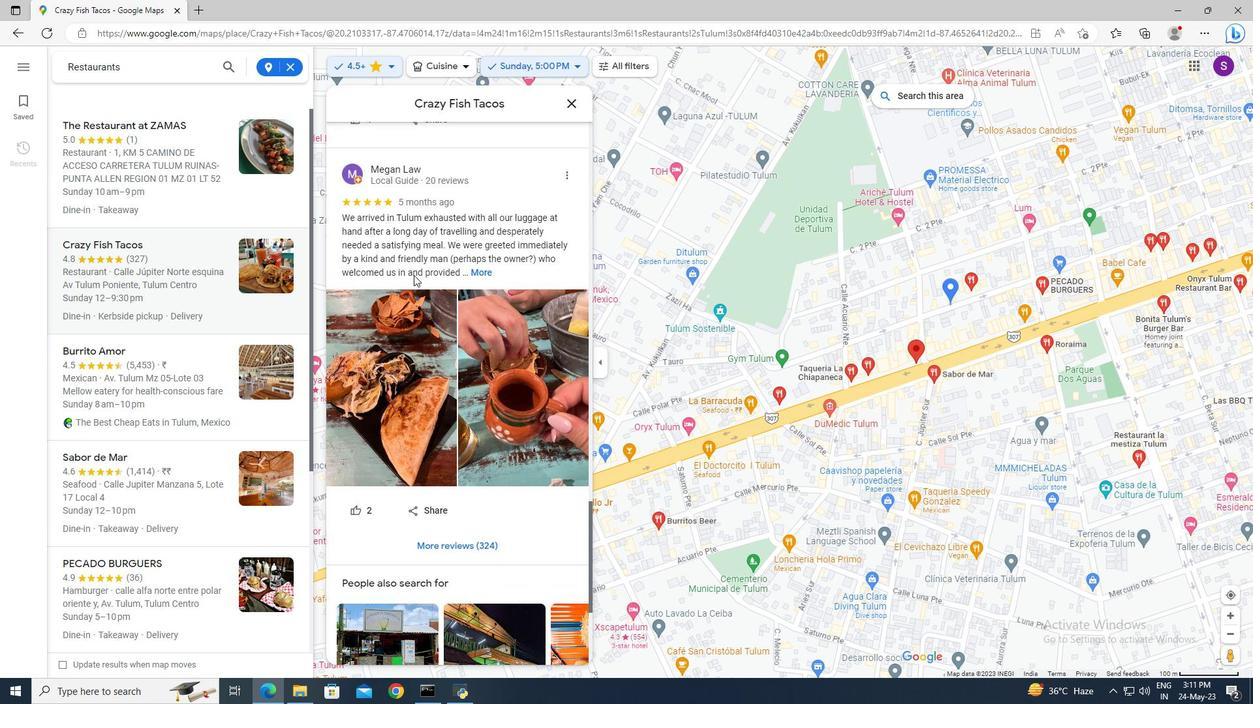 
Action: Mouse scrolled (413, 274) with delta (0, 0)
Screenshot: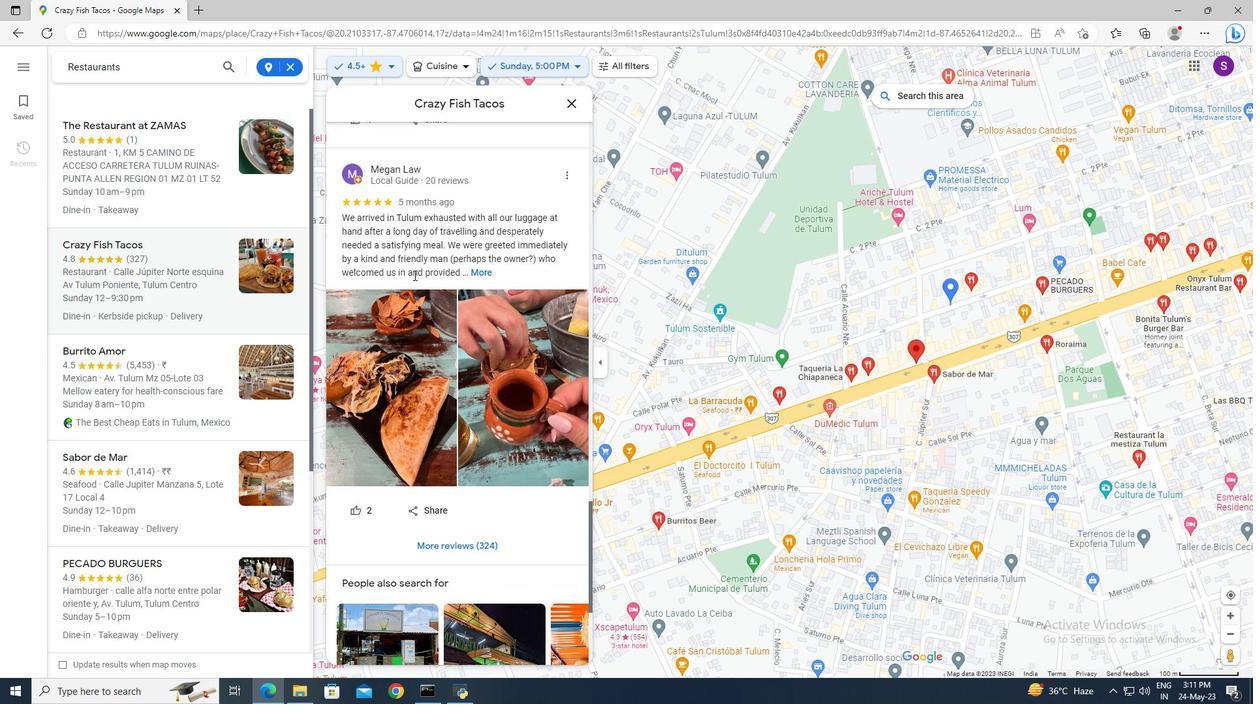 
Action: Mouse scrolled (413, 276) with delta (0, 0)
Screenshot: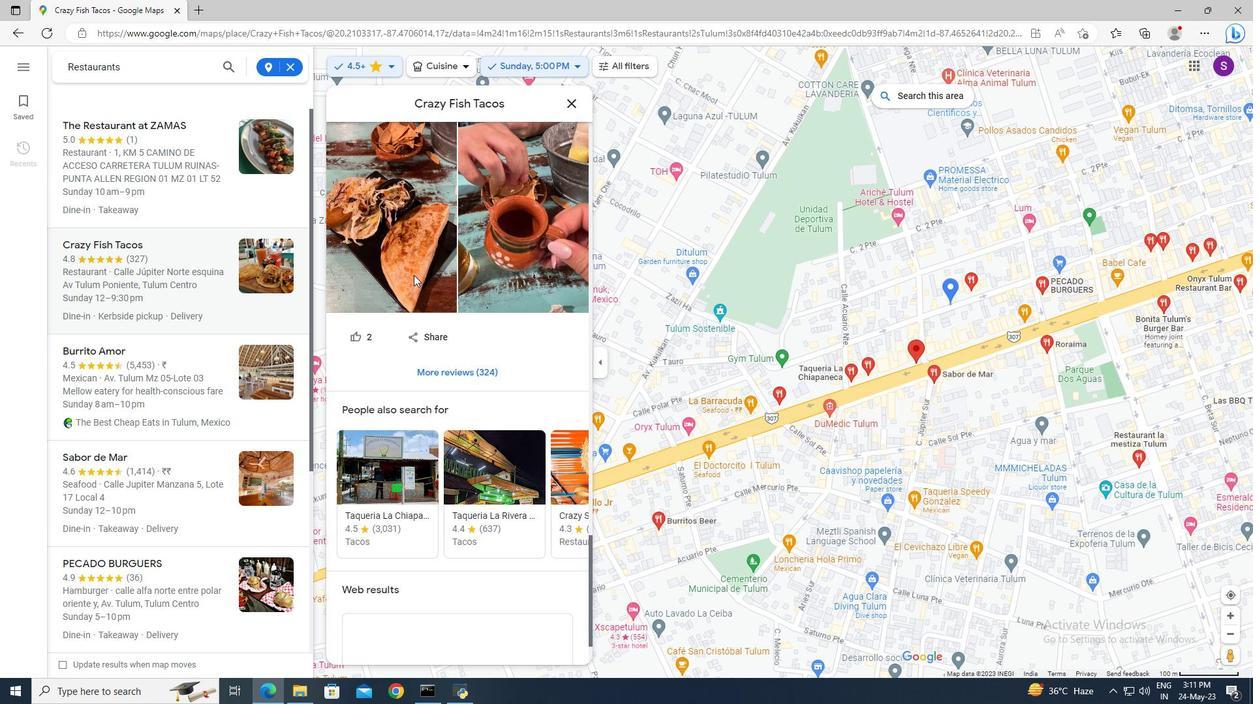 
Action: Mouse scrolled (413, 276) with delta (0, 0)
Screenshot: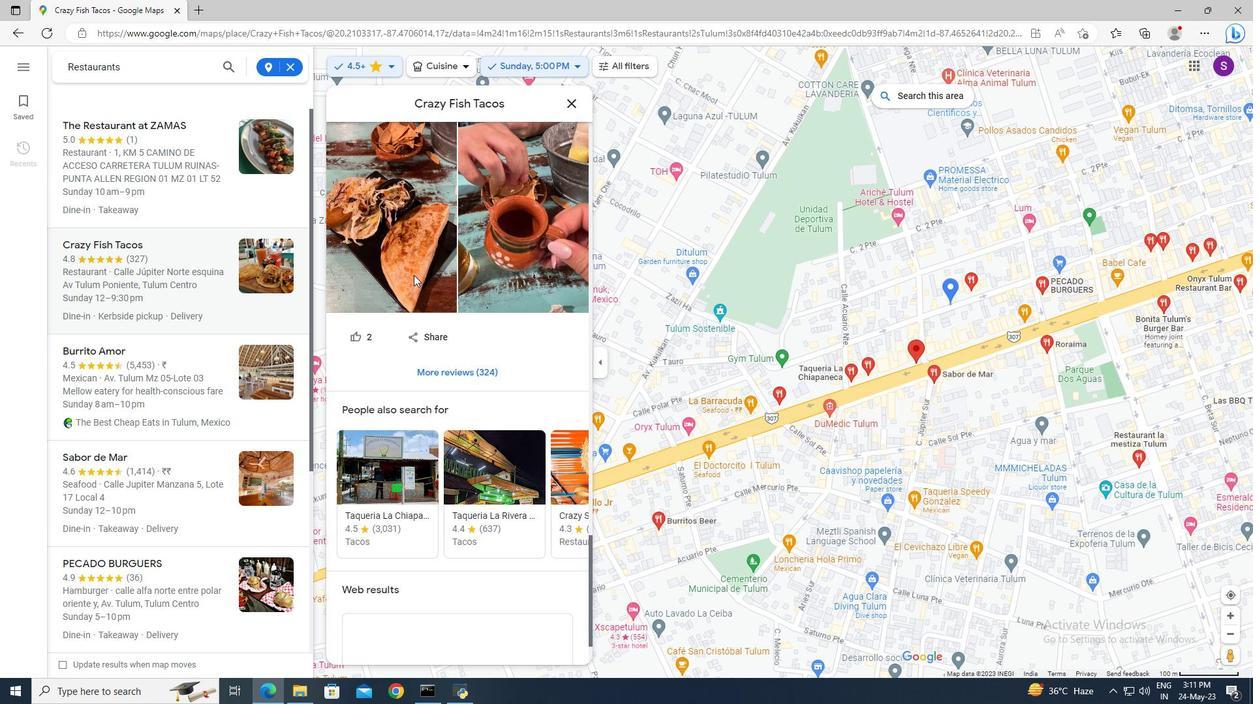 
Action: Mouse scrolled (413, 276) with delta (0, 0)
Screenshot: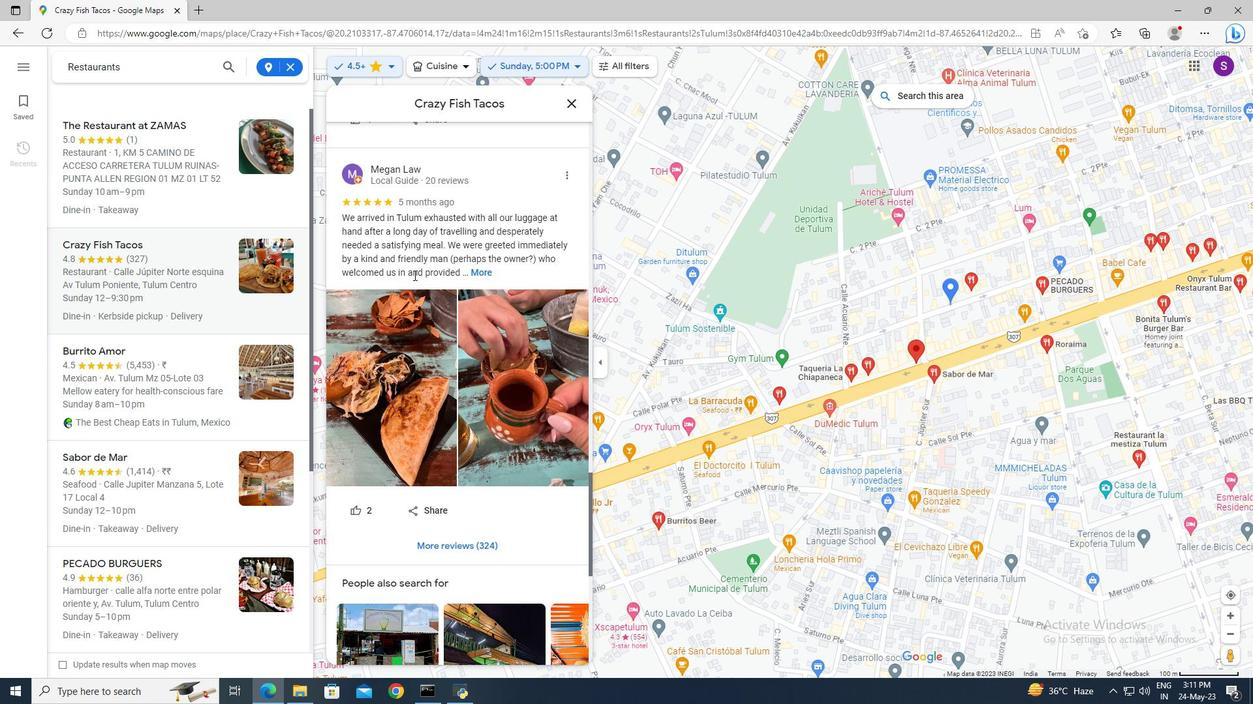
Action: Mouse scrolled (413, 276) with delta (0, 0)
Screenshot: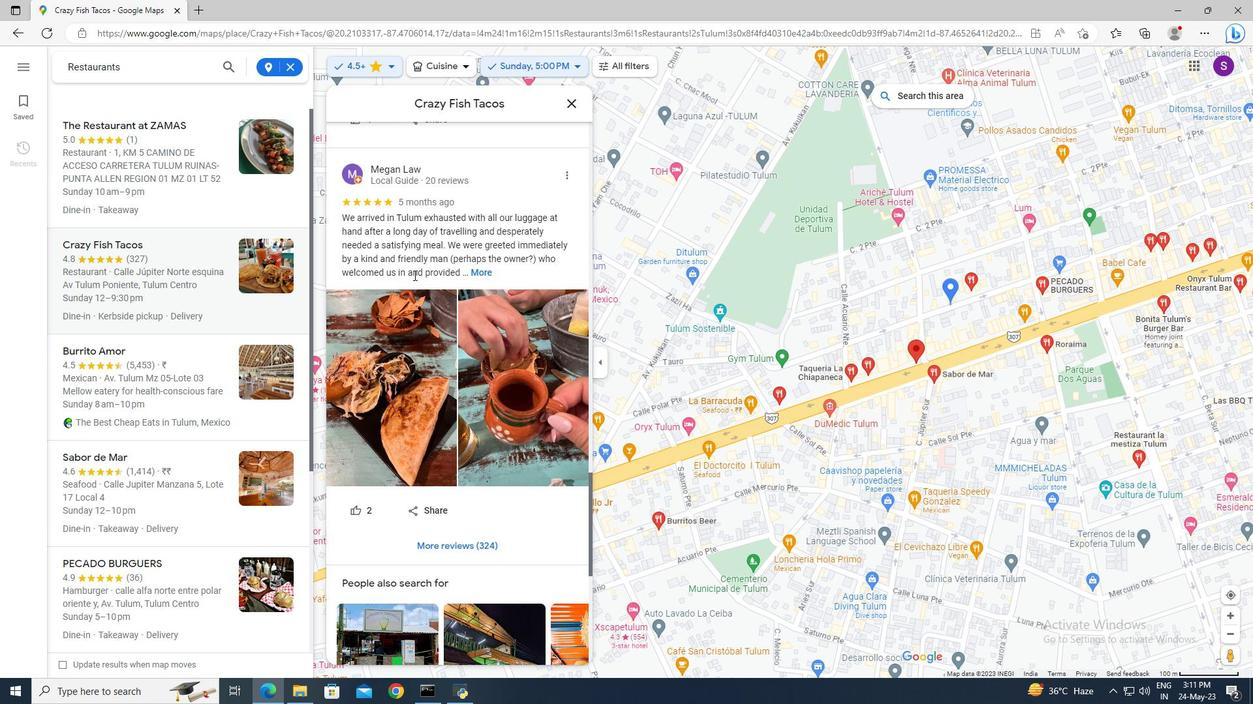 
Action: Mouse scrolled (413, 276) with delta (0, 0)
Screenshot: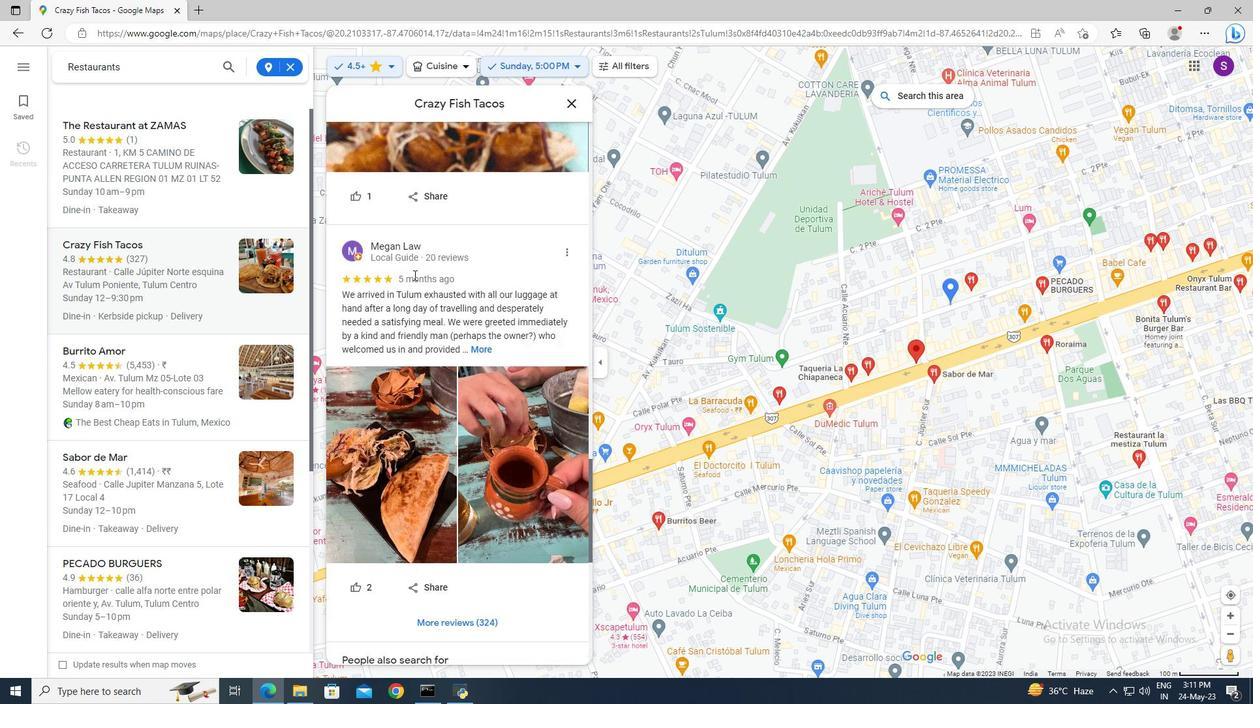 
Action: Mouse scrolled (413, 276) with delta (0, 0)
Screenshot: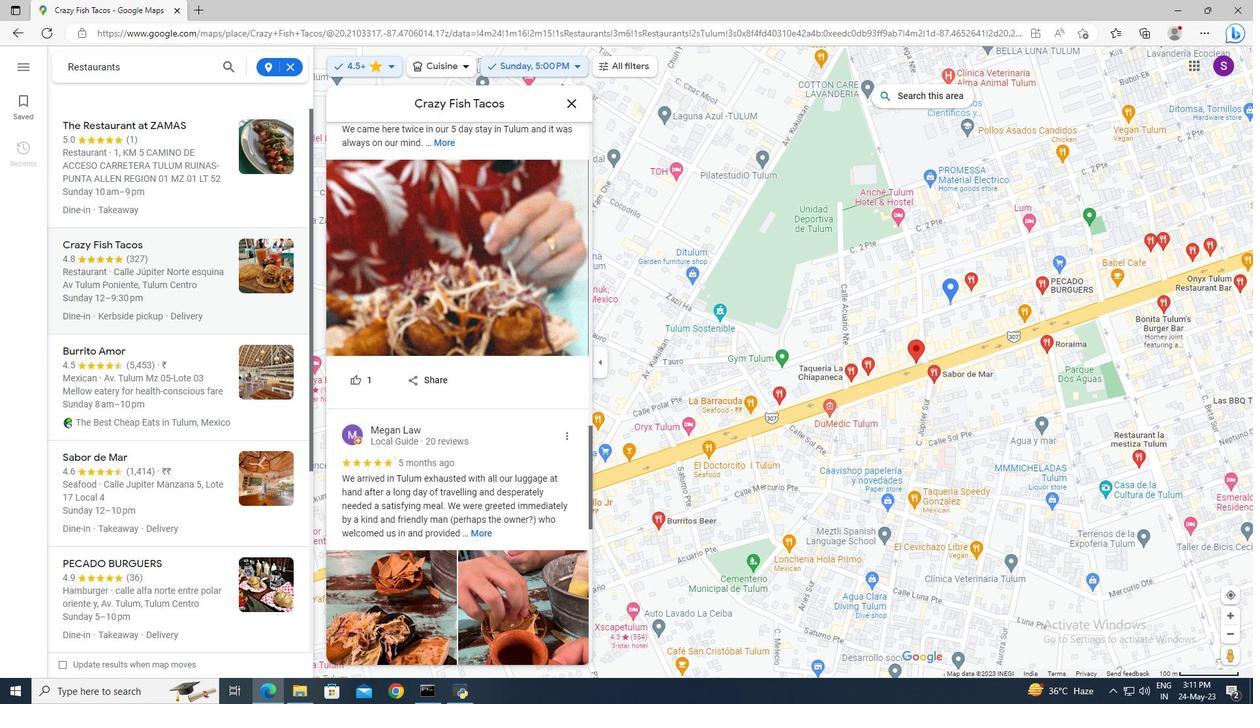 
Action: Mouse scrolled (413, 276) with delta (0, 0)
Screenshot: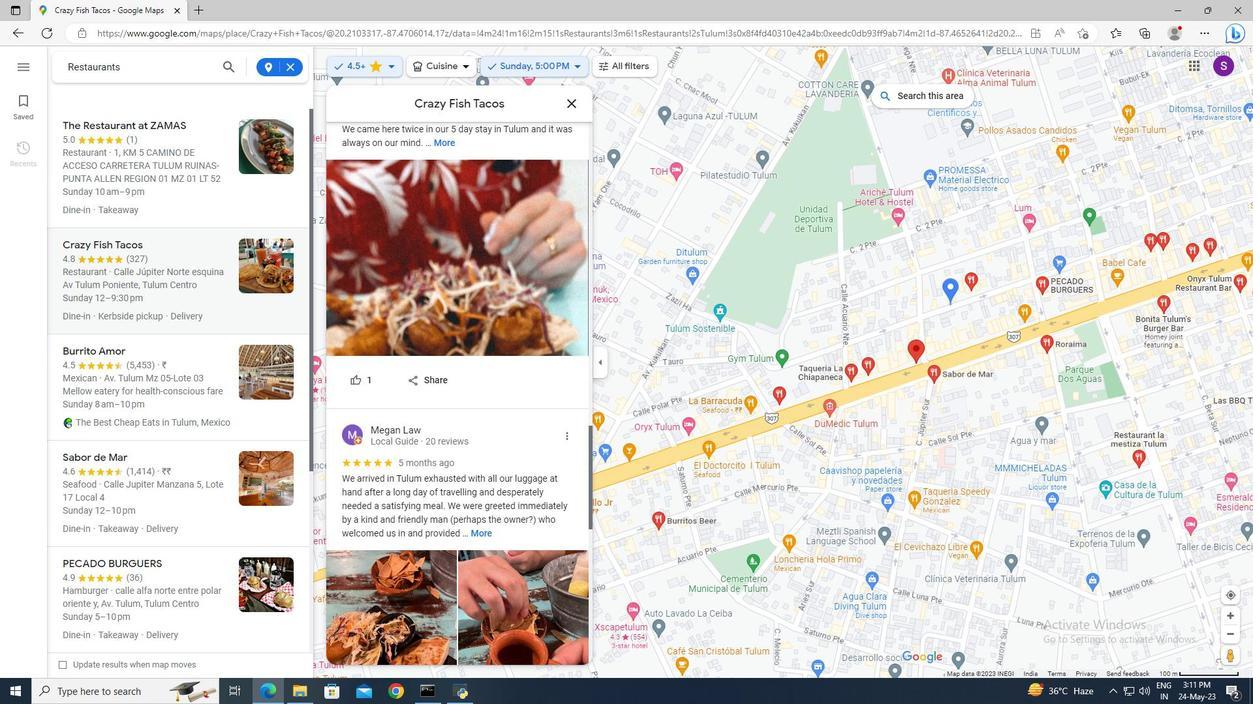 
Action: Mouse scrolled (413, 276) with delta (0, 0)
Screenshot: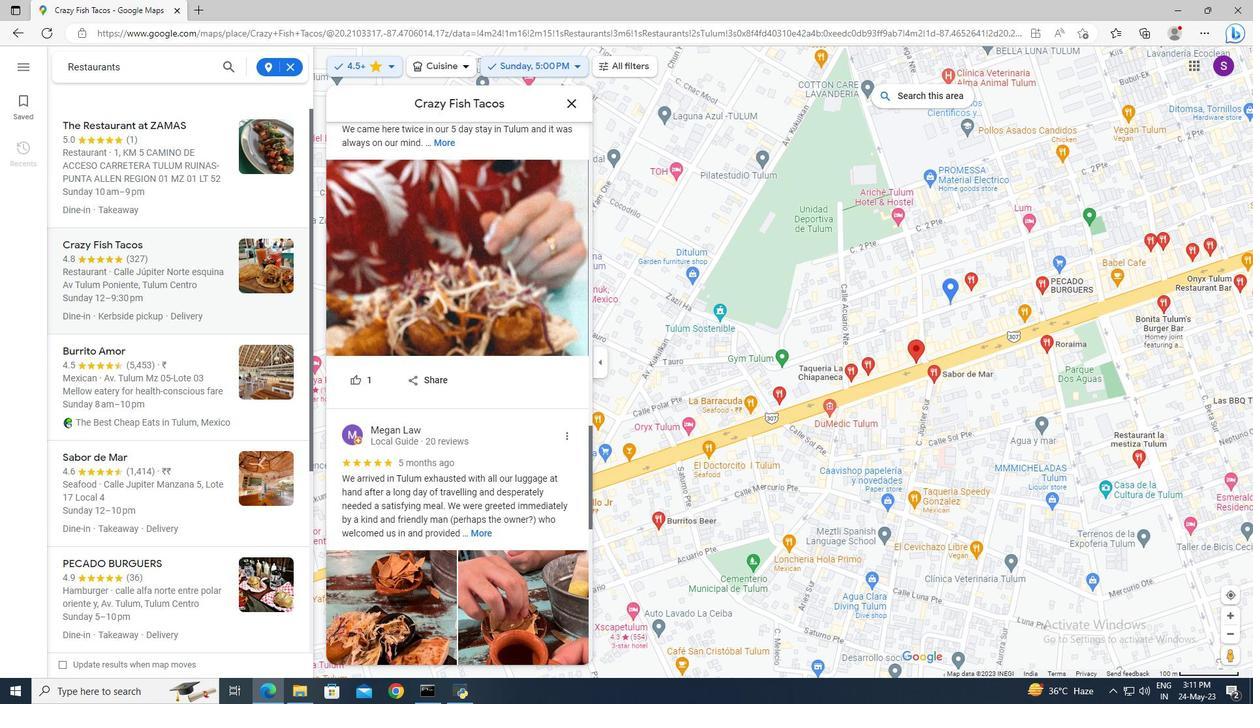 
Action: Mouse moved to (442, 402)
Screenshot: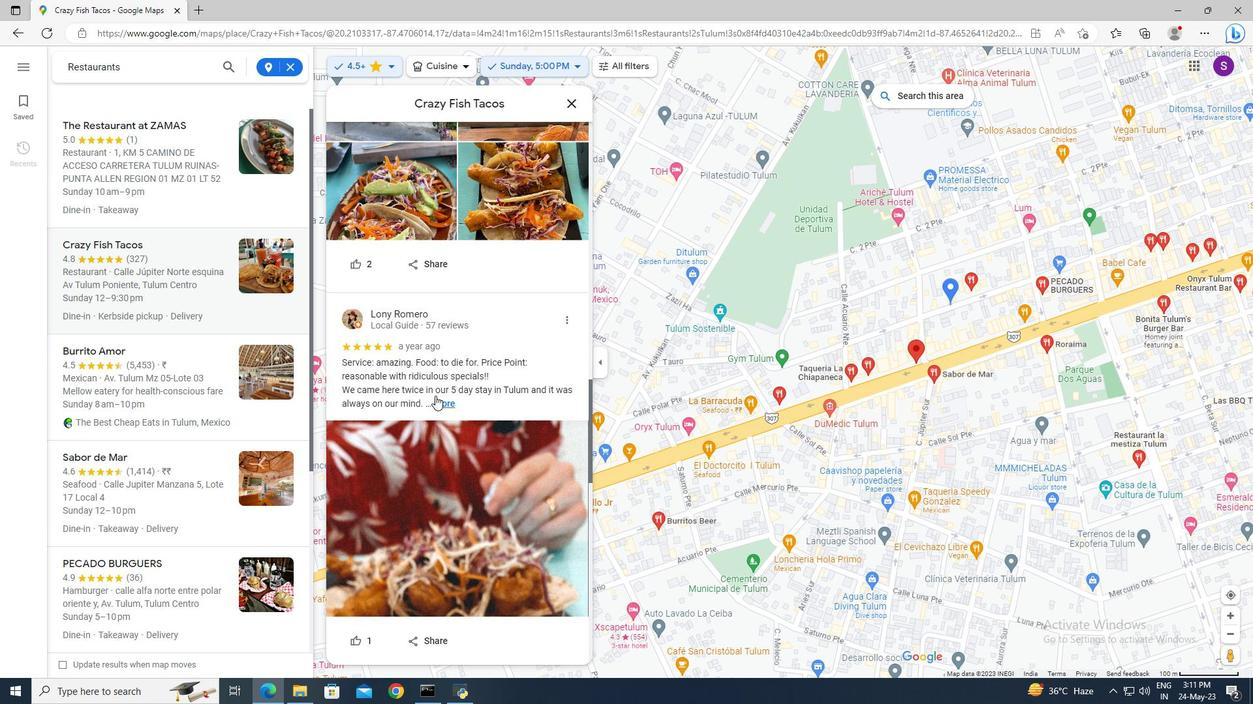 
Action: Mouse pressed left at (442, 402)
Screenshot: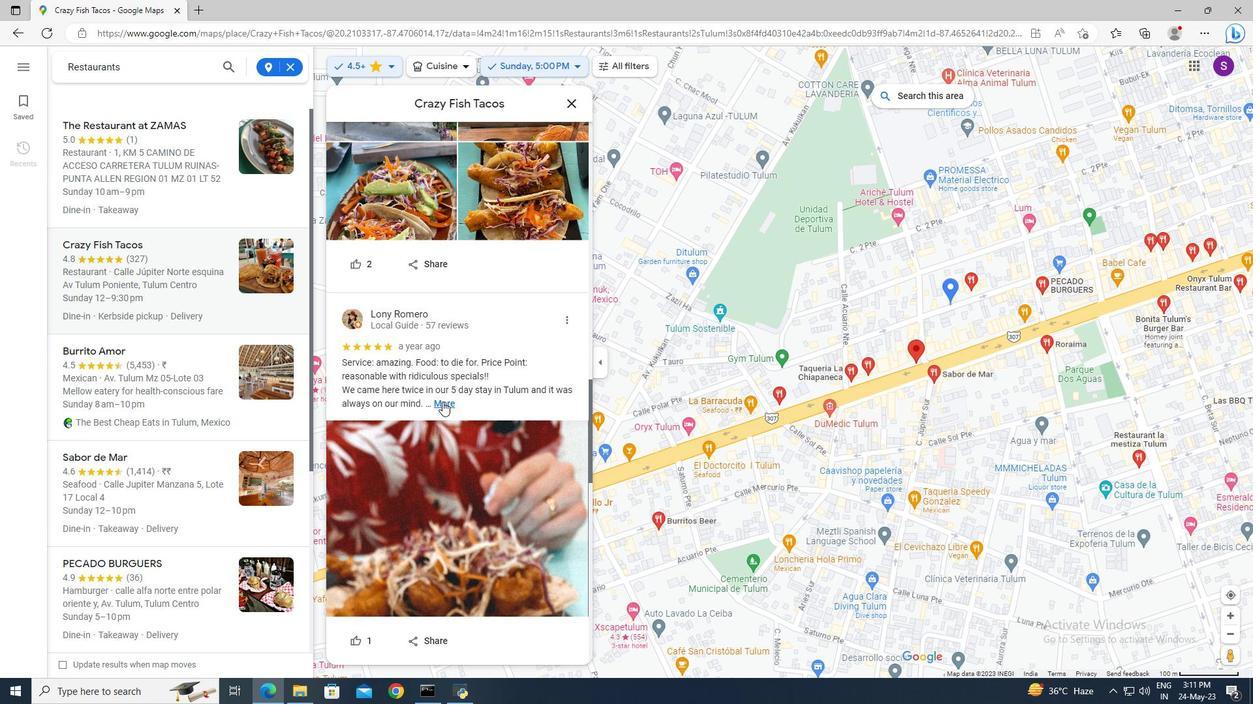 
Action: Mouse moved to (442, 397)
Screenshot: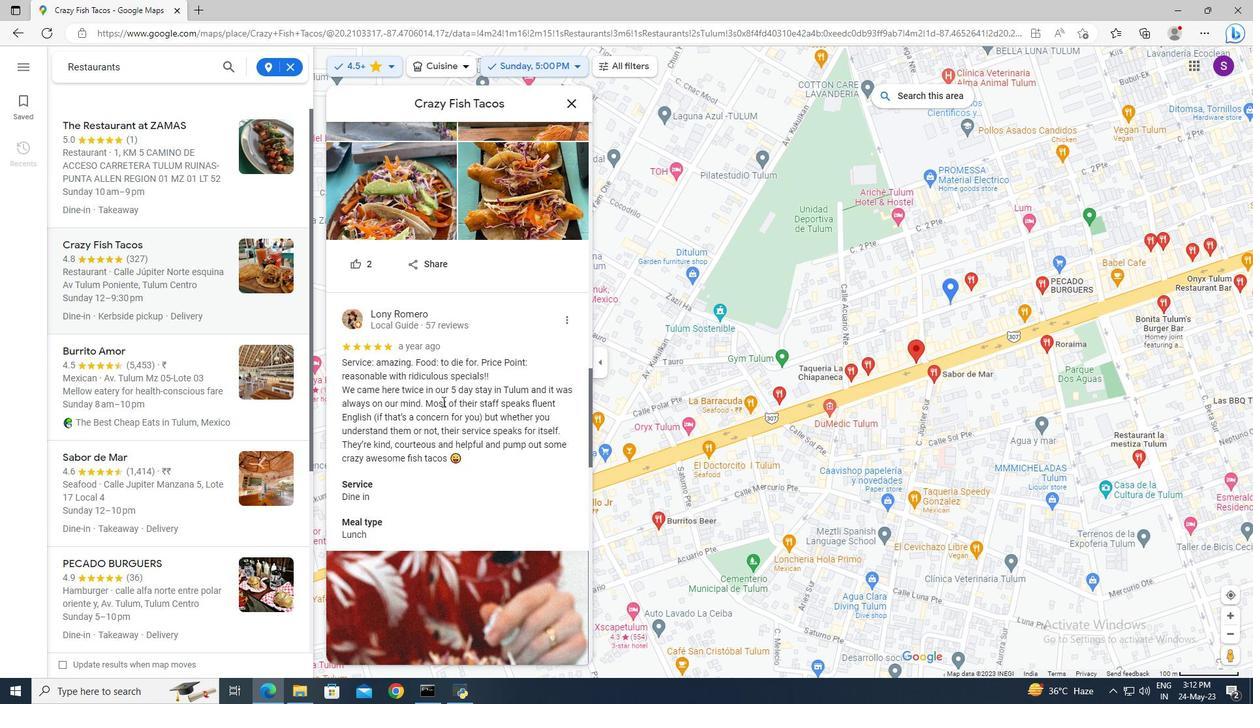 
Action: Mouse scrolled (442, 398) with delta (0, 0)
Screenshot: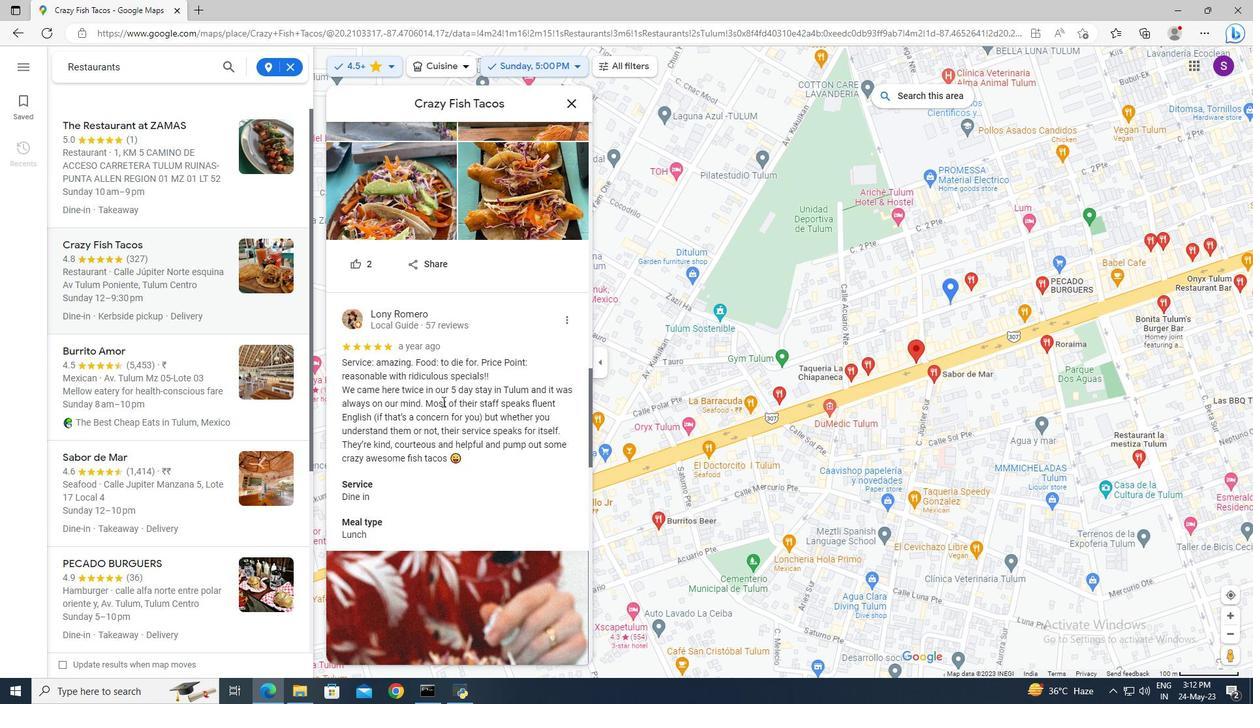 
Action: Mouse scrolled (442, 398) with delta (0, 0)
Screenshot: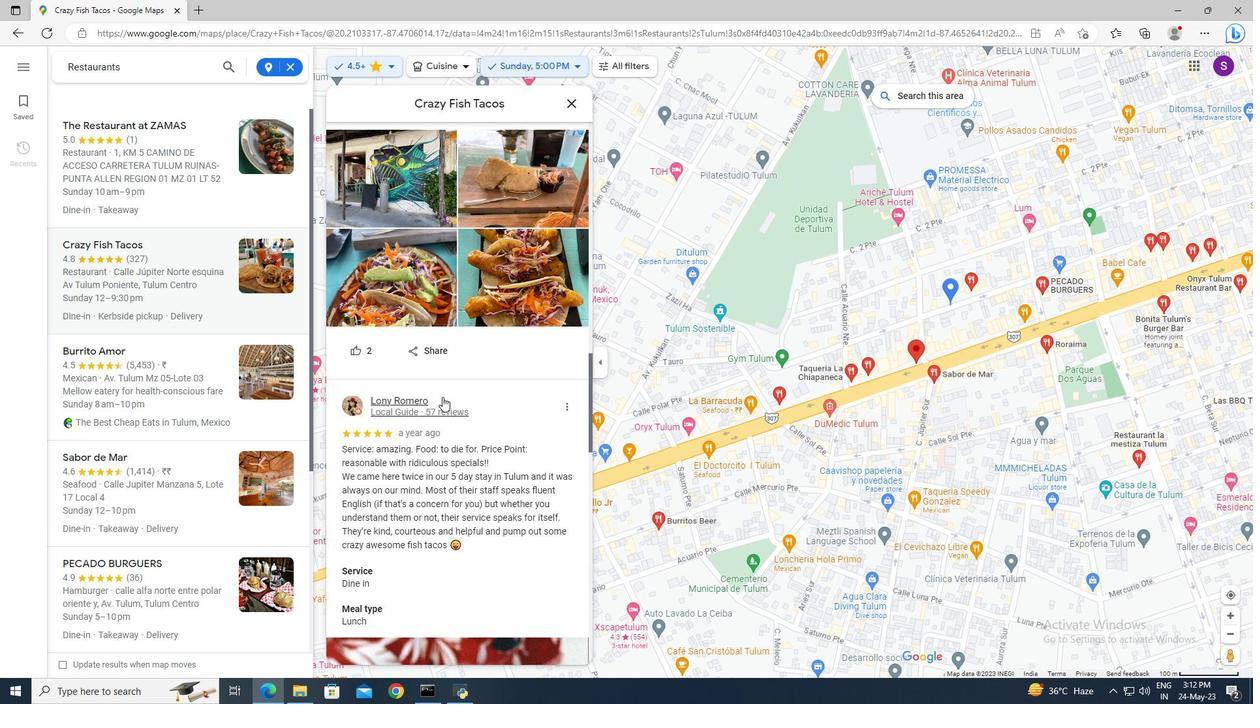 
Action: Mouse scrolled (442, 398) with delta (0, 0)
Screenshot: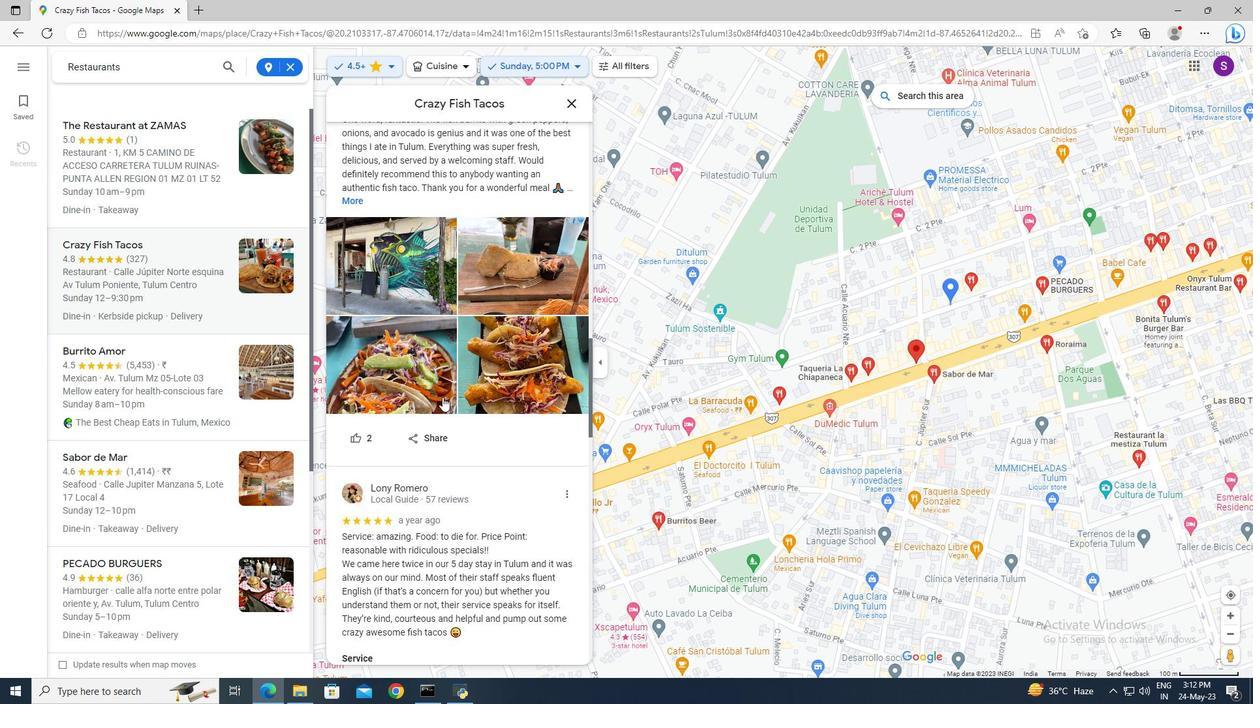 
Action: Mouse scrolled (442, 398) with delta (0, 0)
Screenshot: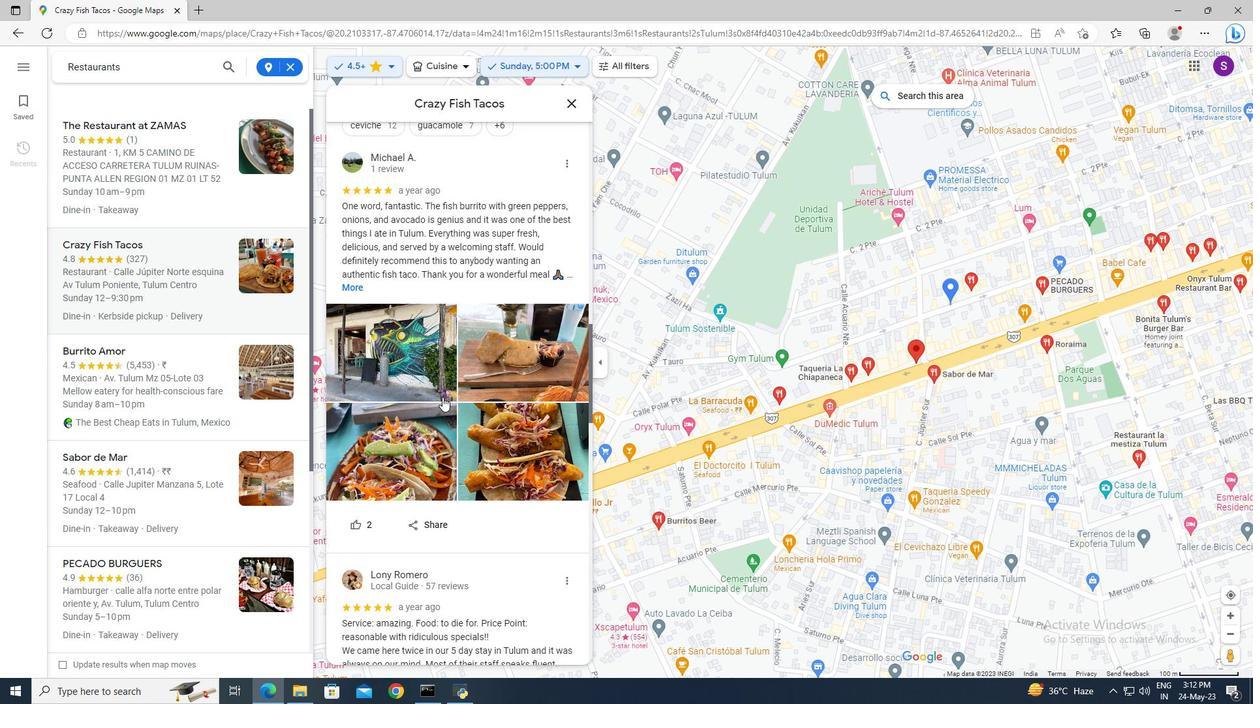
Action: Mouse scrolled (442, 398) with delta (0, 0)
Screenshot: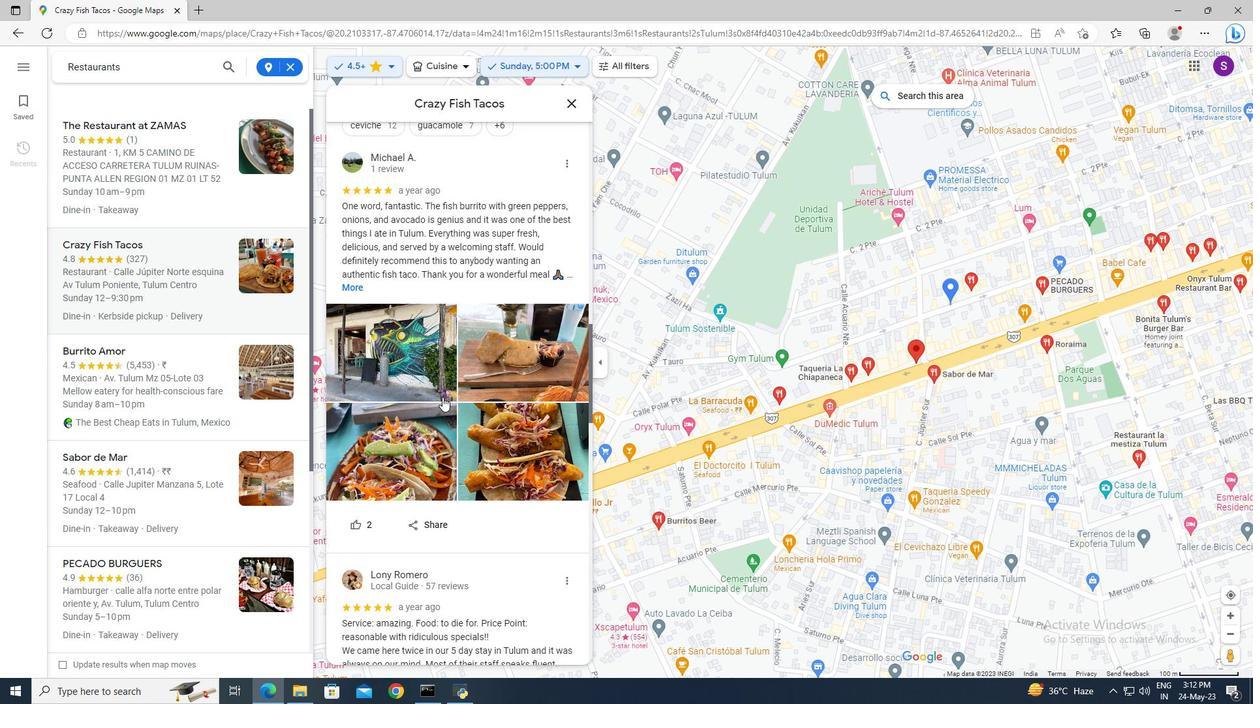 
Action: Mouse scrolled (442, 398) with delta (0, 0)
Screenshot: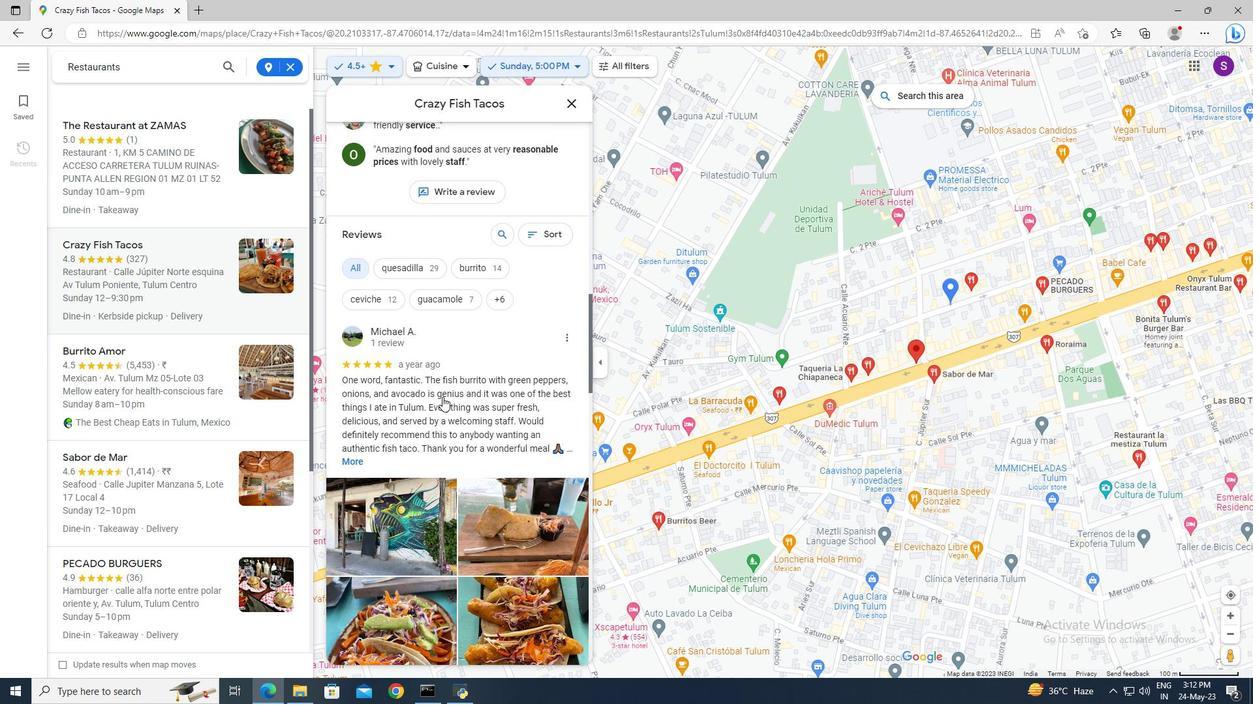 
Action: Mouse scrolled (442, 398) with delta (0, 0)
Screenshot: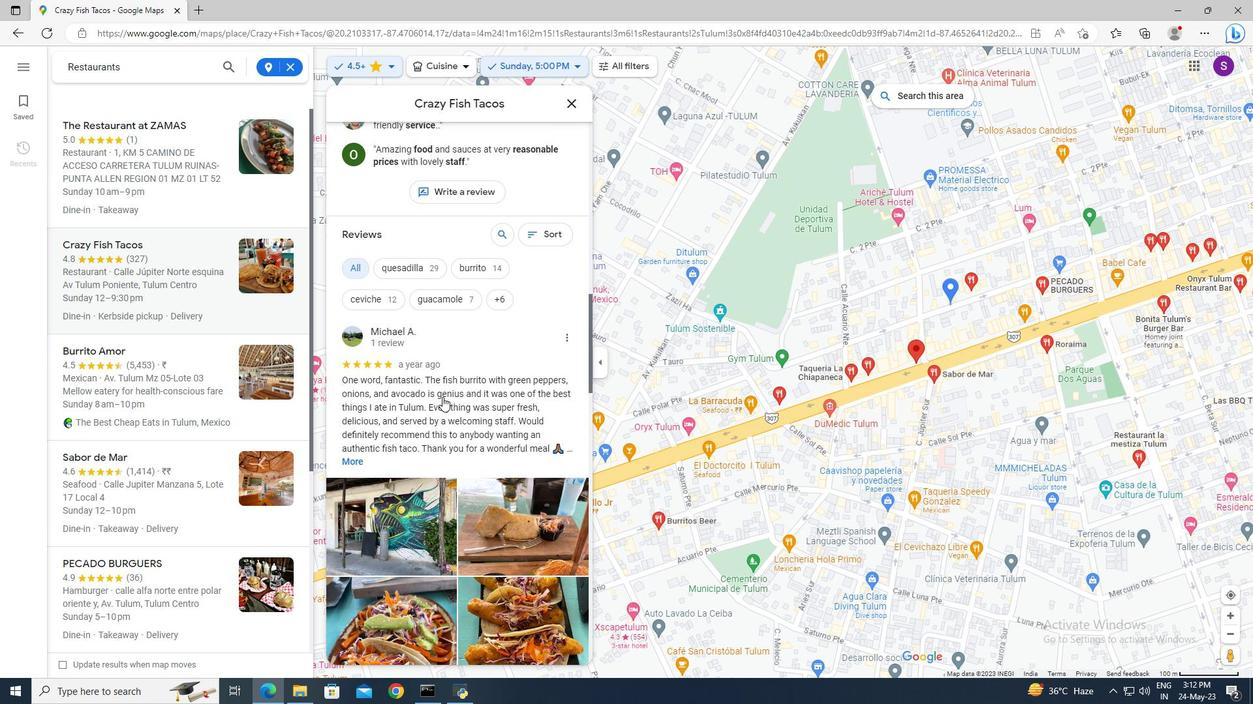 
Action: Mouse scrolled (442, 398) with delta (0, 0)
Screenshot: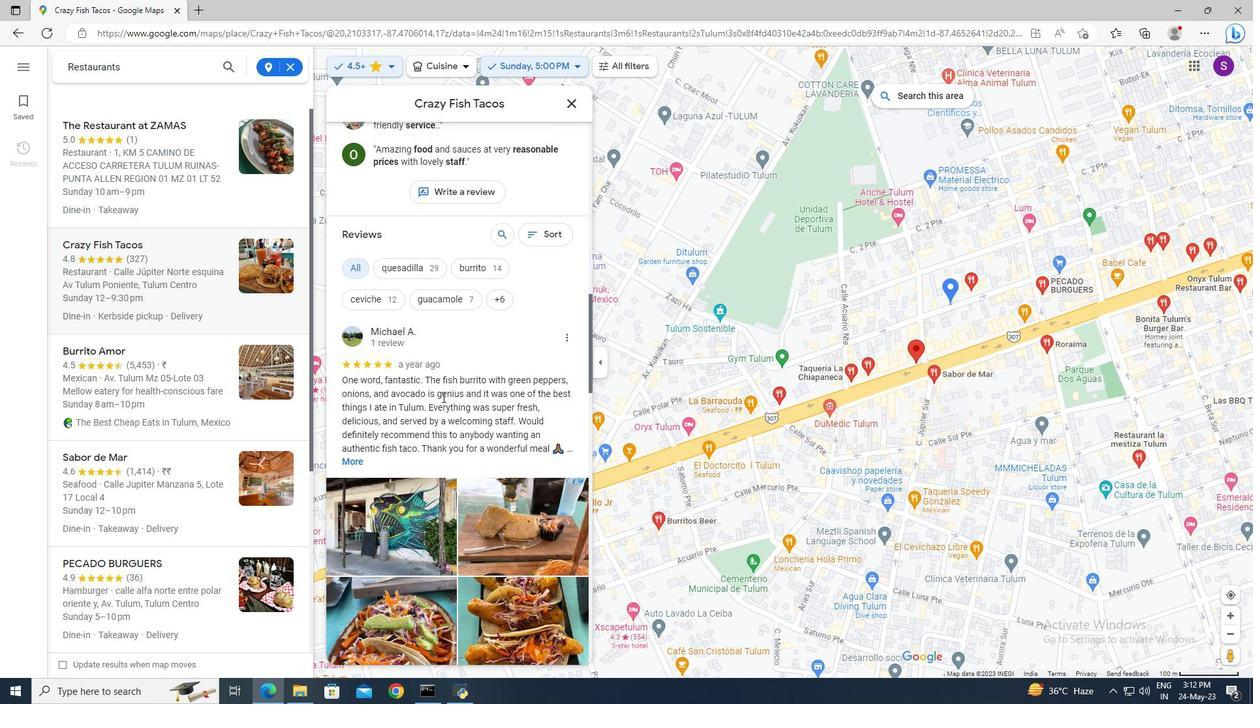 
Action: Mouse scrolled (442, 398) with delta (0, 0)
Screenshot: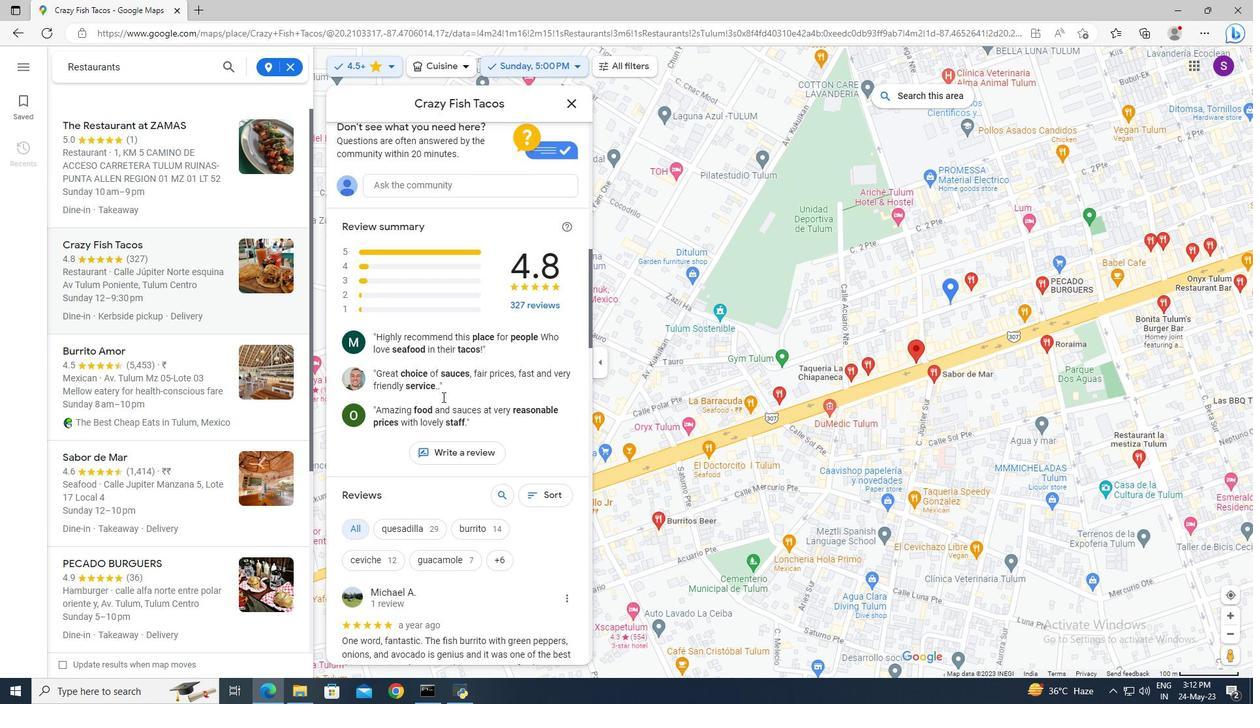 
Action: Mouse scrolled (442, 398) with delta (0, 0)
Screenshot: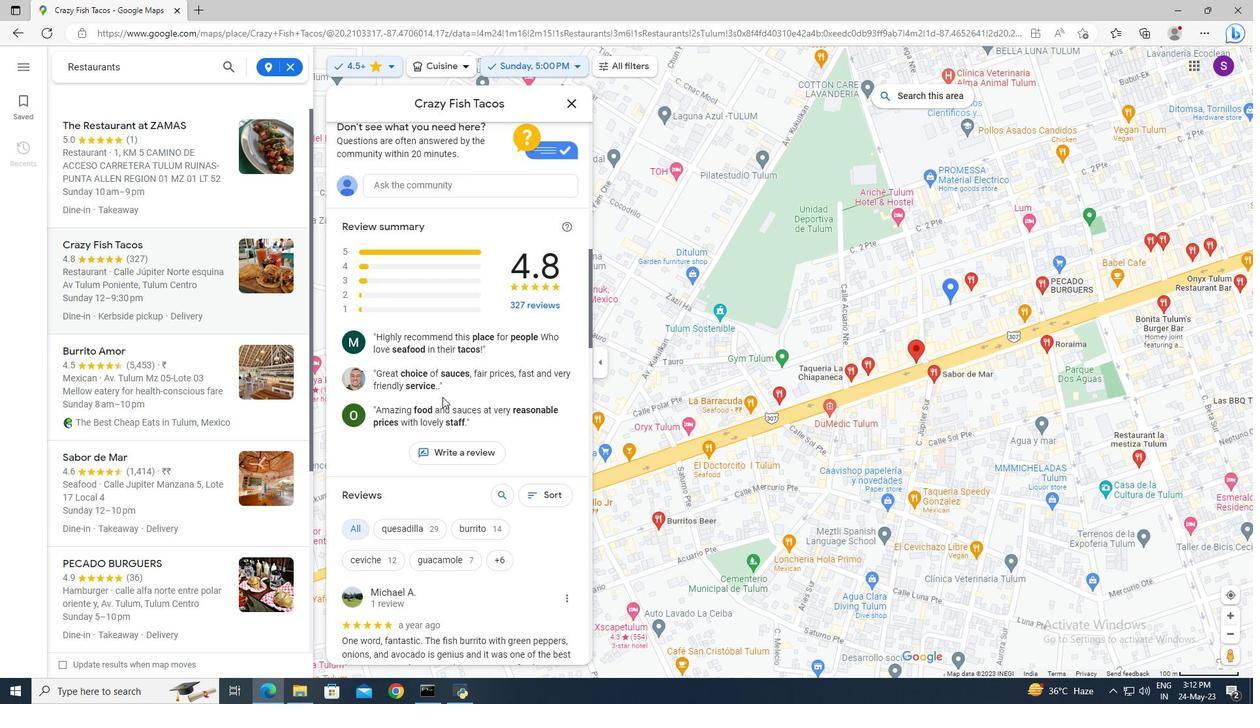
Action: Mouse scrolled (442, 398) with delta (0, 0)
Screenshot: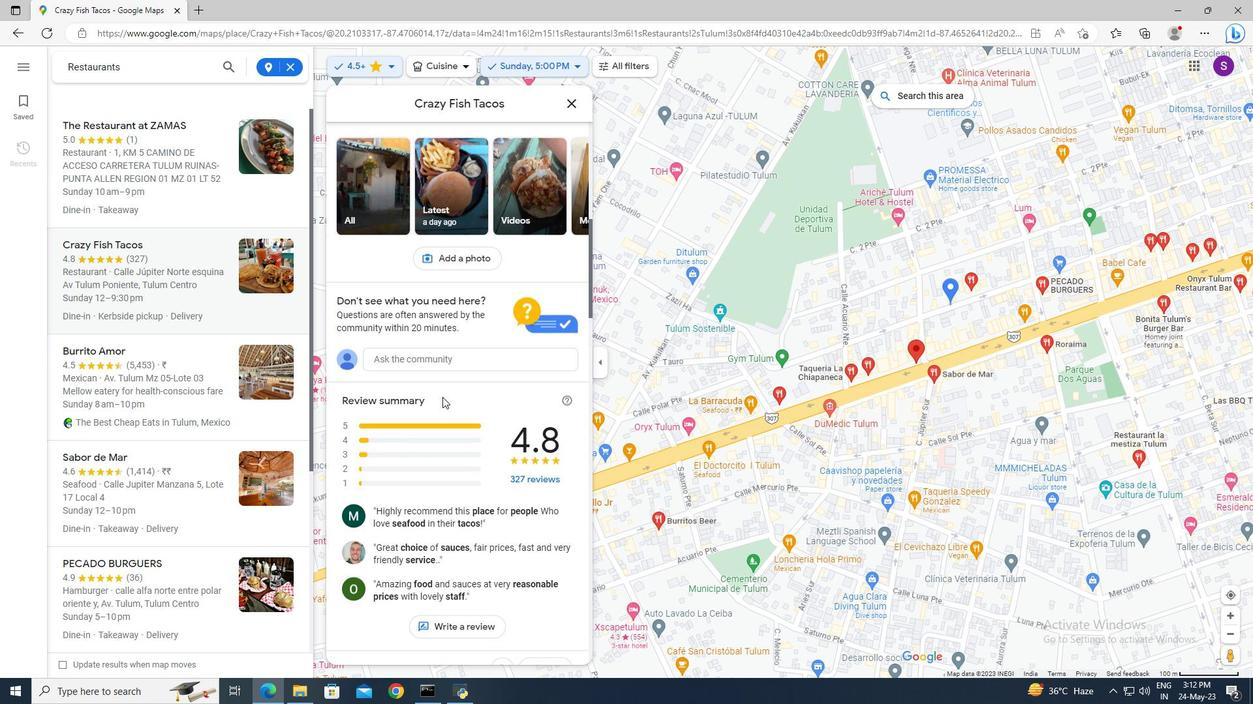 
Action: Mouse scrolled (442, 398) with delta (0, 0)
Screenshot: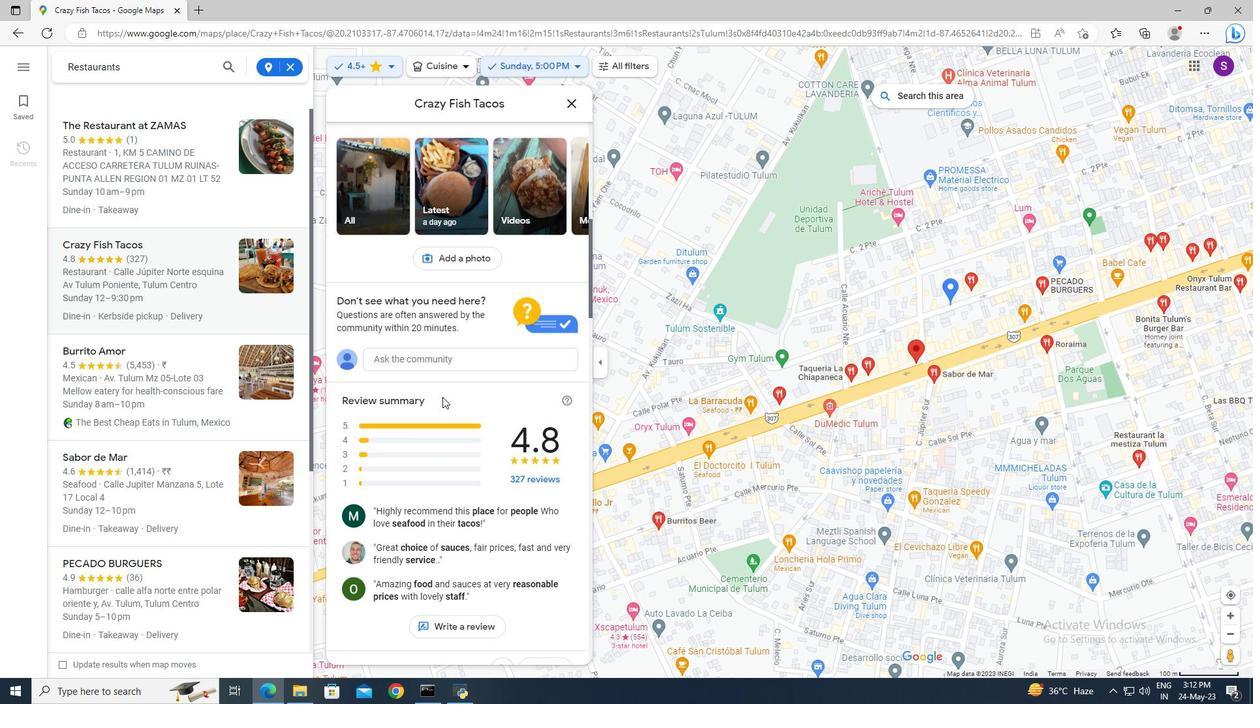 
Action: Mouse moved to (425, 387)
Screenshot: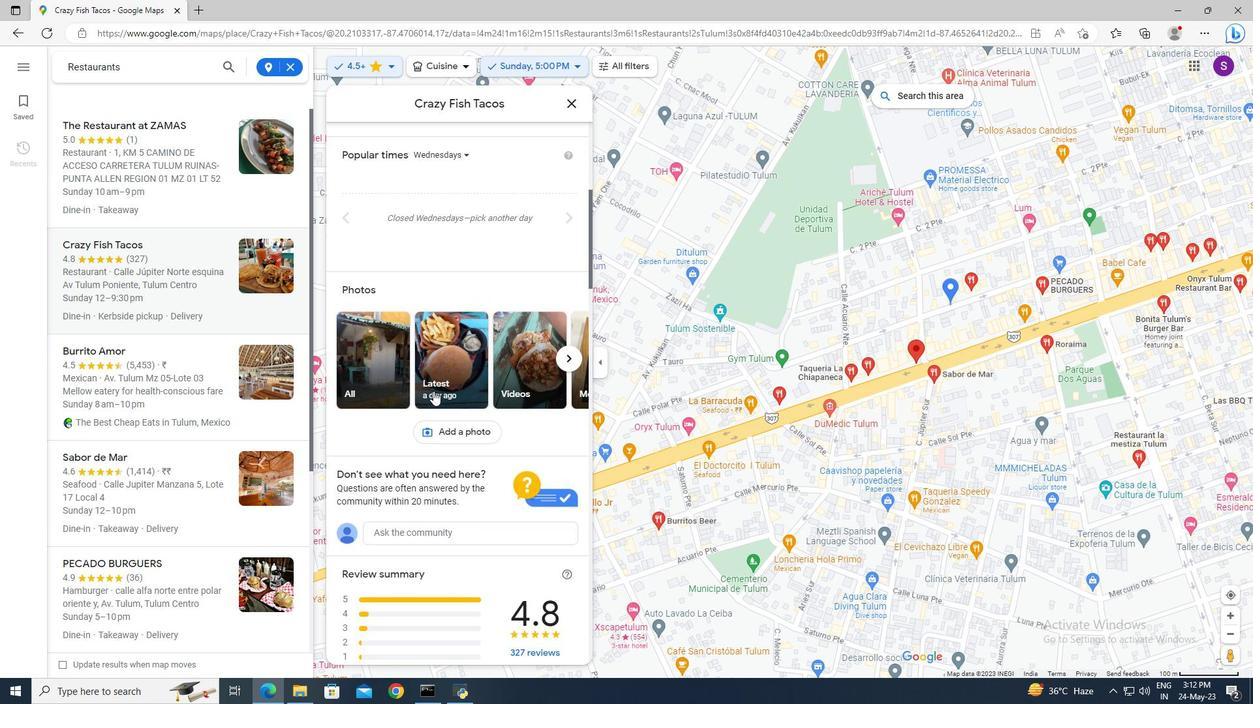 
Action: Mouse scrolled (425, 387) with delta (0, 0)
Screenshot: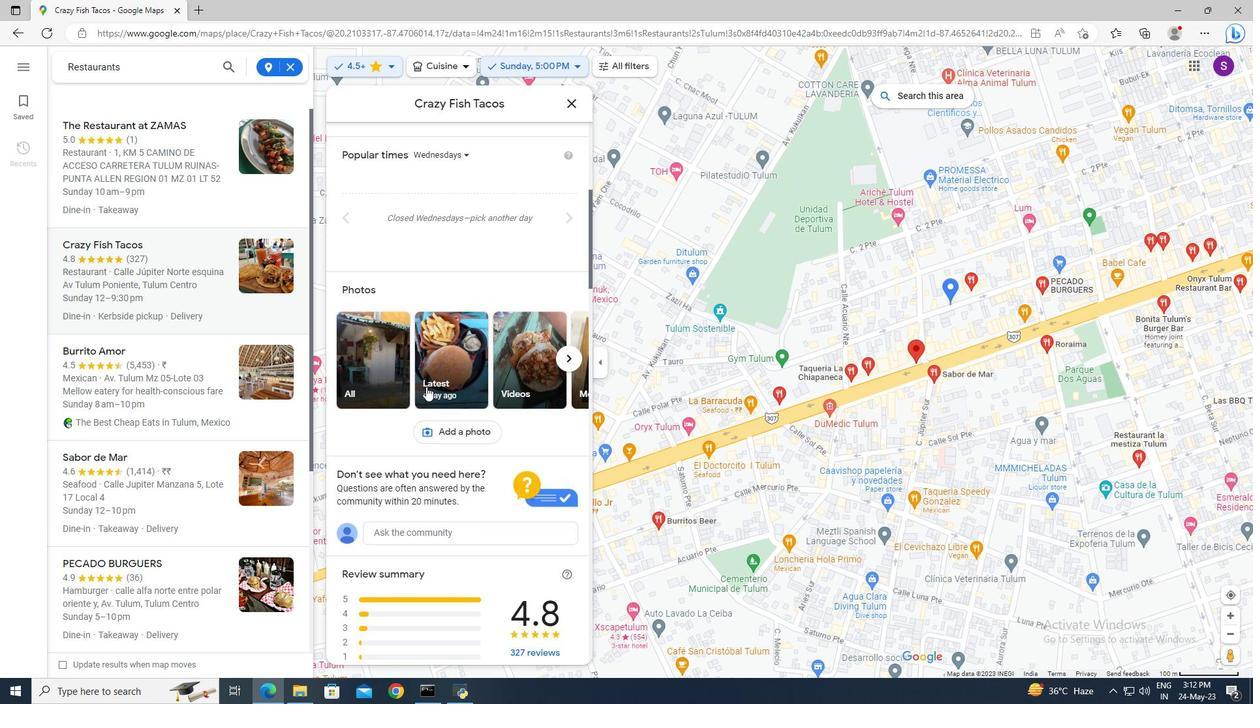 
Action: Mouse moved to (424, 383)
Screenshot: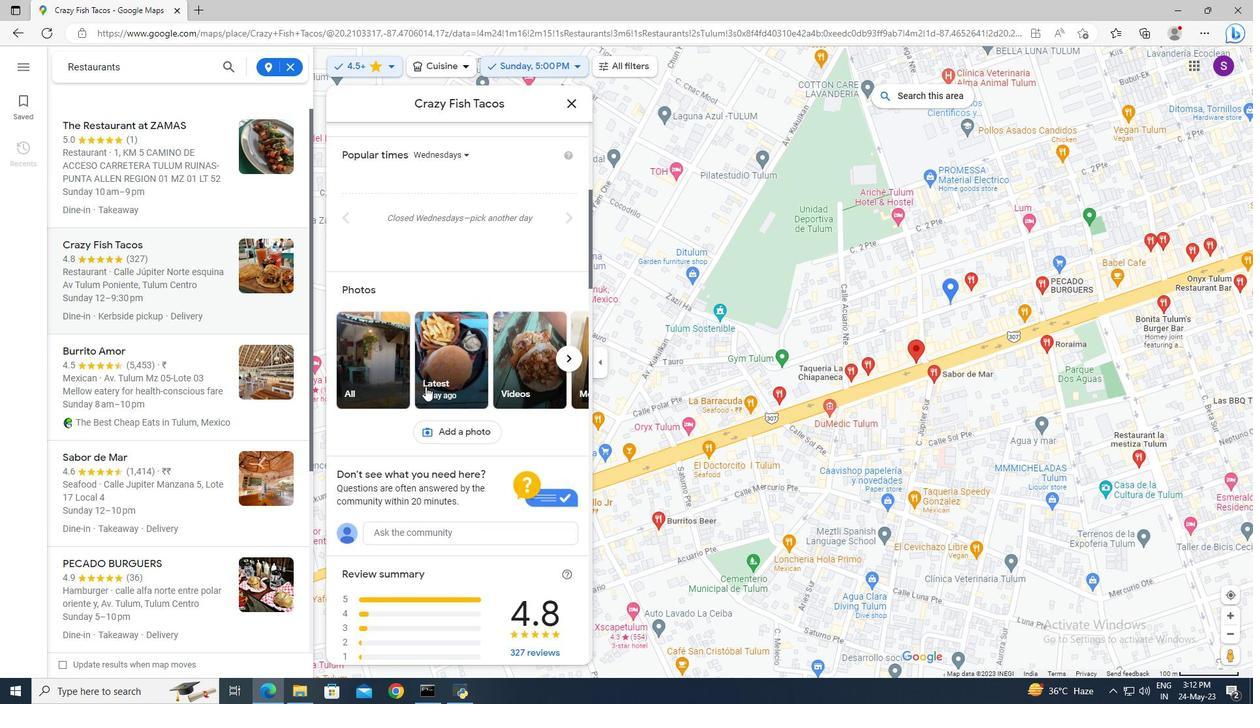 
Action: Mouse scrolled (424, 383) with delta (0, 0)
Screenshot: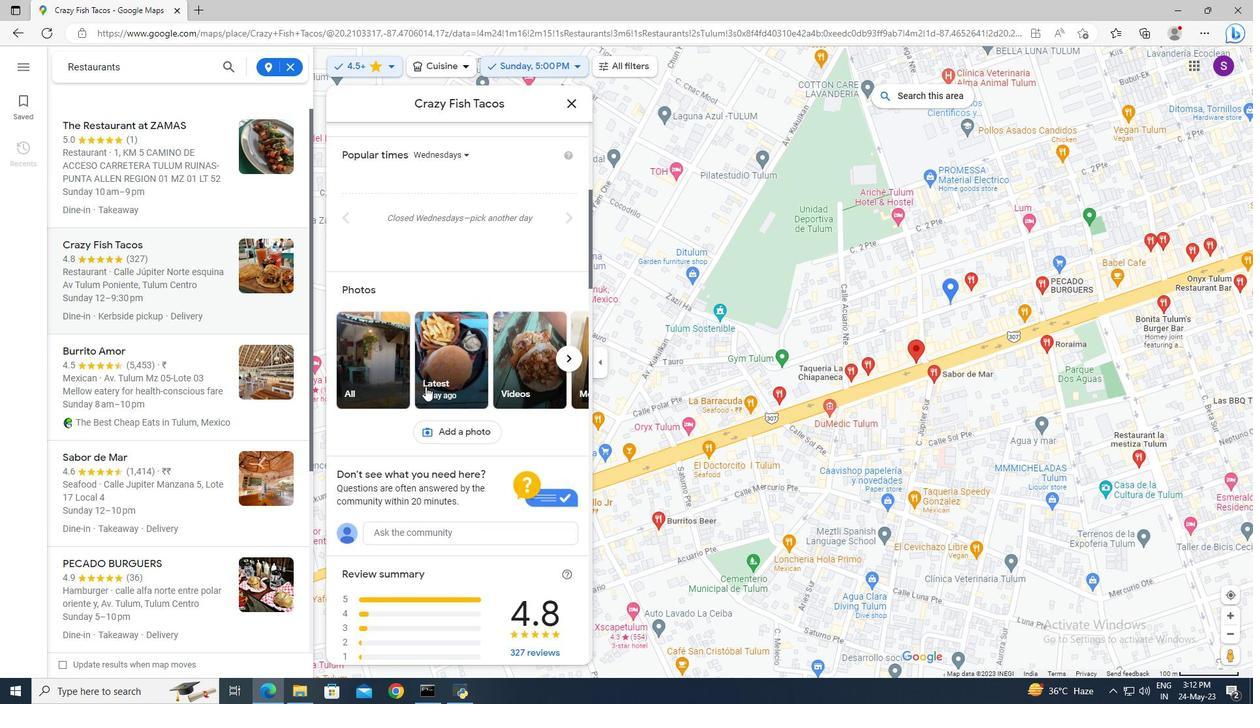 
Action: Mouse scrolled (424, 383) with delta (0, 0)
Screenshot: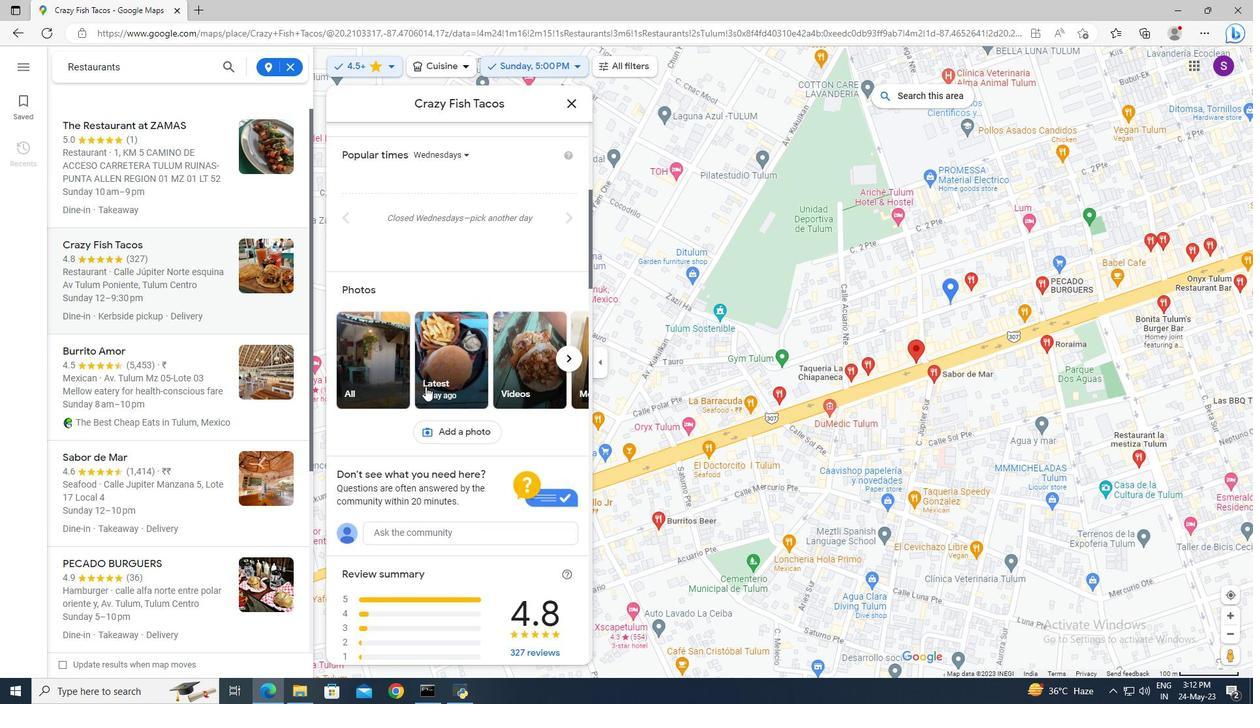 
Action: Mouse scrolled (424, 382) with delta (0, 0)
Screenshot: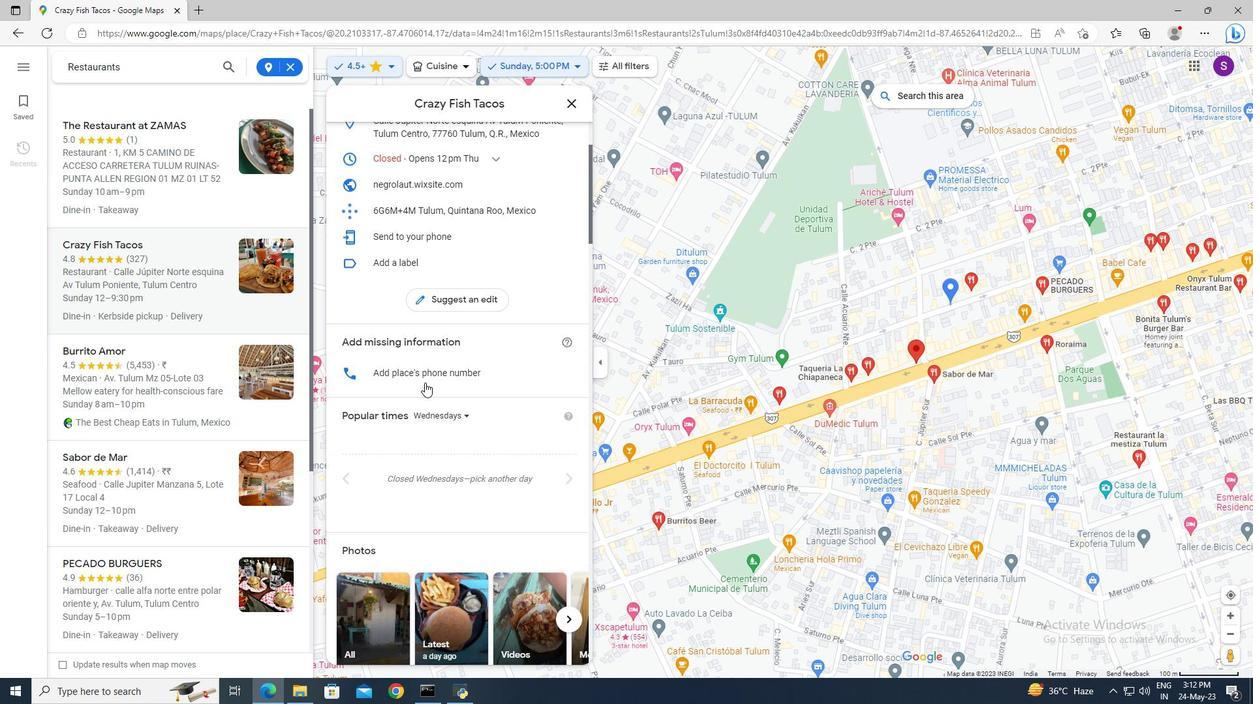 
Action: Mouse scrolled (424, 382) with delta (0, 0)
Screenshot: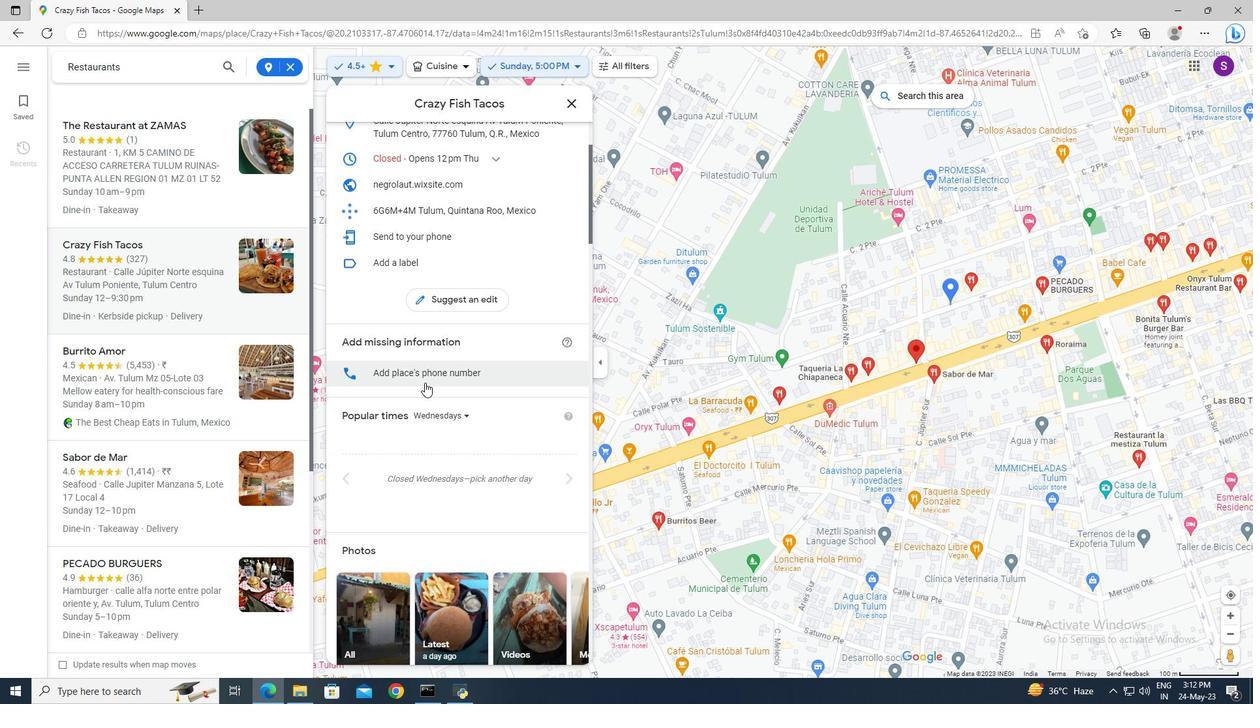 
Action: Mouse moved to (372, 428)
Screenshot: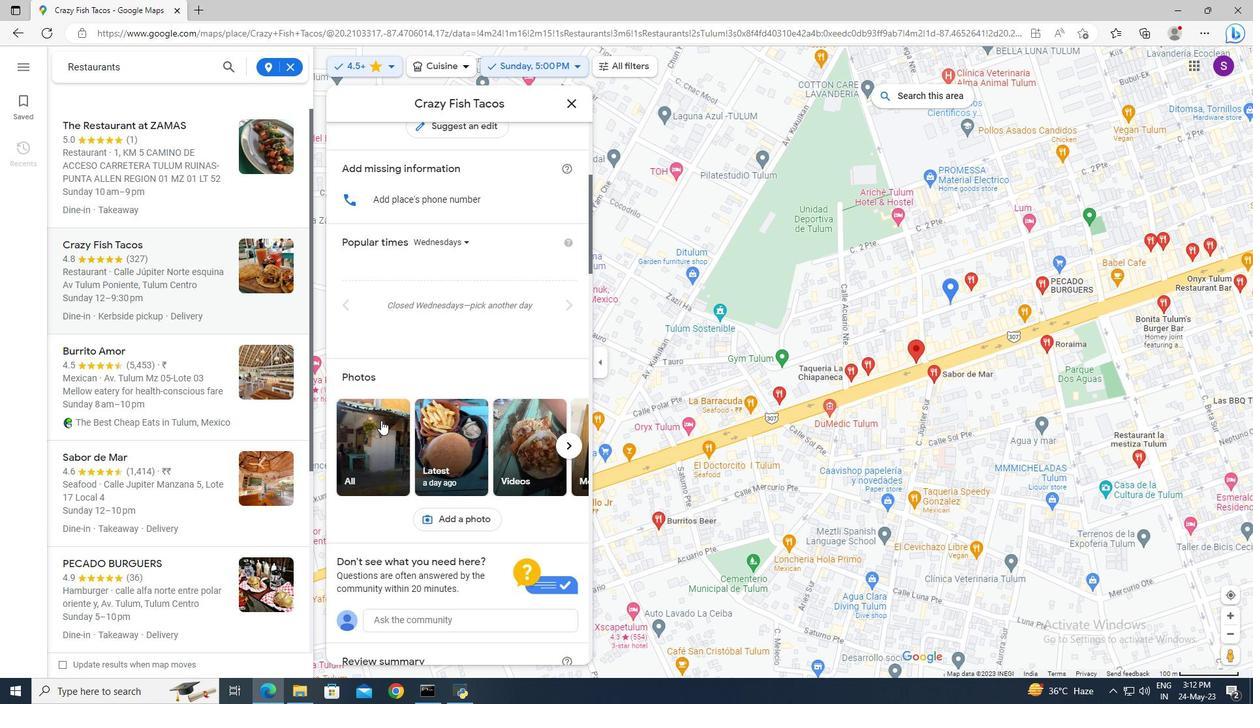 
Action: Mouse pressed left at (372, 428)
Screenshot: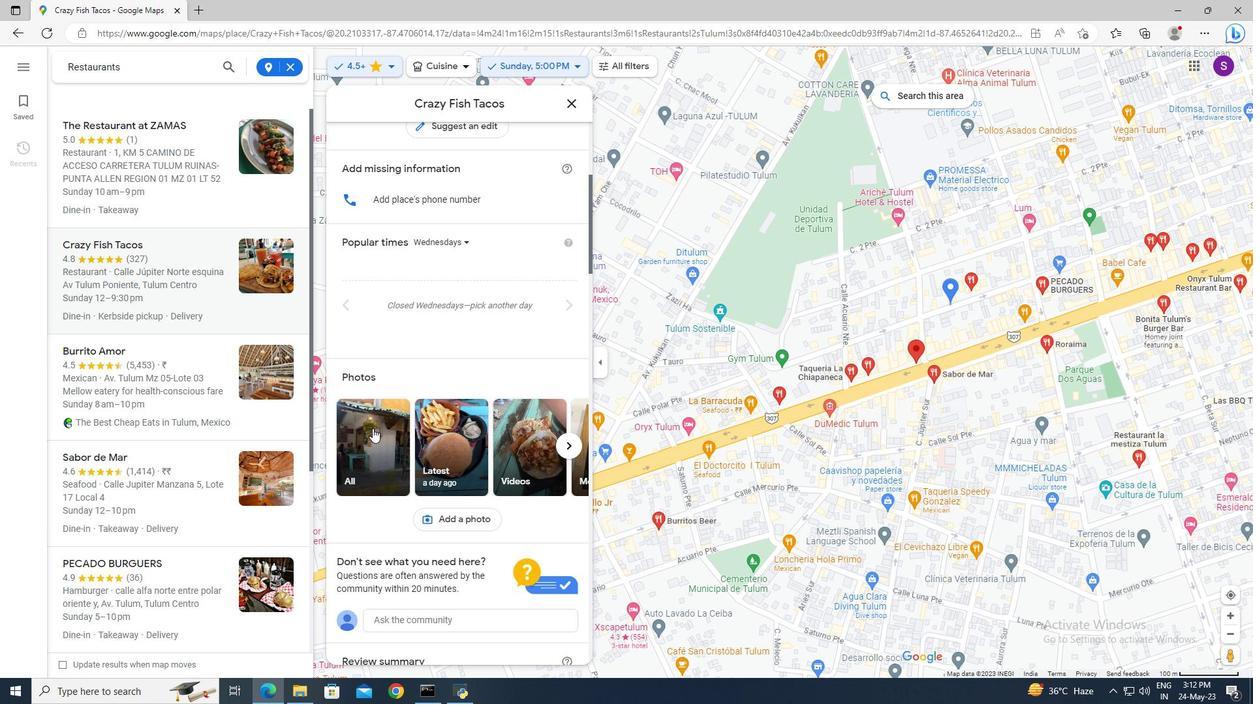 
Action: Mouse moved to (1222, 585)
Screenshot: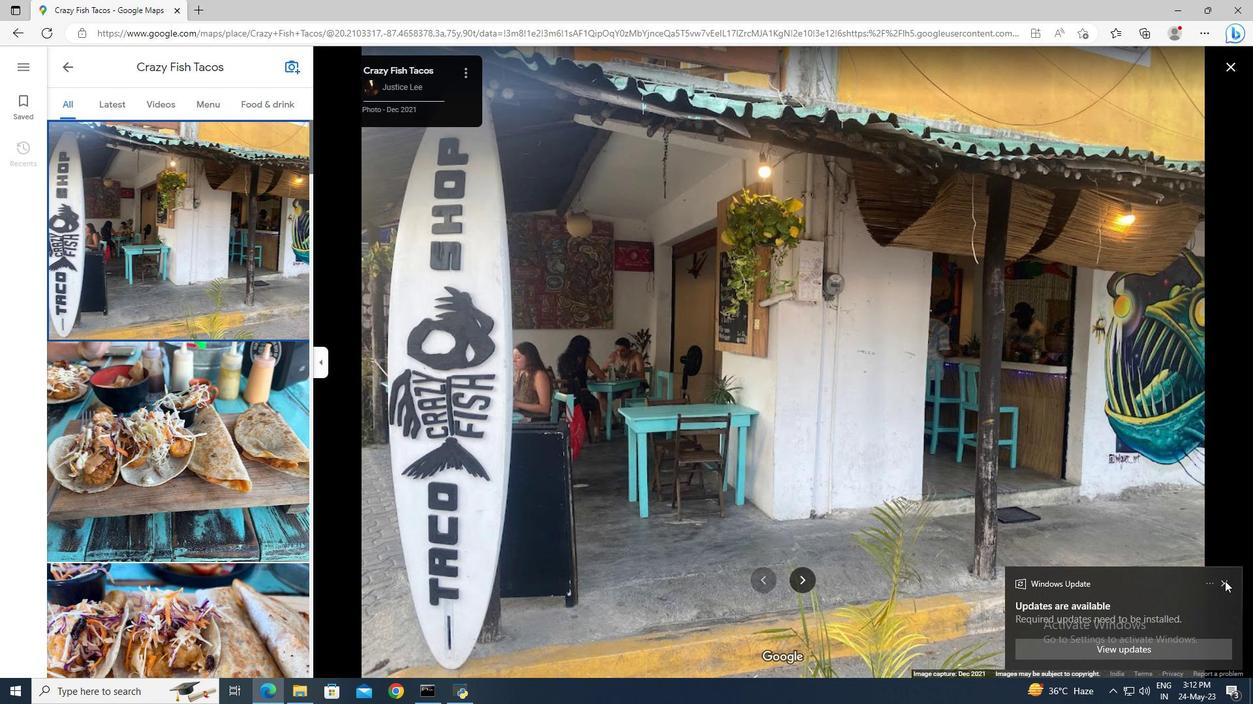 
Action: Mouse pressed left at (1222, 585)
Screenshot: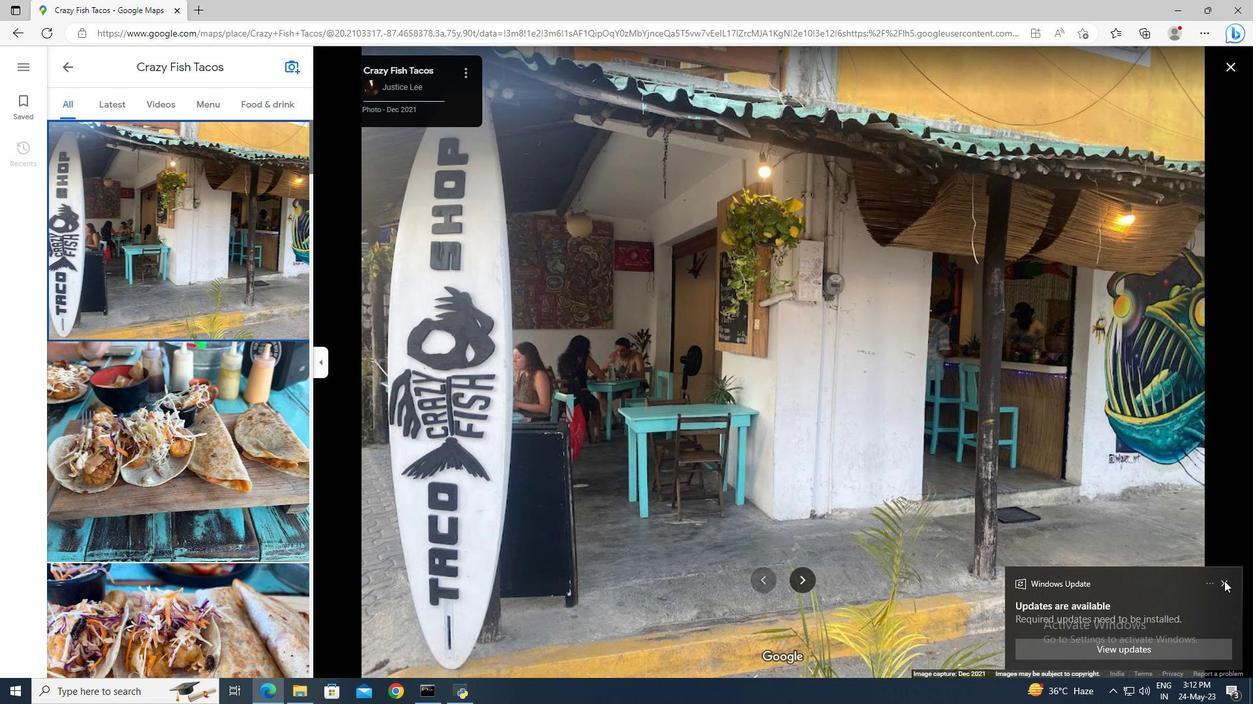 
Action: Mouse moved to (809, 574)
Screenshot: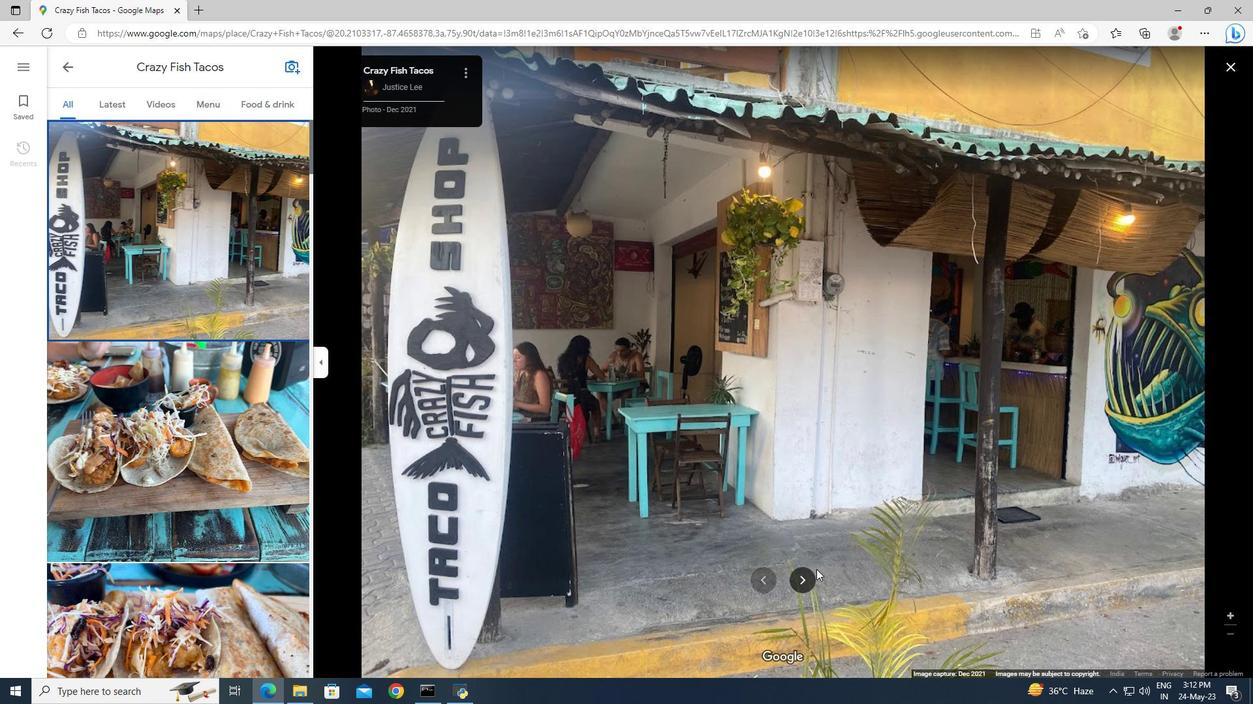 
Action: Mouse pressed left at (809, 574)
Screenshot: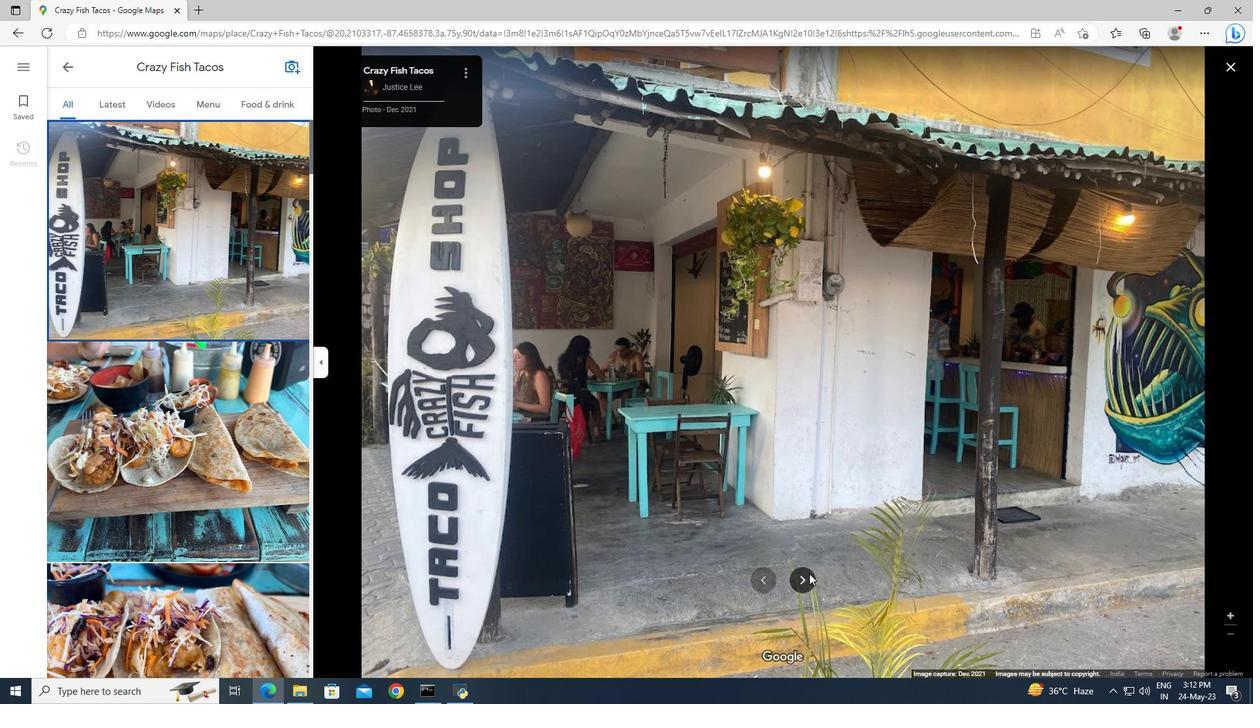 
Action: Mouse moved to (806, 576)
Screenshot: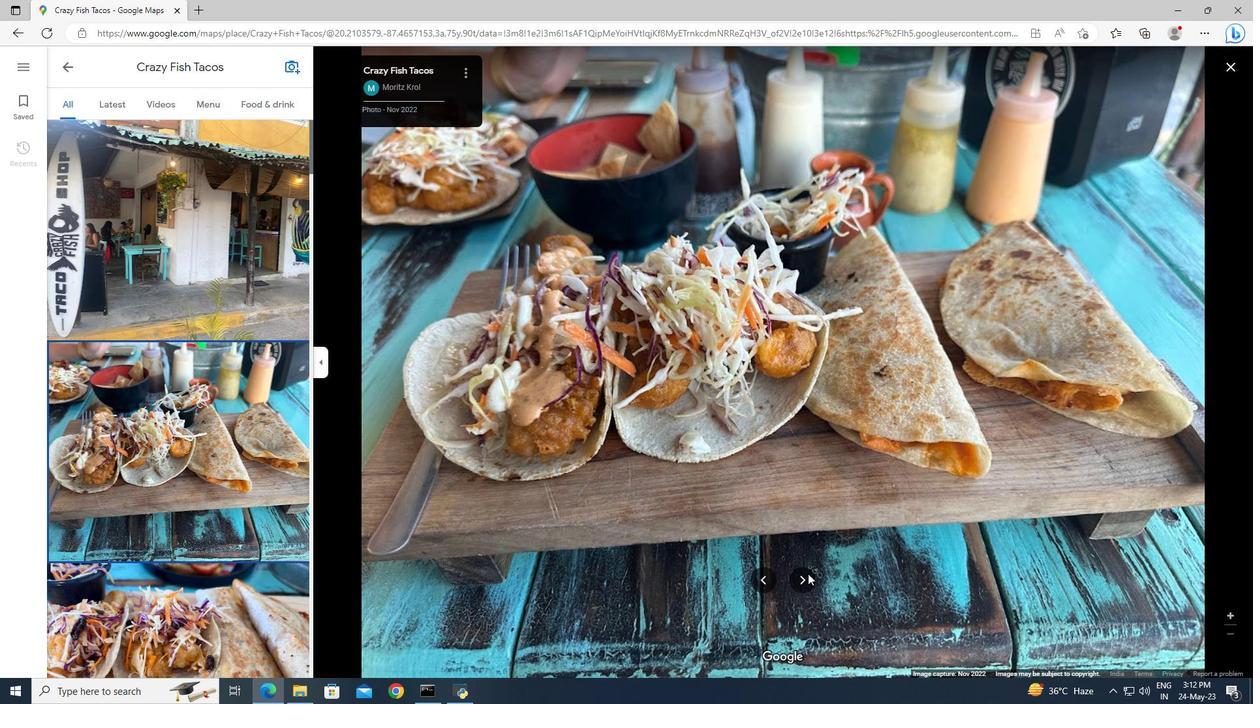 
Action: Mouse pressed left at (806, 576)
Screenshot: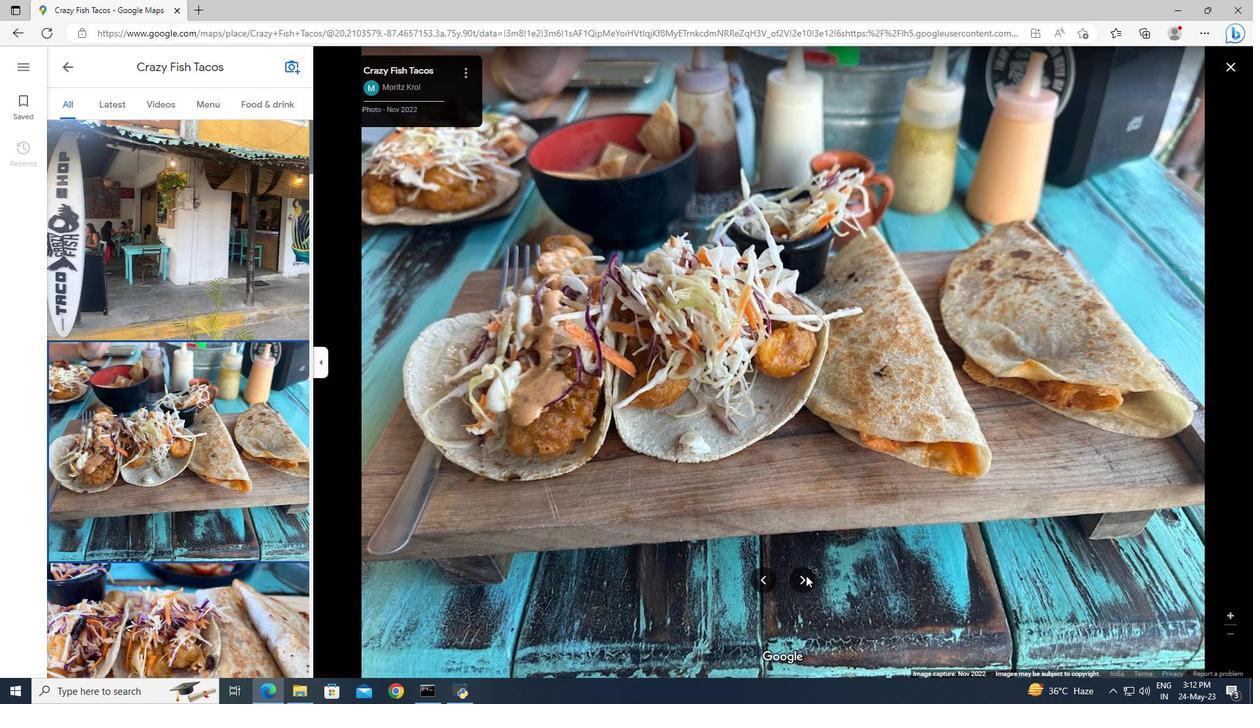 
Action: Mouse moved to (805, 576)
Screenshot: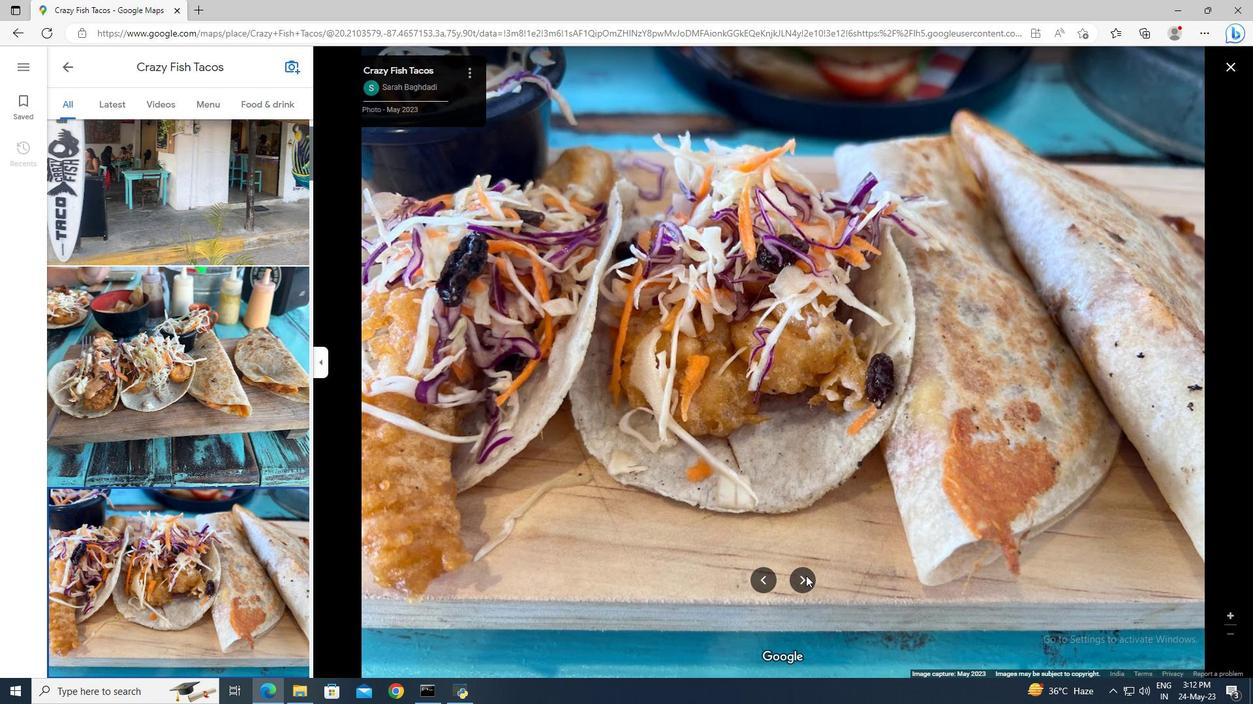 
Action: Mouse pressed left at (805, 576)
Screenshot: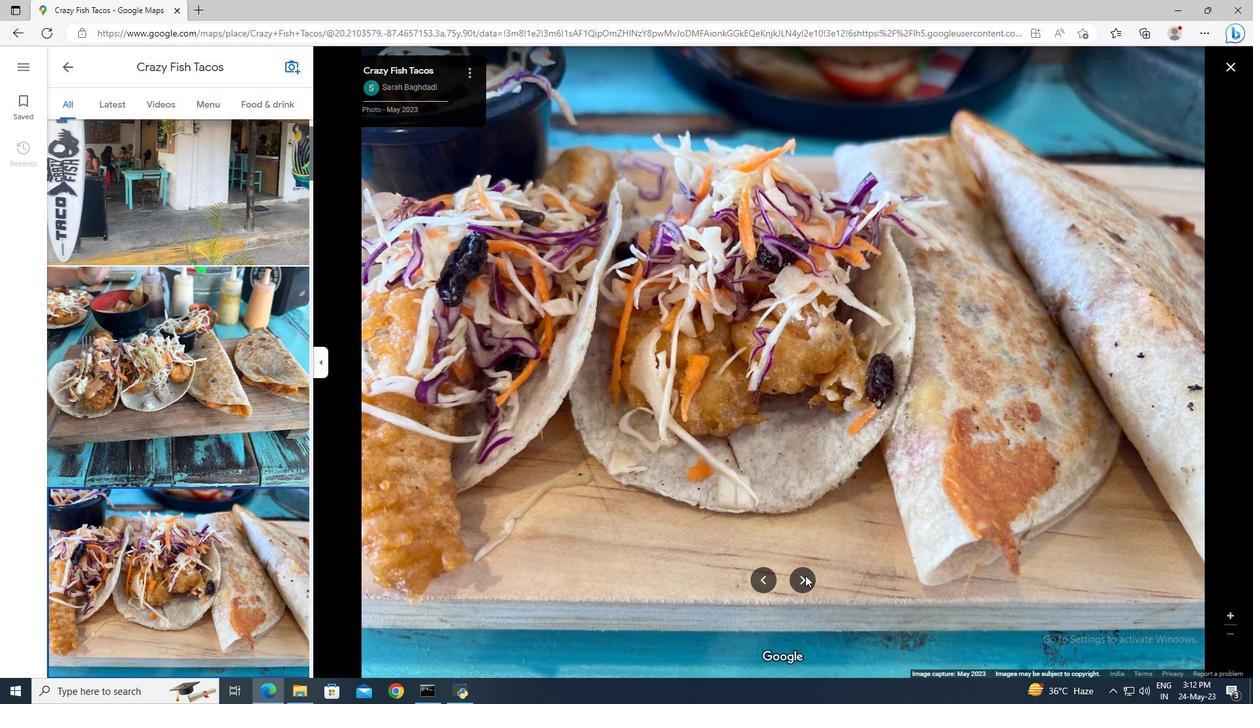 
Action: Mouse moved to (805, 575)
Screenshot: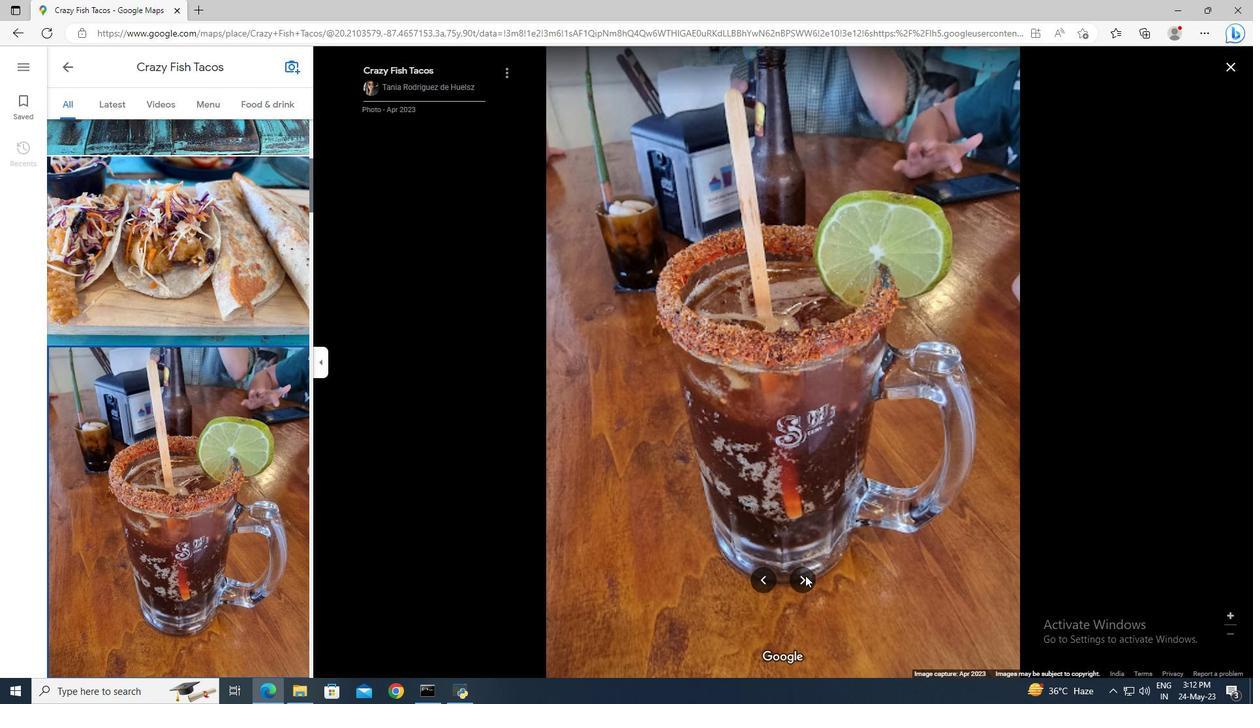 
Action: Mouse pressed left at (805, 575)
Screenshot: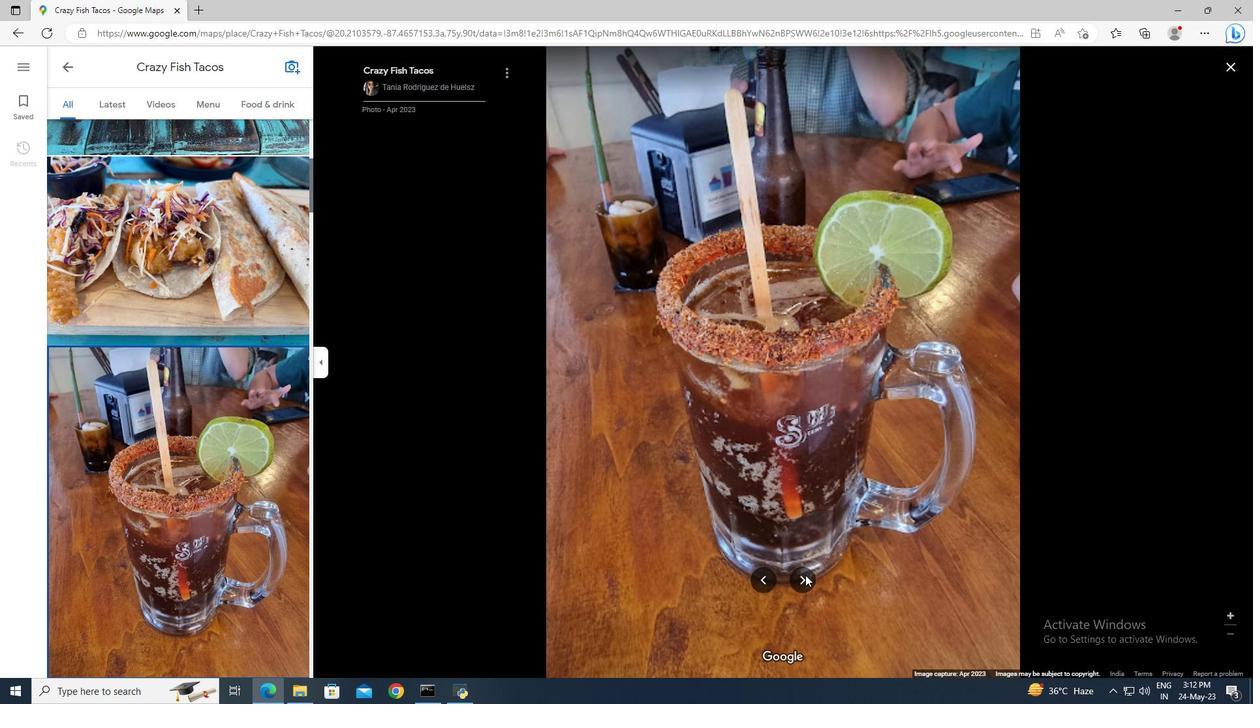 
Action: Mouse moved to (809, 582)
Screenshot: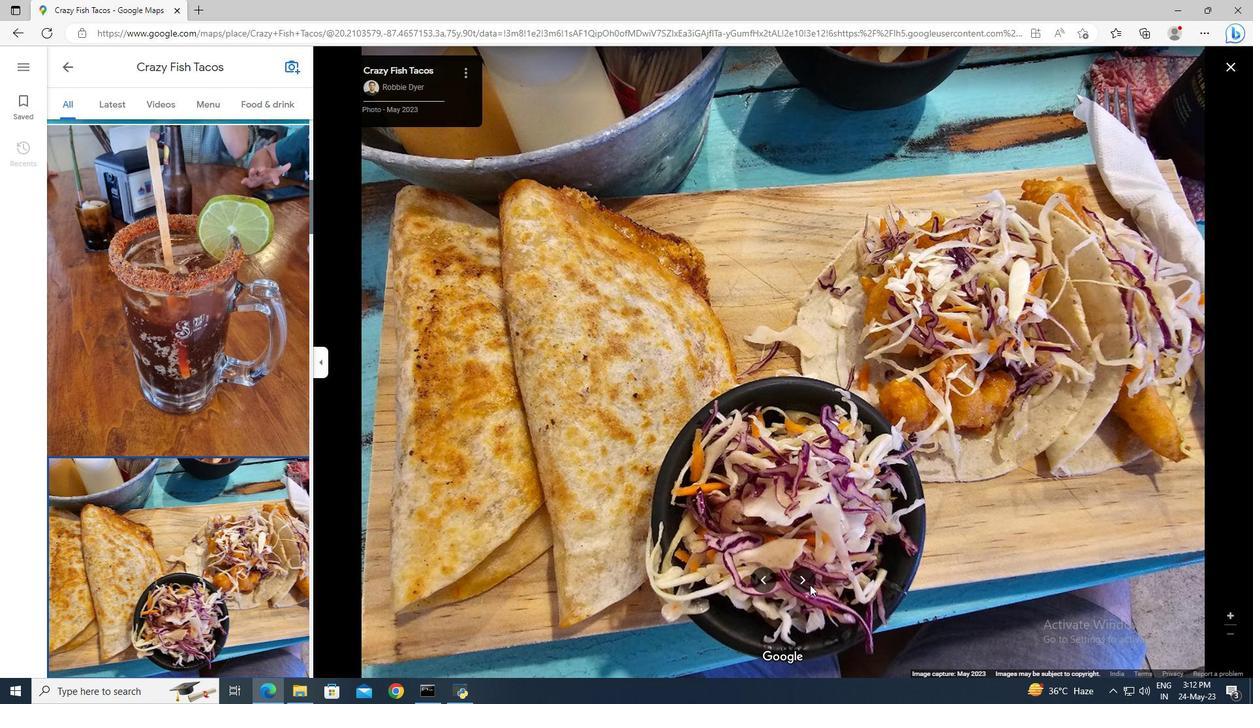 
Action: Mouse pressed left at (809, 582)
Screenshot: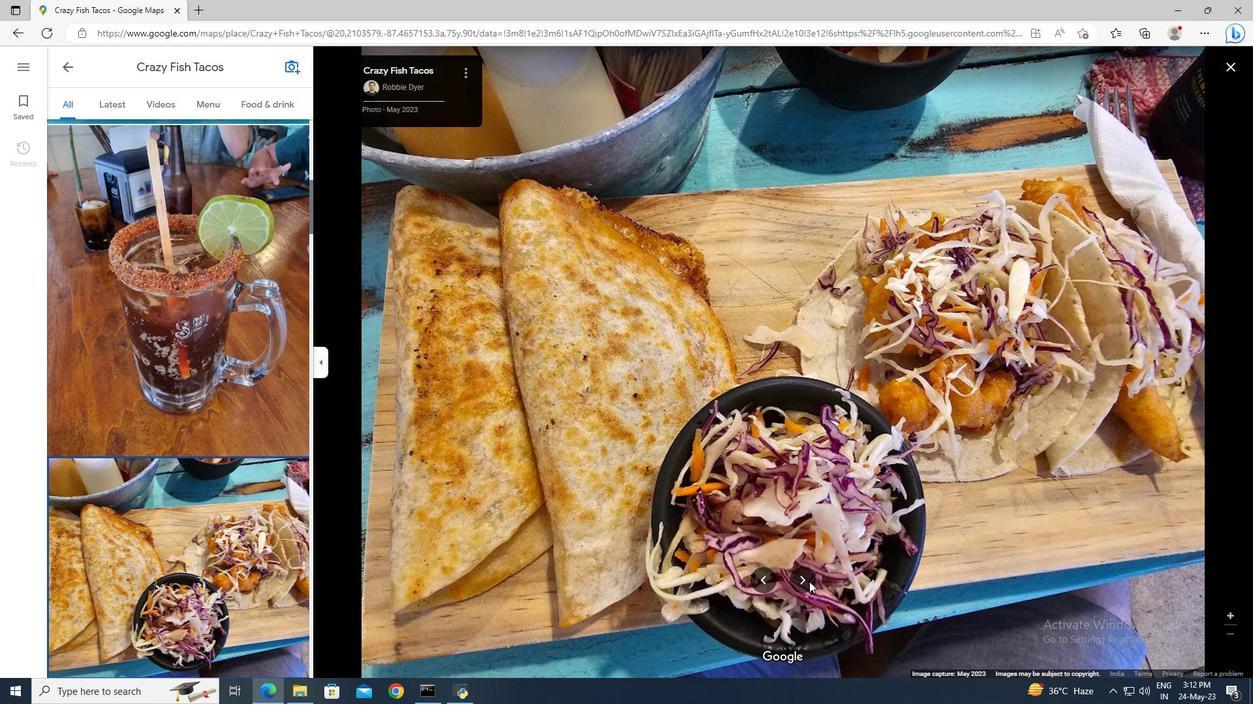 
Action: Mouse moved to (804, 581)
Screenshot: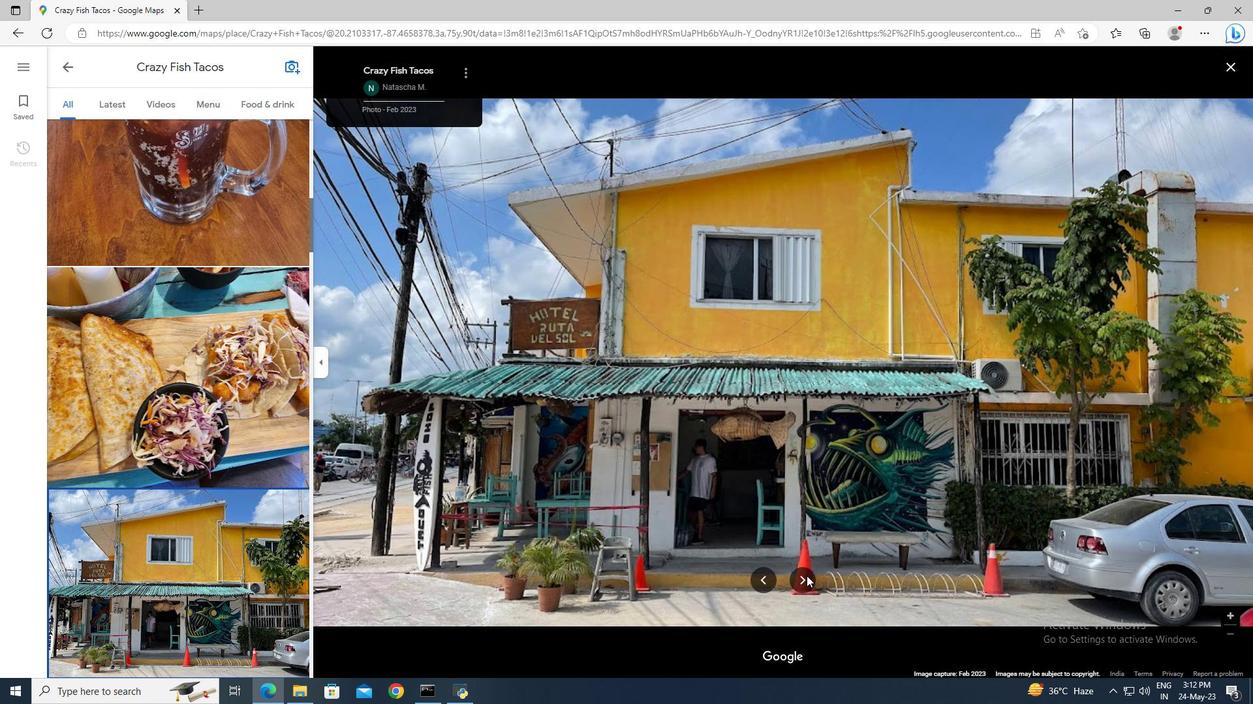 
Action: Mouse pressed left at (804, 581)
Screenshot: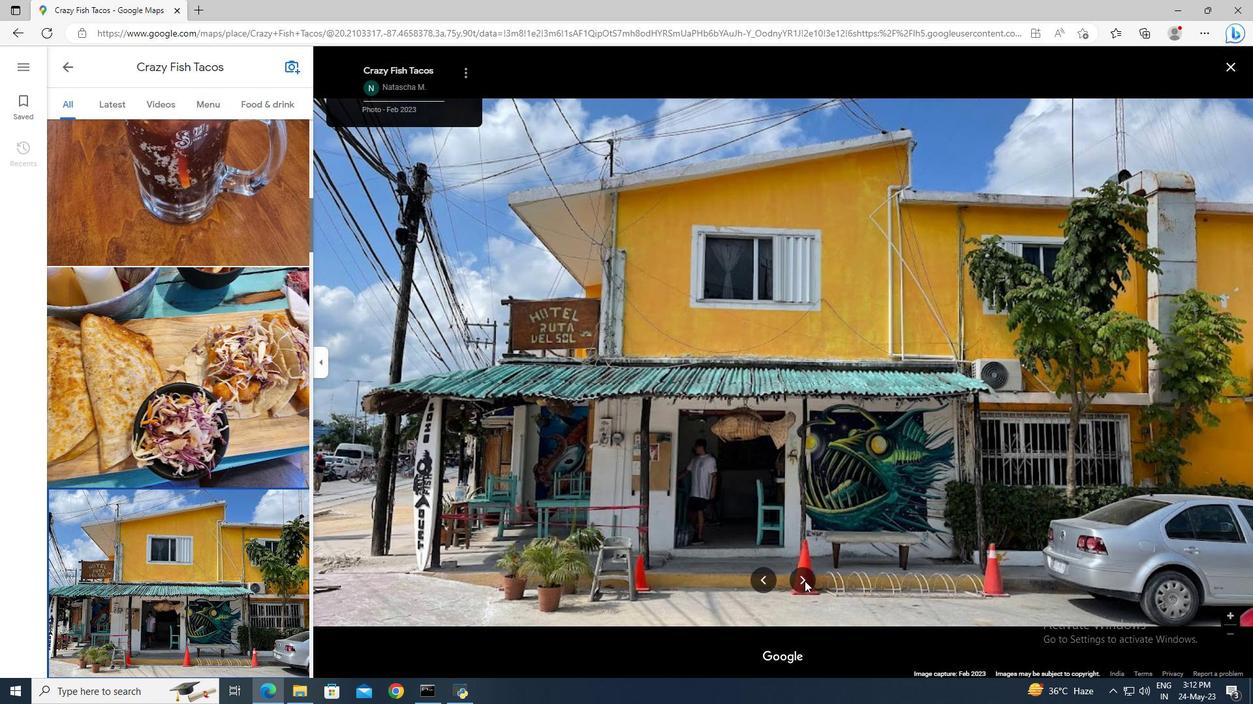 
Action: Mouse moved to (802, 583)
Screenshot: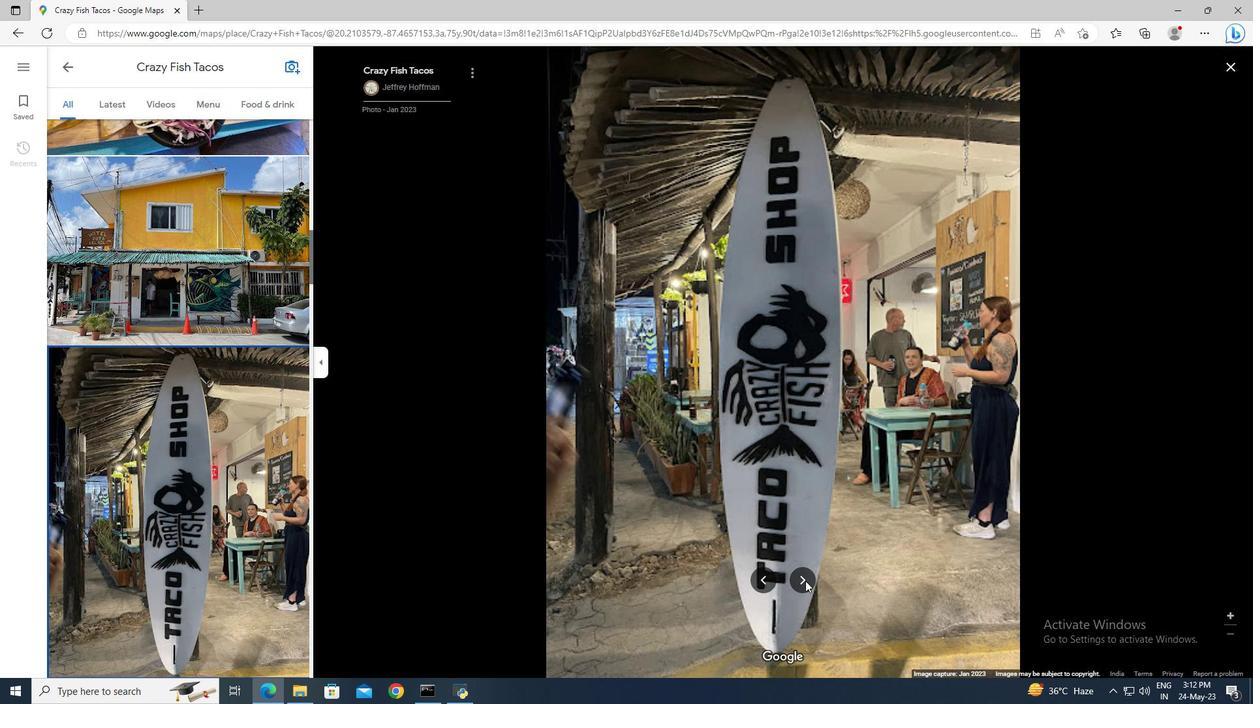 
Action: Mouse pressed left at (802, 583)
Screenshot: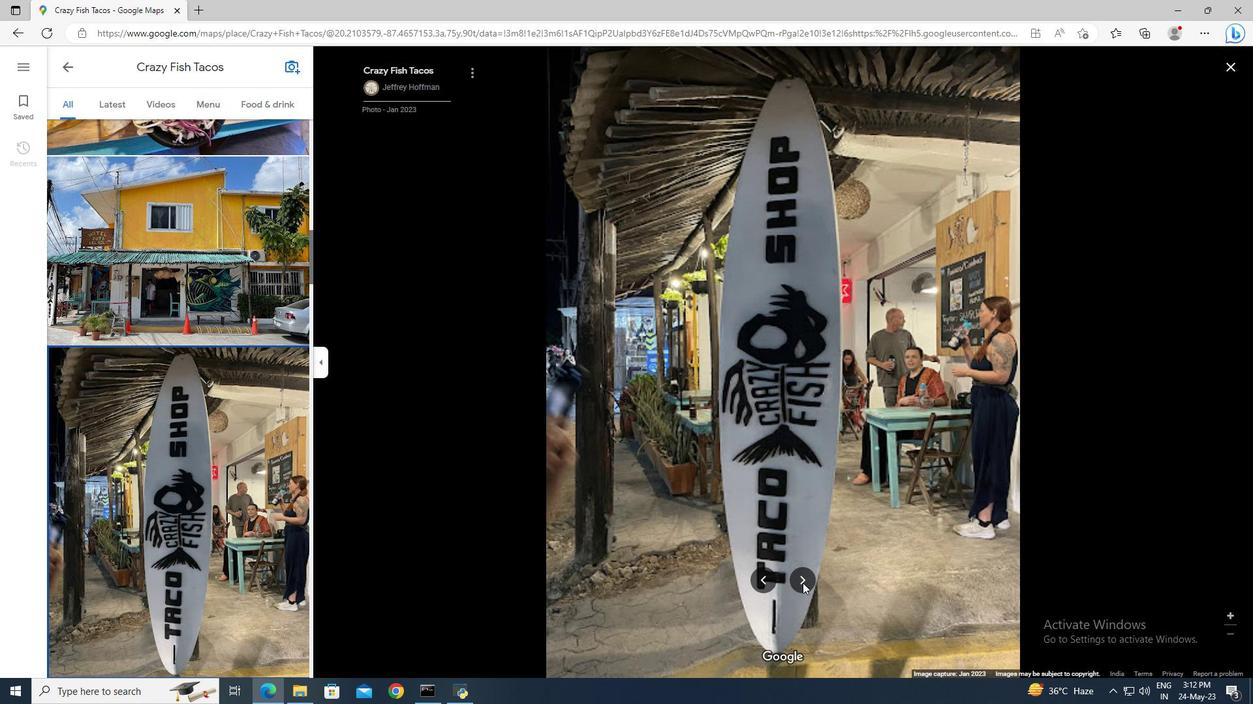 
Action: Mouse pressed left at (802, 583)
Screenshot: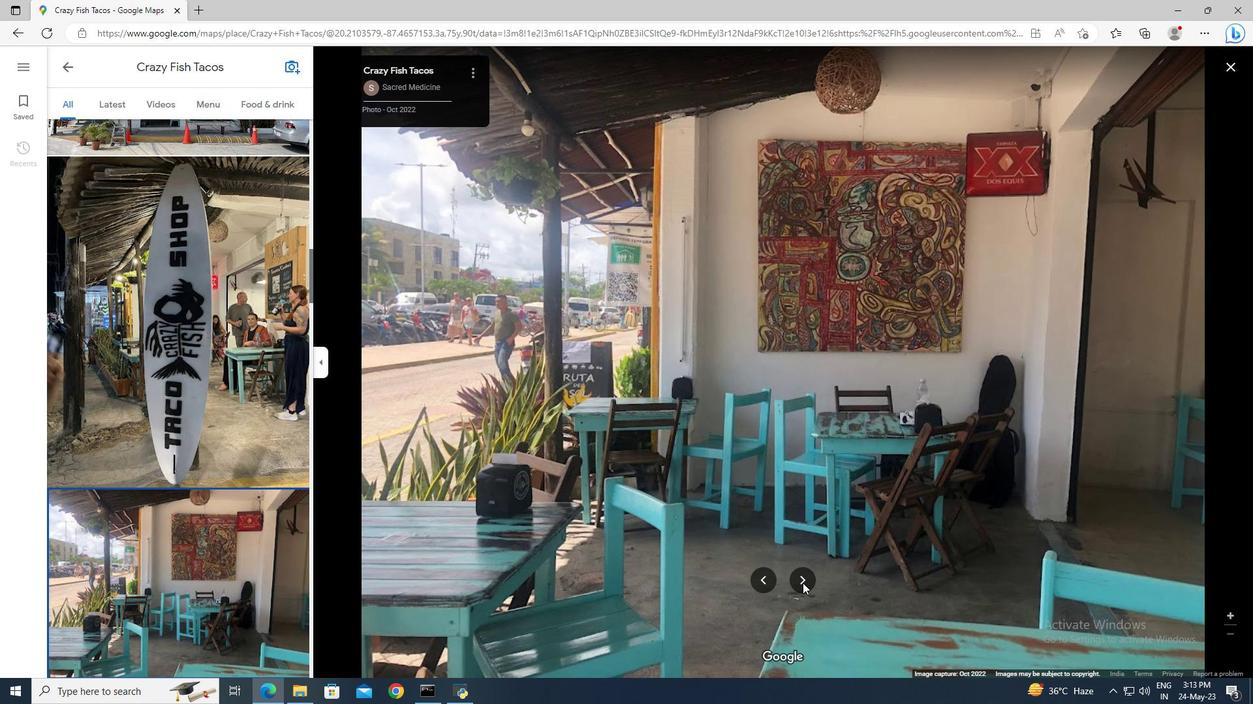 
Action: Mouse moved to (1232, 64)
Screenshot: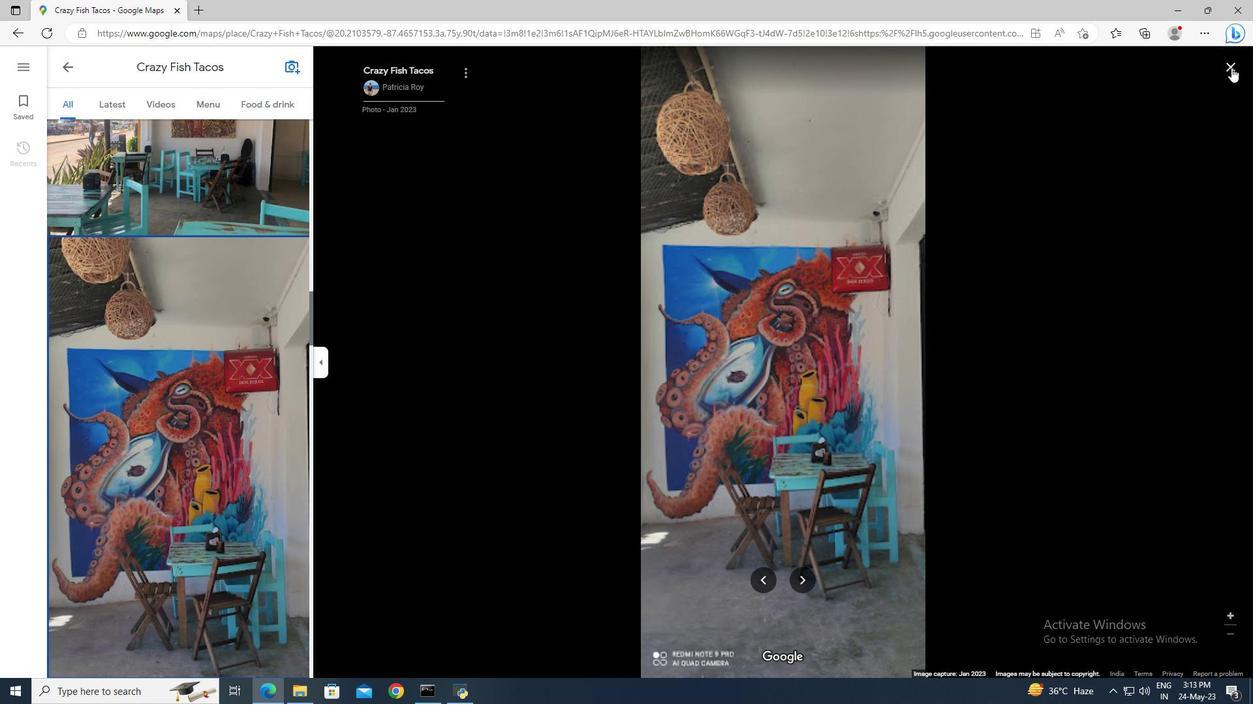 
Action: Mouse pressed left at (1232, 64)
Screenshot: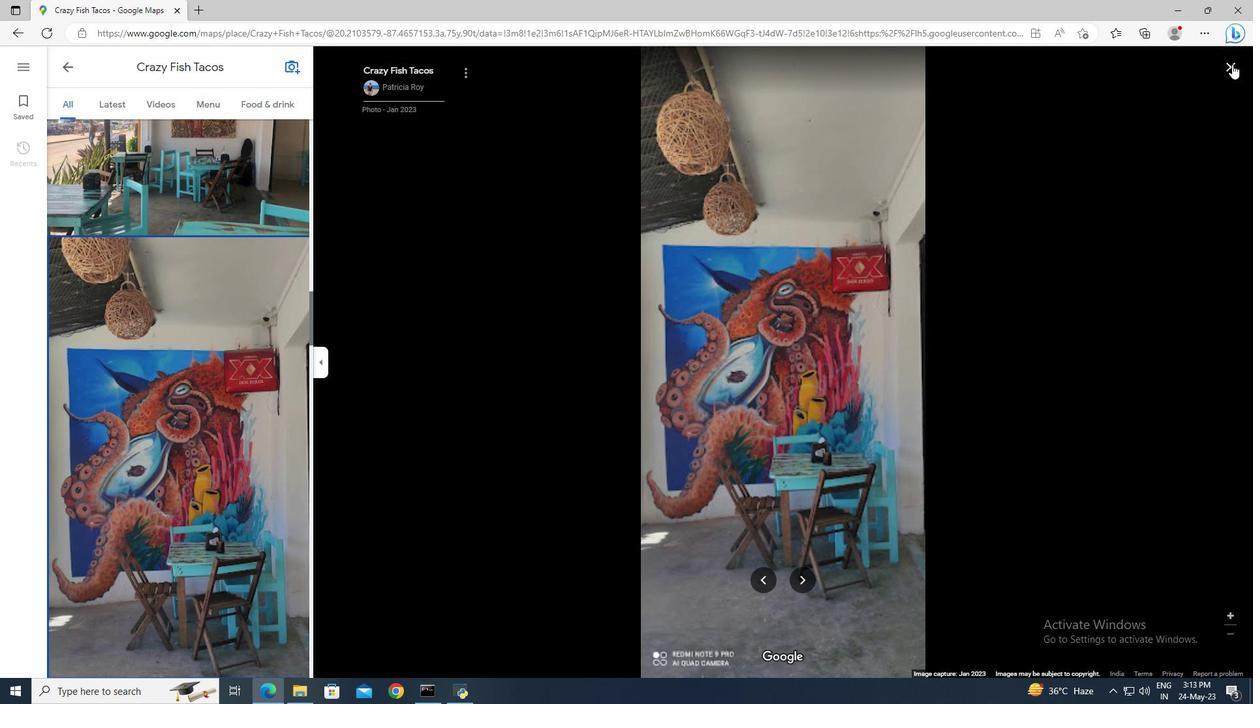 
Action: Mouse moved to (95, 355)
Screenshot: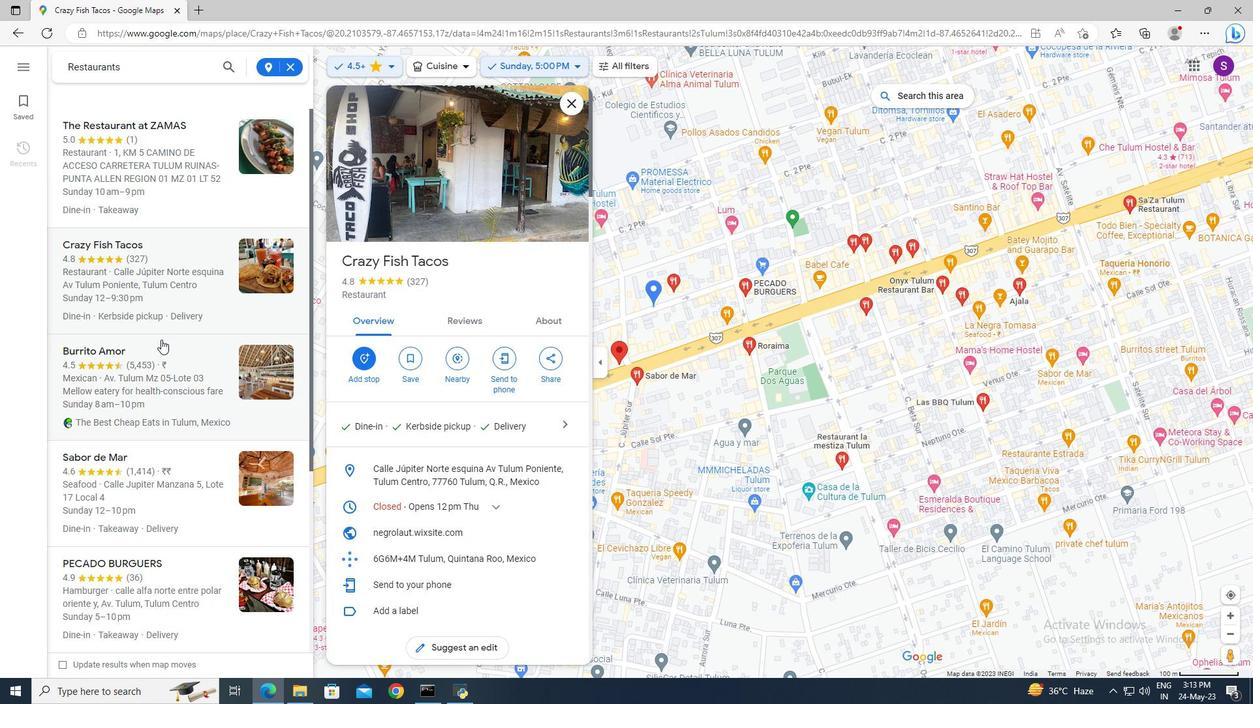 
Action: Mouse pressed left at (95, 355)
Screenshot: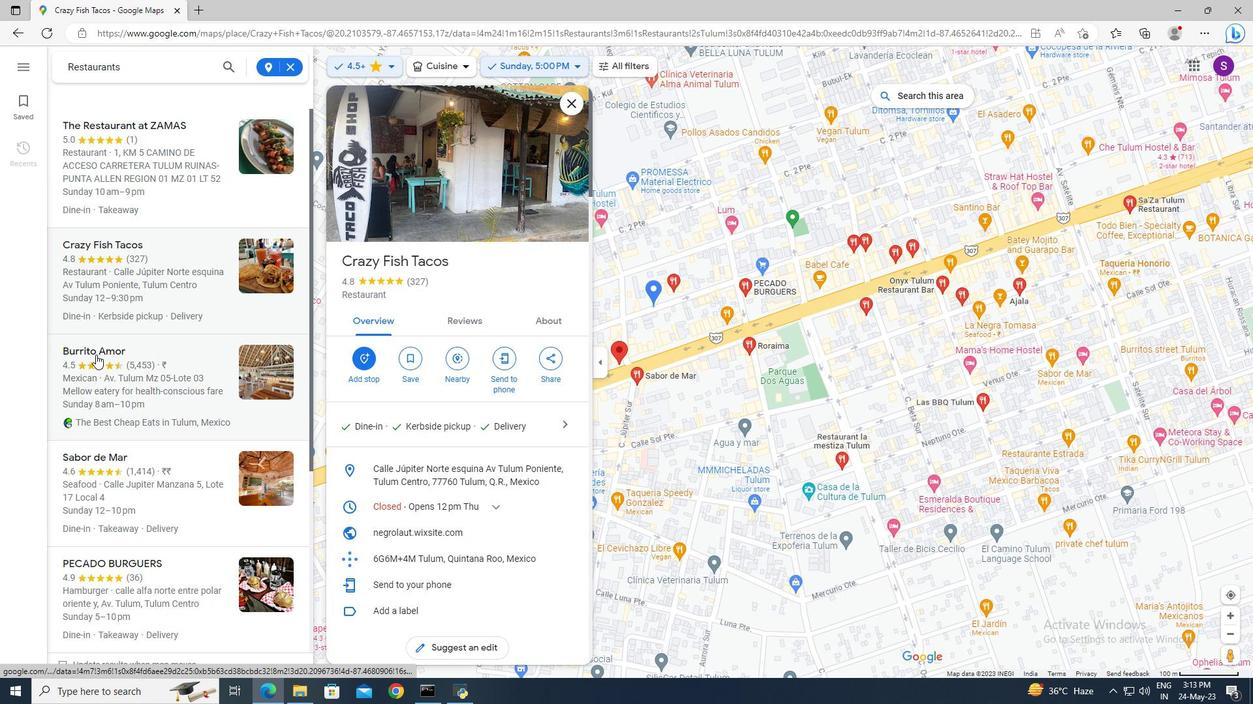
Action: Mouse moved to (395, 372)
Screenshot: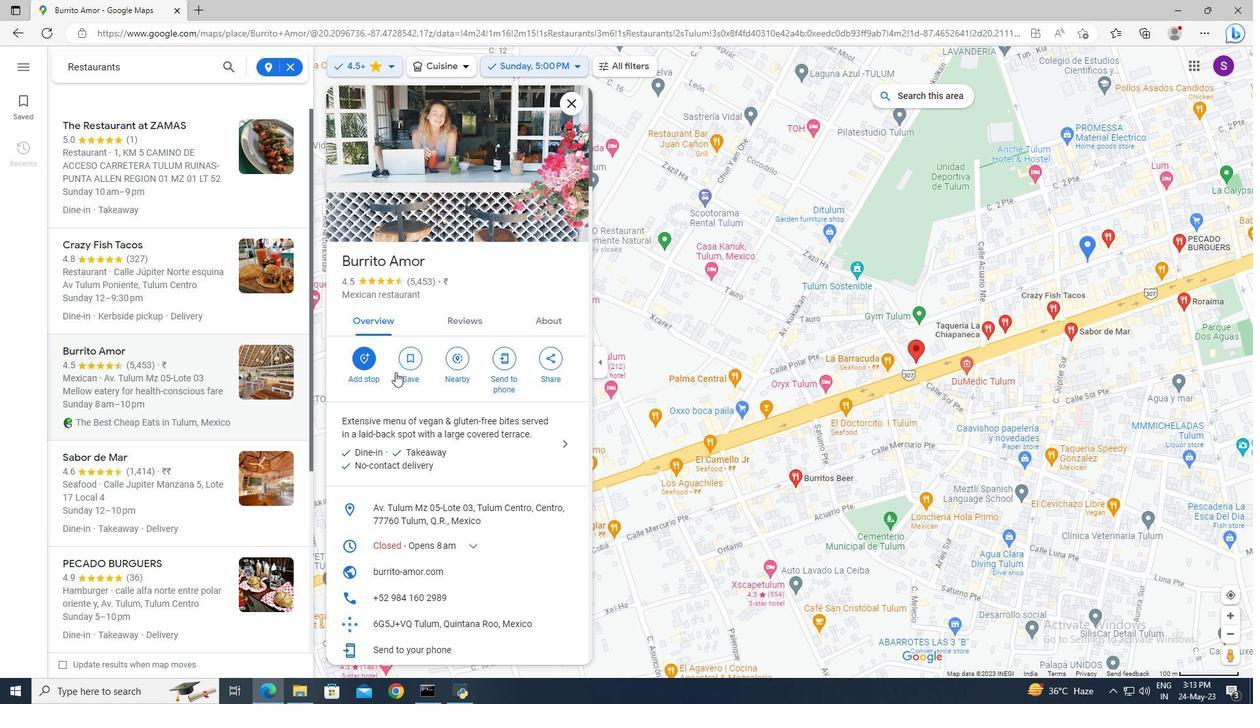 
Action: Mouse scrolled (395, 372) with delta (0, 0)
Screenshot: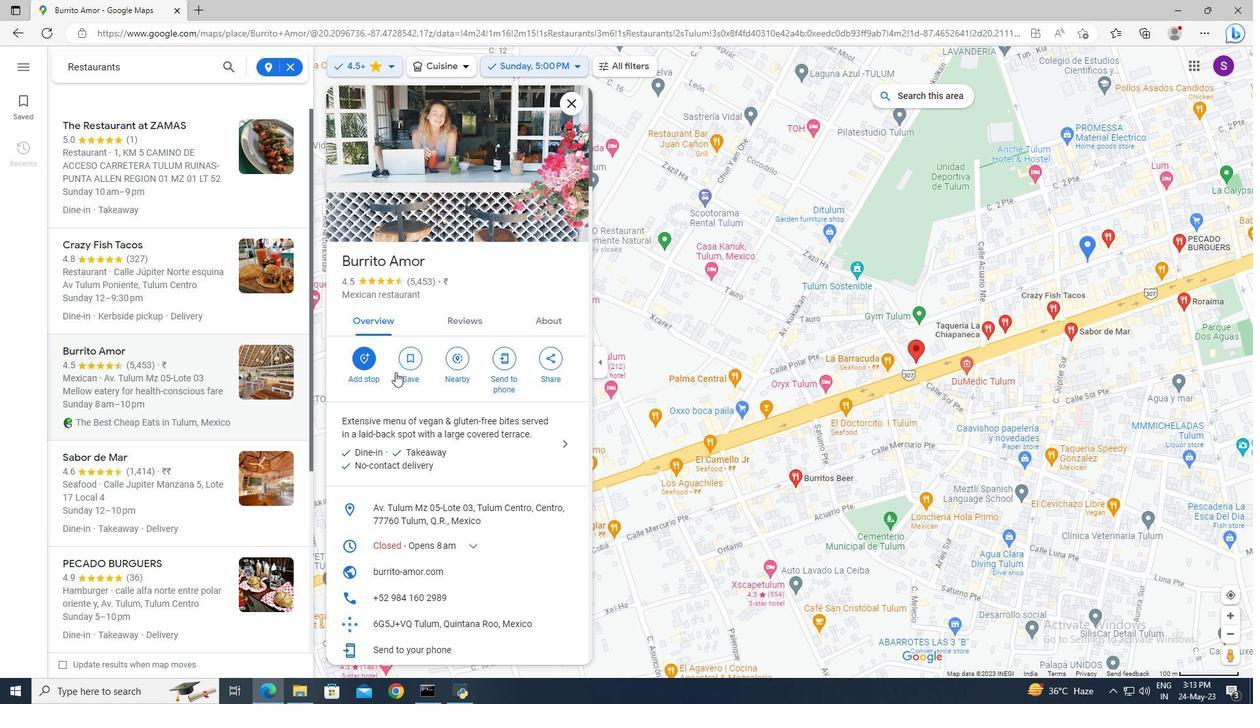 
Action: Mouse scrolled (395, 372) with delta (0, 0)
Screenshot: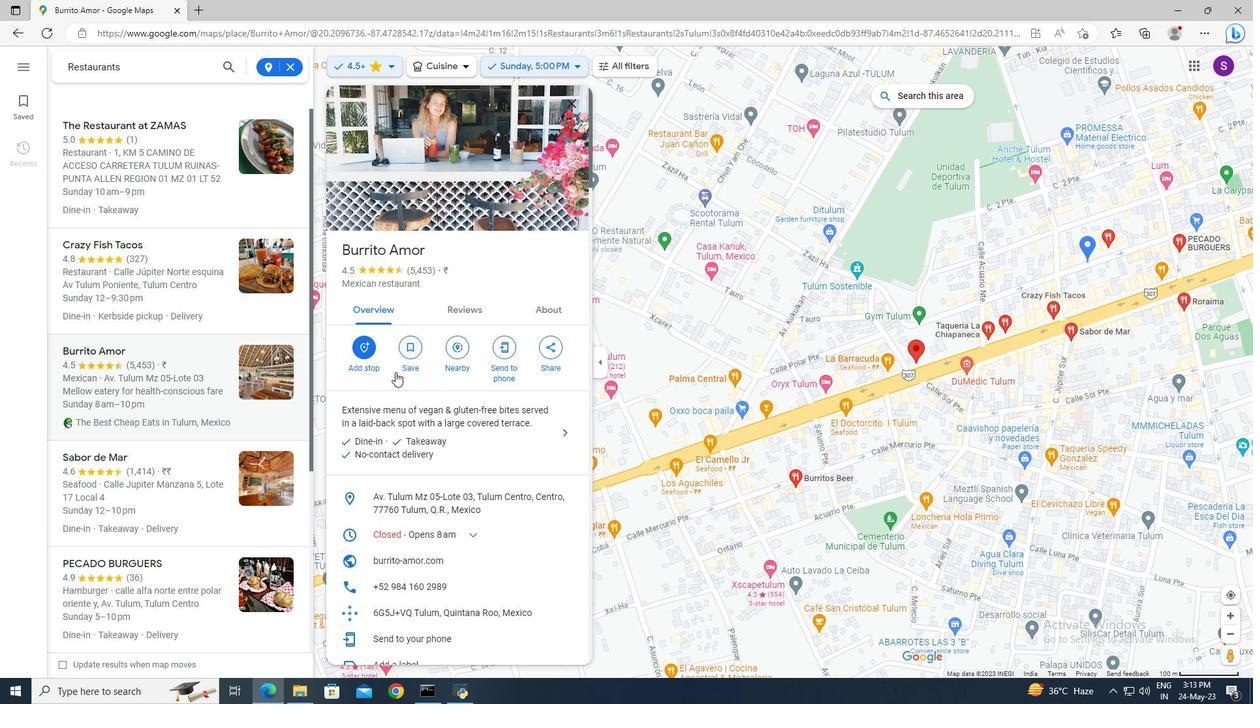 
Action: Mouse scrolled (395, 372) with delta (0, 0)
Screenshot: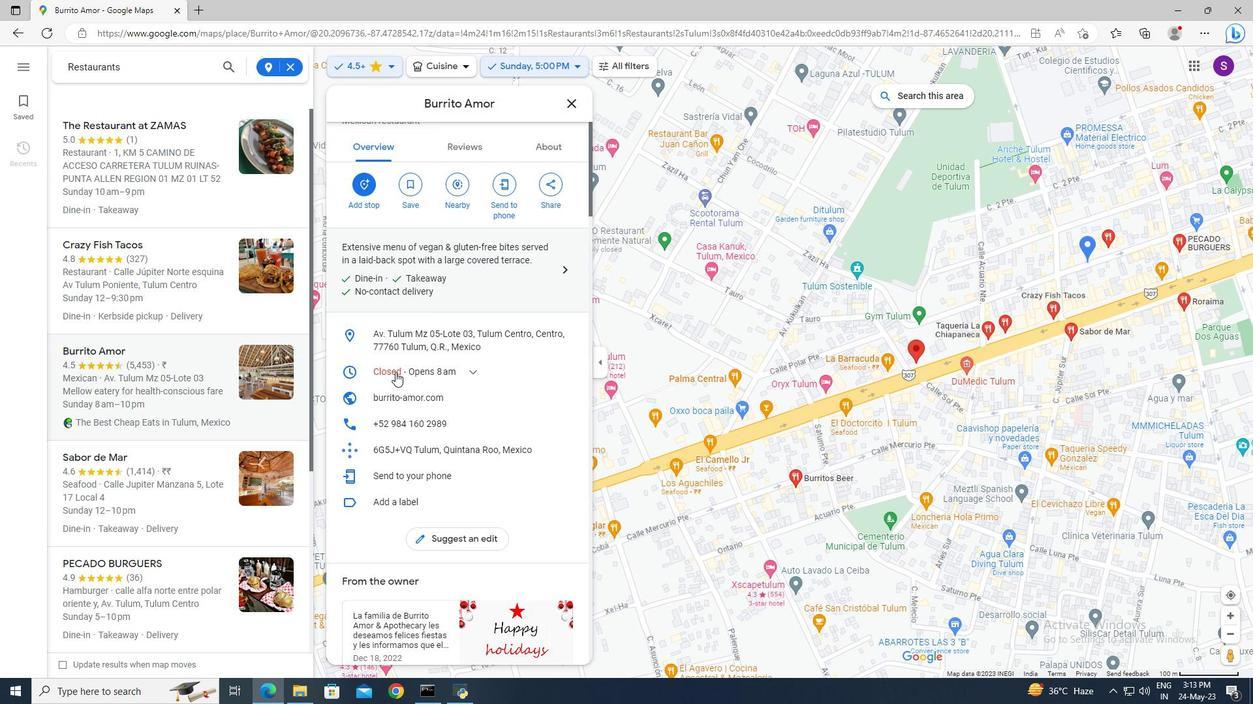 
Action: Mouse scrolled (395, 372) with delta (0, 0)
Screenshot: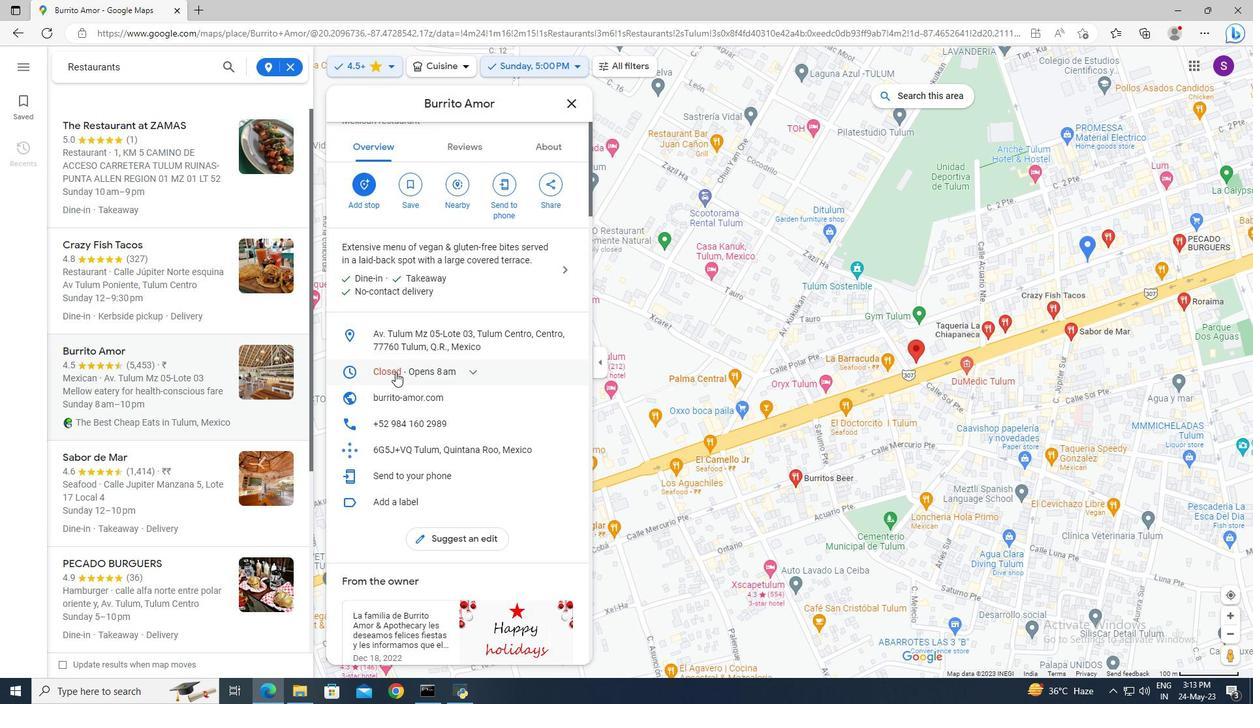 
Action: Mouse scrolled (395, 372) with delta (0, 0)
Screenshot: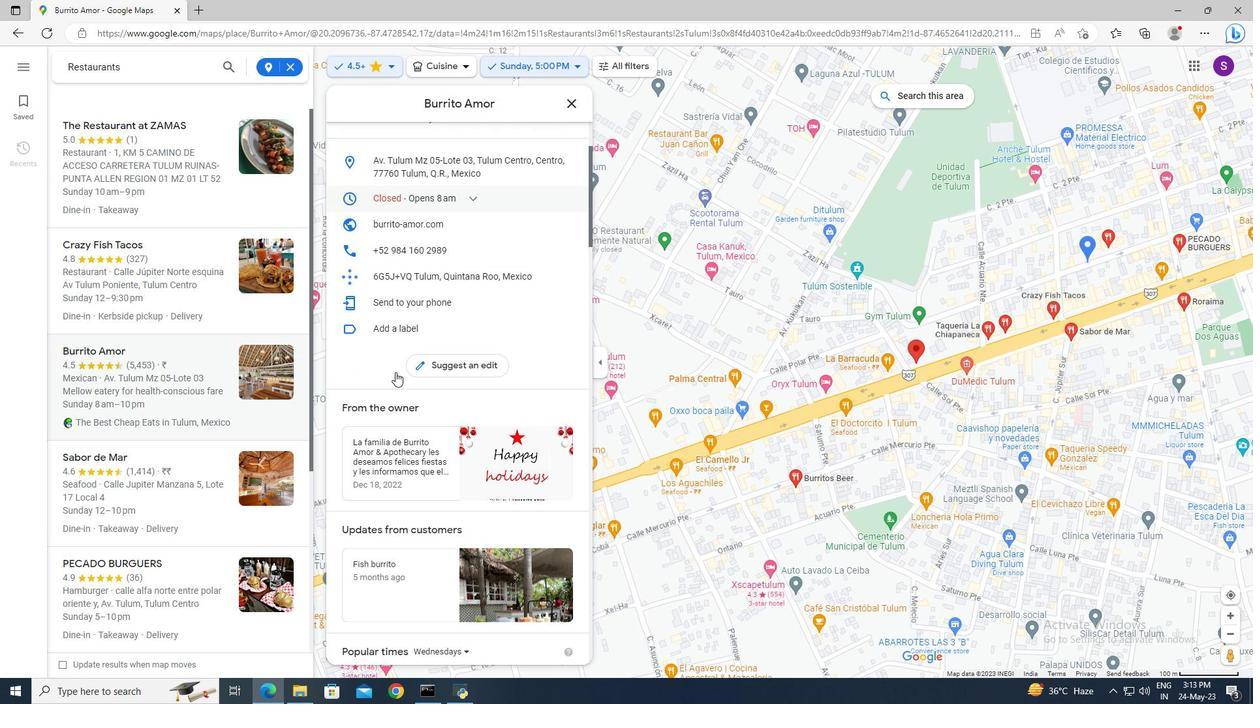 
Action: Mouse scrolled (395, 372) with delta (0, 0)
Screenshot: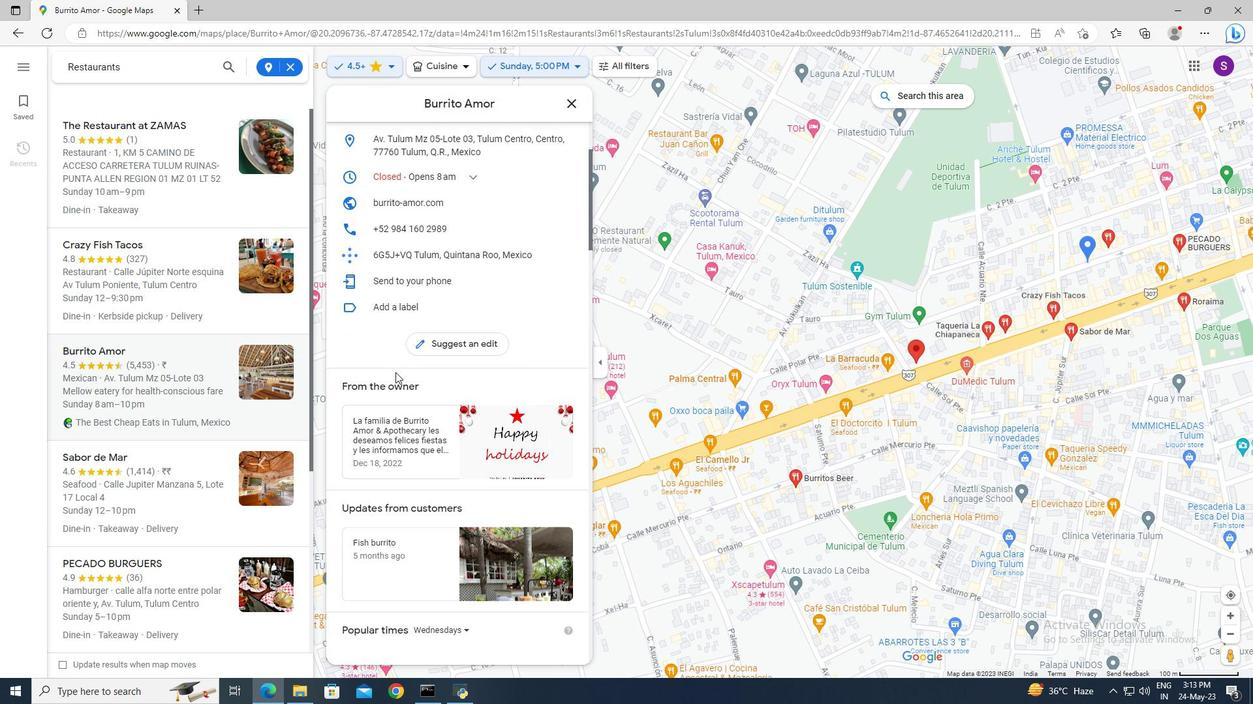 
Action: Mouse scrolled (395, 372) with delta (0, 0)
Screenshot: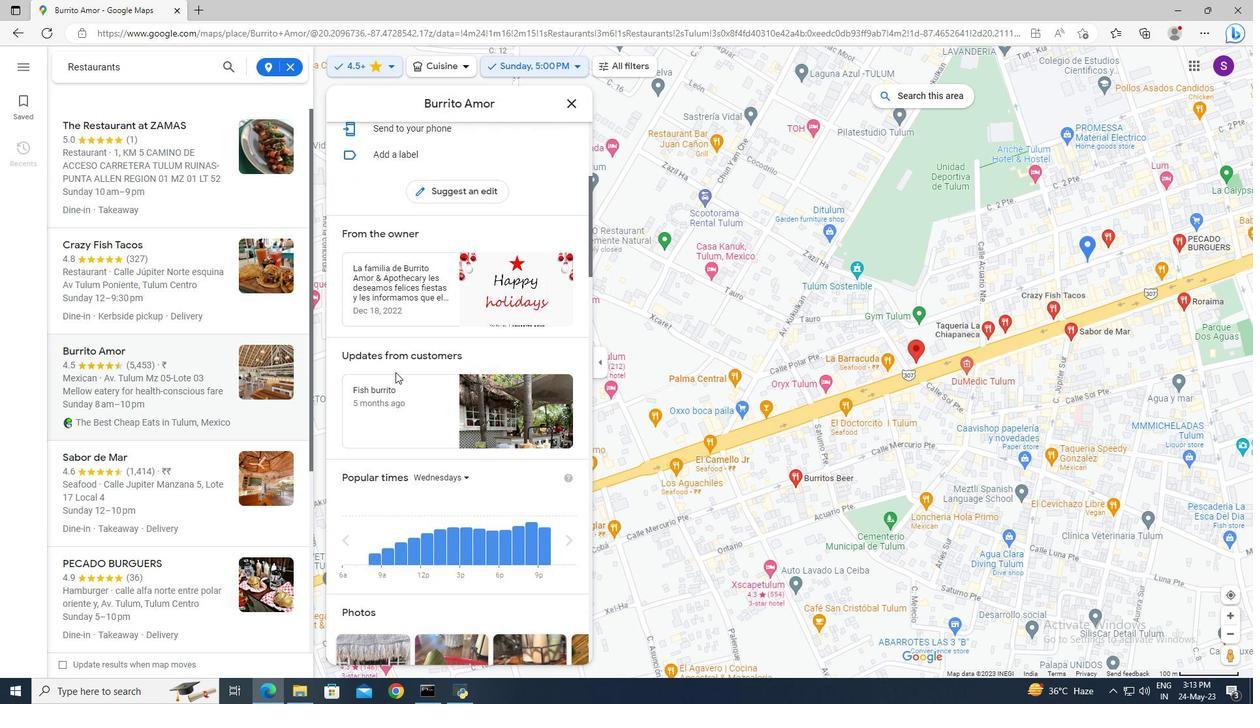 
Action: Mouse scrolled (395, 372) with delta (0, 0)
Screenshot: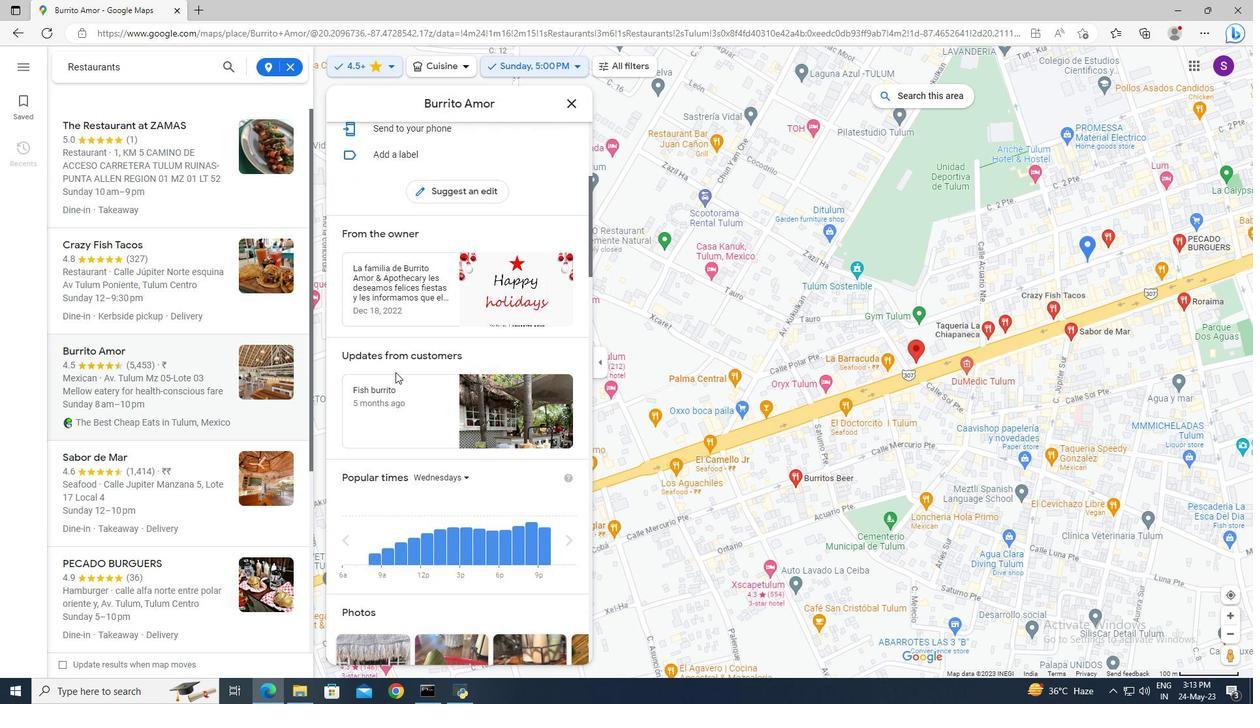 
Action: Mouse scrolled (395, 372) with delta (0, 0)
Screenshot: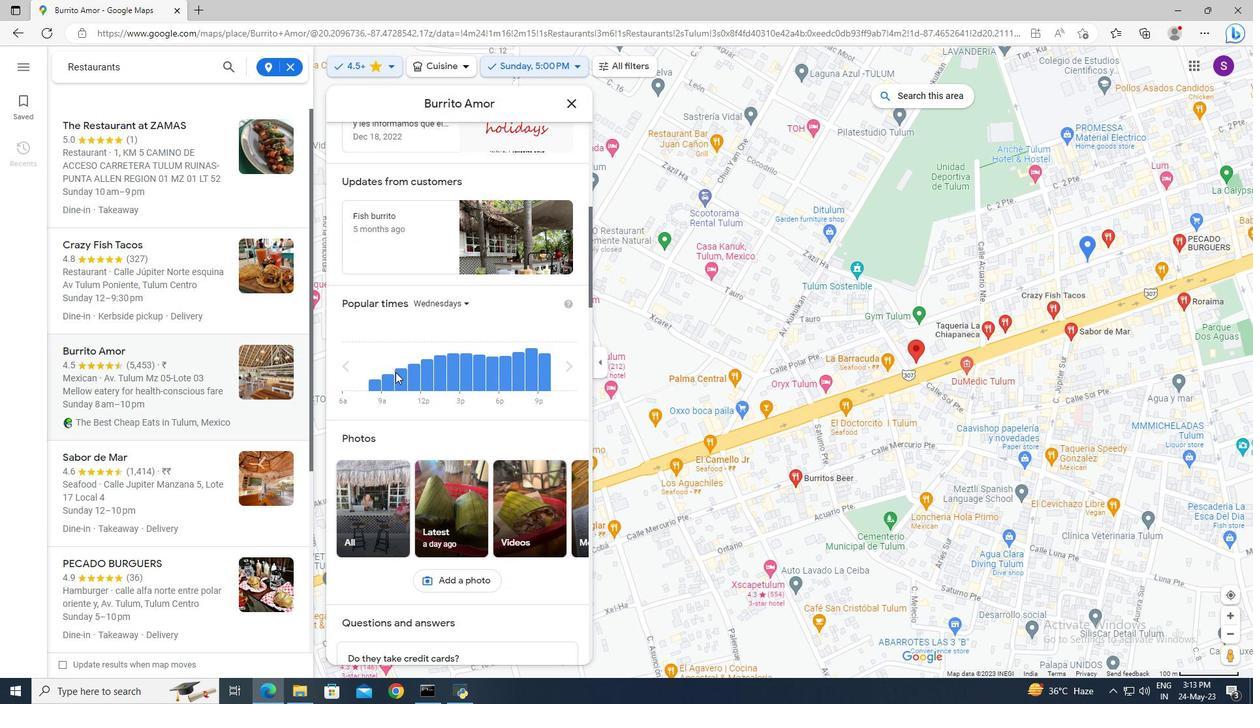 
Action: Mouse scrolled (395, 372) with delta (0, 0)
Screenshot: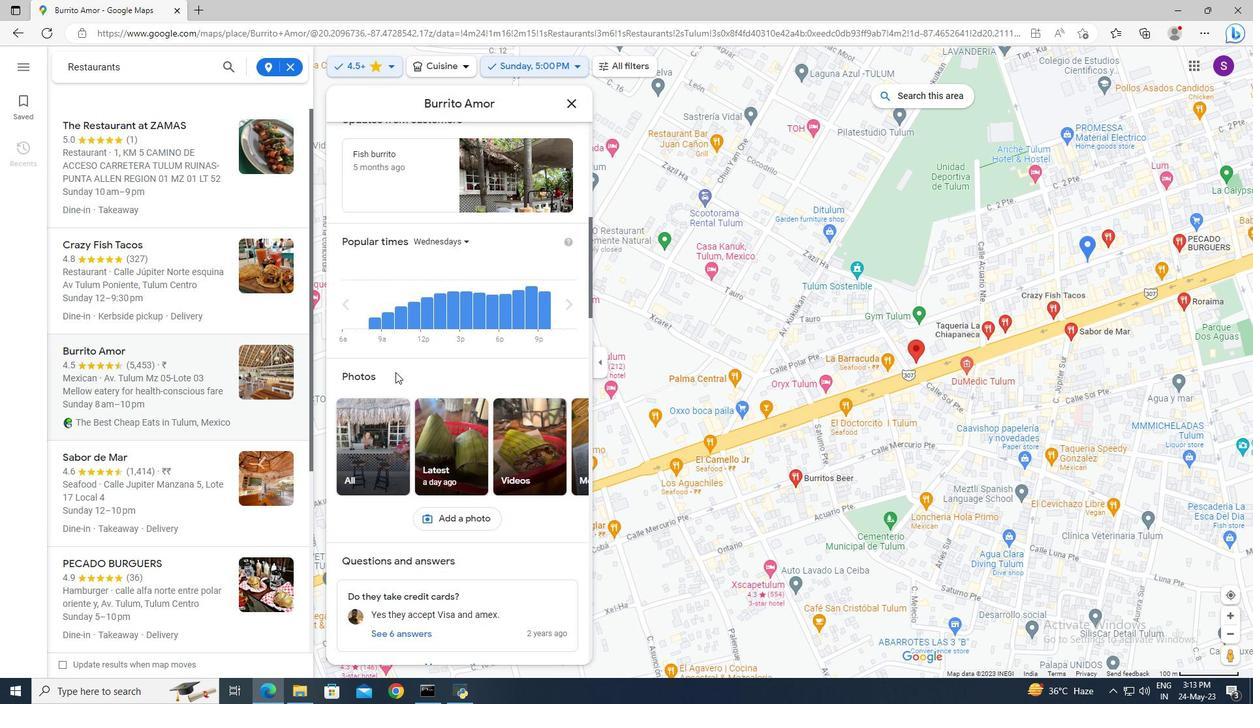 
Action: Mouse scrolled (395, 373) with delta (0, 0)
Screenshot: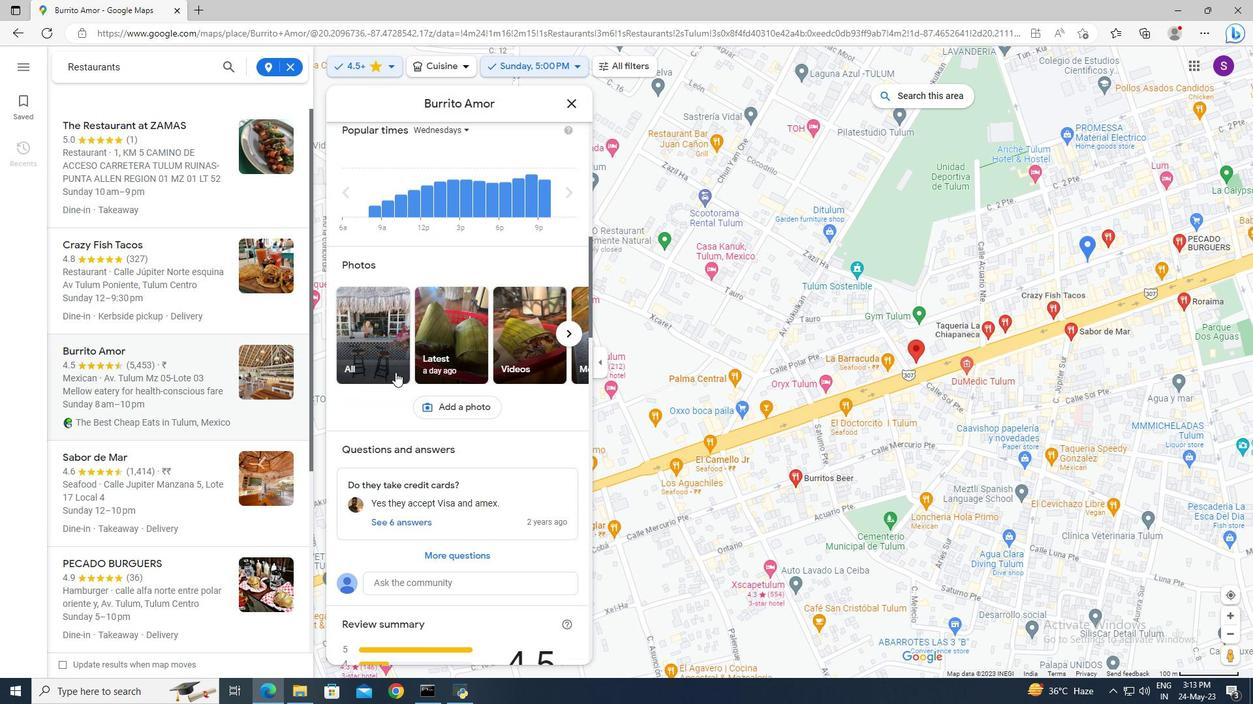 
Action: Mouse scrolled (395, 373) with delta (0, 0)
Screenshot: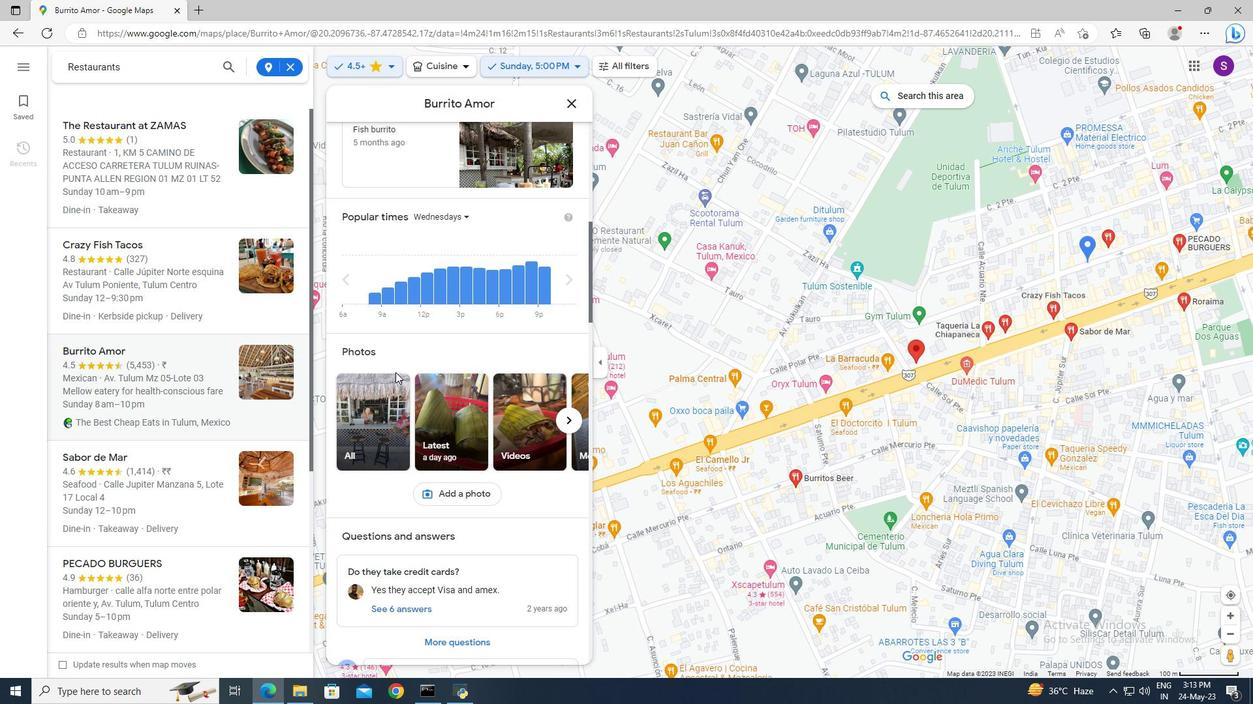 
Action: Mouse scrolled (395, 372) with delta (0, 0)
Screenshot: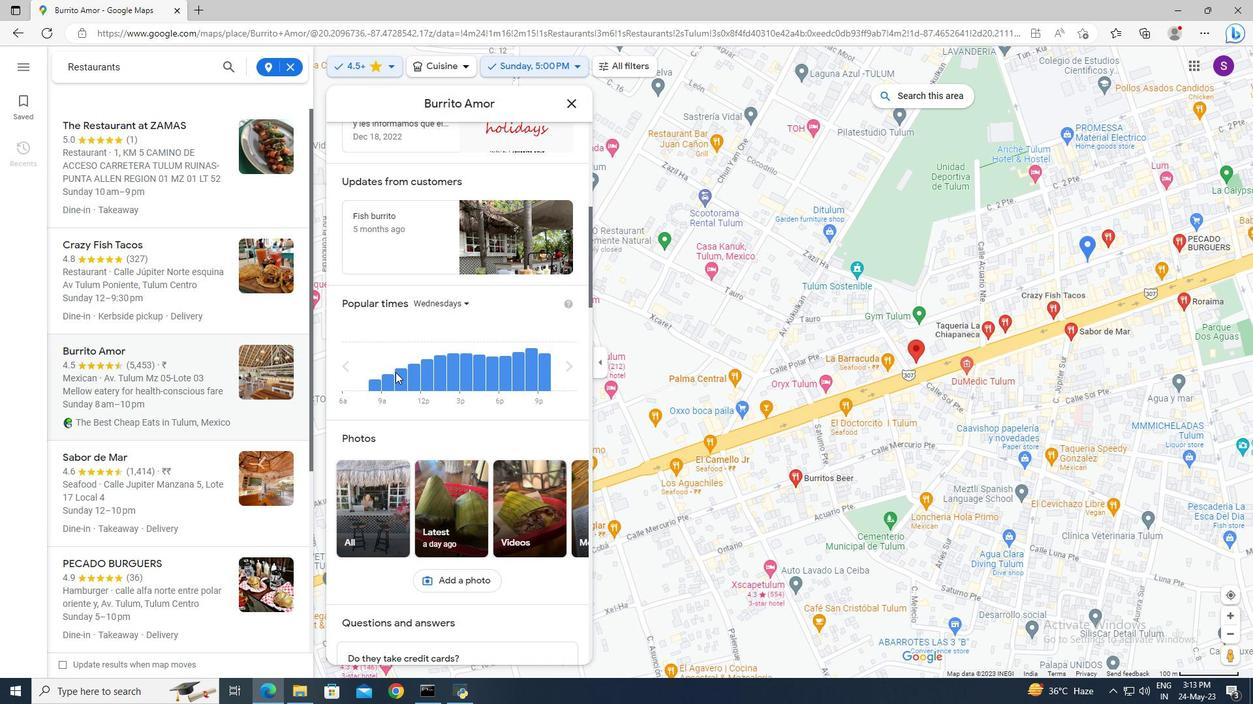 
Action: Mouse moved to (380, 405)
Screenshot: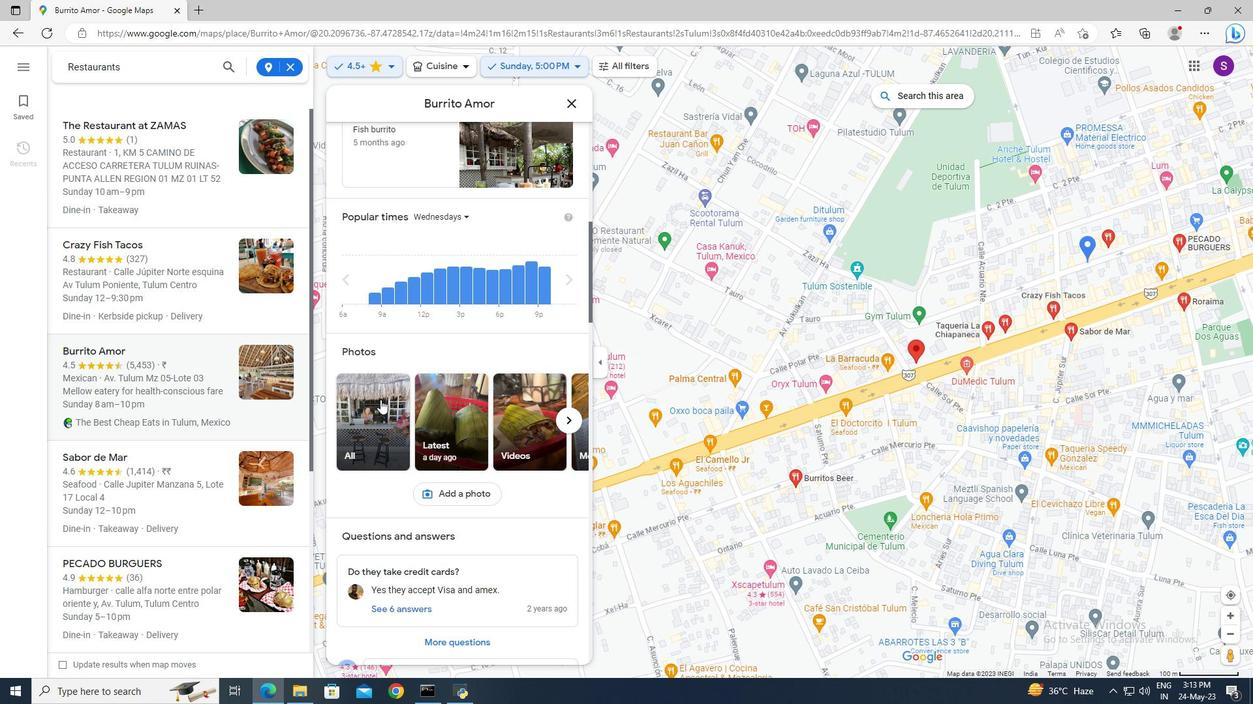 
Action: Mouse pressed left at (380, 405)
Screenshot: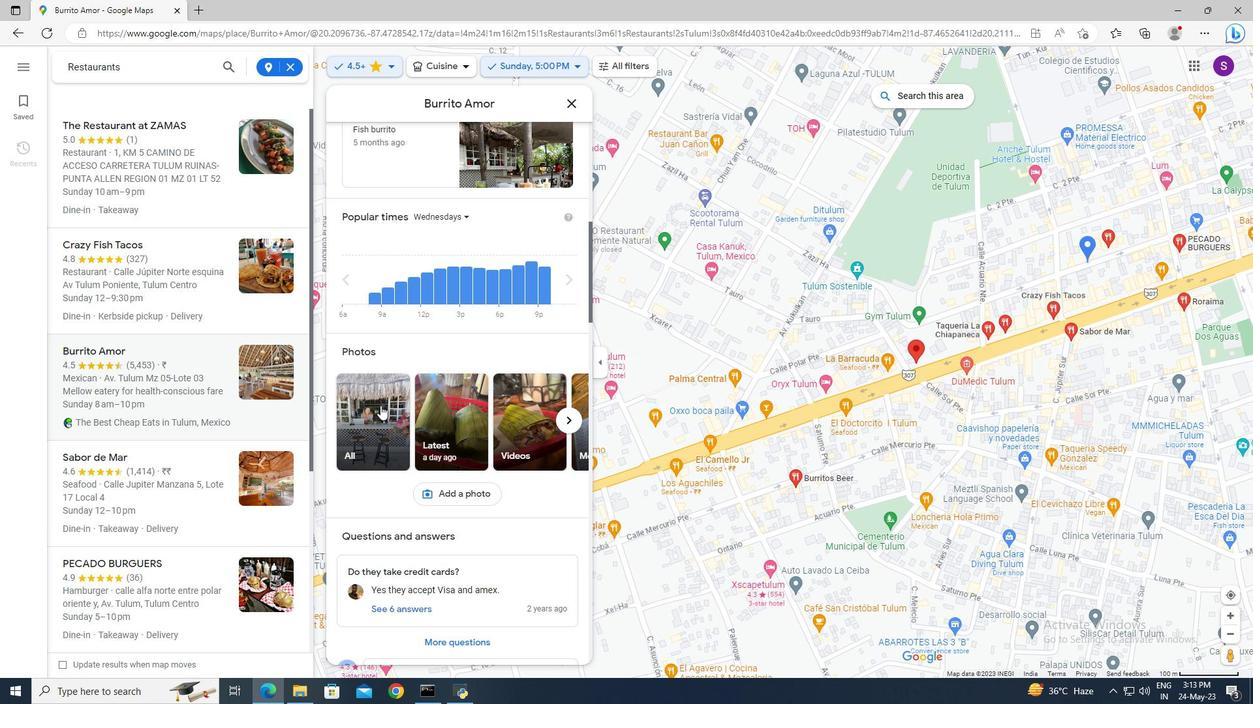 
Action: Mouse moved to (806, 581)
Screenshot: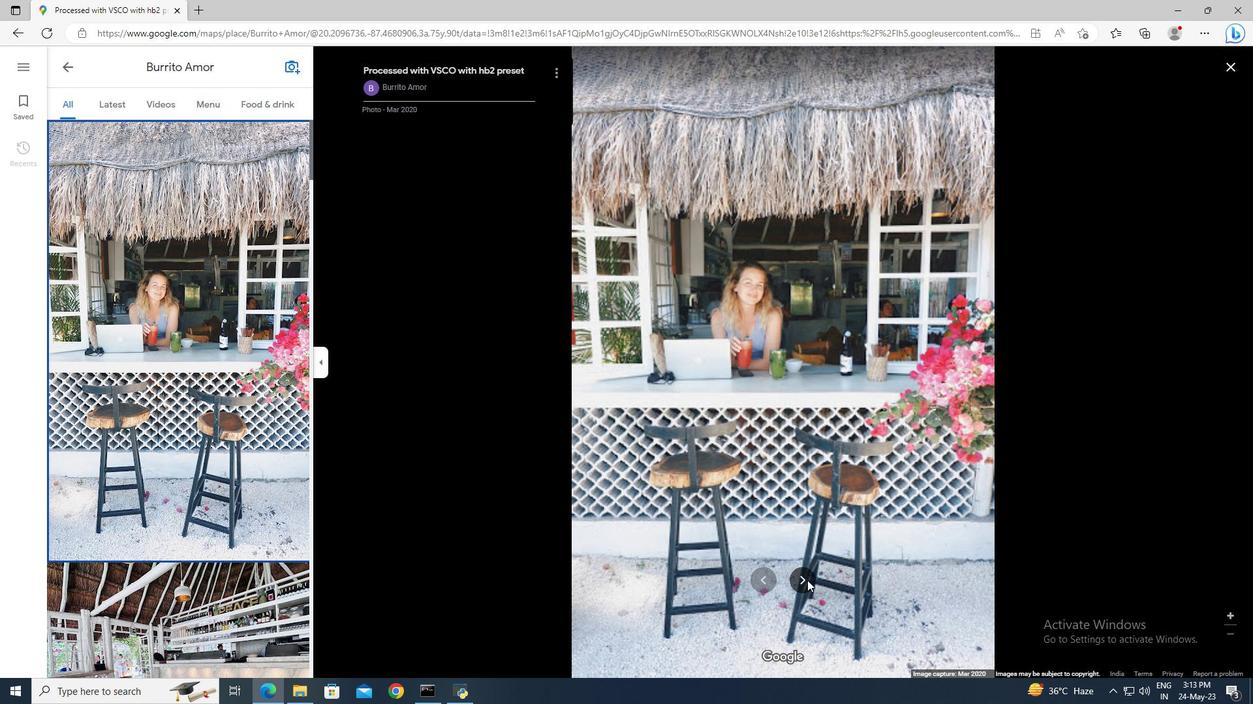 
Action: Mouse pressed left at (806, 581)
Screenshot: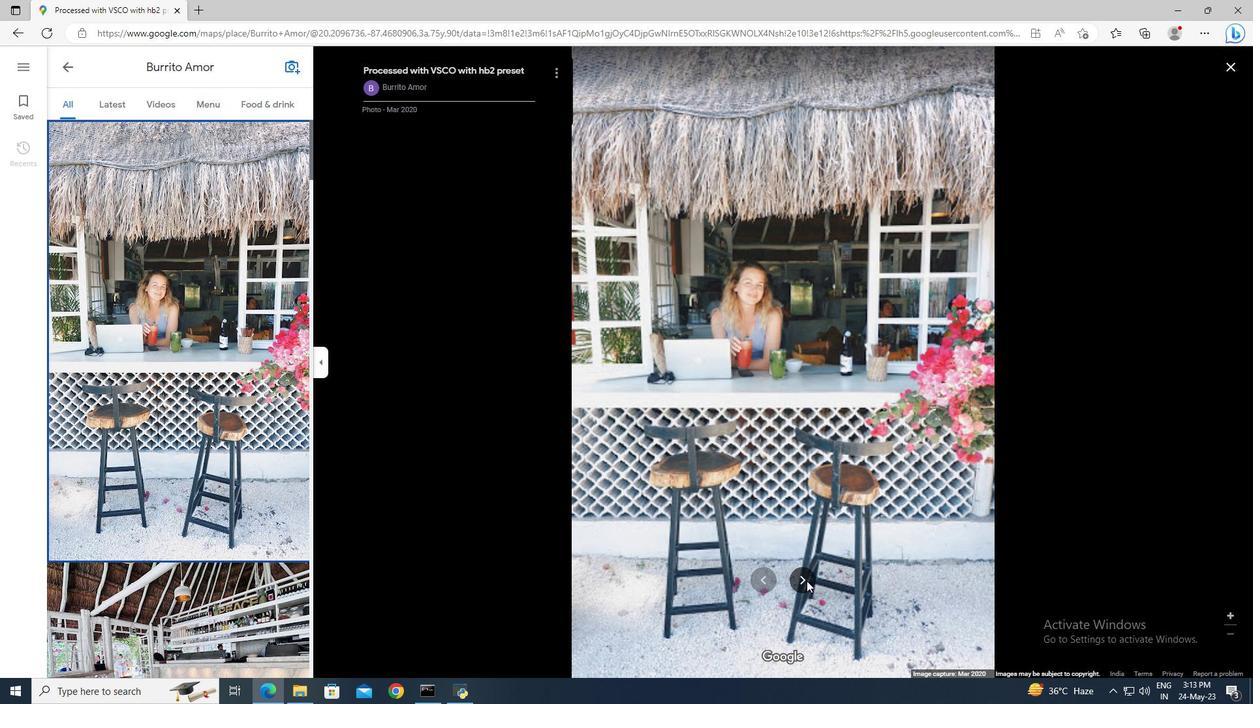 
Action: Mouse moved to (806, 581)
Screenshot: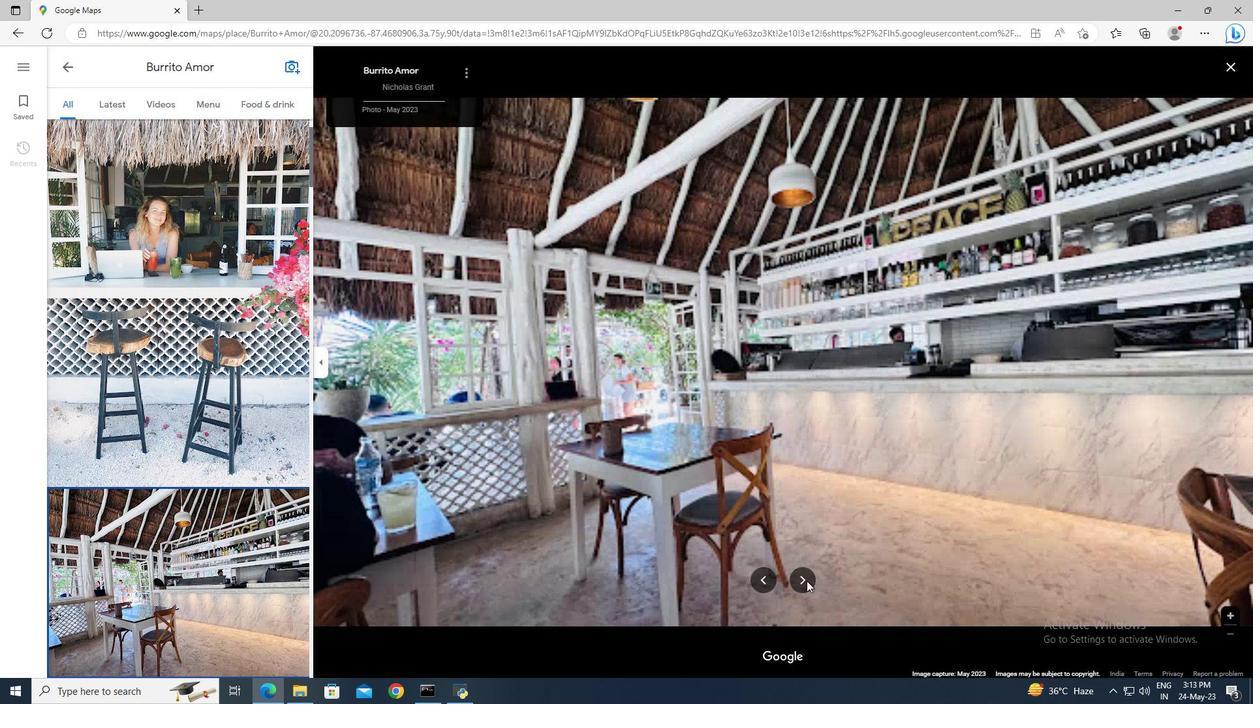 
Action: Mouse pressed left at (806, 581)
Screenshot: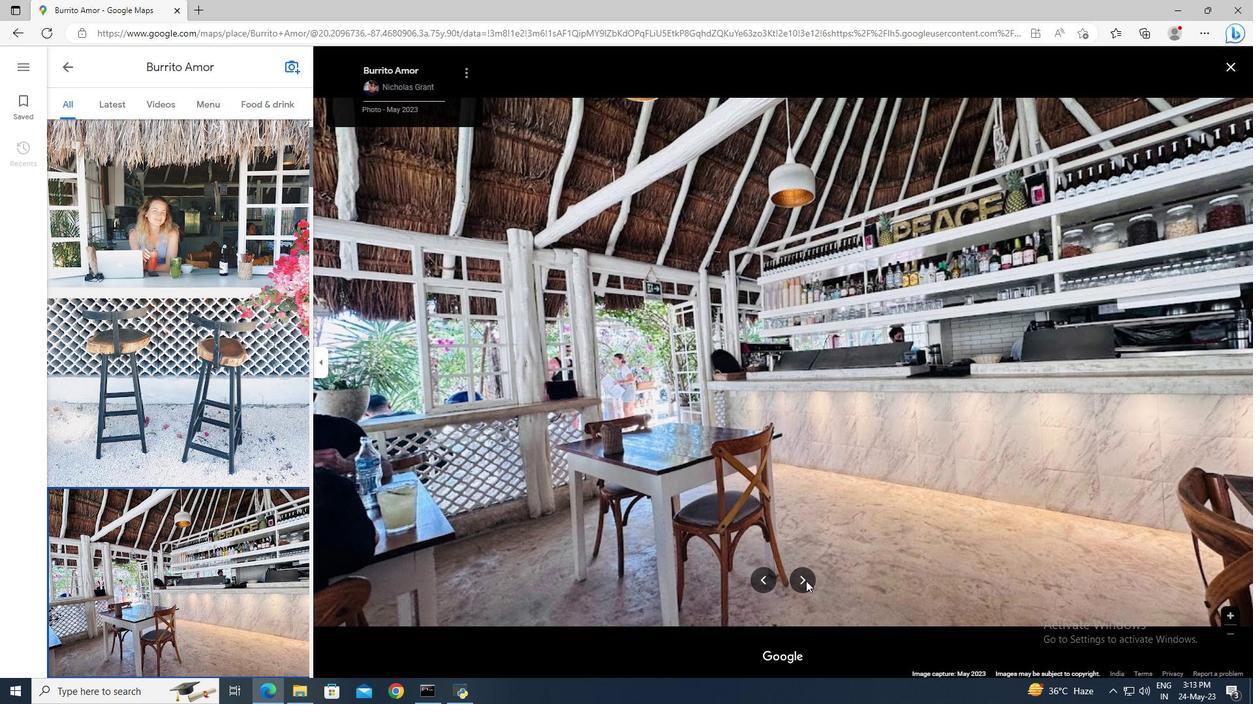 
Action: Mouse moved to (807, 581)
Screenshot: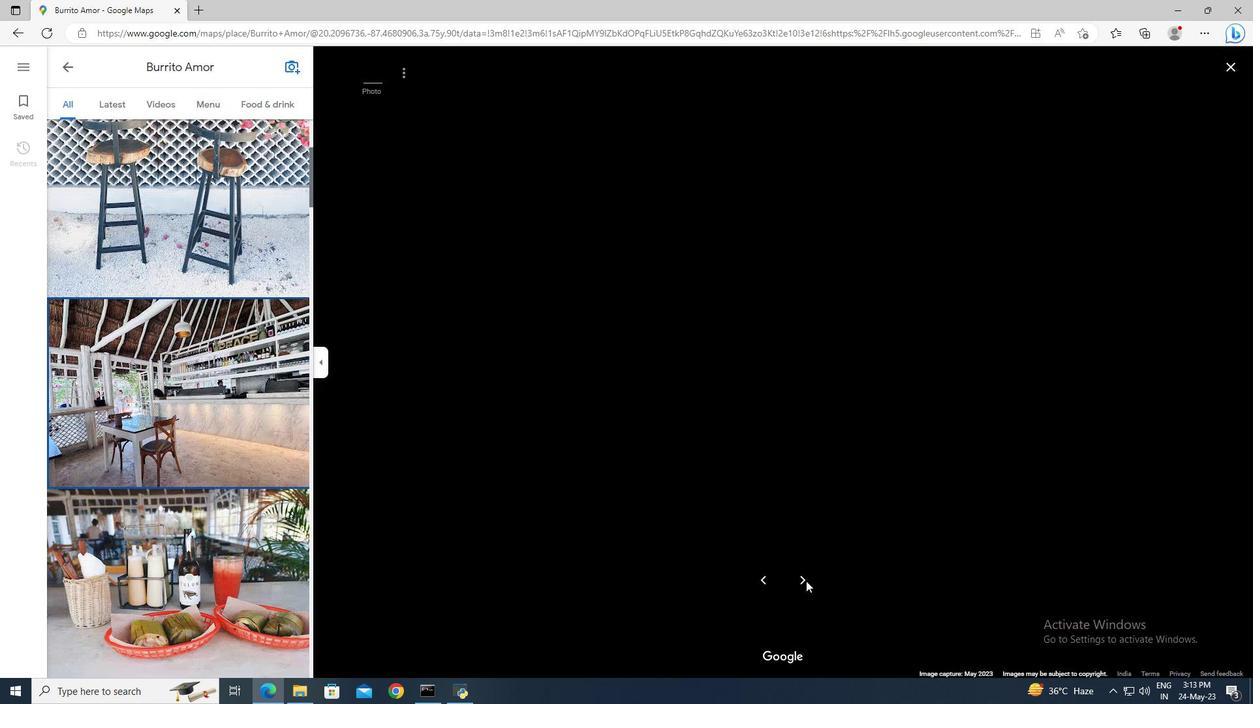
Action: Mouse pressed left at (807, 581)
Screenshot: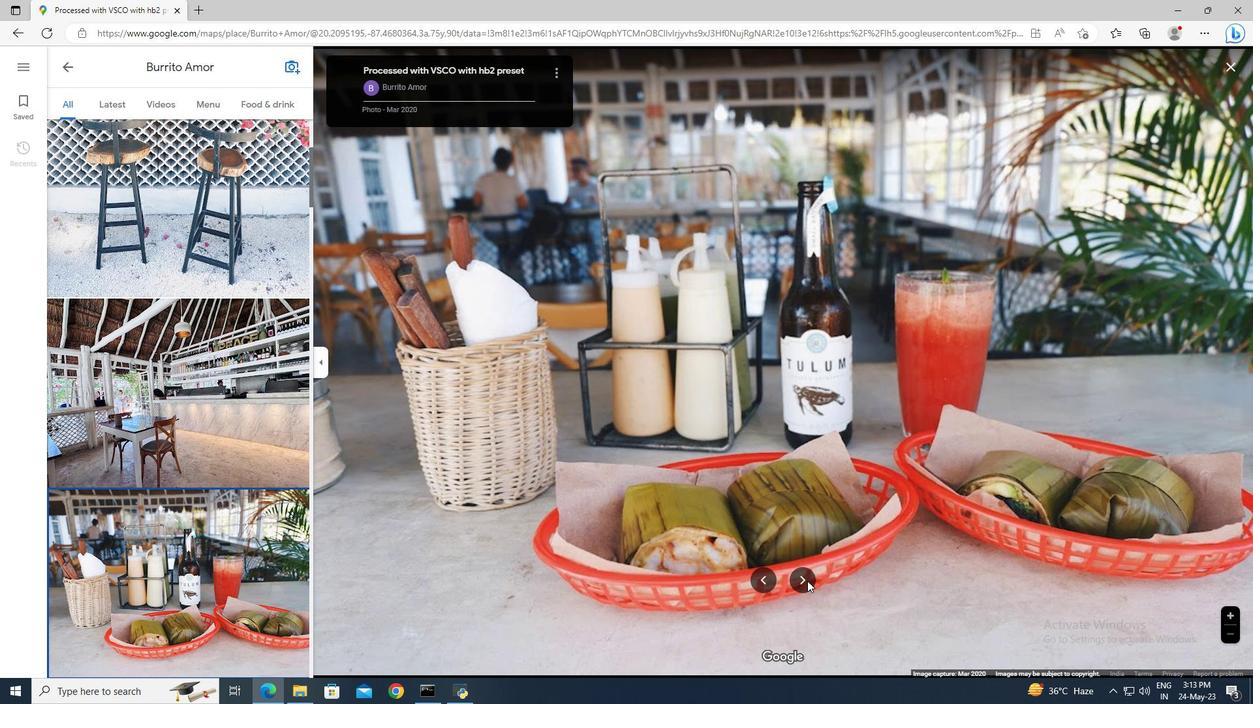 
Action: Mouse pressed left at (807, 581)
Screenshot: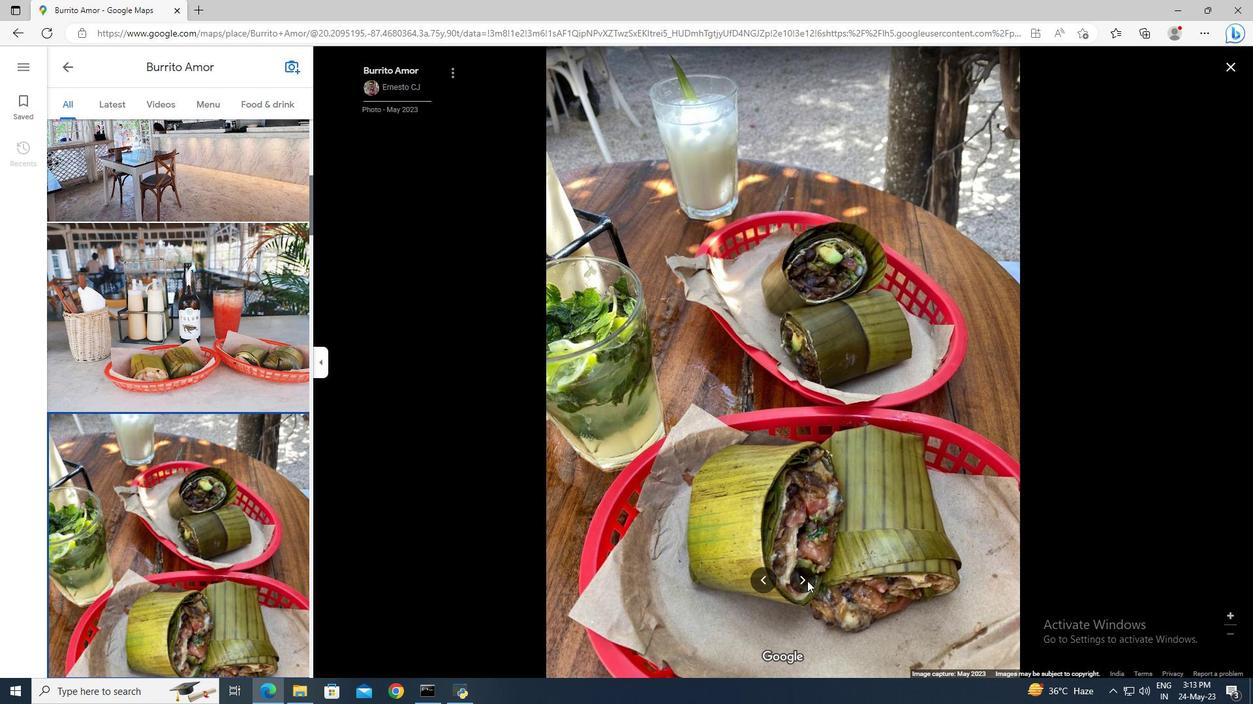 
Action: Mouse pressed left at (807, 581)
Screenshot: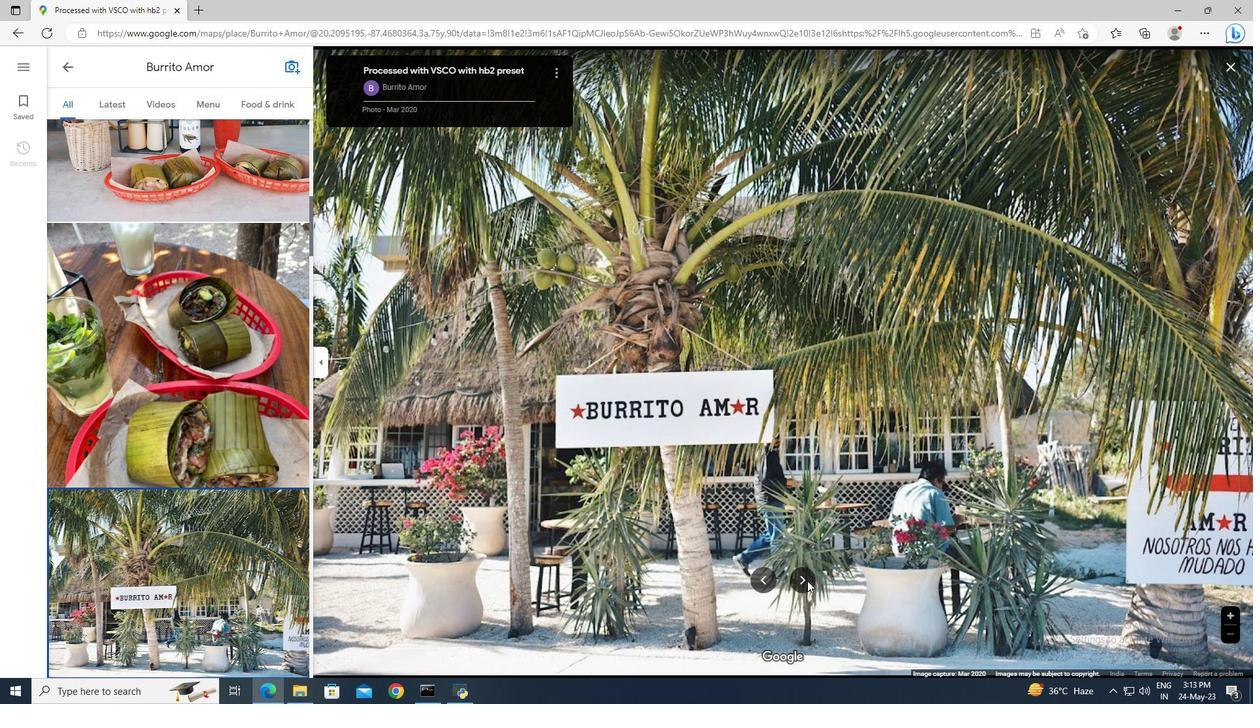 
Action: Mouse moved to (801, 587)
Screenshot: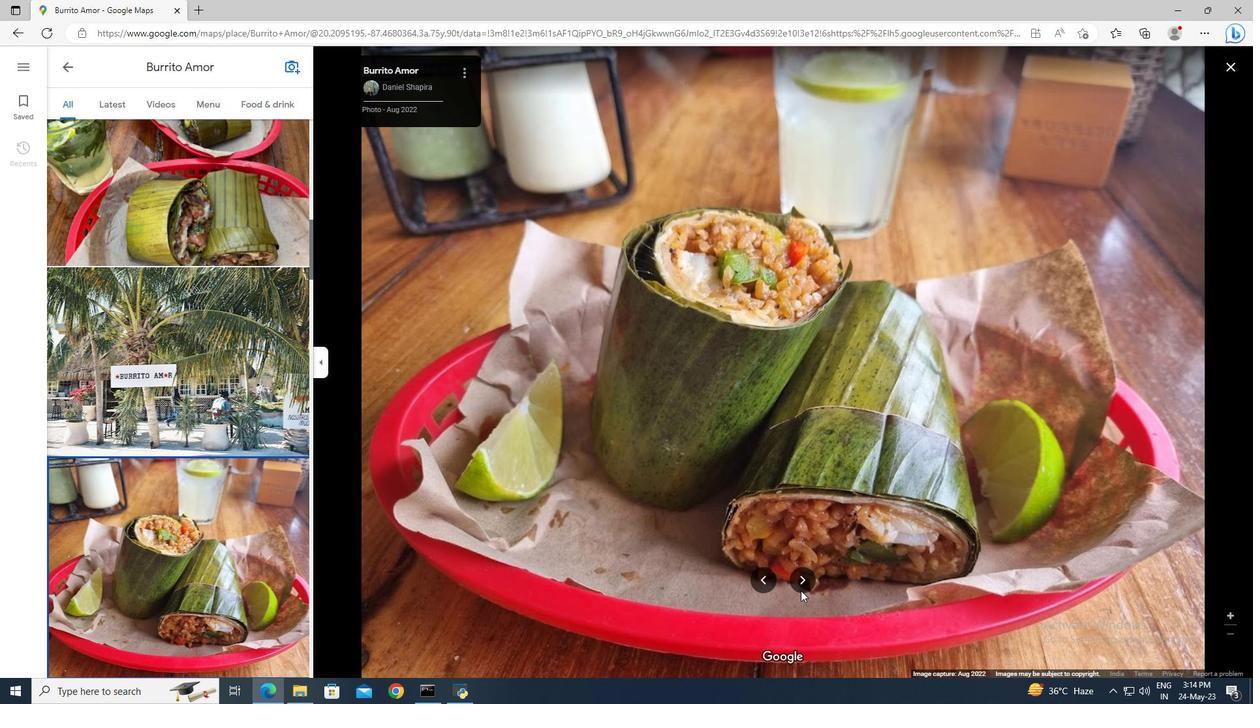 
Action: Mouse pressed left at (801, 587)
Screenshot: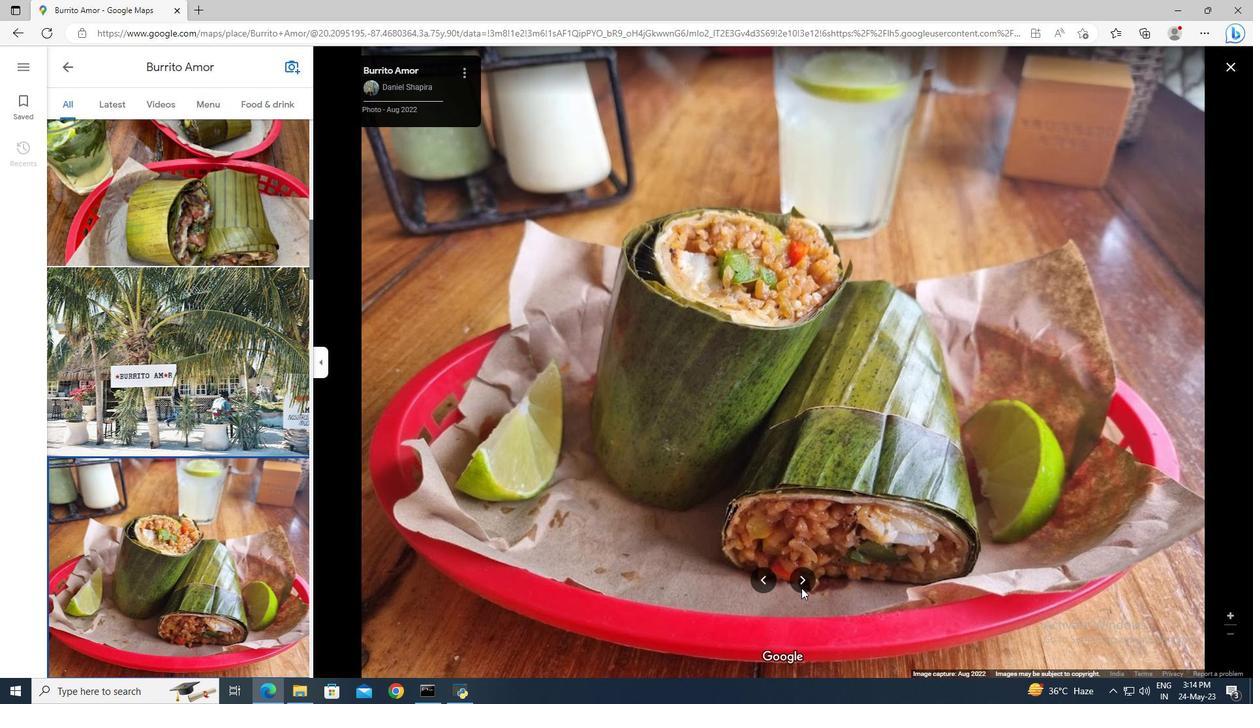 
Action: Mouse pressed left at (801, 587)
Screenshot: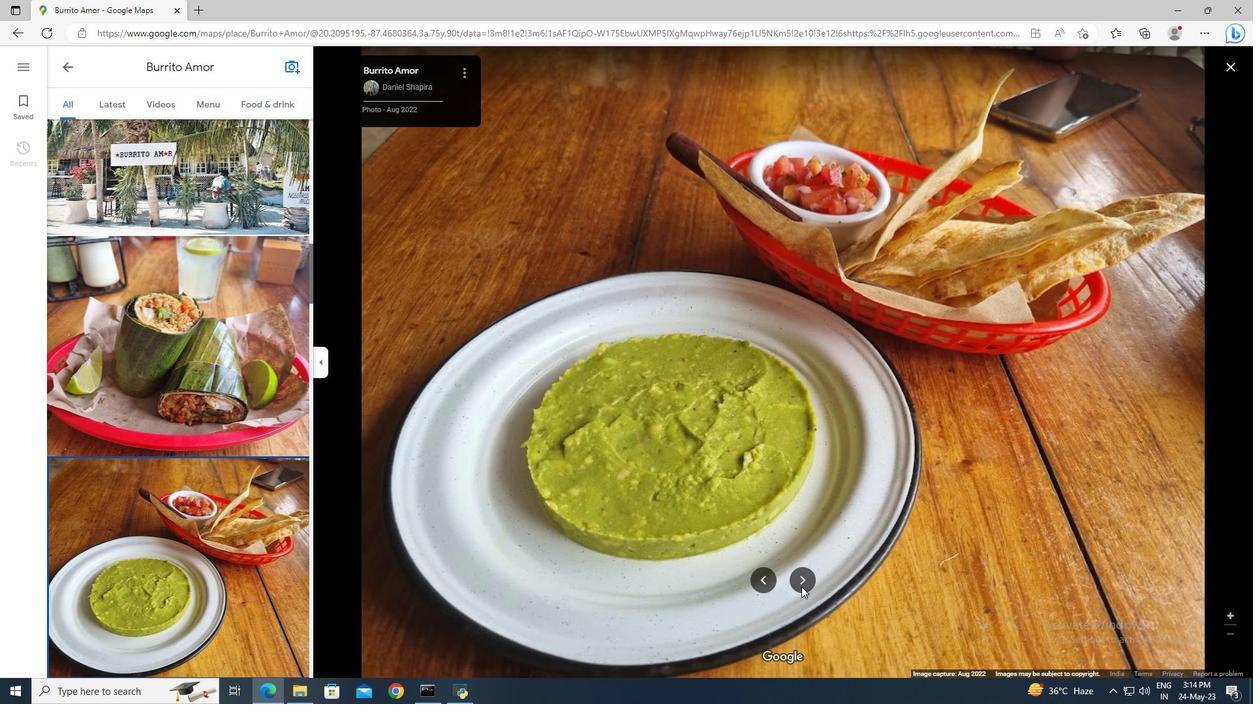 
Action: Mouse moved to (801, 587)
Screenshot: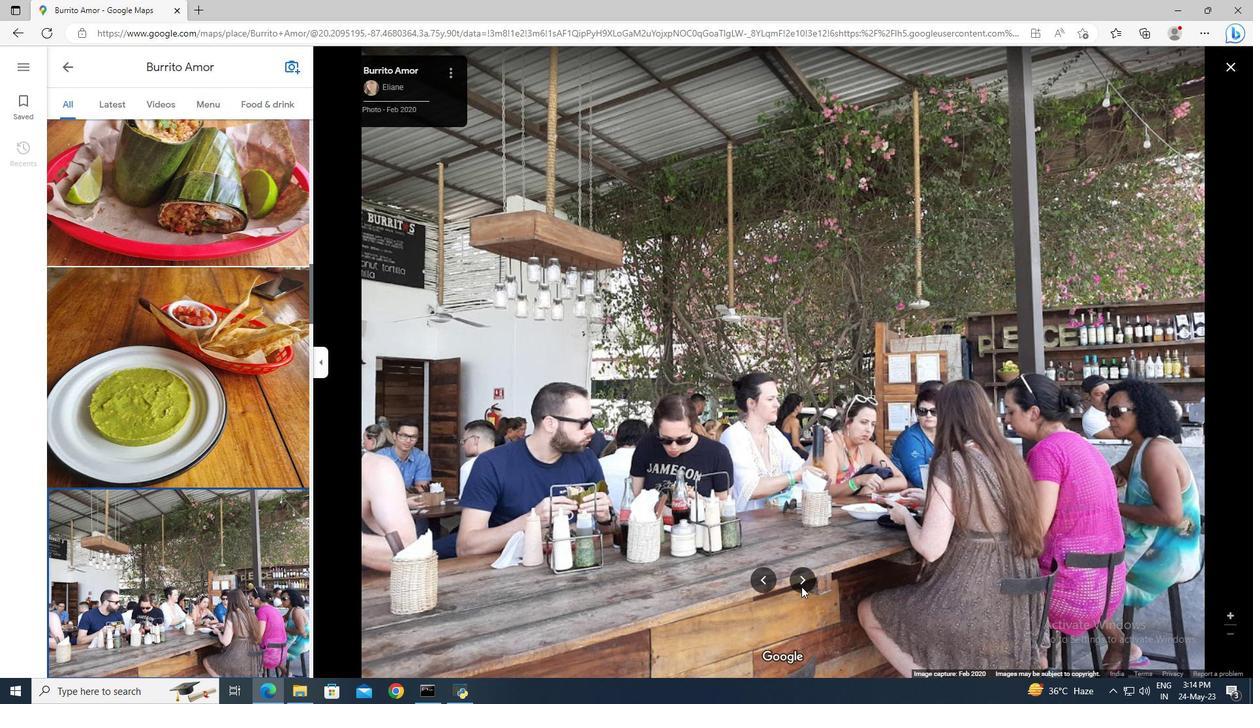
Action: Mouse pressed left at (801, 587)
Screenshot: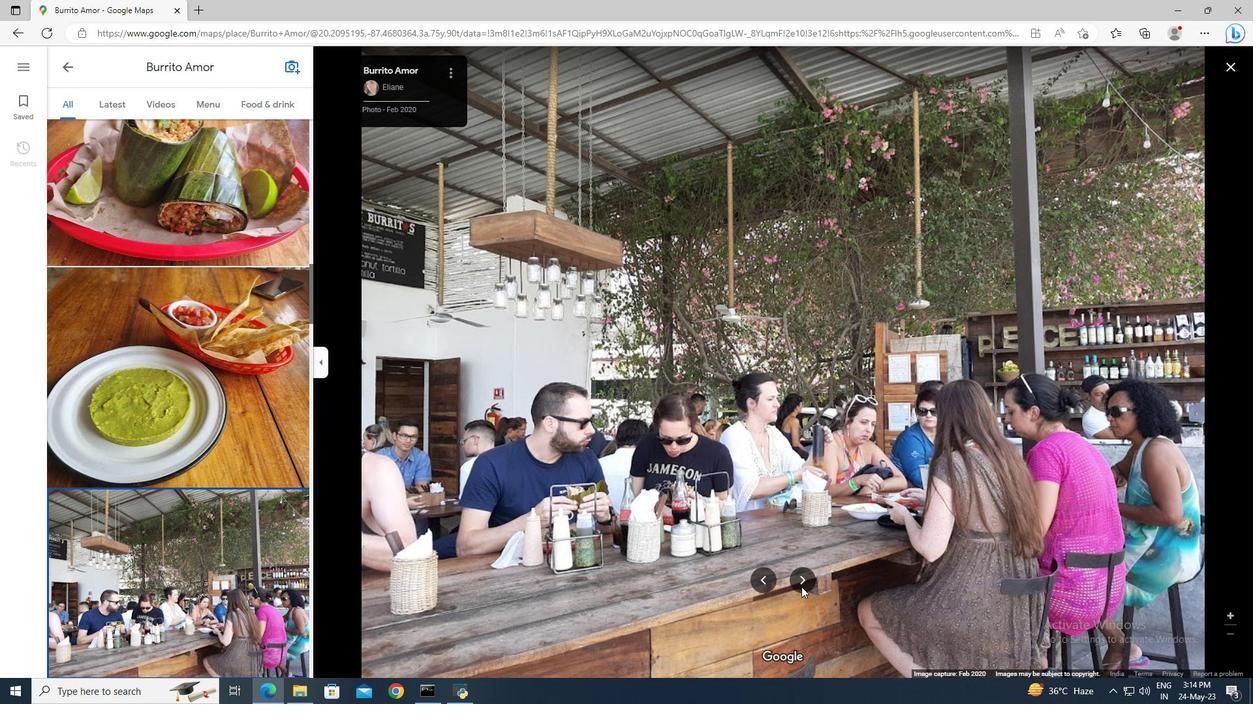 
Action: Mouse moved to (800, 585)
Screenshot: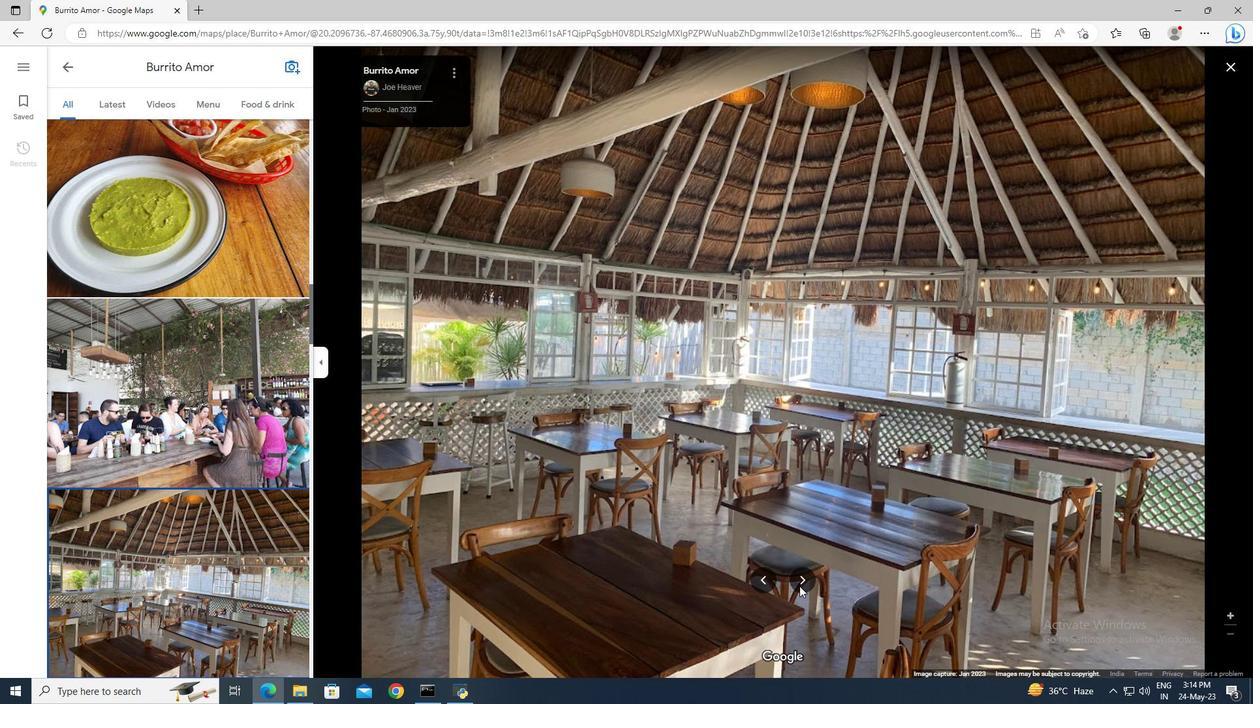 
Action: Mouse pressed left at (800, 585)
Screenshot: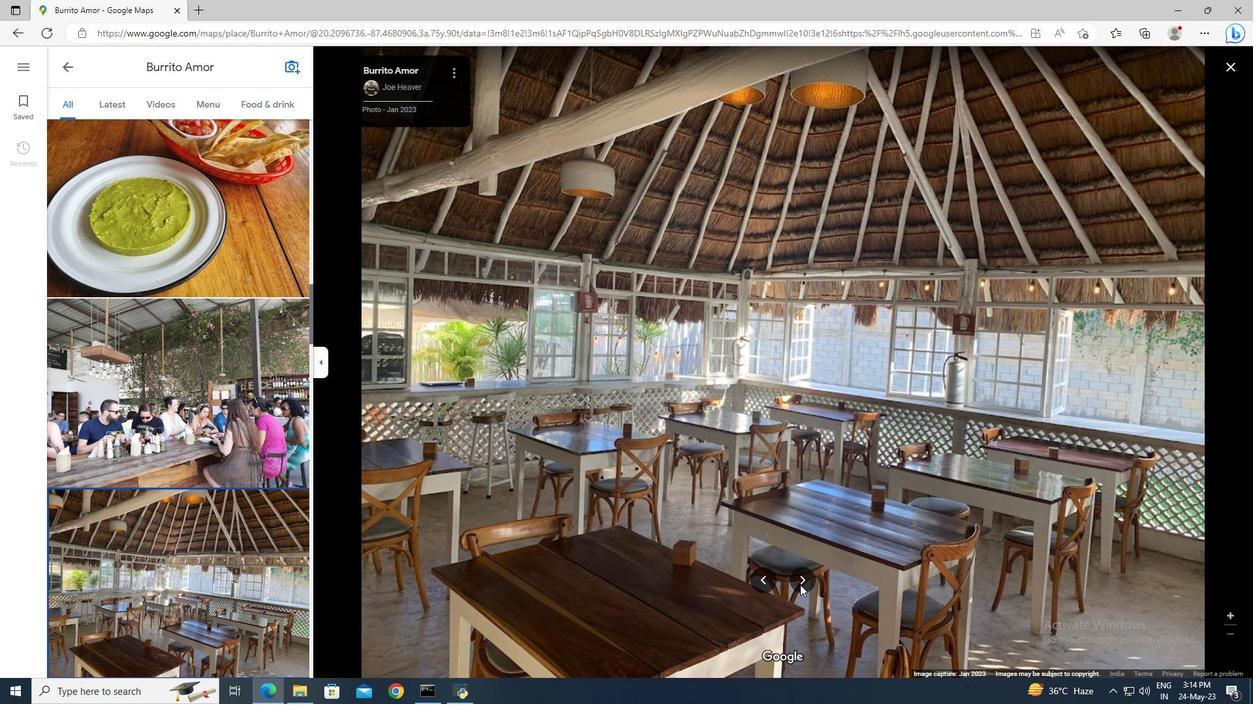 
Action: Mouse moved to (800, 586)
Screenshot: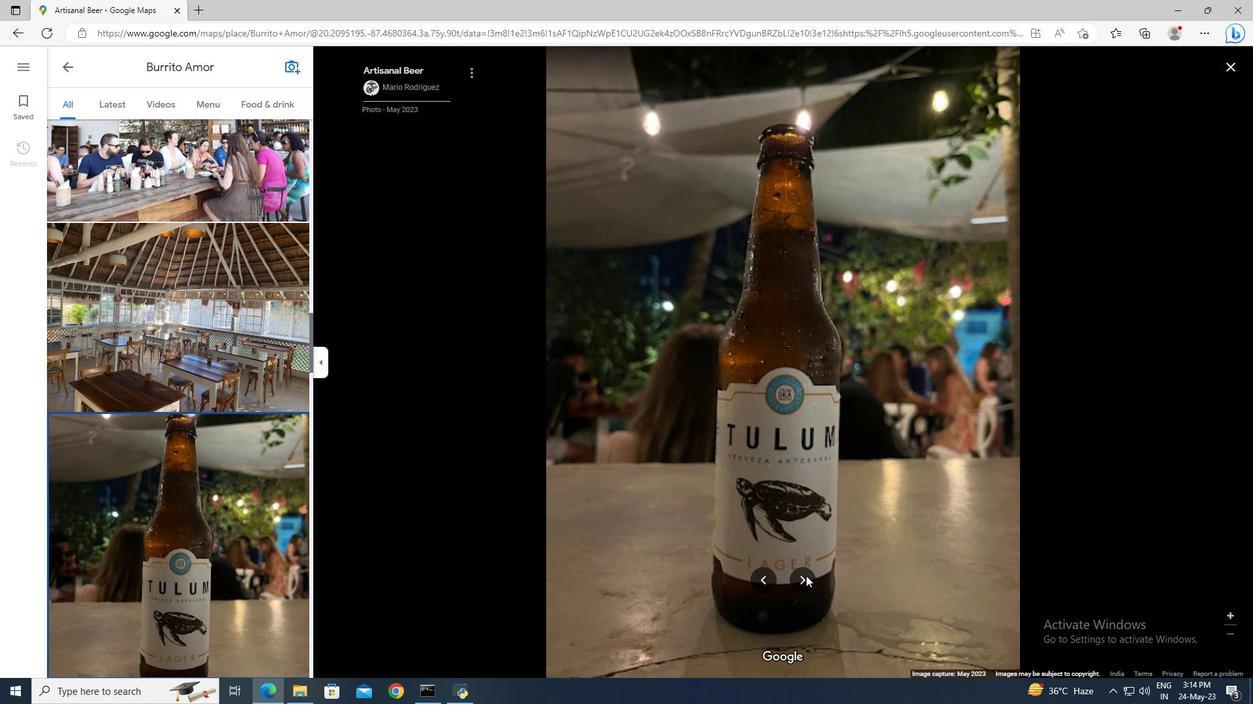 
Action: Mouse pressed left at (800, 586)
Screenshot: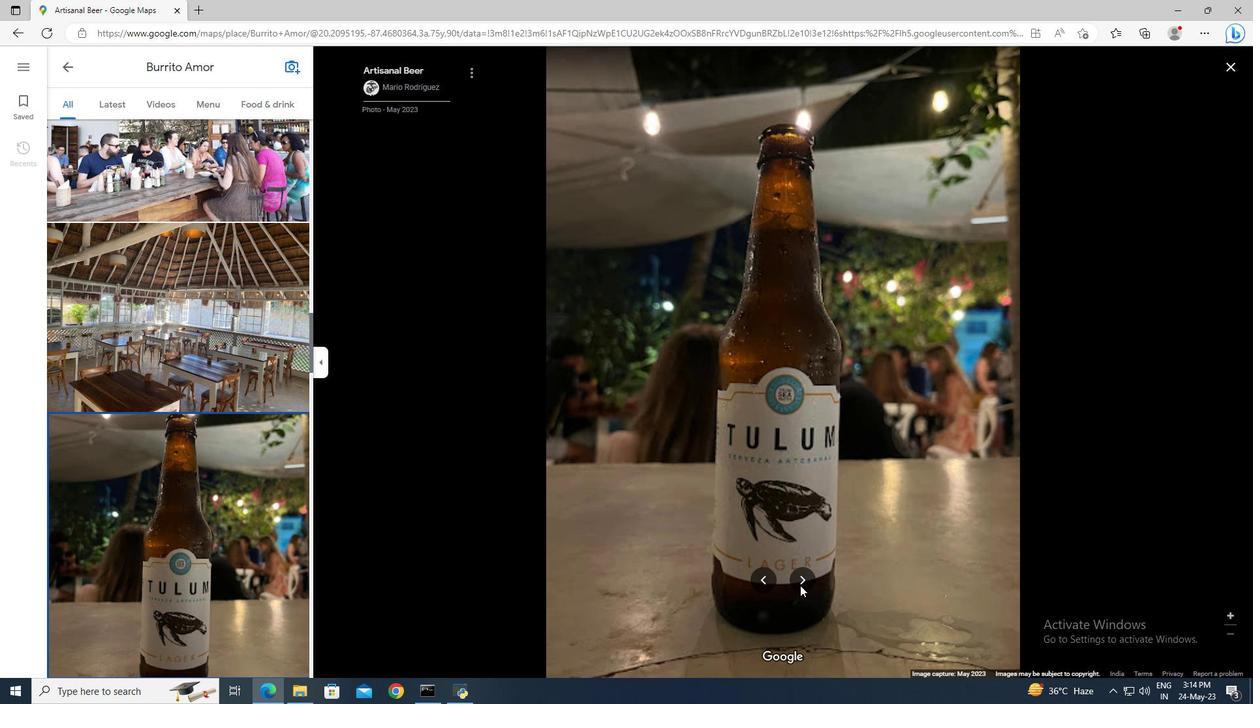 
Action: Mouse pressed left at (800, 586)
Screenshot: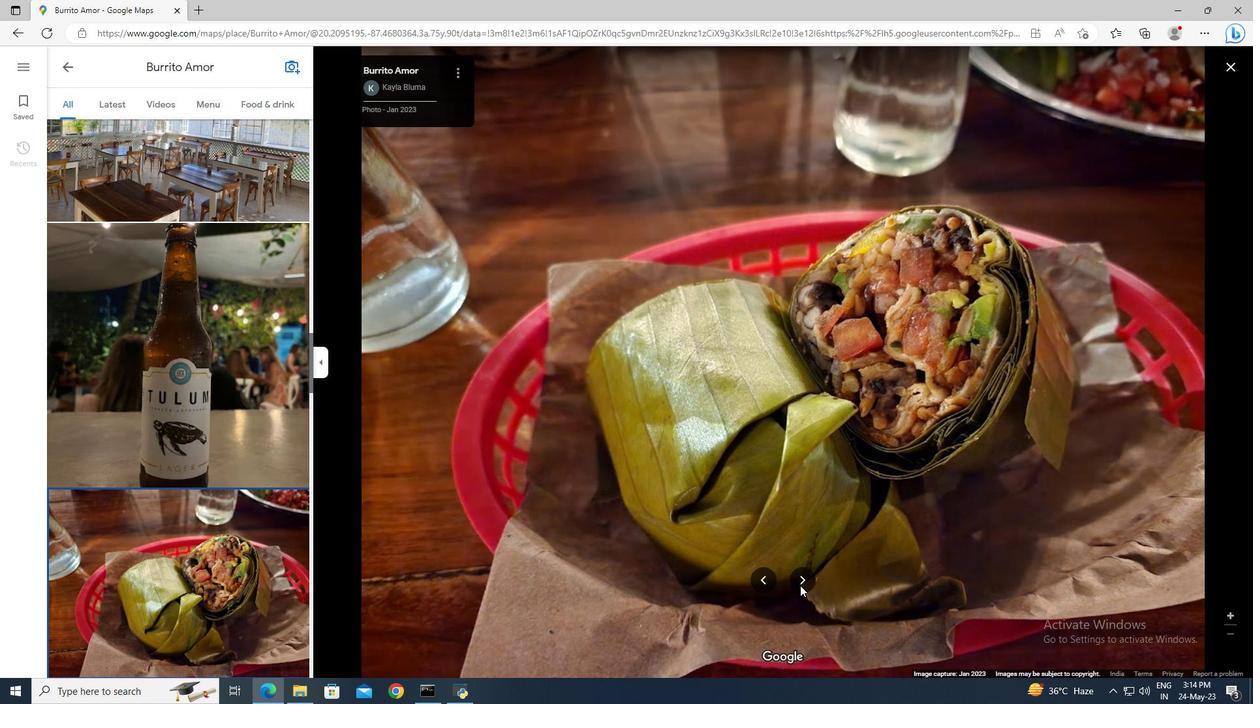 
Action: Mouse moved to (1234, 65)
Screenshot: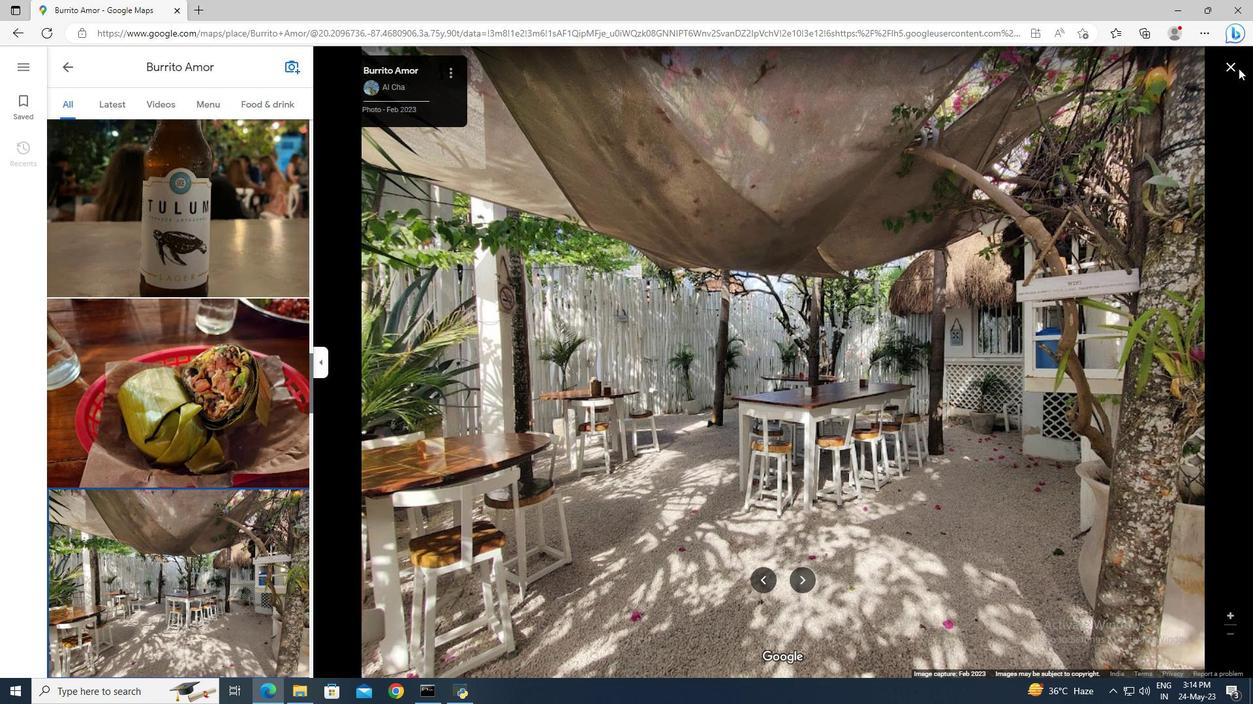 
Action: Mouse pressed left at (1234, 65)
Screenshot: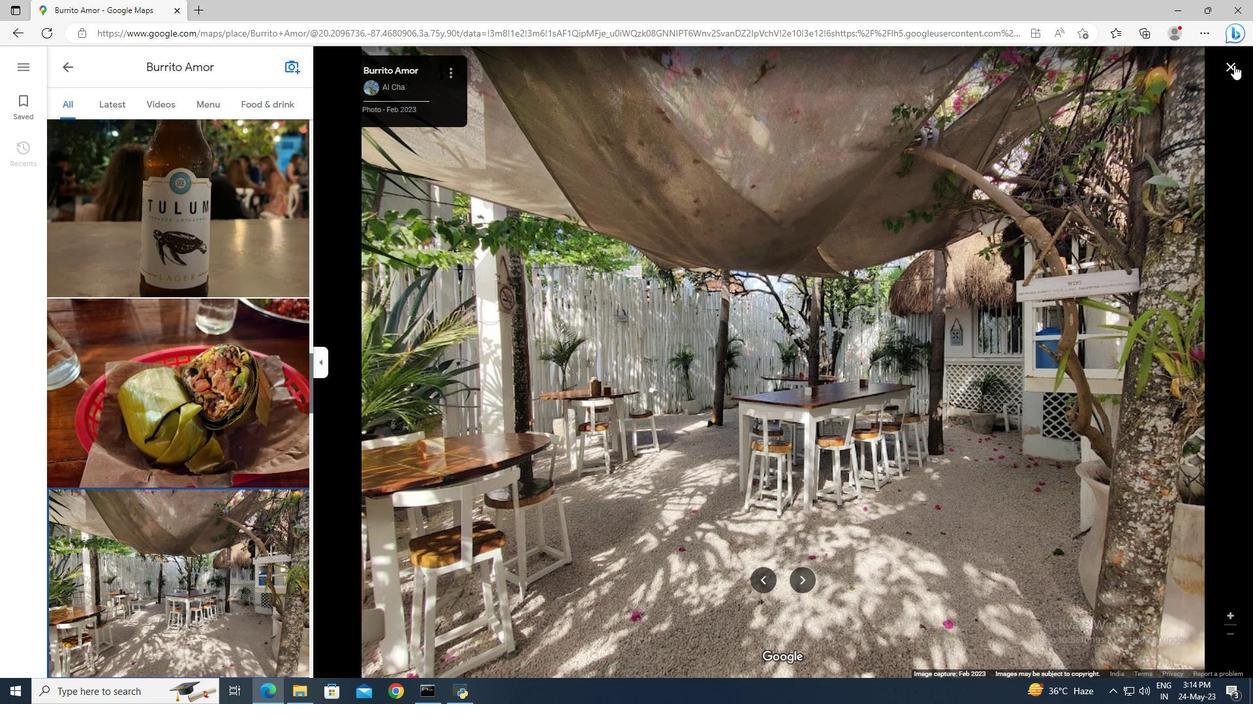 
Action: Mouse moved to (167, 303)
Screenshot: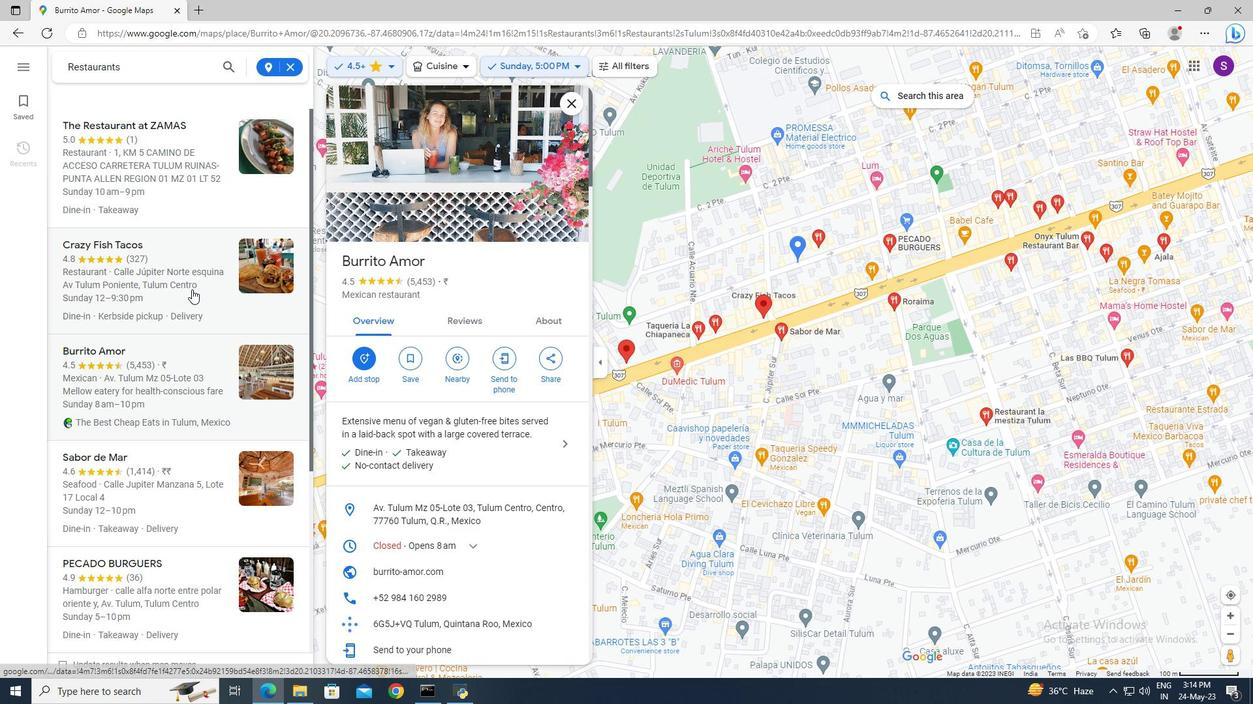 
Action: Mouse scrolled (167, 302) with delta (0, 0)
Screenshot: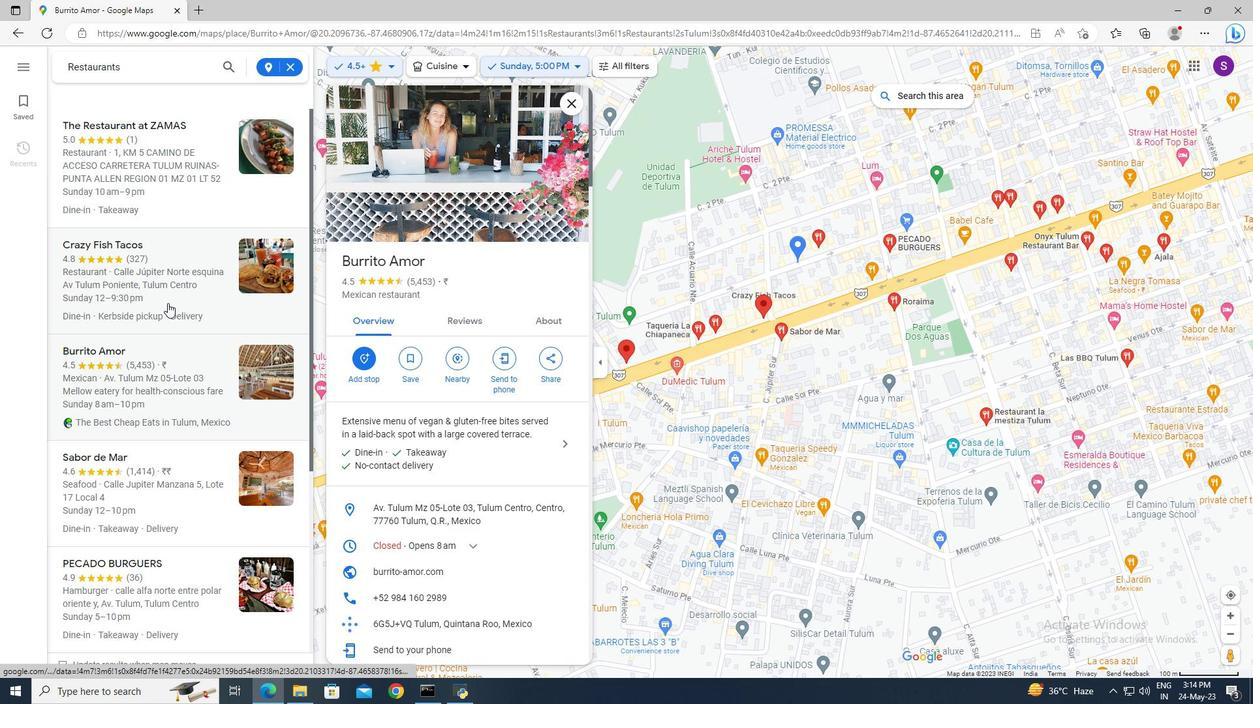 
Action: Mouse scrolled (167, 302) with delta (0, 0)
Screenshot: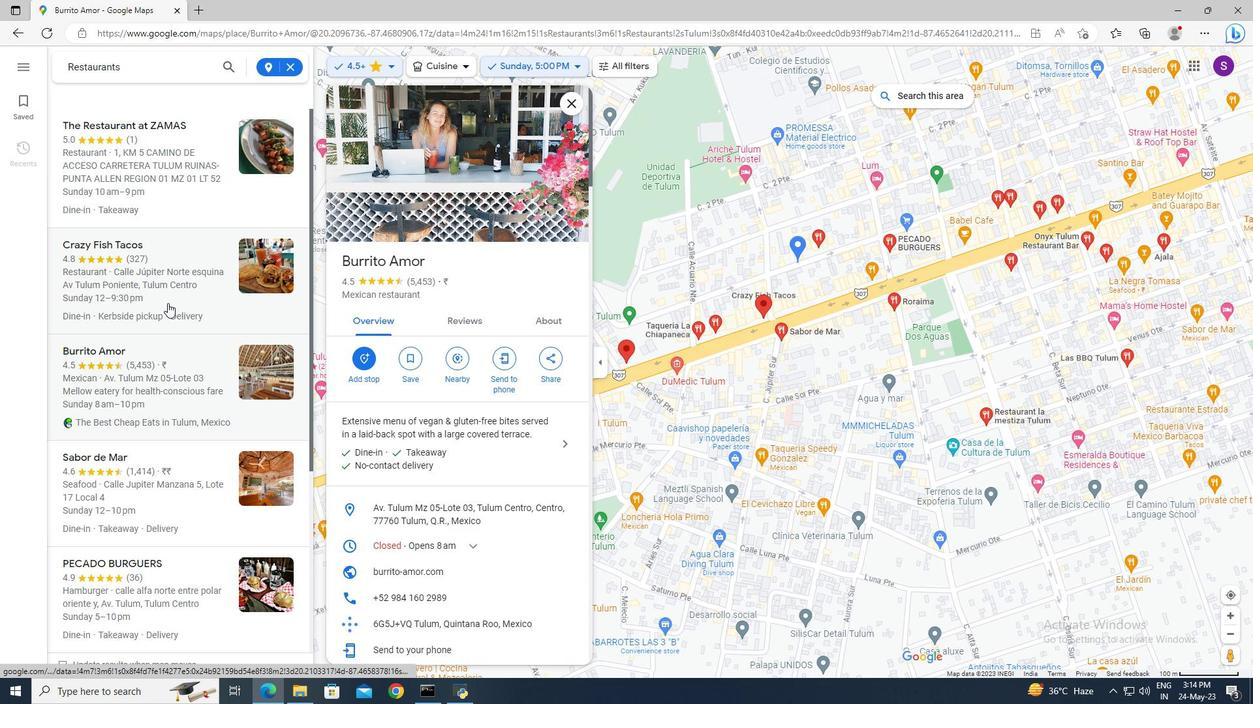 
Action: Mouse moved to (130, 312)
